 Task: Research Airbnb options in Surendranagar, India from 28th December, 2023 to 31th December, 2023 for 2 adults. Place can be private room with 1  bedroom having 1 bed and 1 bathroom. Property type can be flathotel.
Action: Mouse moved to (547, 188)
Screenshot: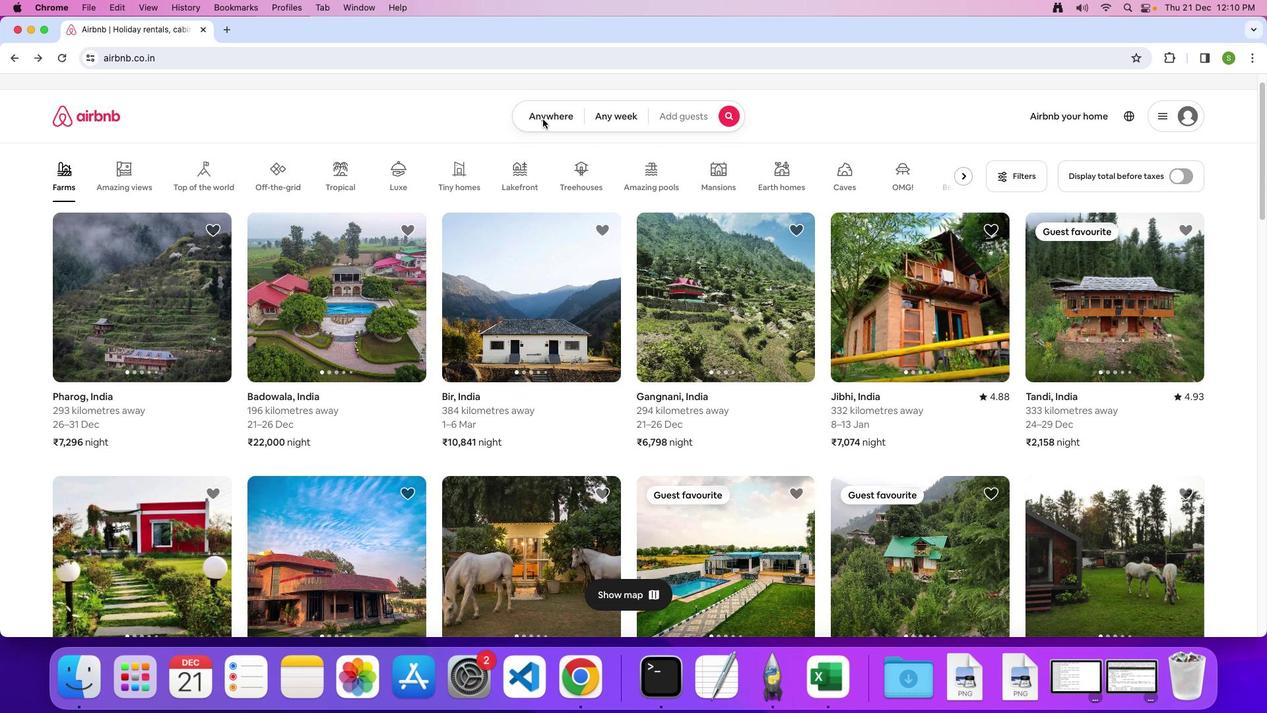 
Action: Mouse pressed left at (547, 188)
Screenshot: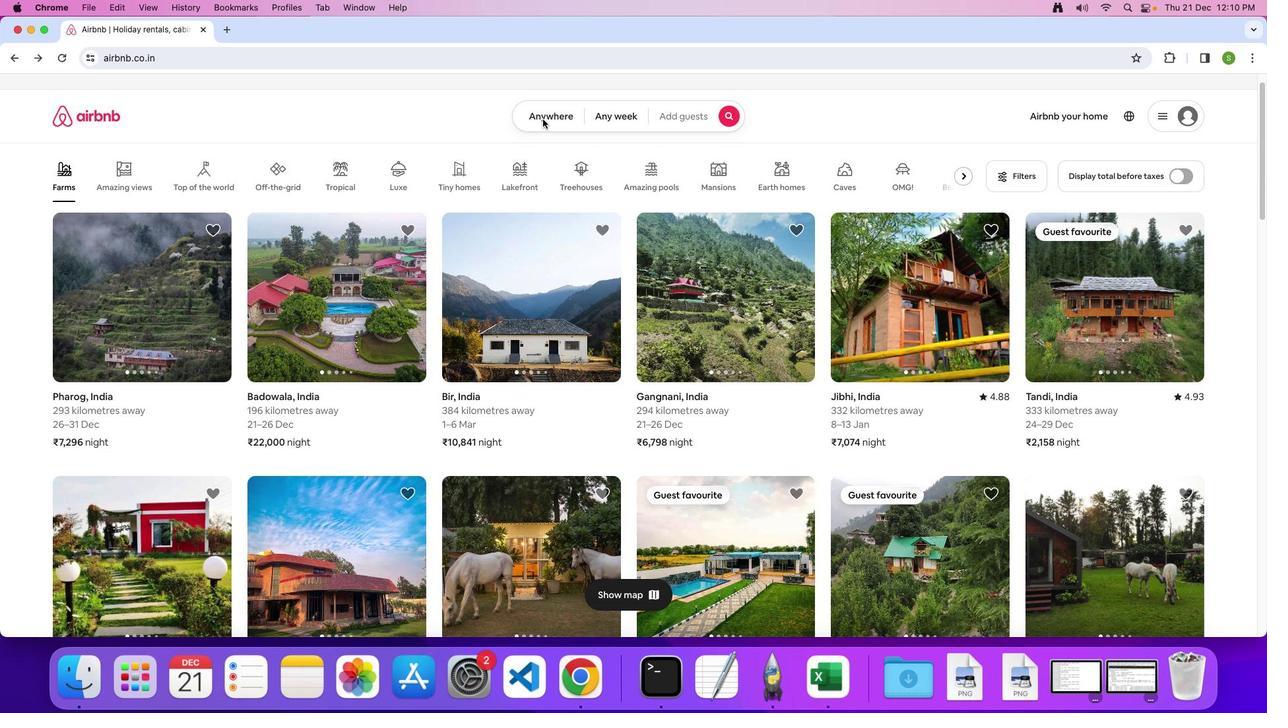 
Action: Mouse moved to (544, 188)
Screenshot: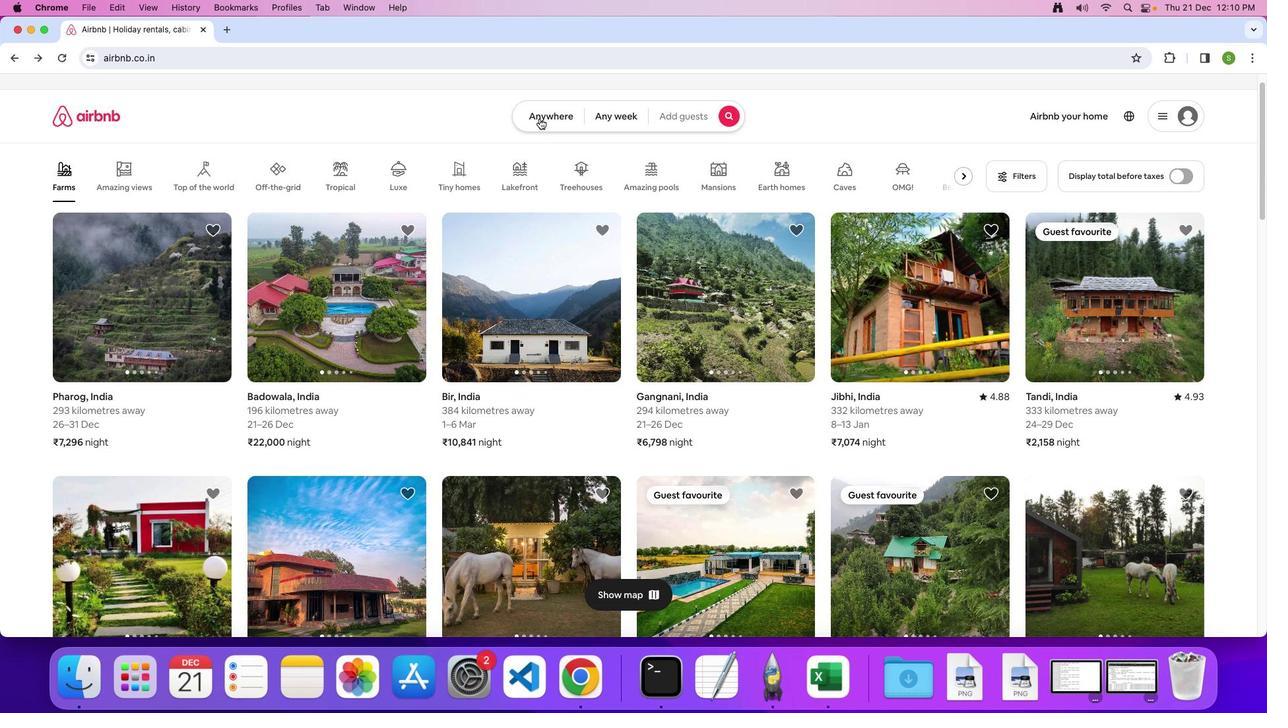 
Action: Mouse pressed left at (544, 188)
Screenshot: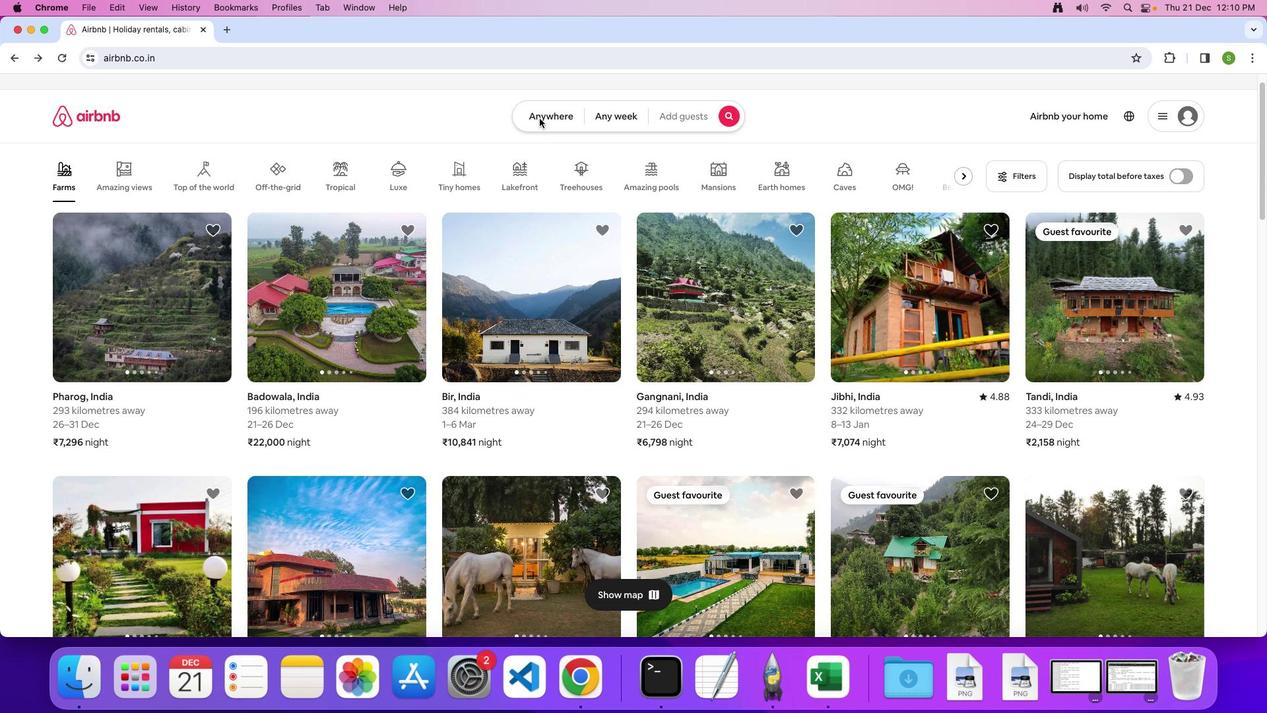 
Action: Mouse moved to (524, 219)
Screenshot: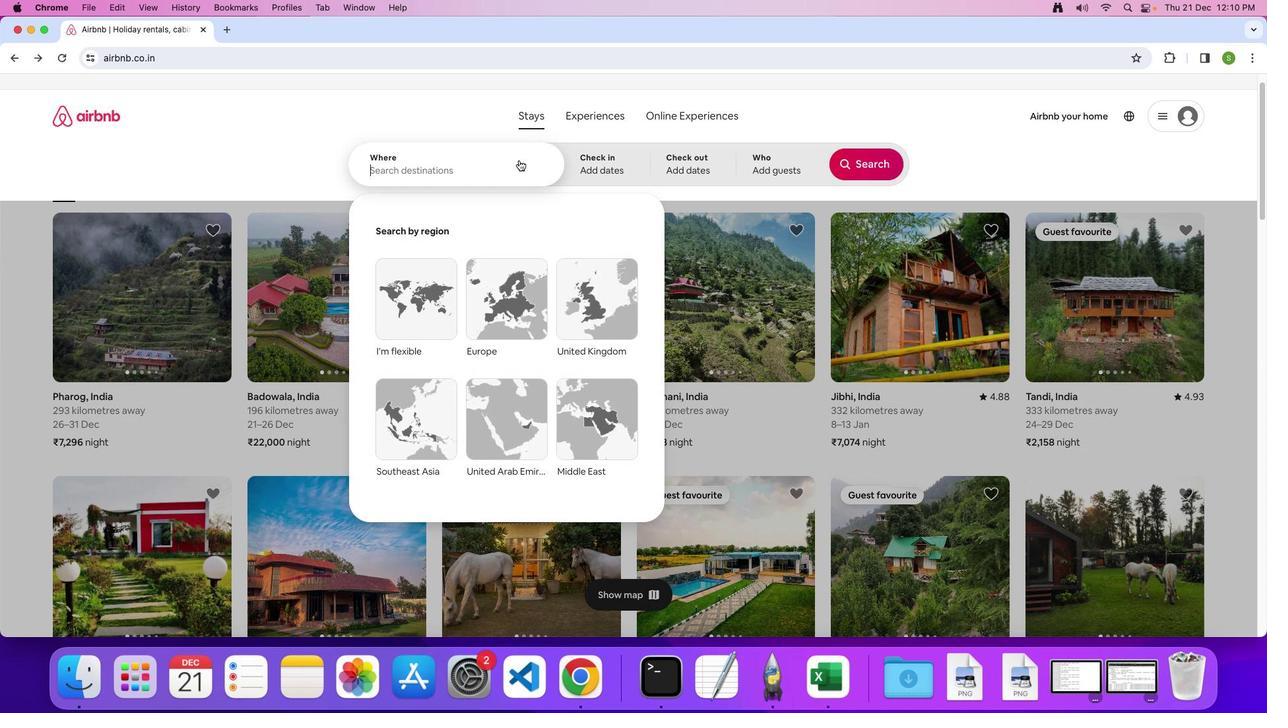 
Action: Mouse pressed left at (524, 219)
Screenshot: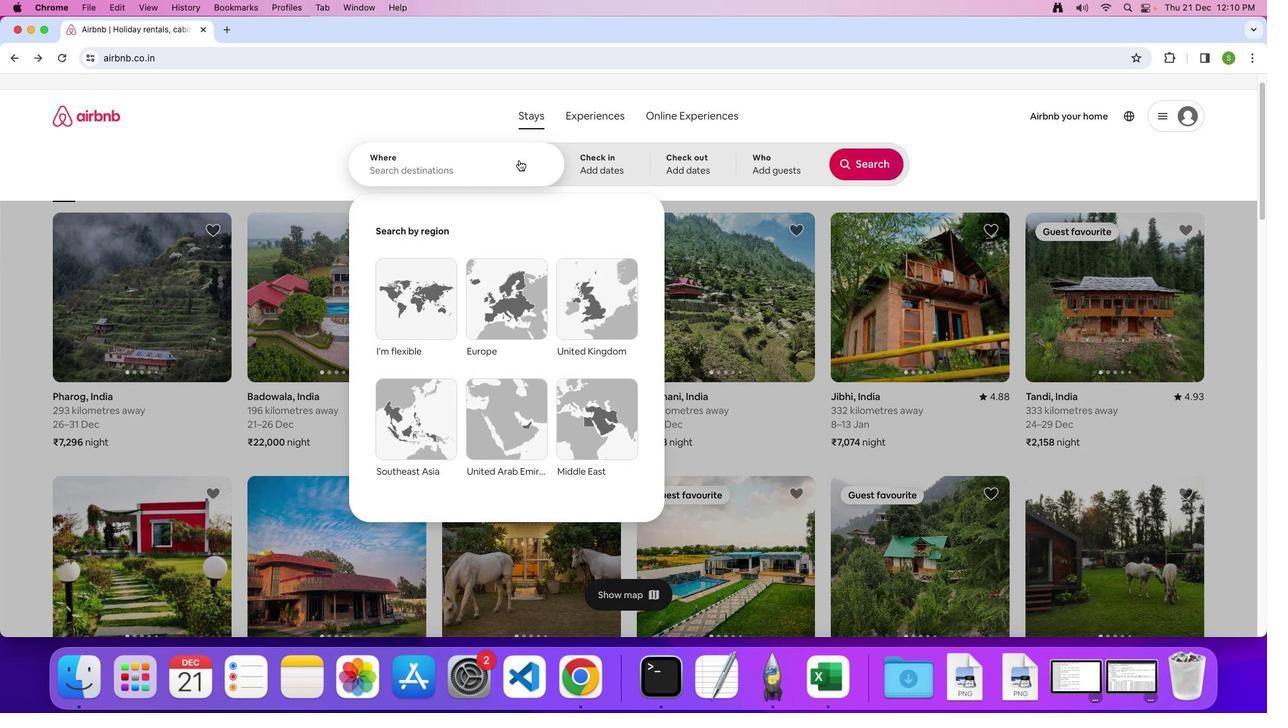 
Action: Key pressed 'S'Key.caps_lock'u''r''e''n''d''r''a''n''a''g''a''r'','Key.spaceKey.shift'I''n''d''i''a'Key.enter
Screenshot: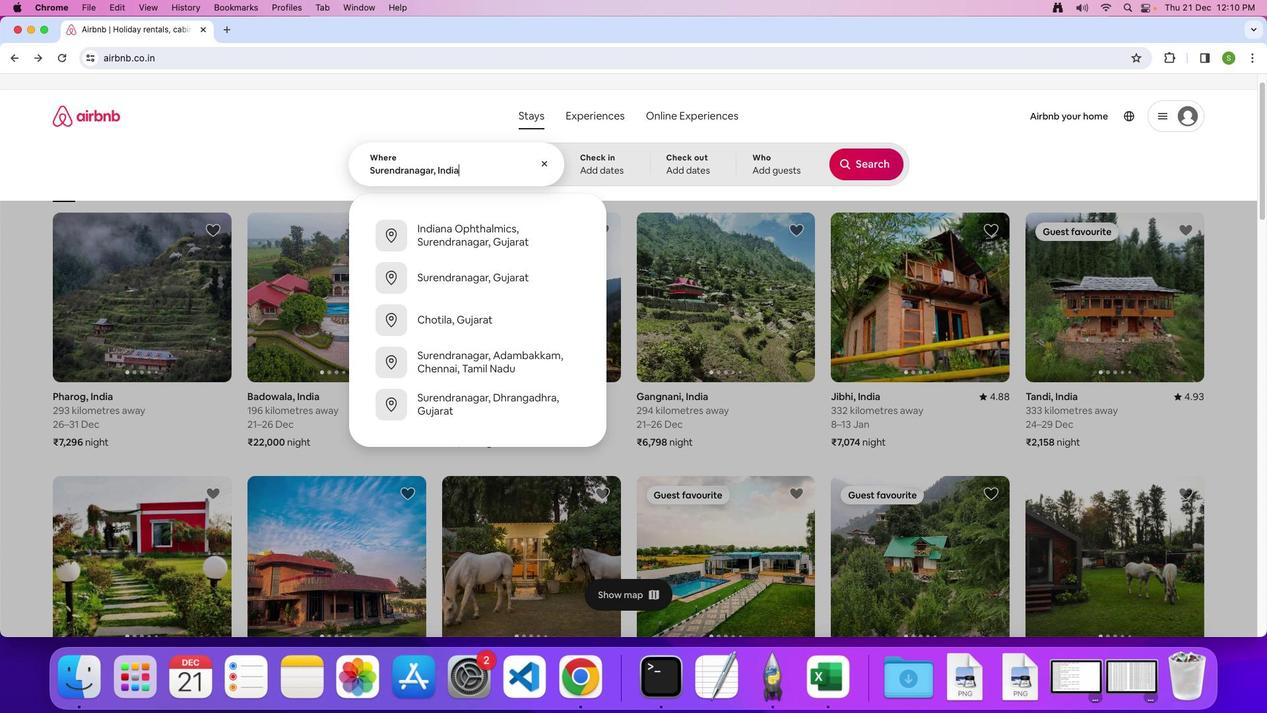 
Action: Mouse moved to (535, 437)
Screenshot: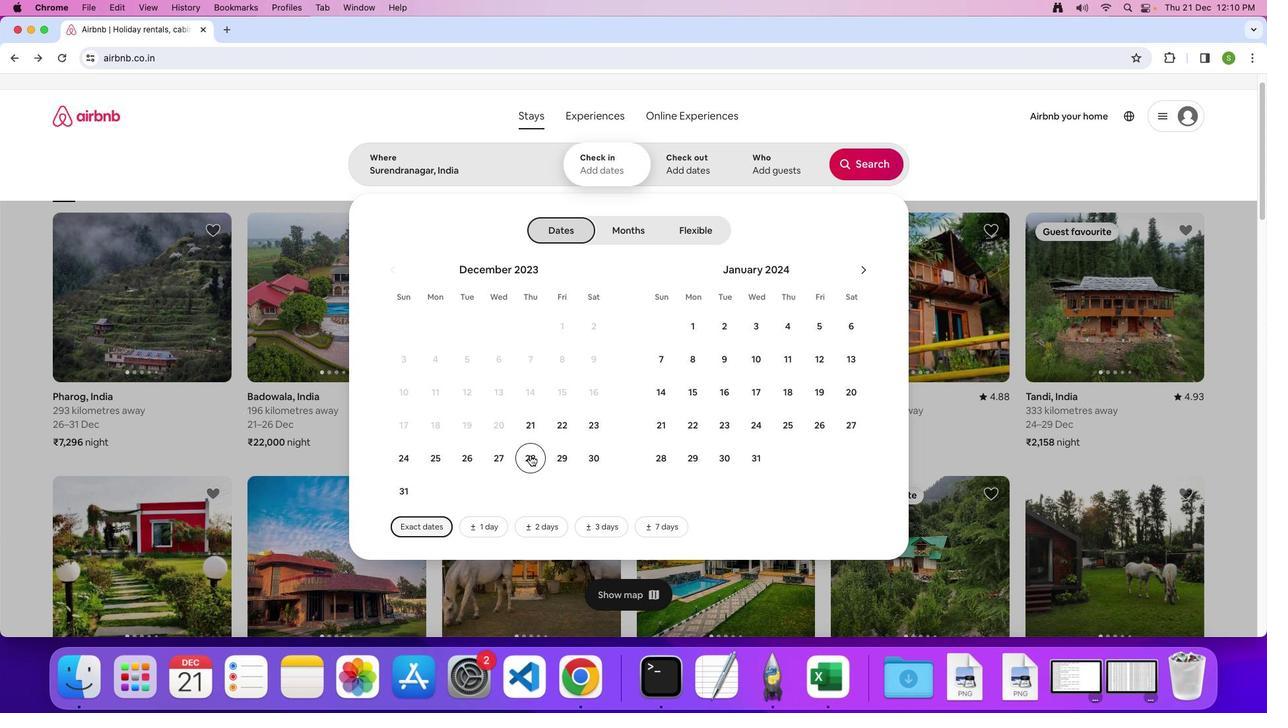 
Action: Mouse pressed left at (535, 437)
Screenshot: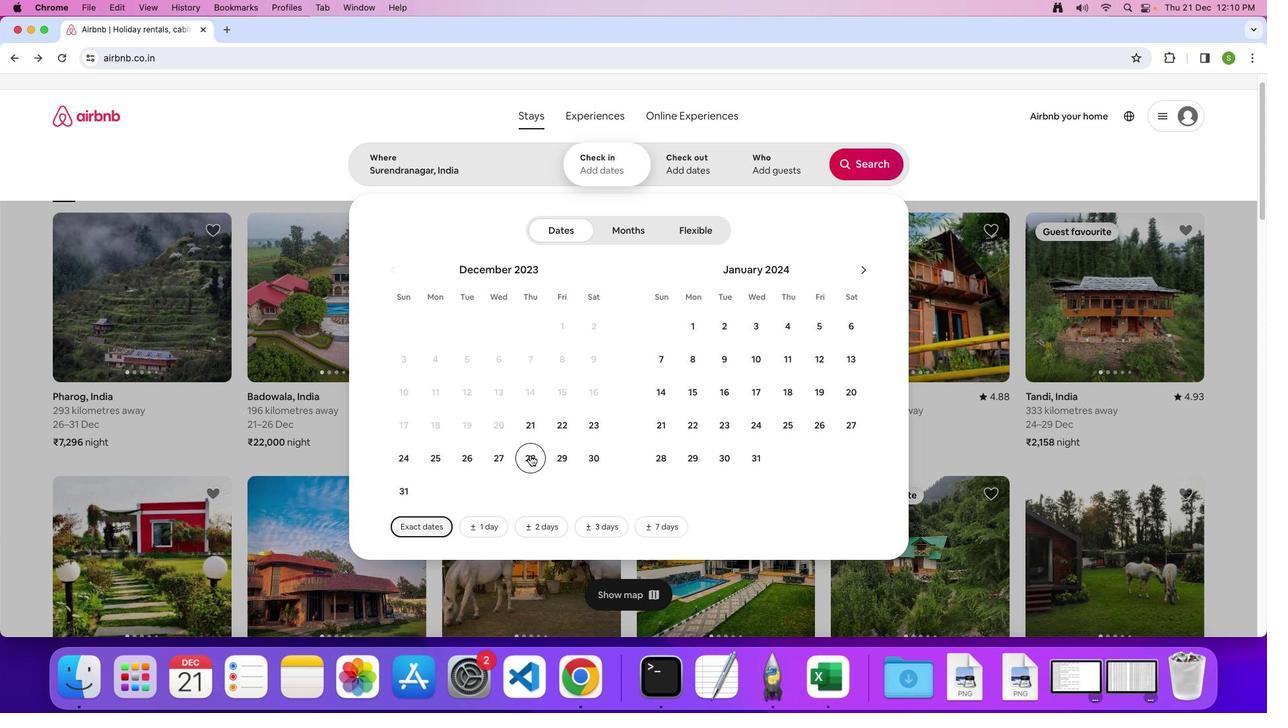 
Action: Mouse moved to (416, 458)
Screenshot: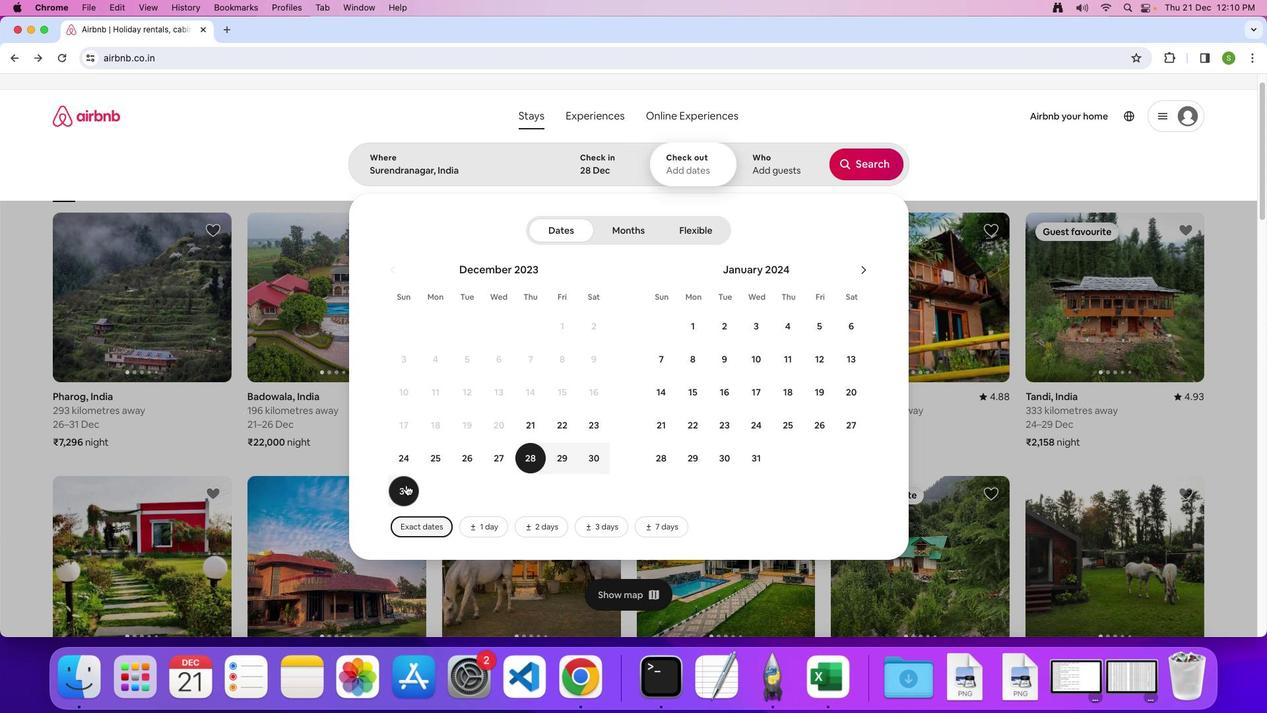 
Action: Mouse pressed left at (416, 458)
Screenshot: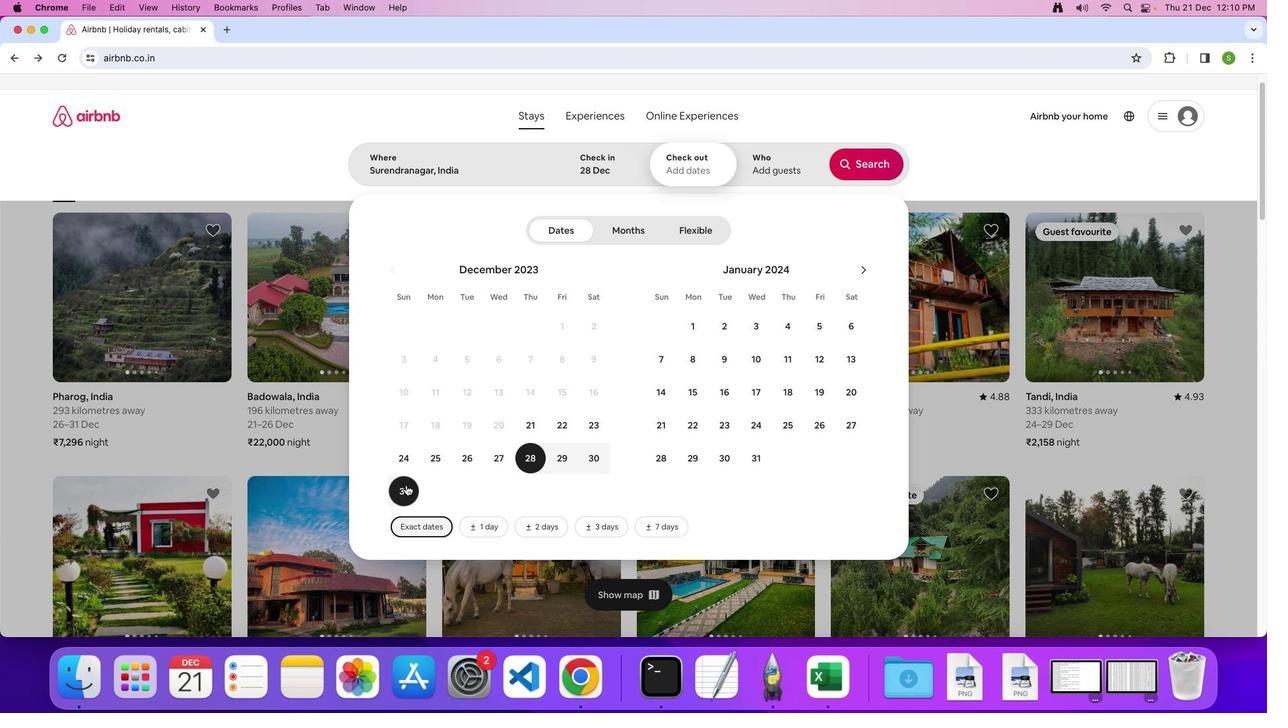 
Action: Mouse moved to (780, 227)
Screenshot: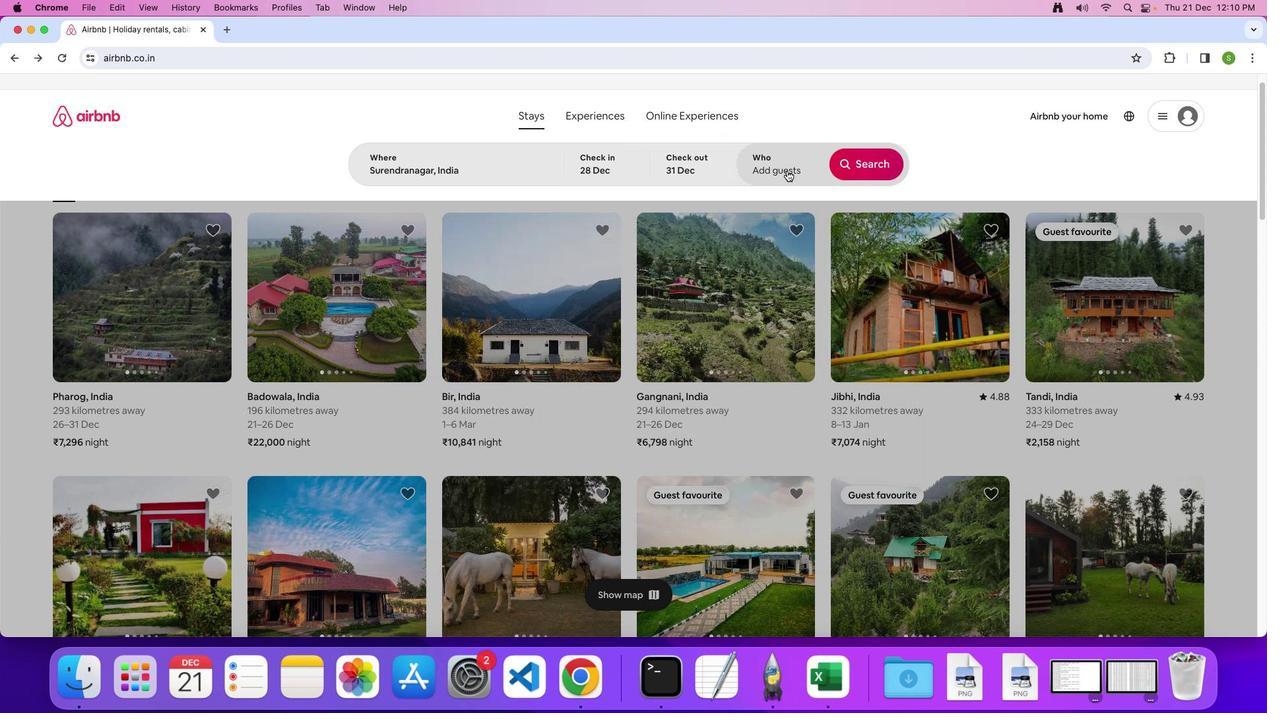 
Action: Mouse pressed left at (780, 227)
Screenshot: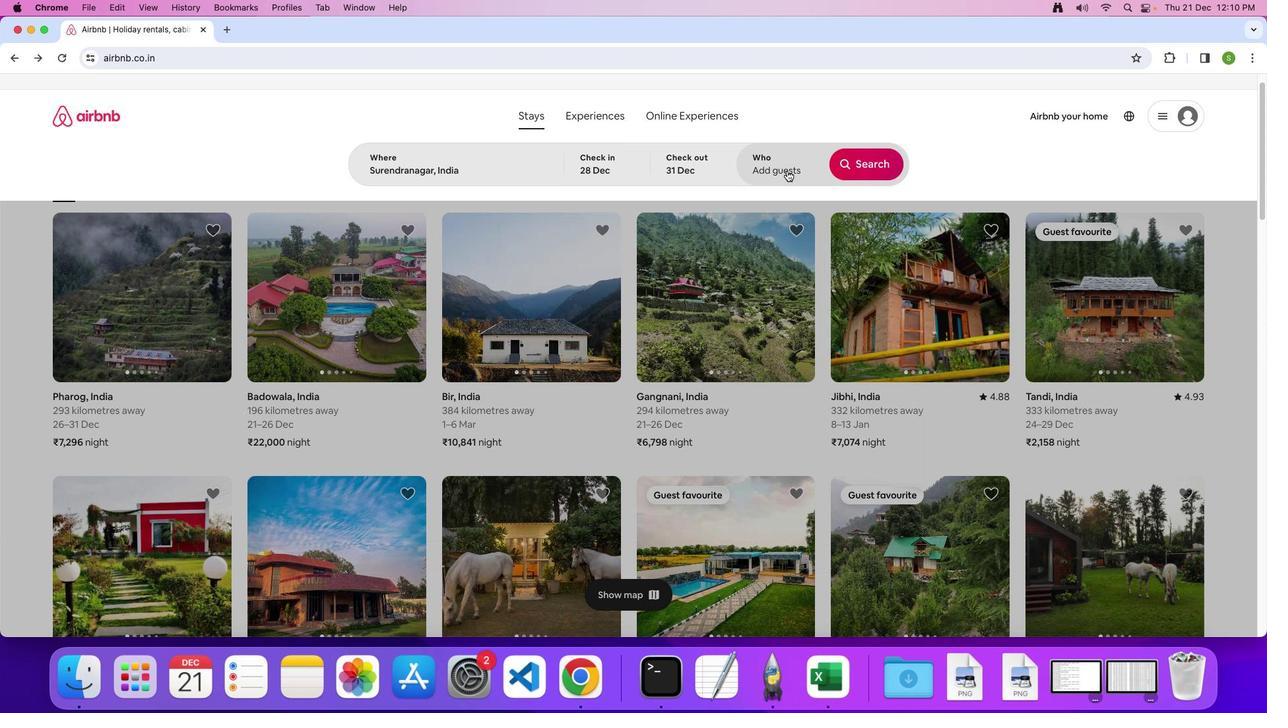 
Action: Mouse moved to (856, 274)
Screenshot: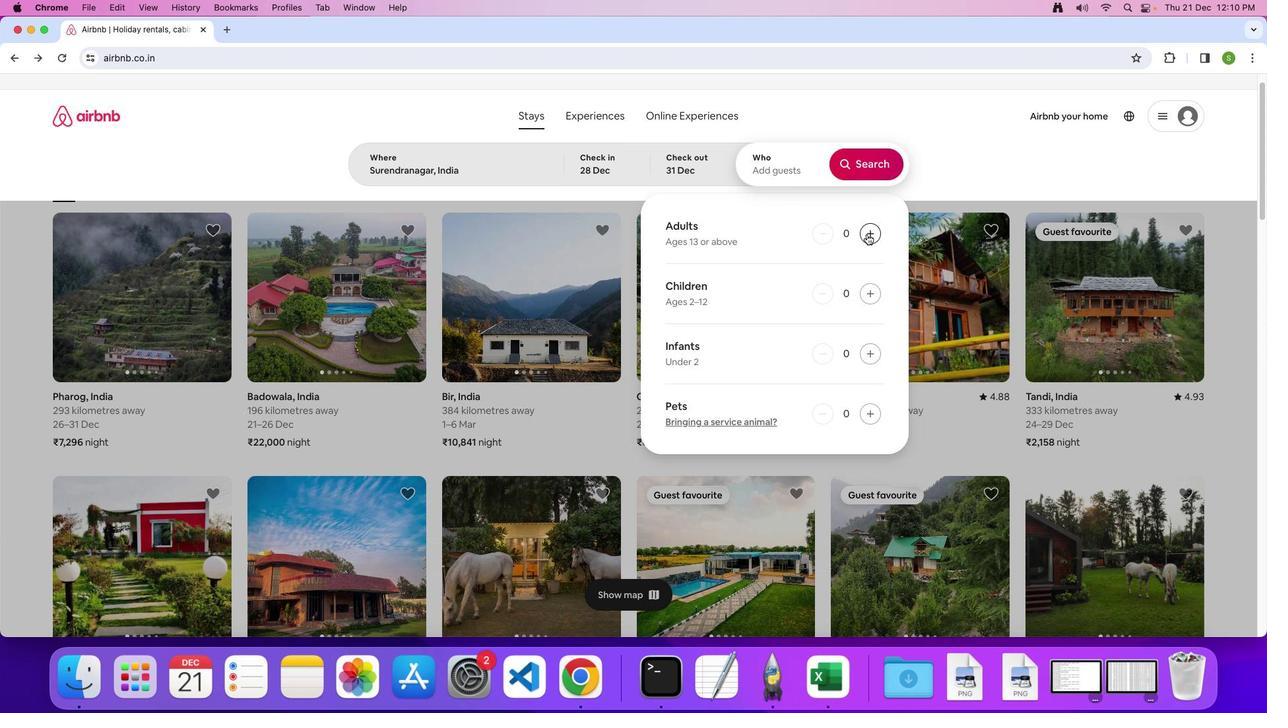 
Action: Mouse pressed left at (856, 274)
Screenshot: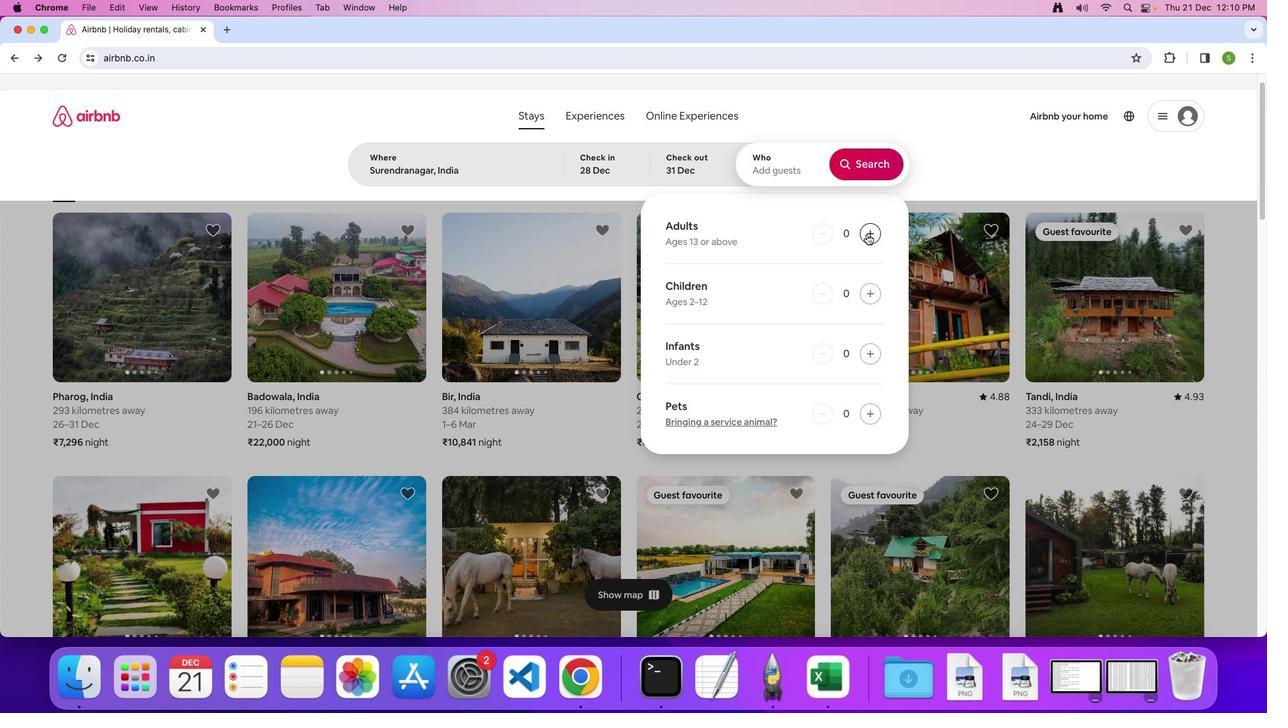 
Action: Mouse pressed left at (856, 274)
Screenshot: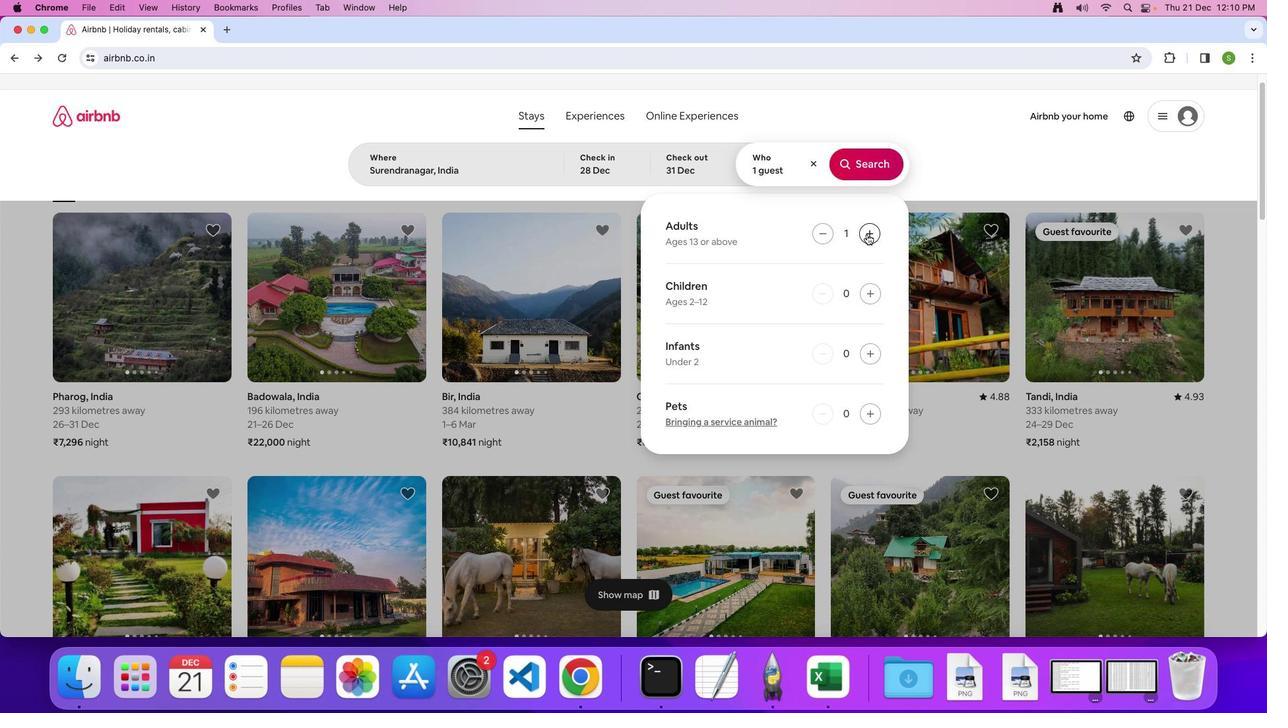 
Action: Mouse moved to (865, 222)
Screenshot: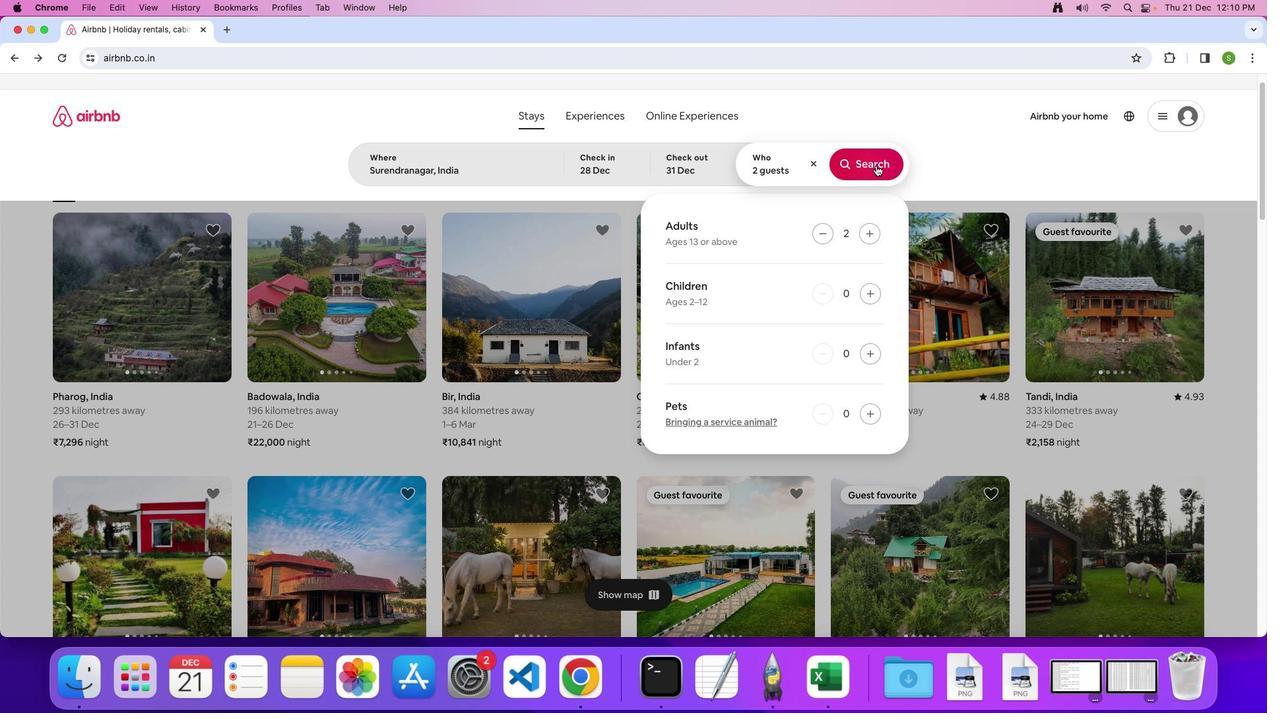 
Action: Mouse pressed left at (865, 222)
Screenshot: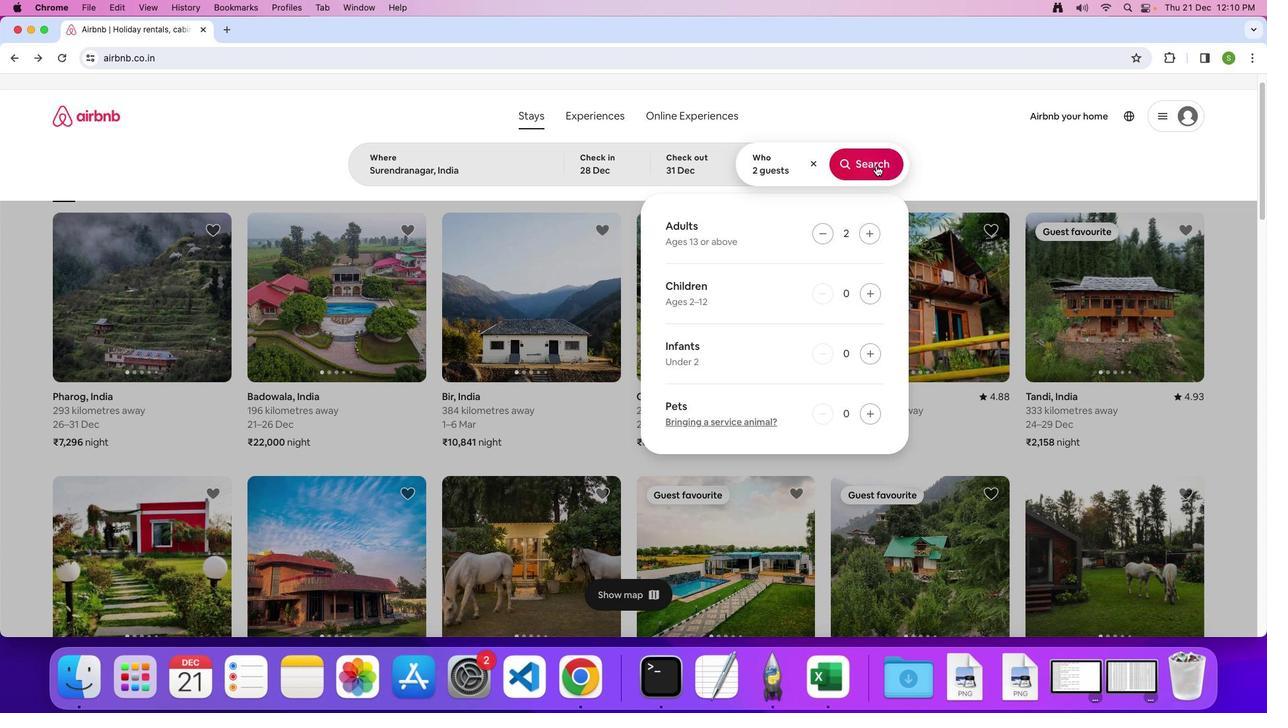 
Action: Mouse moved to (1048, 211)
Screenshot: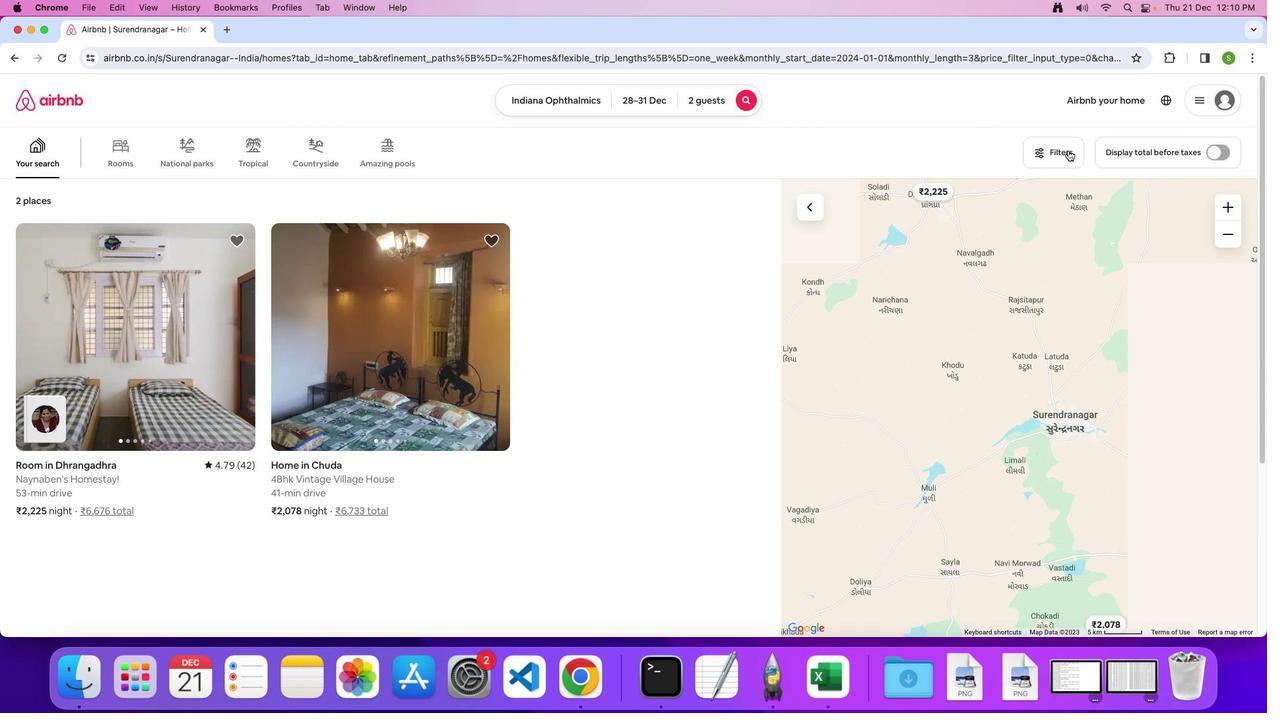 
Action: Mouse pressed left at (1048, 211)
Screenshot: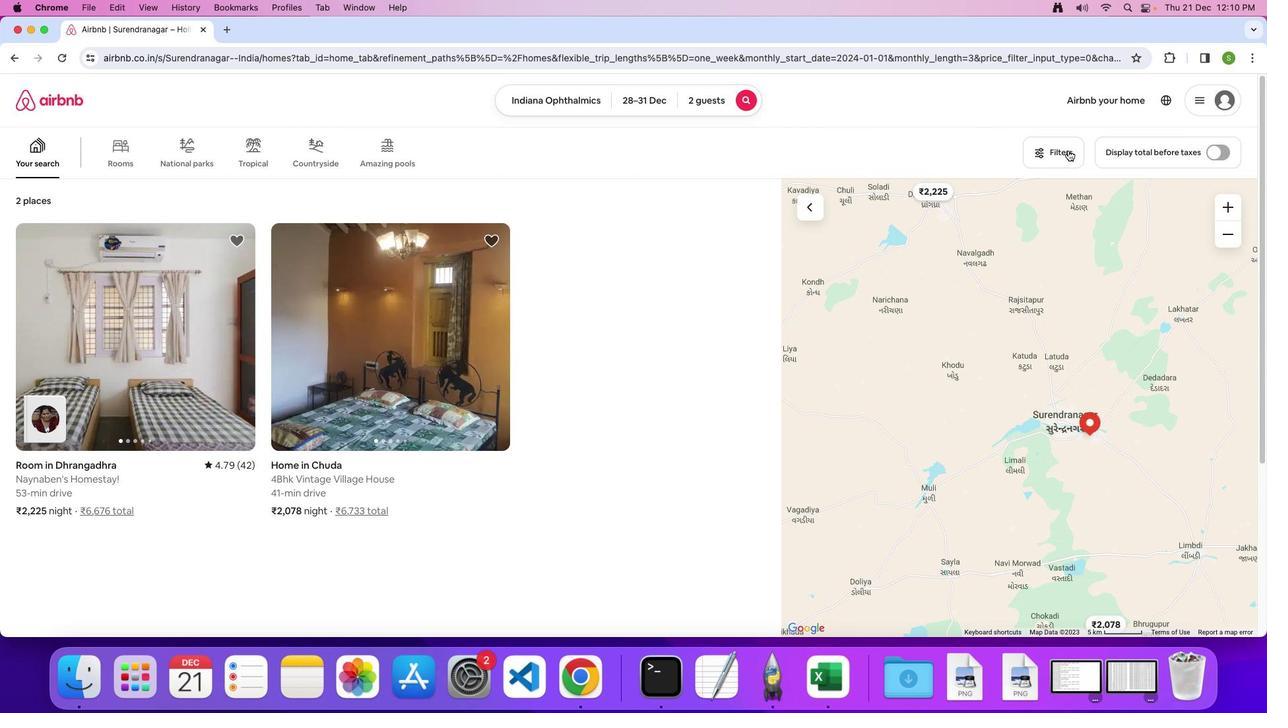 
Action: Mouse moved to (641, 371)
Screenshot: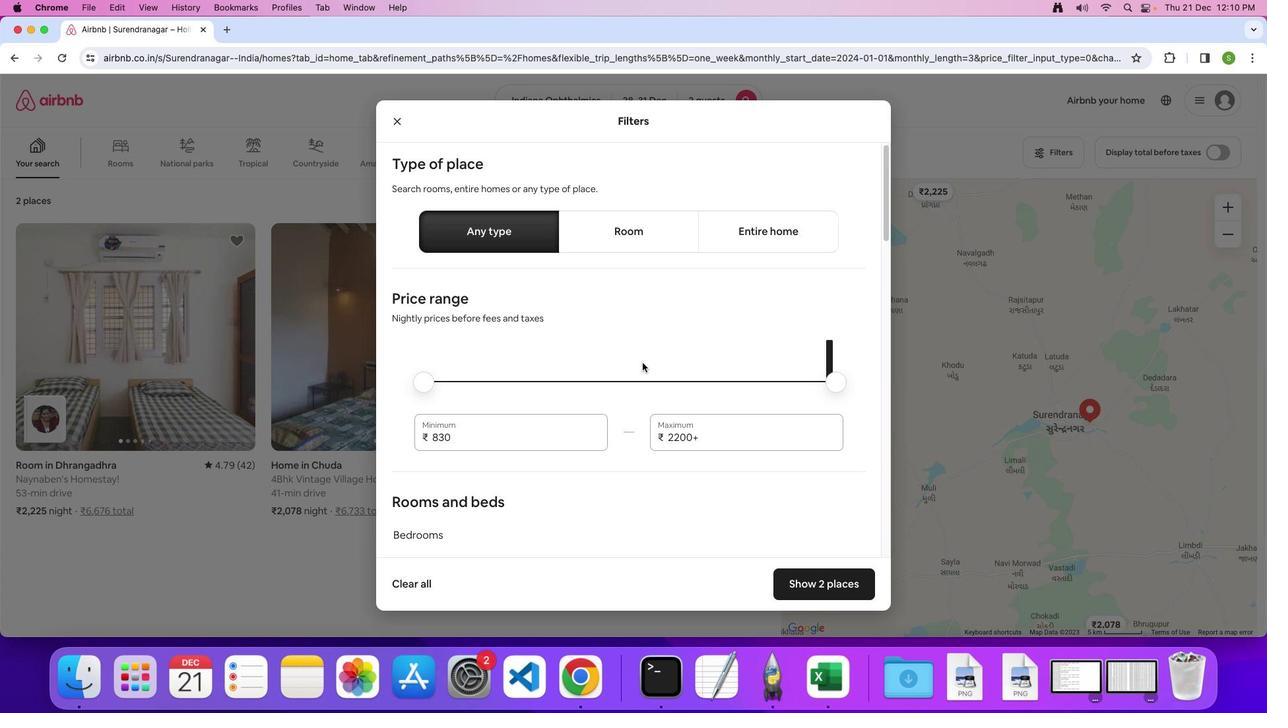 
Action: Mouse scrolled (641, 371) with delta (29, 99)
Screenshot: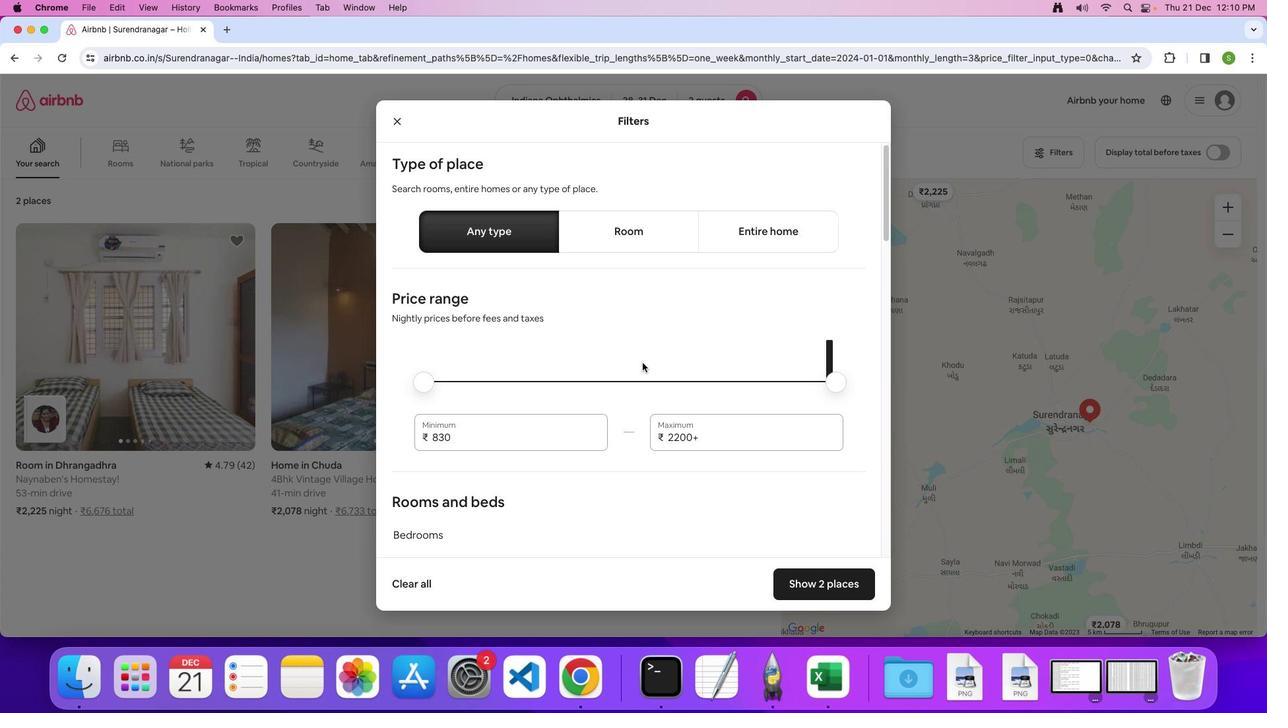 
Action: Mouse moved to (641, 370)
Screenshot: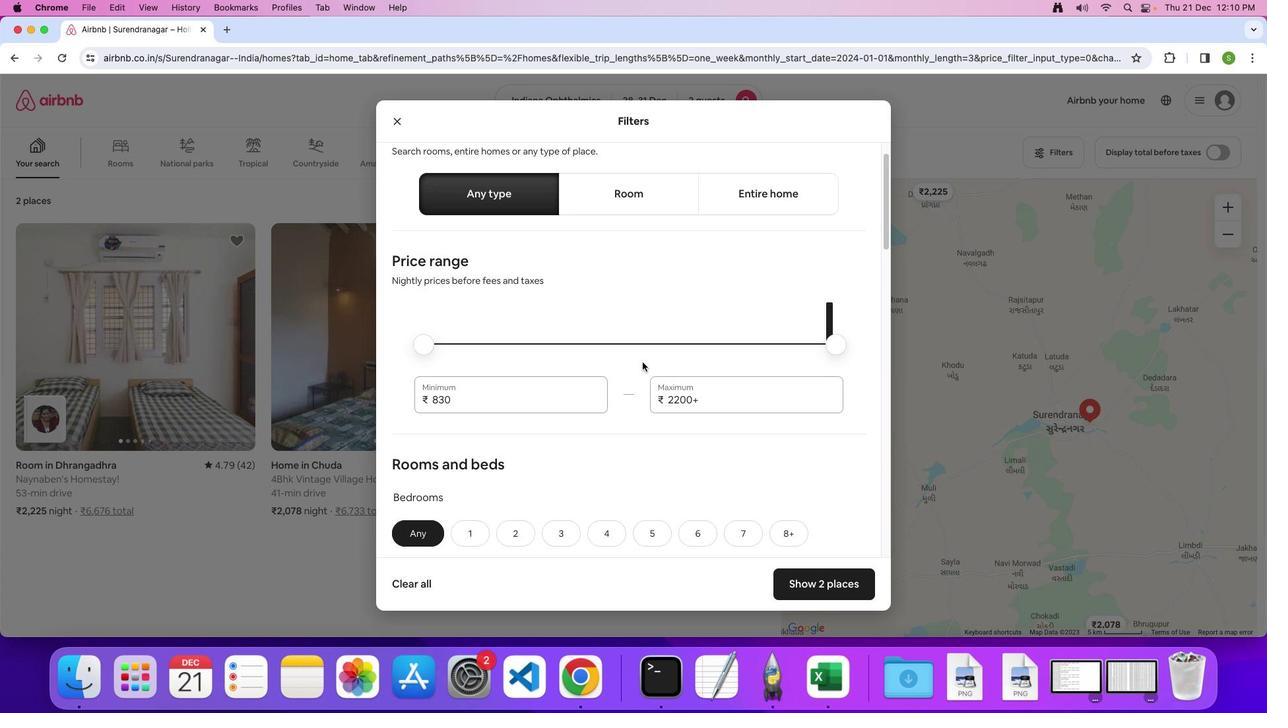 
Action: Mouse scrolled (641, 370) with delta (29, 99)
Screenshot: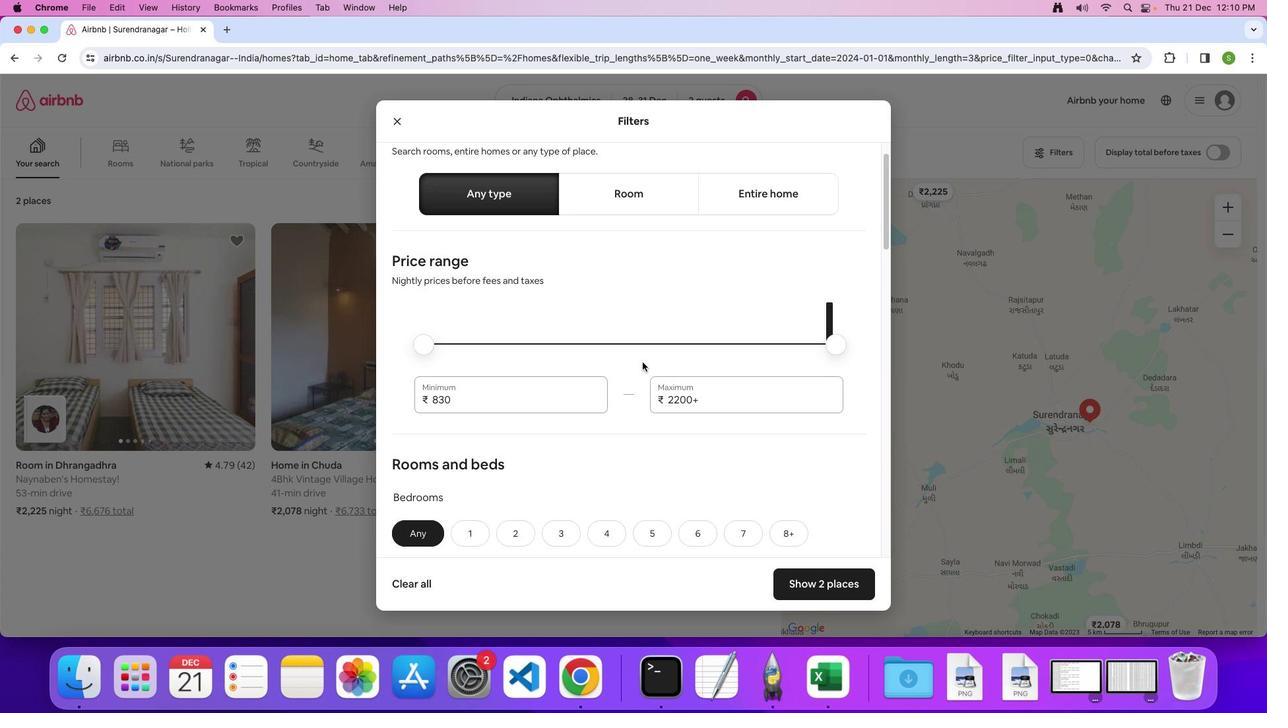 
Action: Mouse moved to (642, 368)
Screenshot: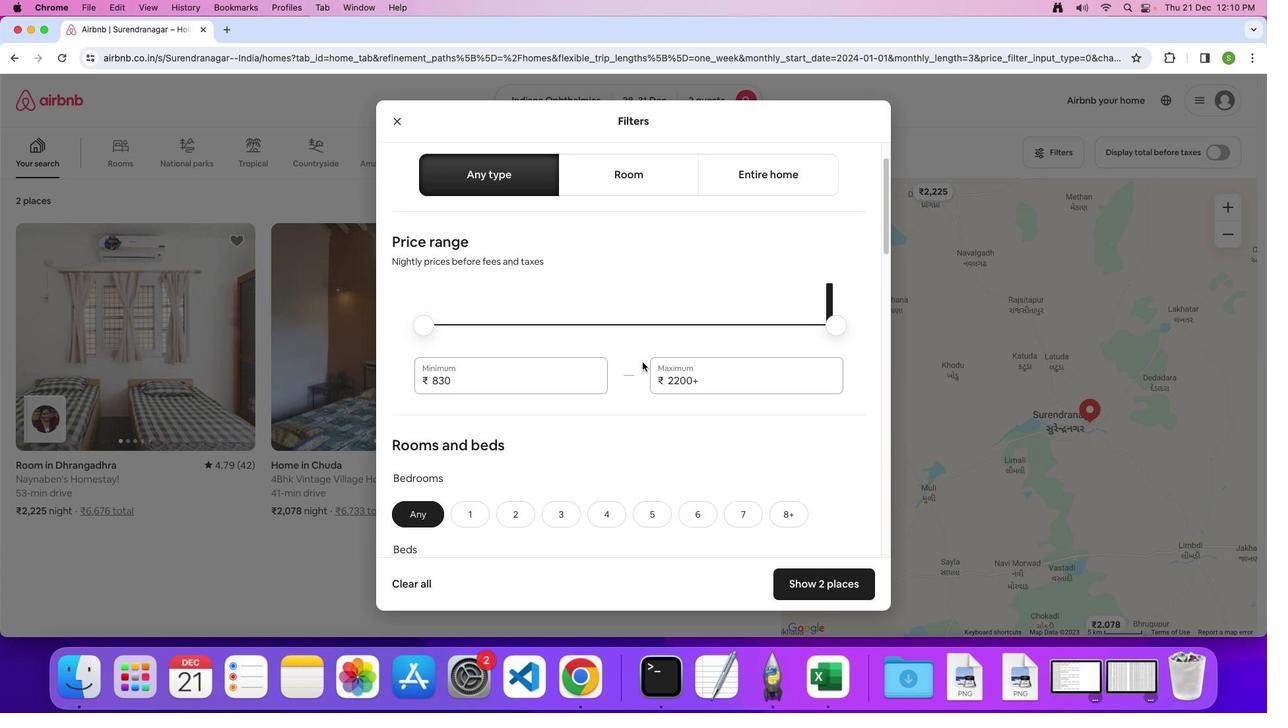 
Action: Mouse scrolled (642, 368) with delta (29, 99)
Screenshot: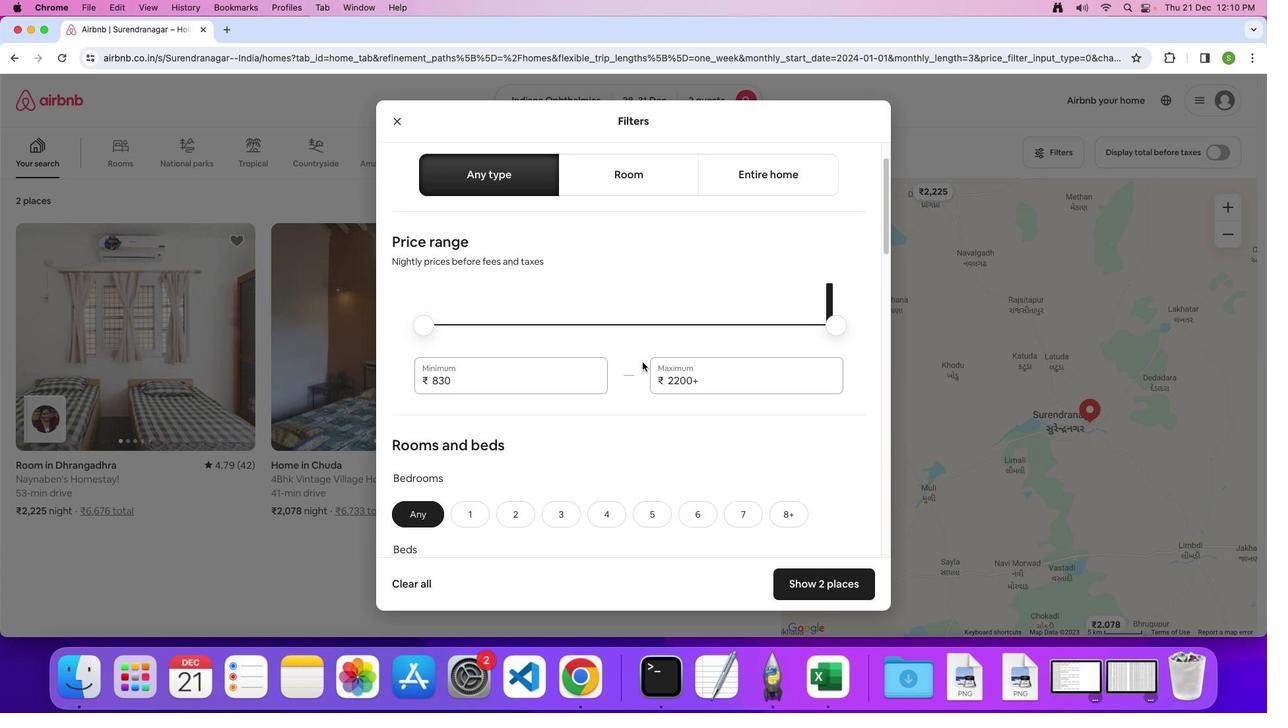 
Action: Mouse moved to (643, 367)
Screenshot: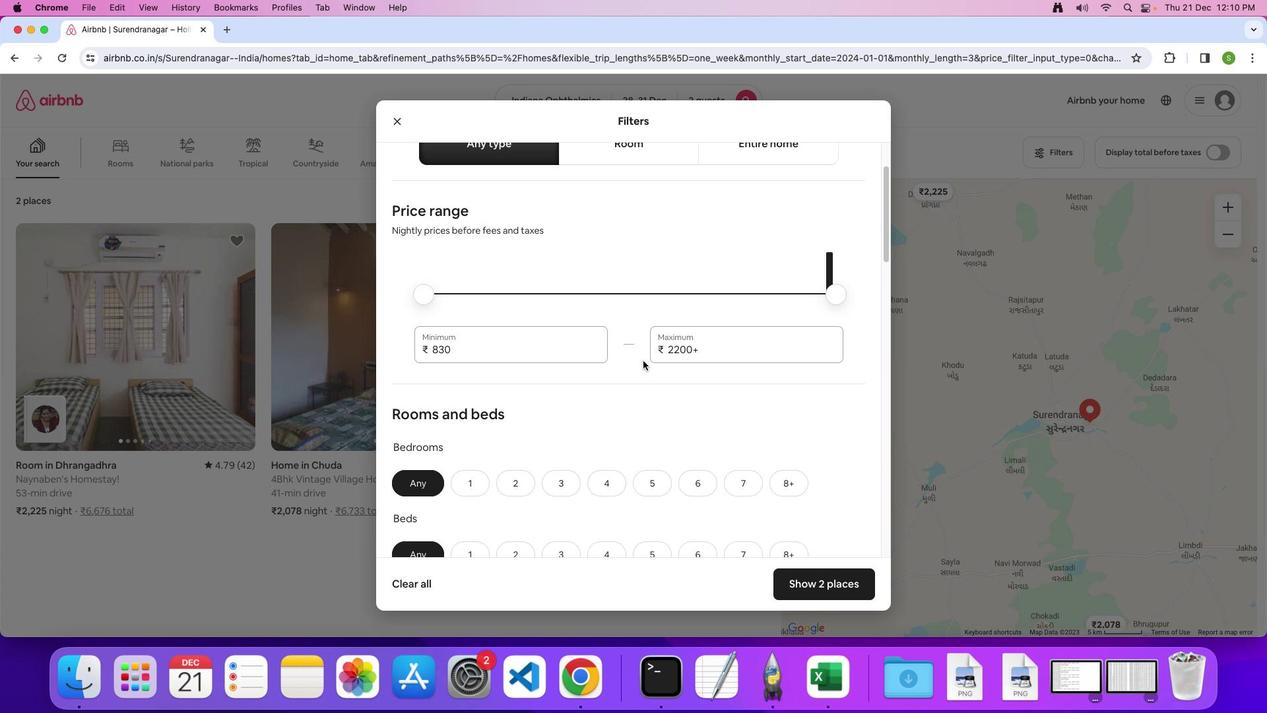 
Action: Mouse scrolled (643, 367) with delta (29, 99)
Screenshot: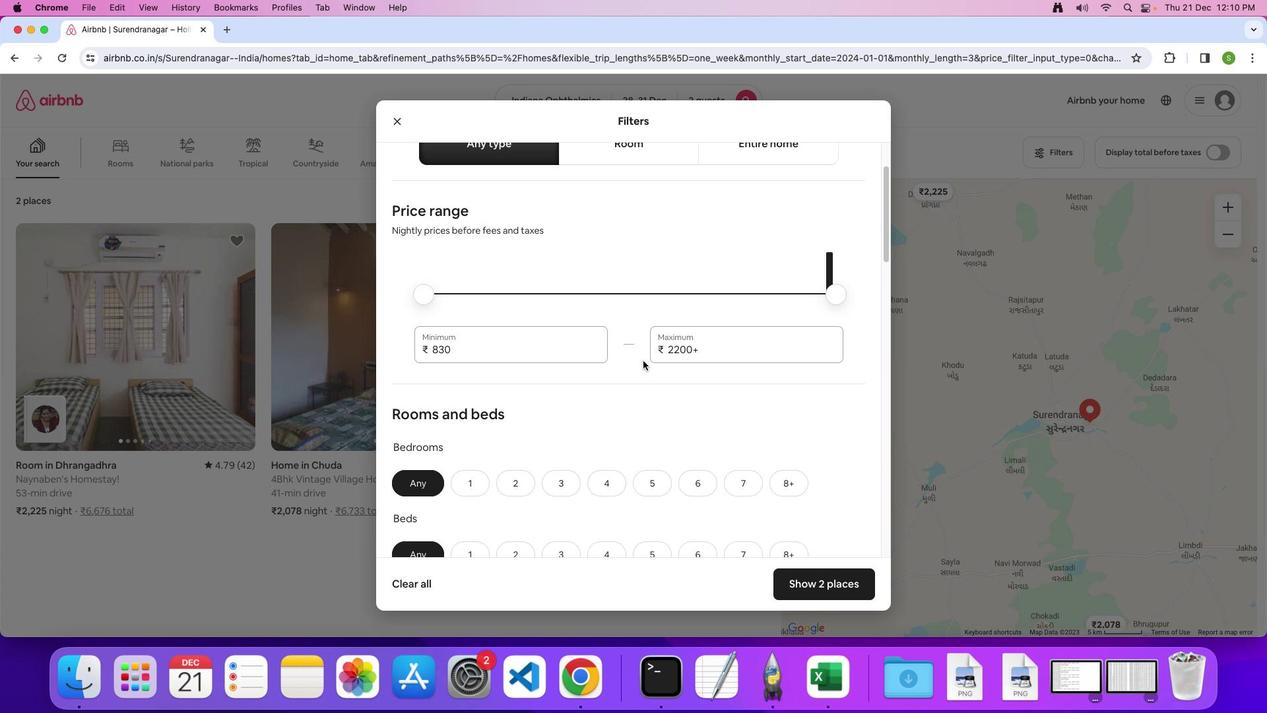 
Action: Mouse scrolled (643, 367) with delta (29, 99)
Screenshot: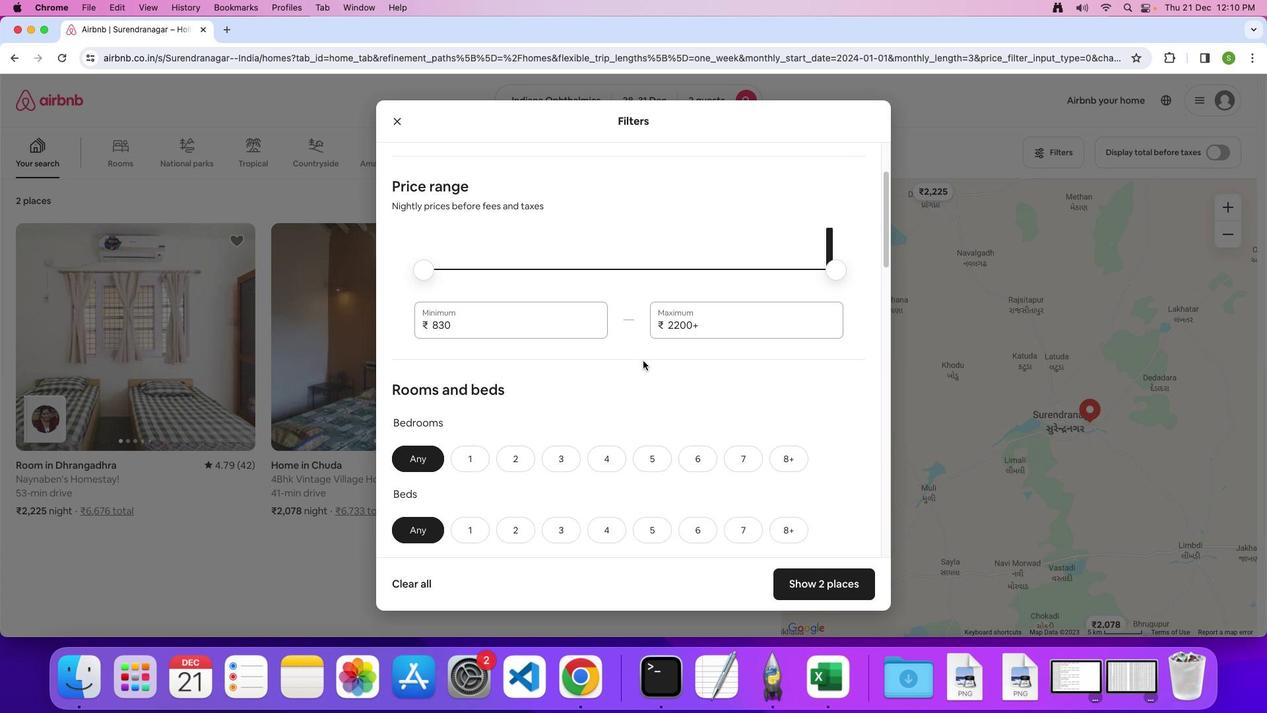 
Action: Mouse moved to (643, 367)
Screenshot: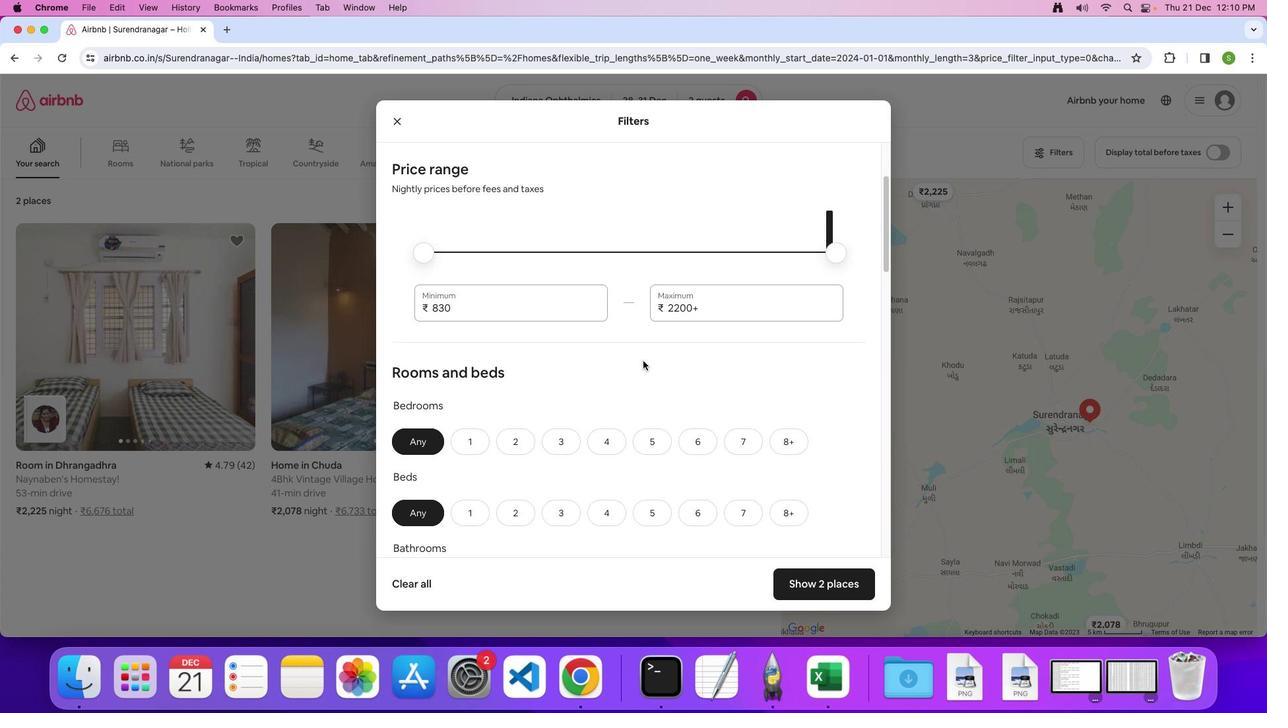 
Action: Mouse scrolled (643, 367) with delta (29, 99)
Screenshot: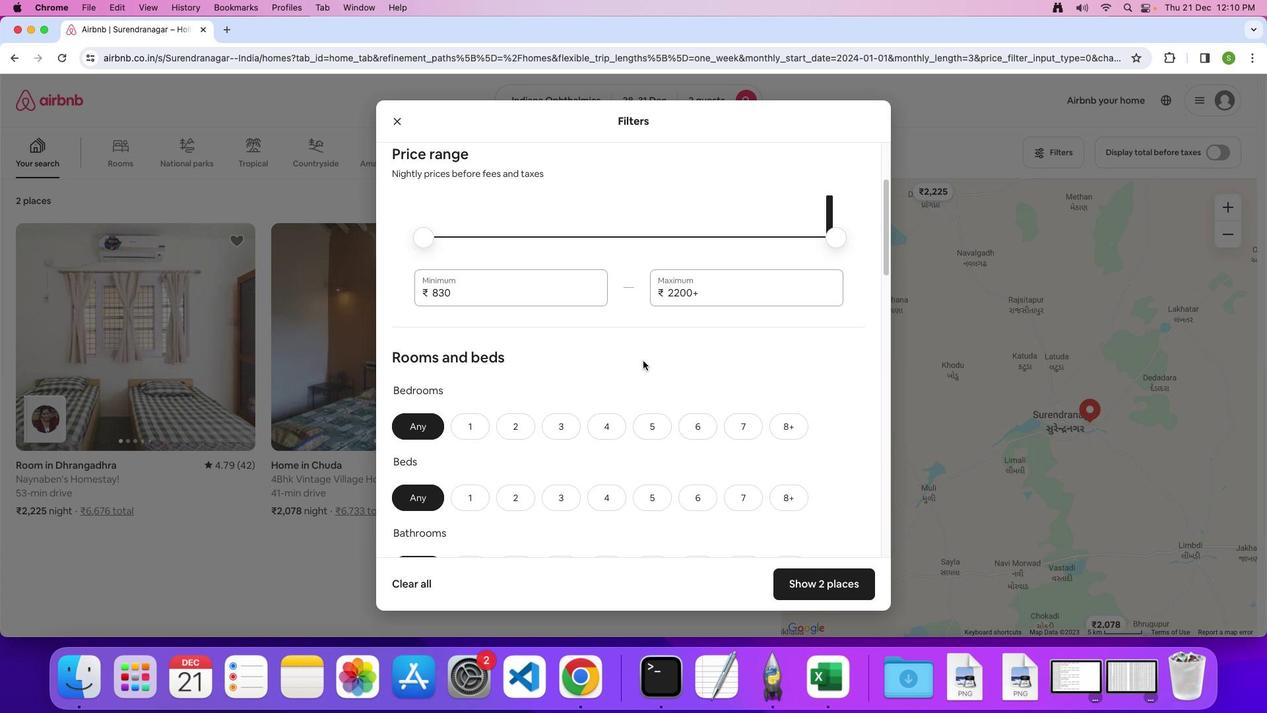 
Action: Mouse scrolled (643, 367) with delta (29, 99)
Screenshot: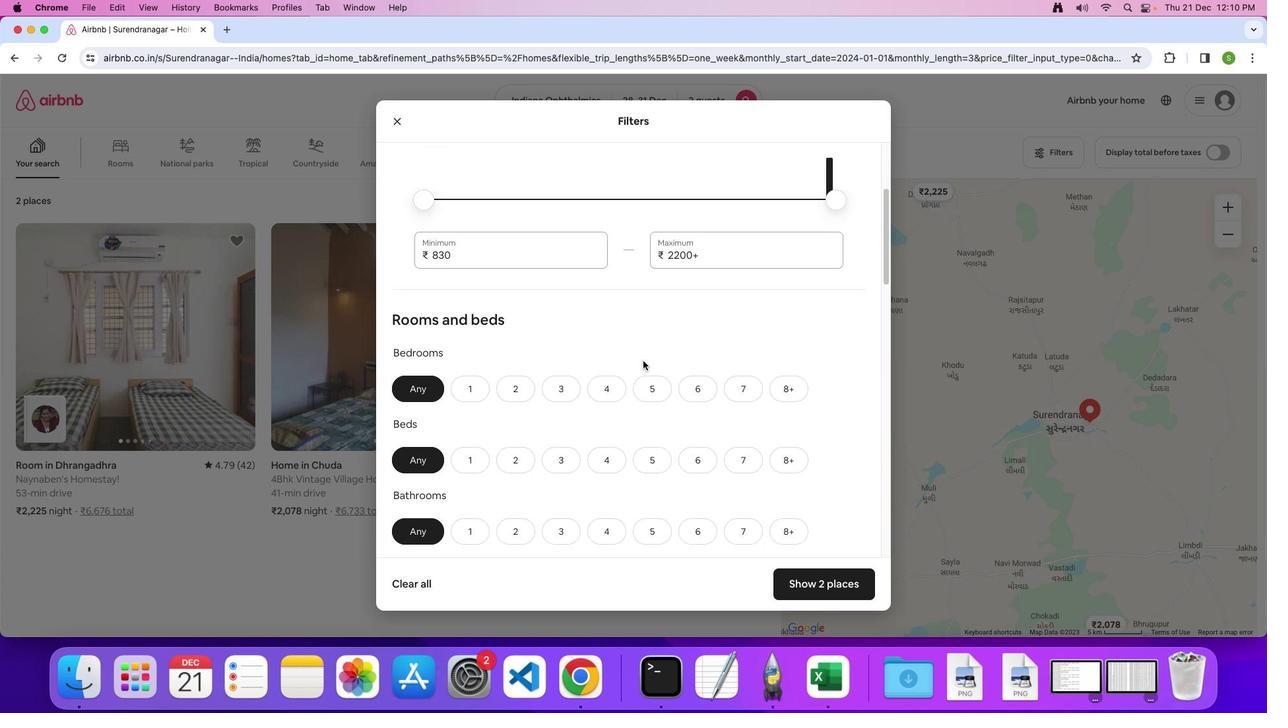 
Action: Mouse scrolled (643, 367) with delta (29, 99)
Screenshot: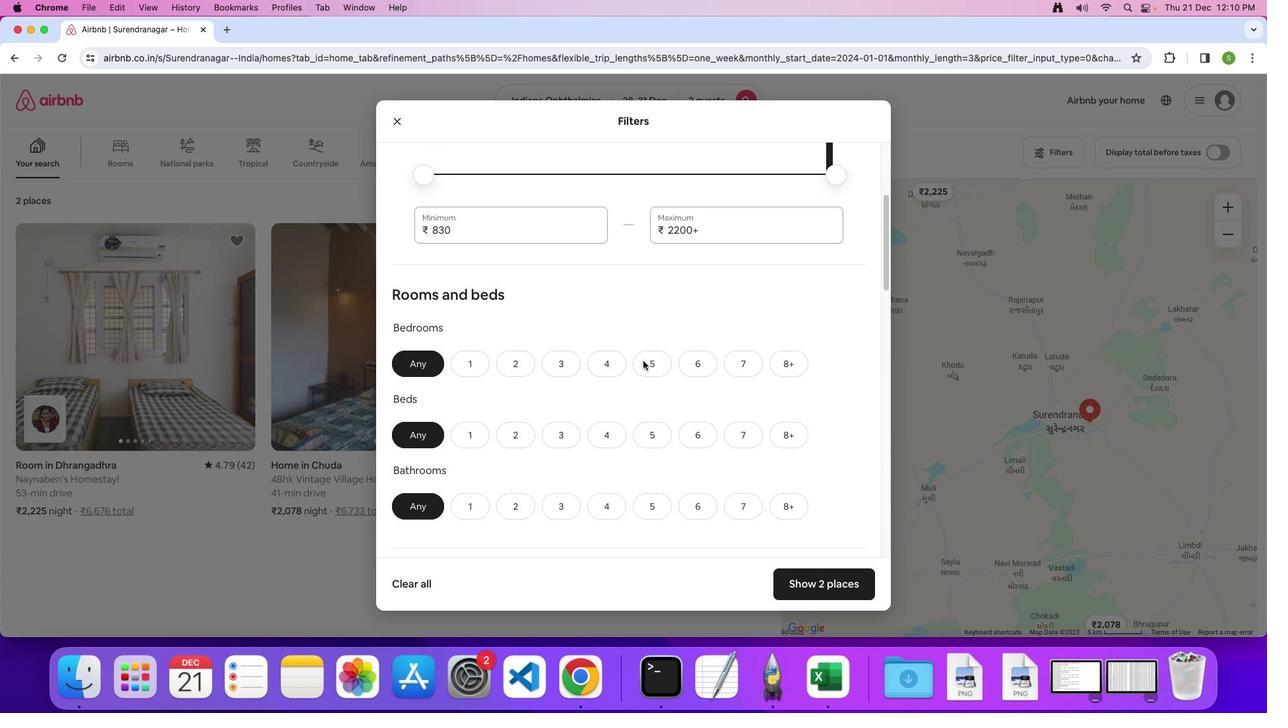 
Action: Mouse scrolled (643, 367) with delta (29, 99)
Screenshot: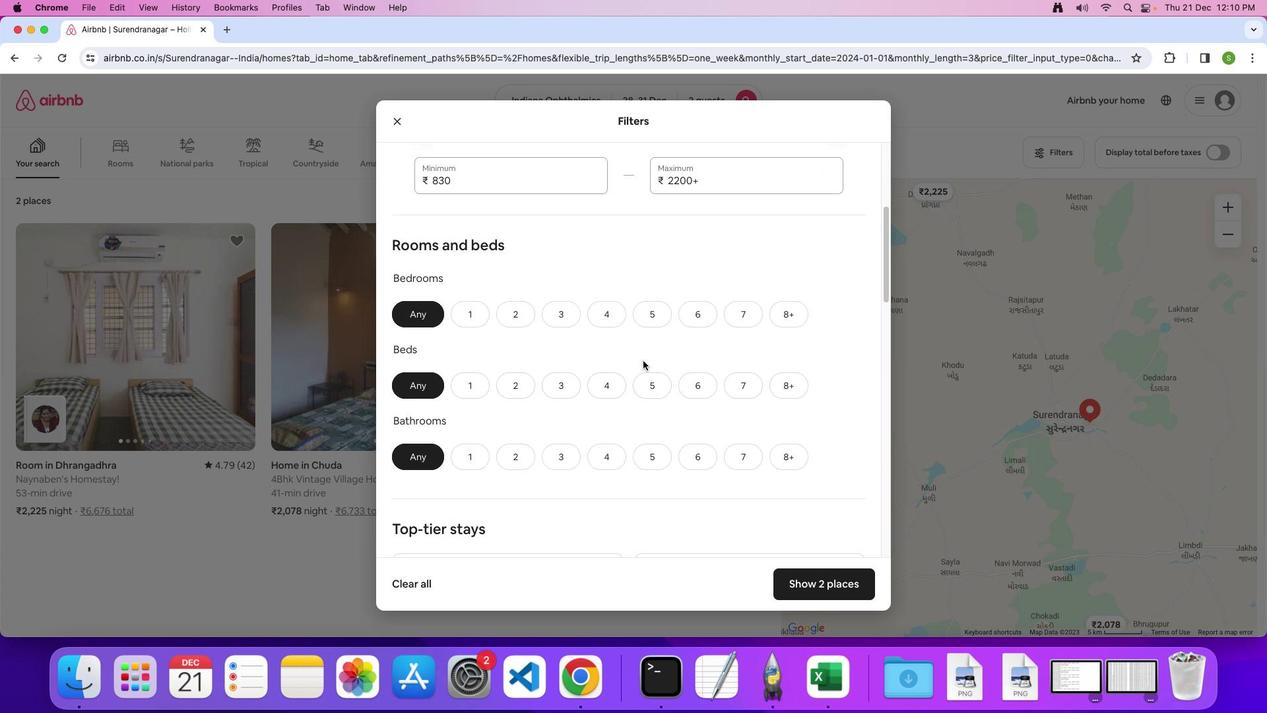 
Action: Mouse scrolled (643, 367) with delta (29, 99)
Screenshot: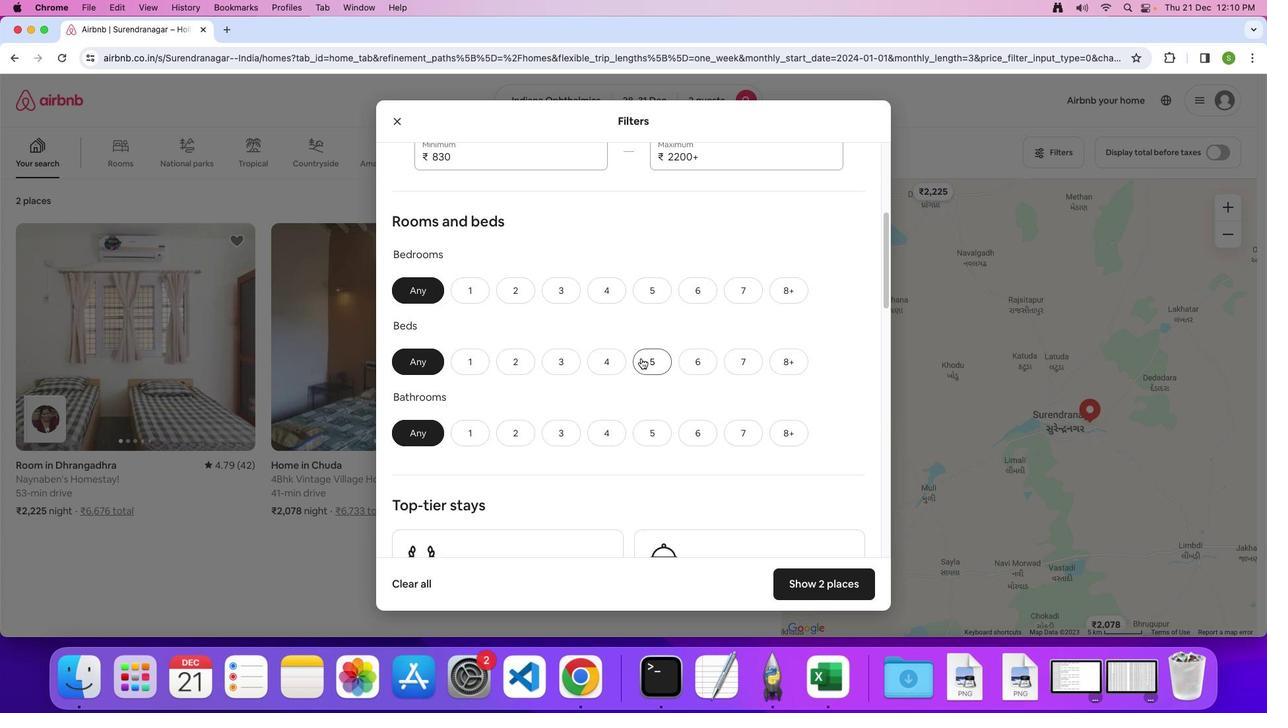 
Action: Mouse scrolled (643, 367) with delta (29, 99)
Screenshot: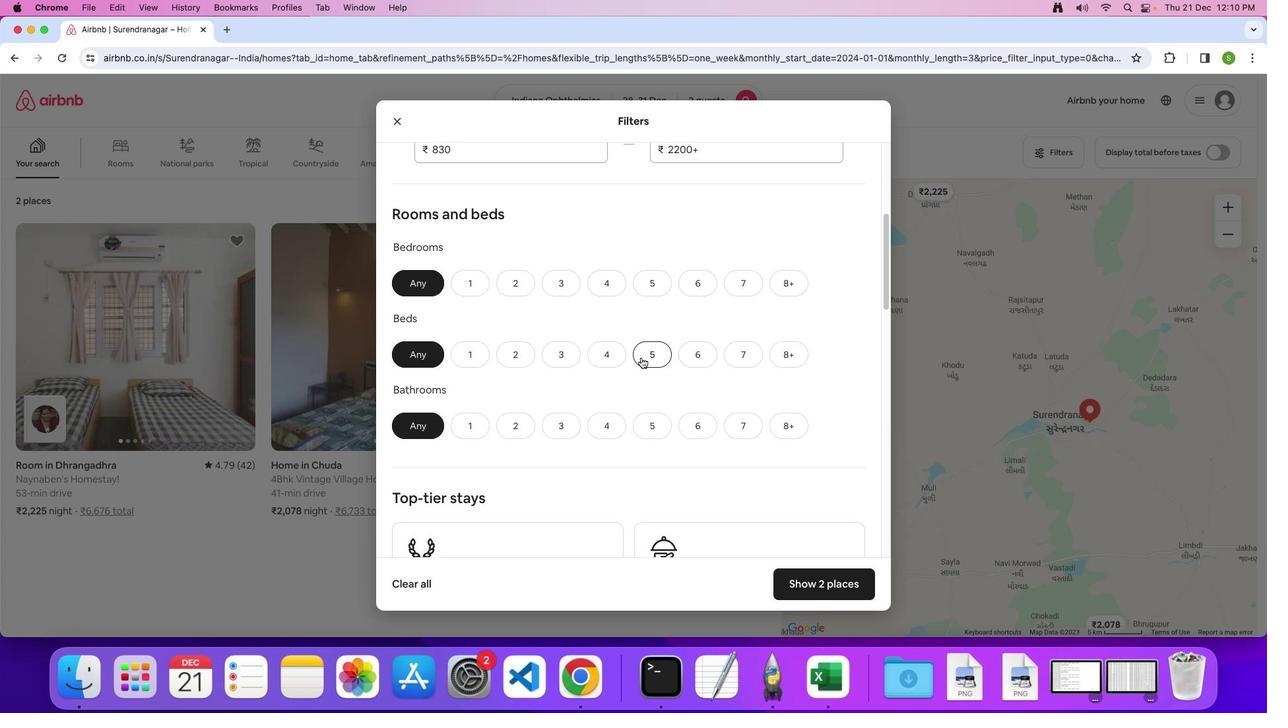 
Action: Mouse moved to (478, 310)
Screenshot: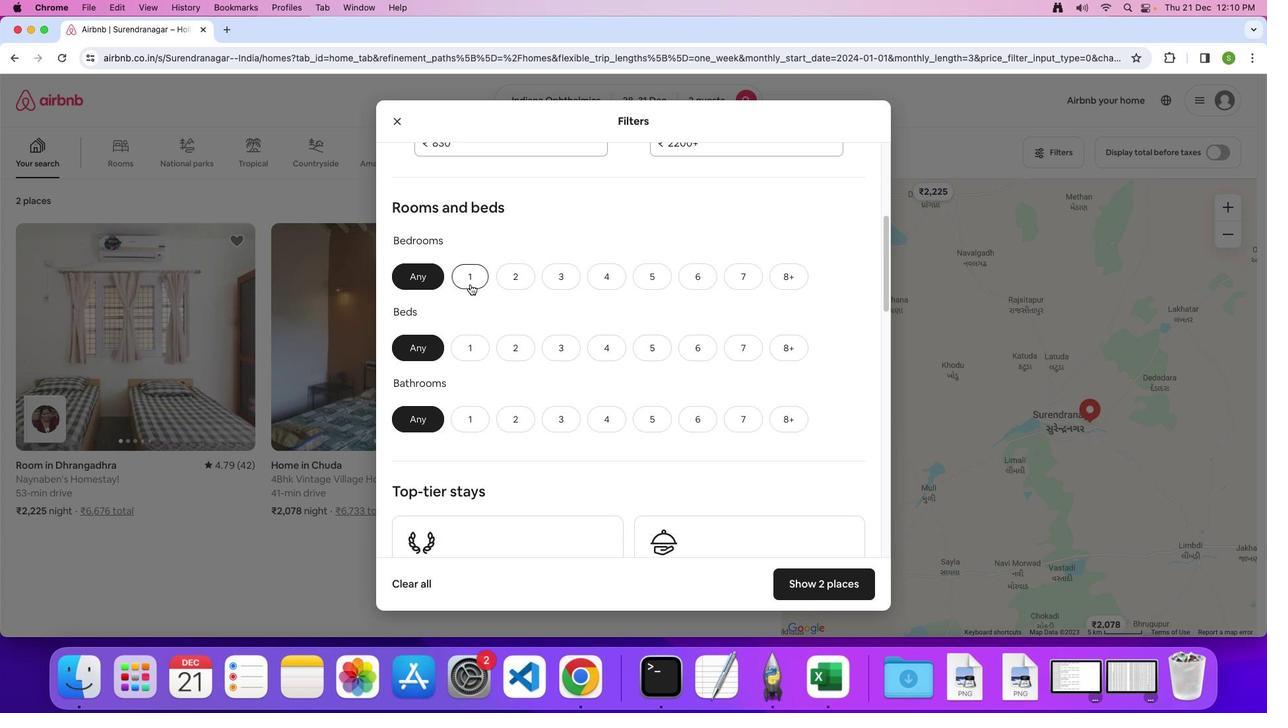 
Action: Mouse pressed left at (478, 310)
Screenshot: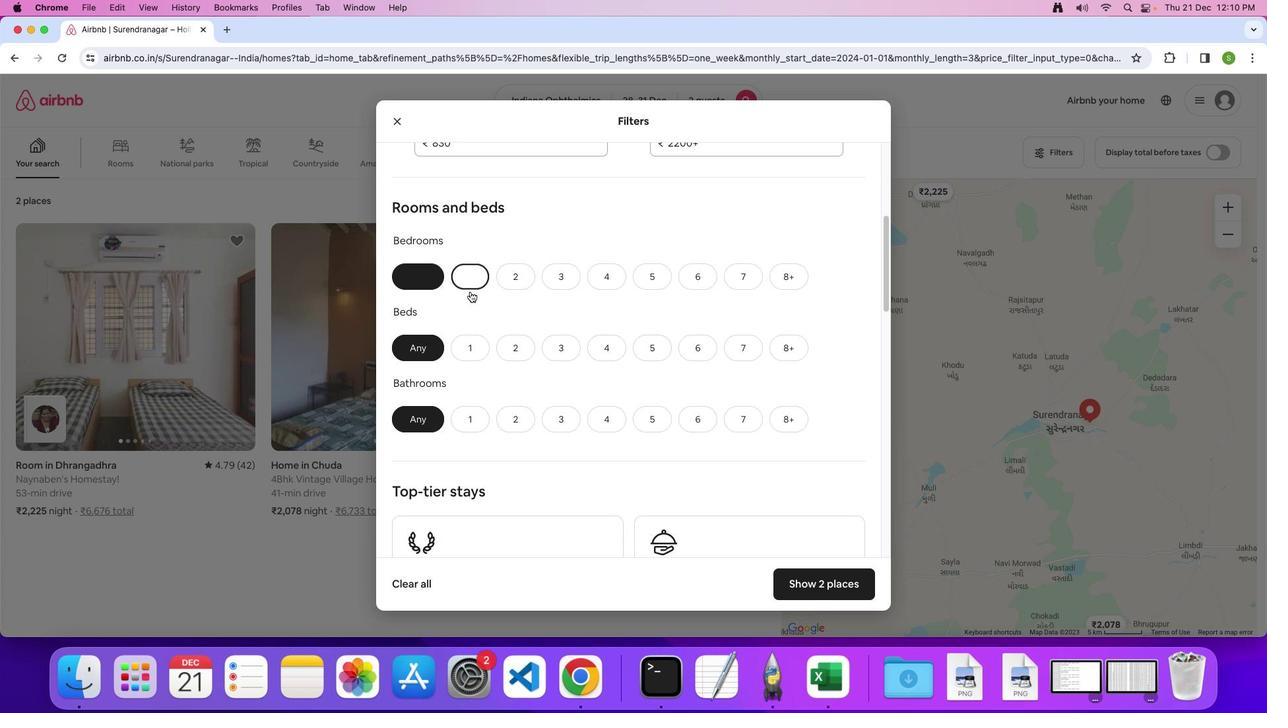 
Action: Mouse moved to (471, 363)
Screenshot: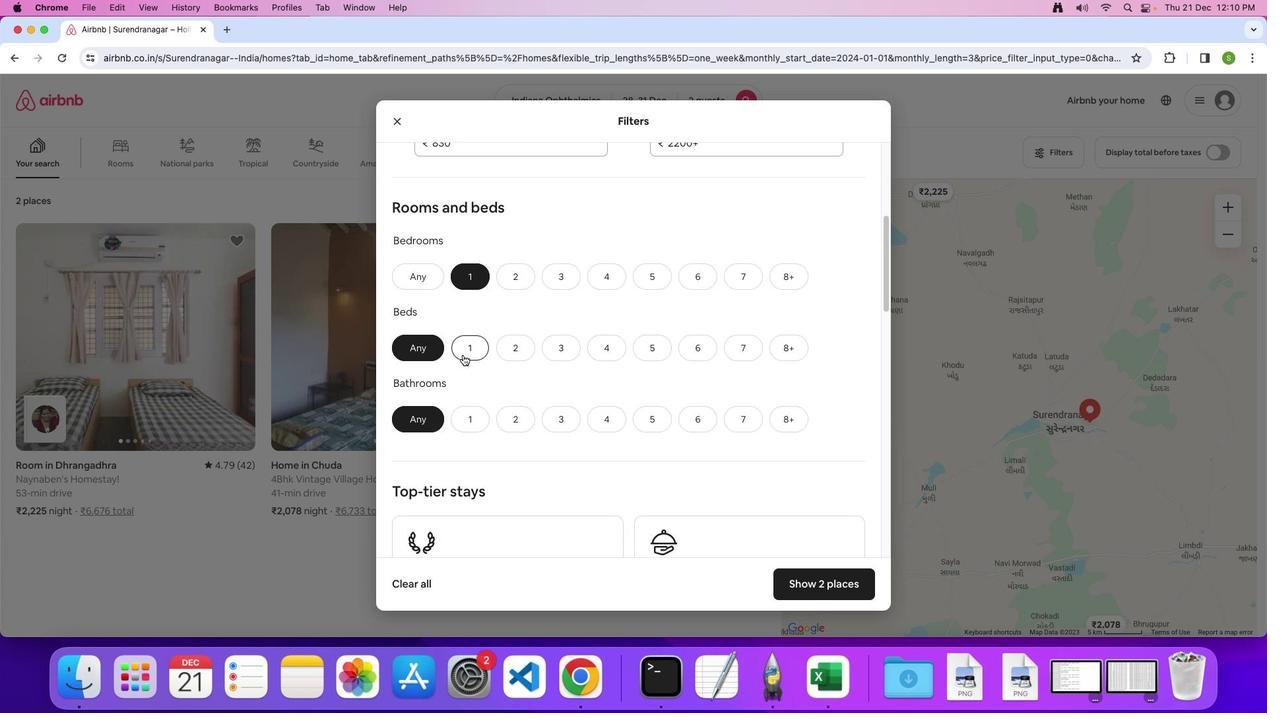 
Action: Mouse pressed left at (471, 363)
Screenshot: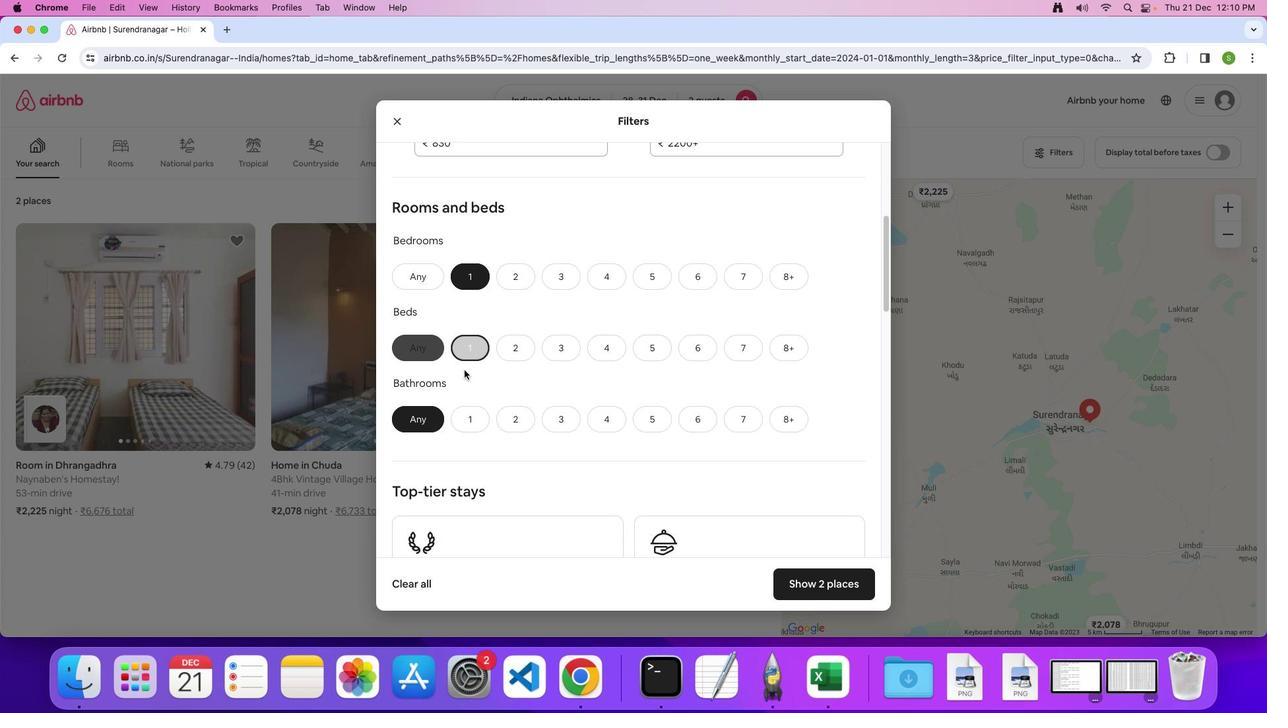
Action: Mouse moved to (480, 410)
Screenshot: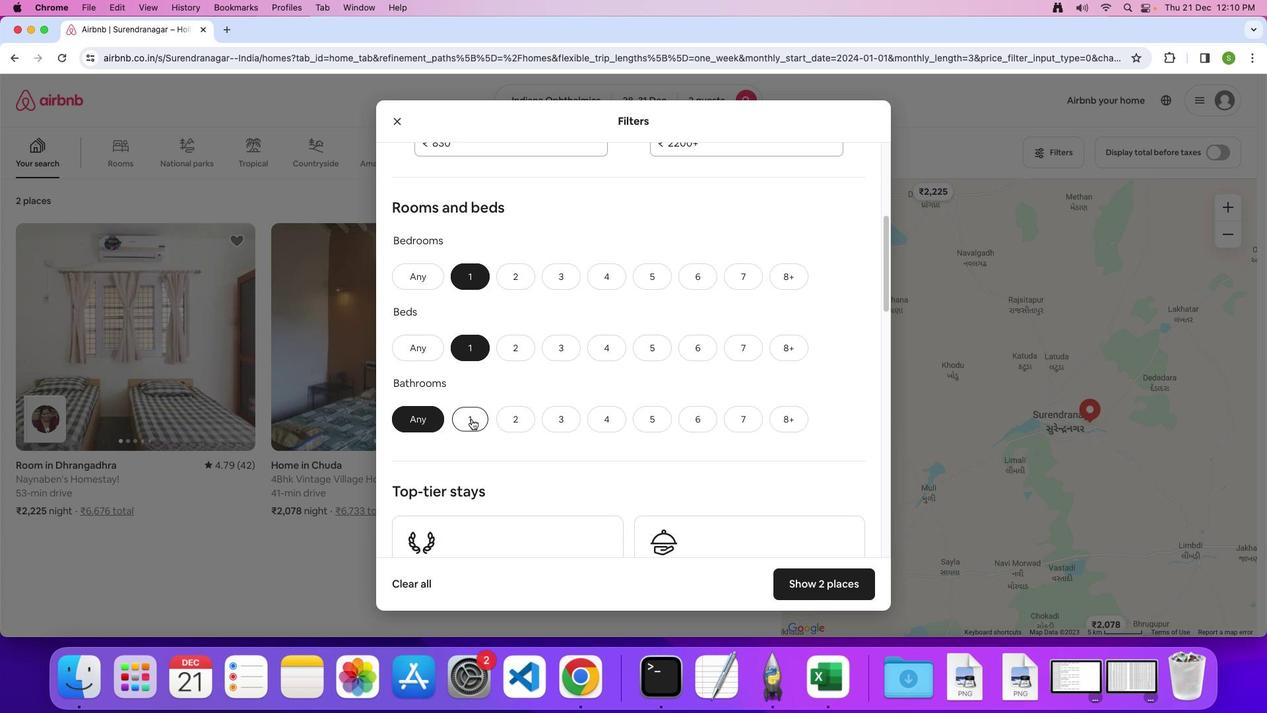 
Action: Mouse pressed left at (480, 410)
Screenshot: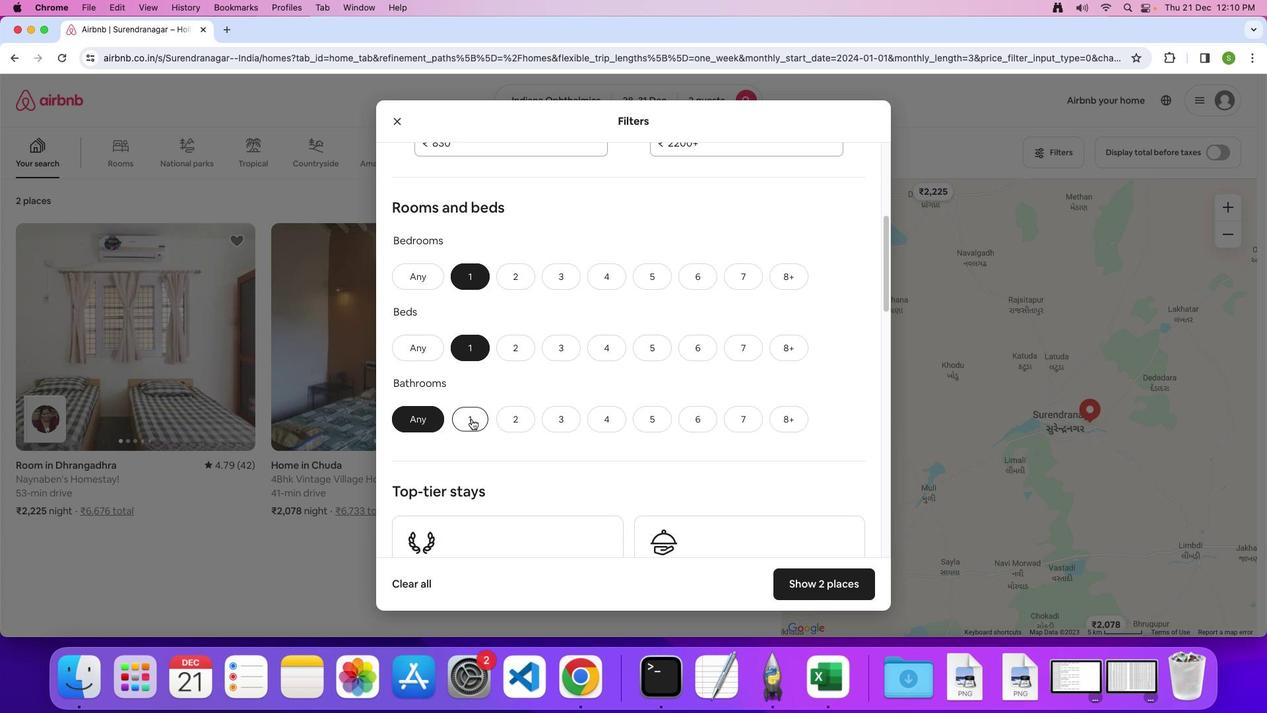 
Action: Mouse moved to (580, 359)
Screenshot: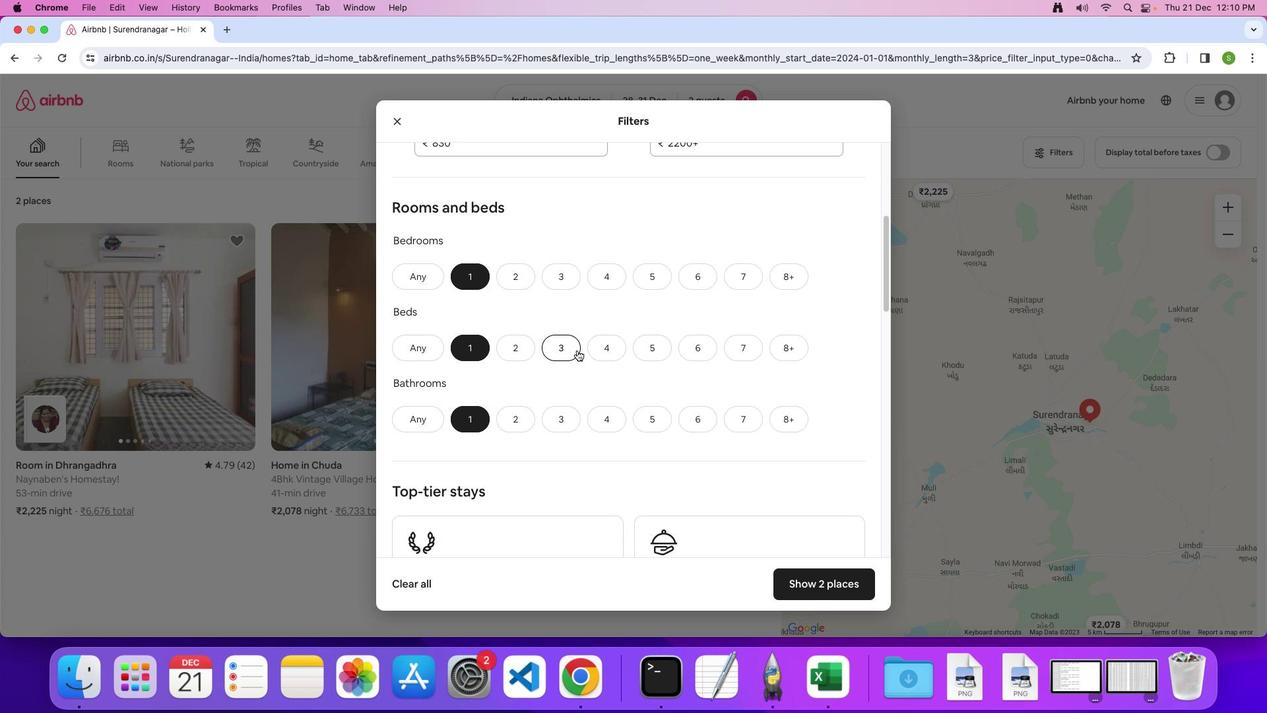 
Action: Mouse scrolled (580, 359) with delta (29, 99)
Screenshot: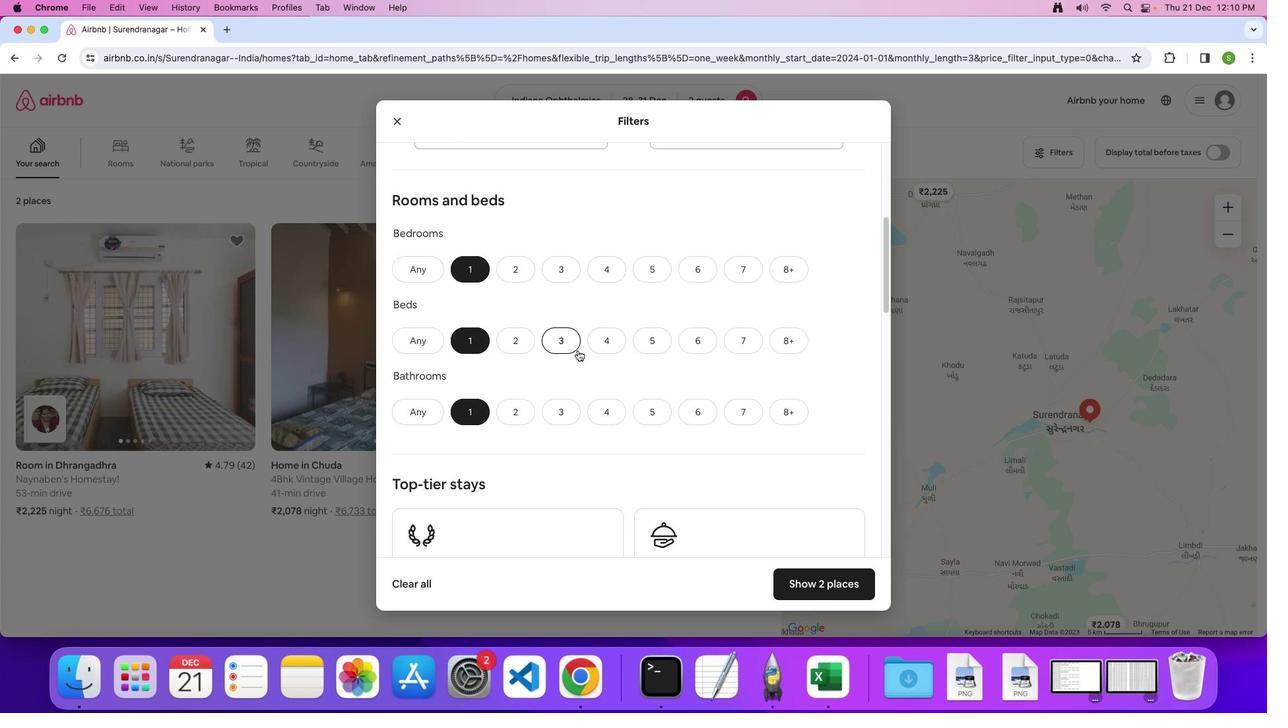 
Action: Mouse moved to (580, 359)
Screenshot: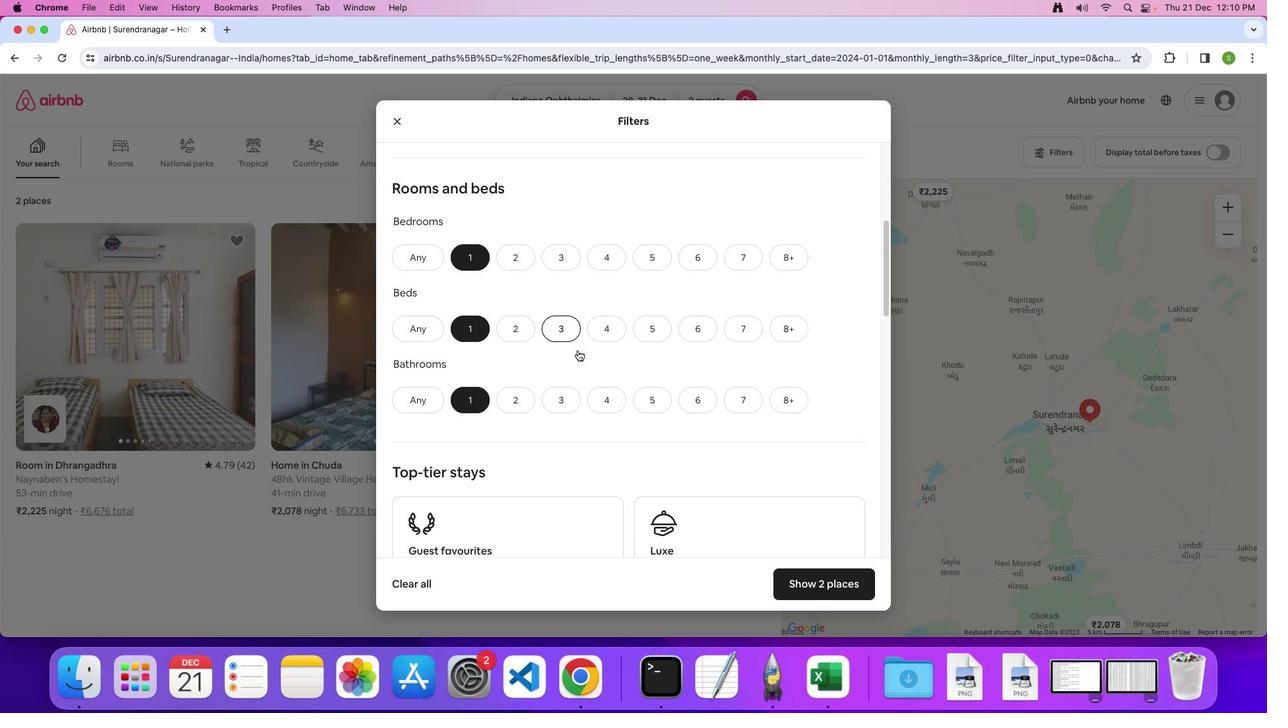 
Action: Mouse scrolled (580, 359) with delta (29, 99)
Screenshot: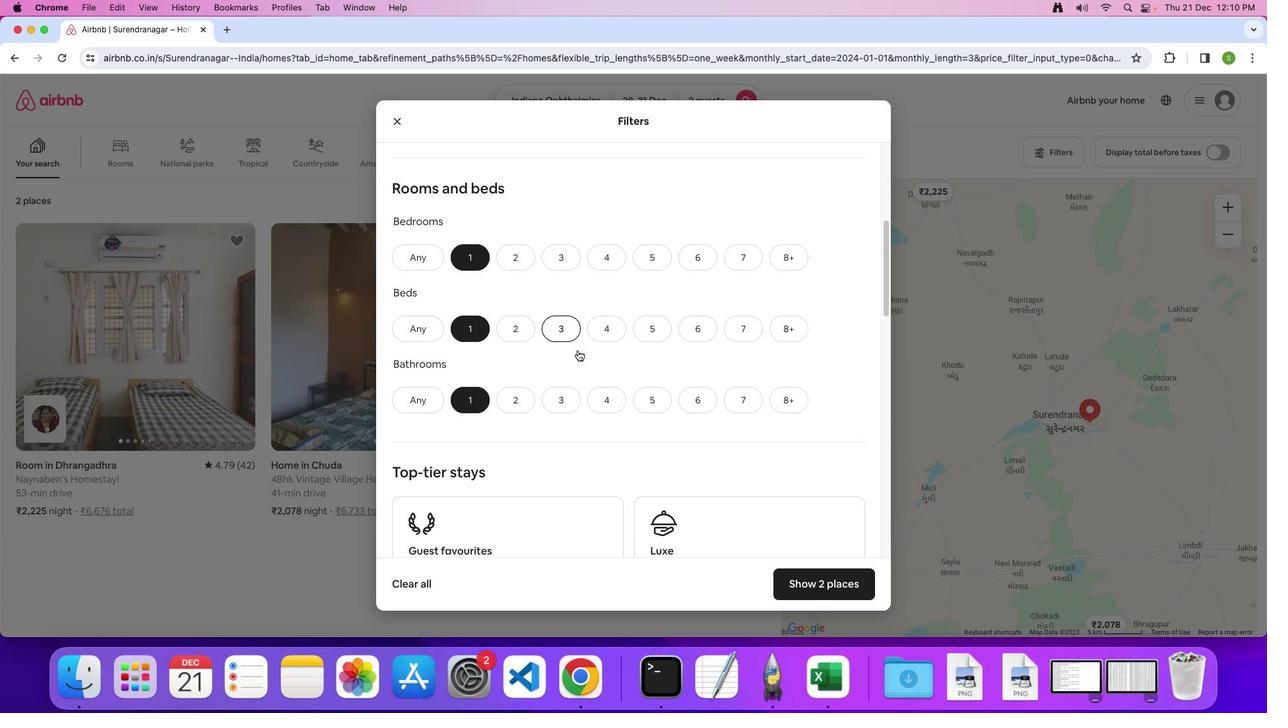 
Action: Mouse moved to (581, 359)
Screenshot: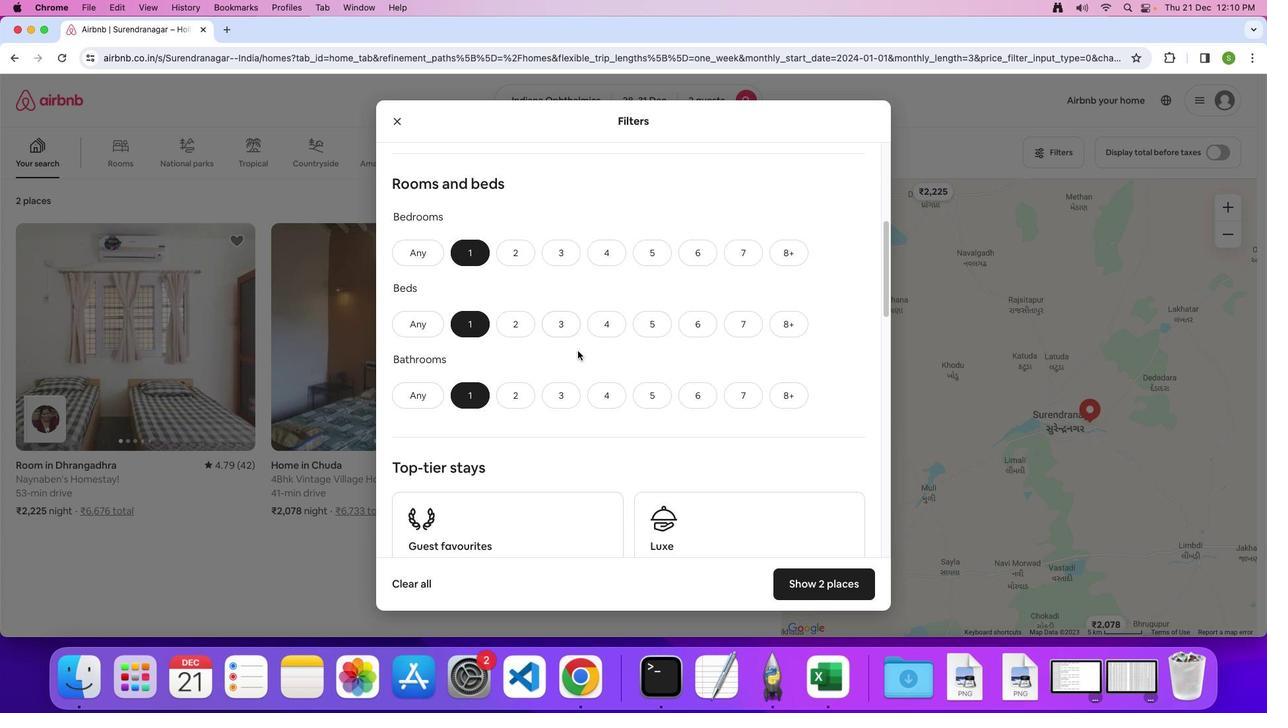 
Action: Mouse scrolled (581, 359) with delta (29, 99)
Screenshot: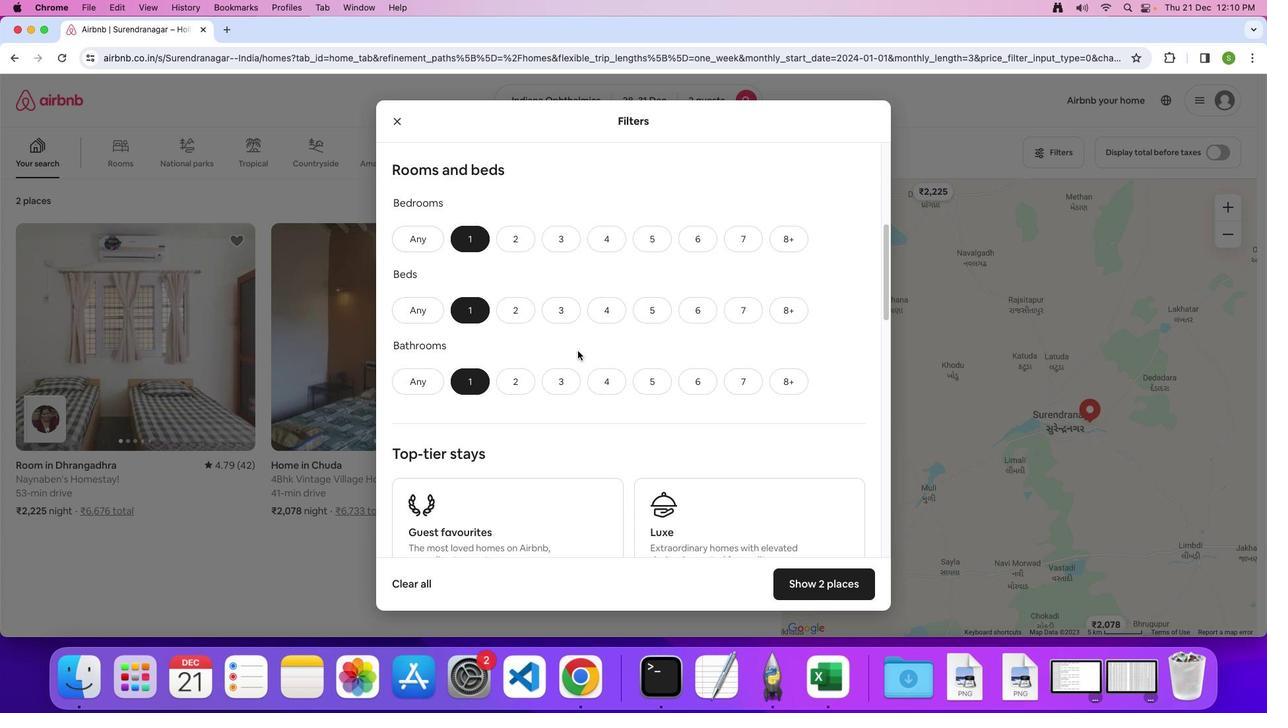 
Action: Mouse scrolled (581, 359) with delta (29, 99)
Screenshot: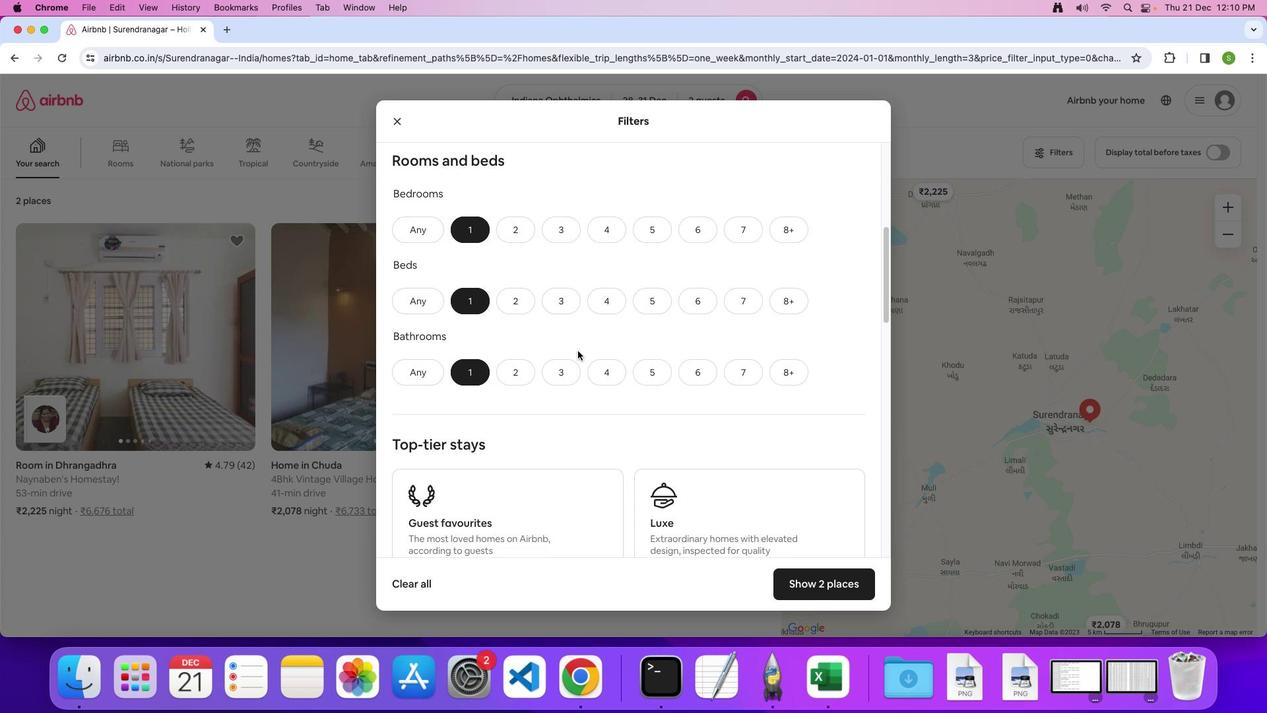 
Action: Mouse scrolled (581, 359) with delta (29, 99)
Screenshot: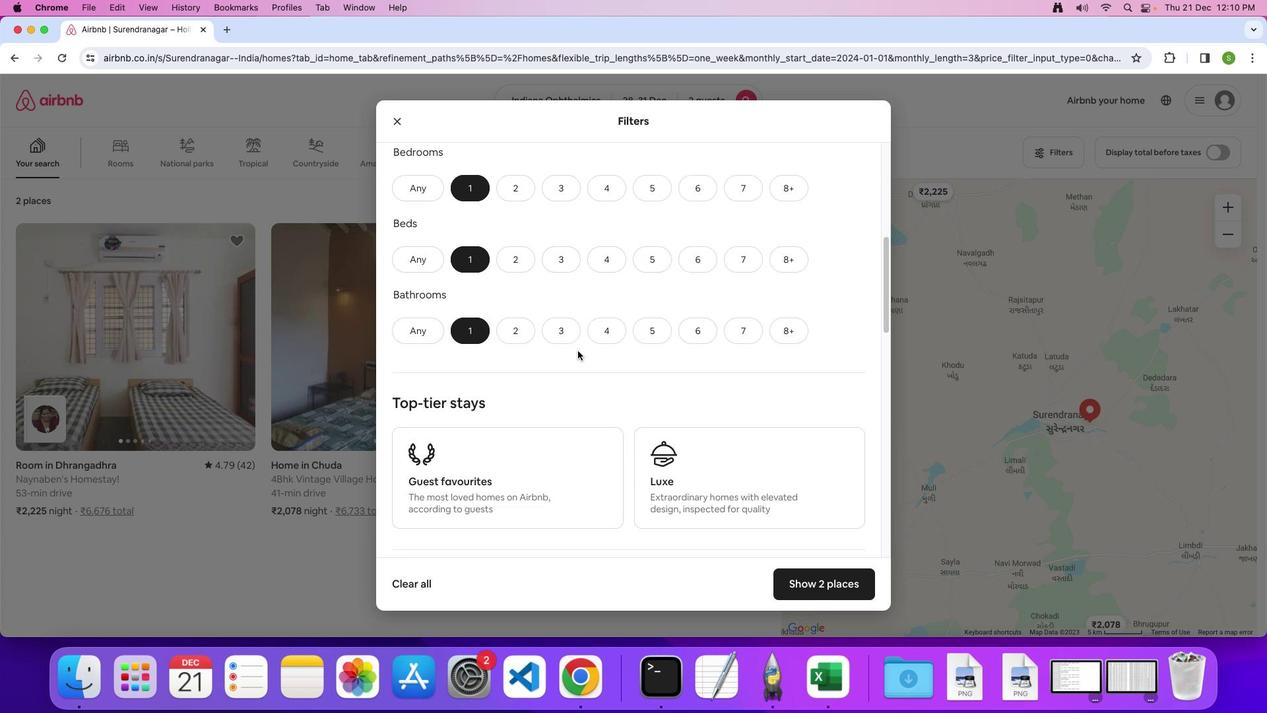 
Action: Mouse moved to (581, 359)
Screenshot: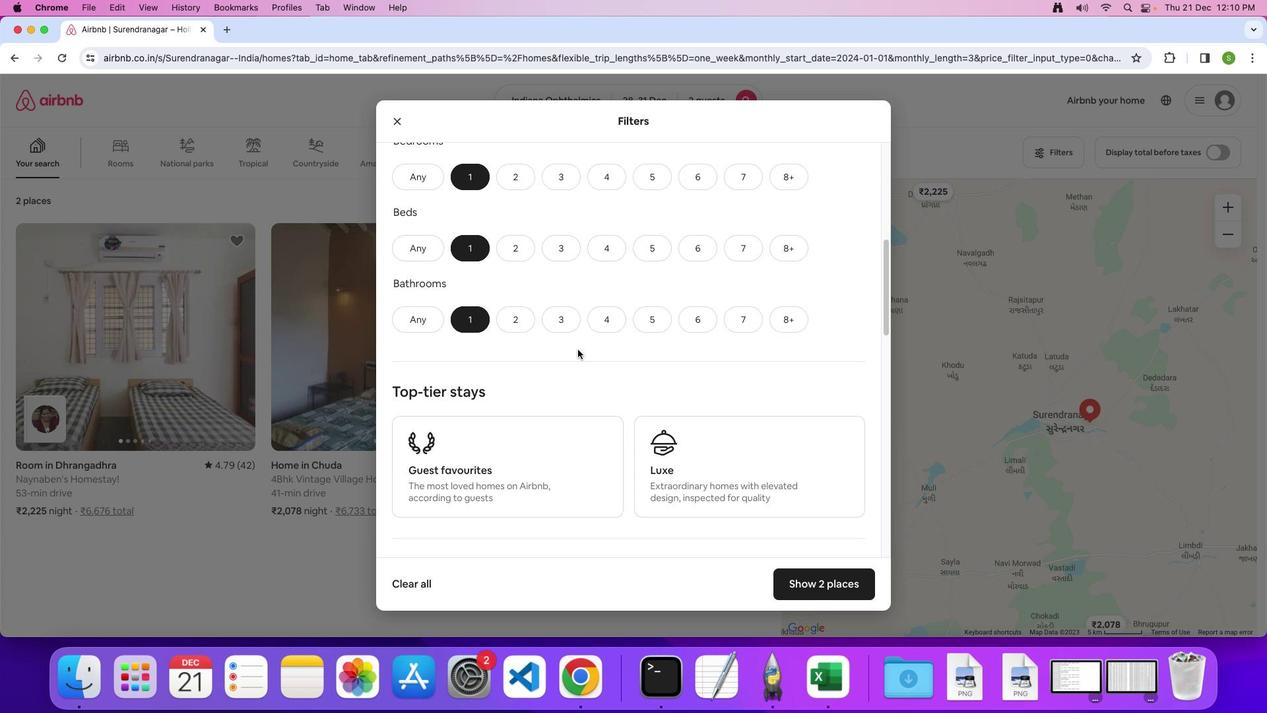 
Action: Mouse scrolled (581, 359) with delta (29, 99)
Screenshot: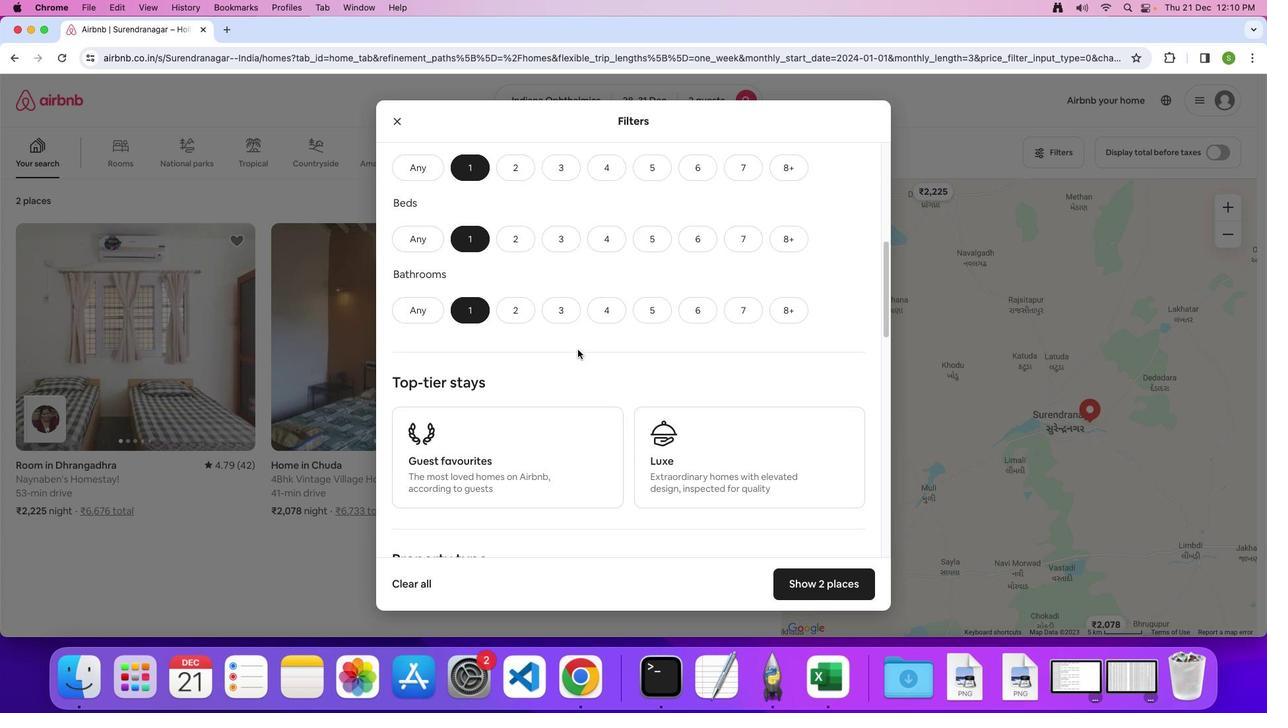 
Action: Mouse moved to (581, 359)
Screenshot: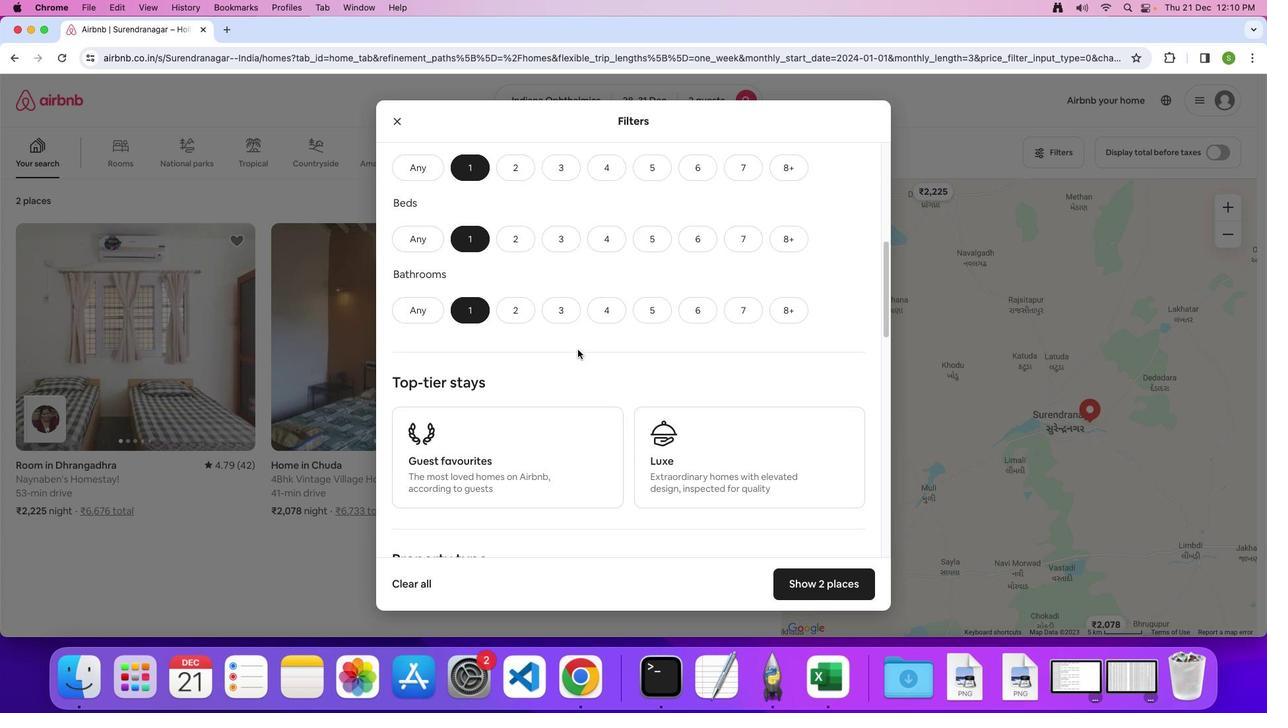 
Action: Mouse scrolled (581, 359) with delta (29, 99)
Screenshot: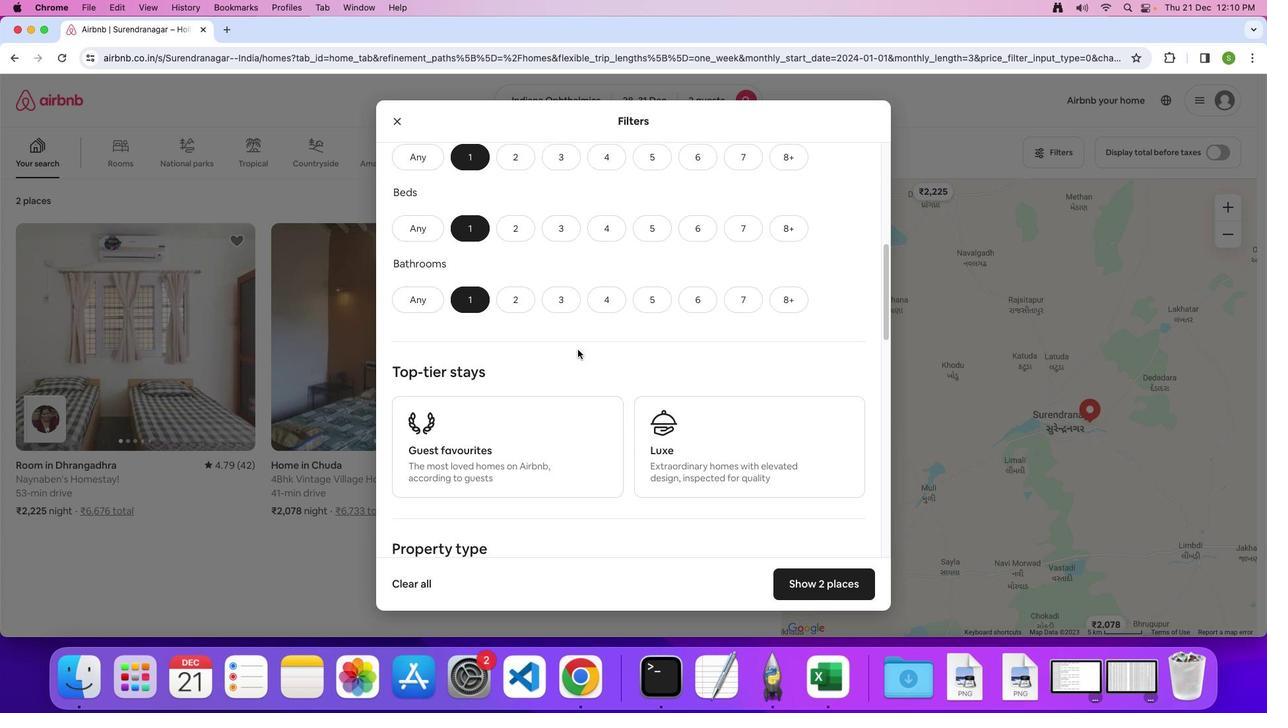 
Action: Mouse moved to (581, 358)
Screenshot: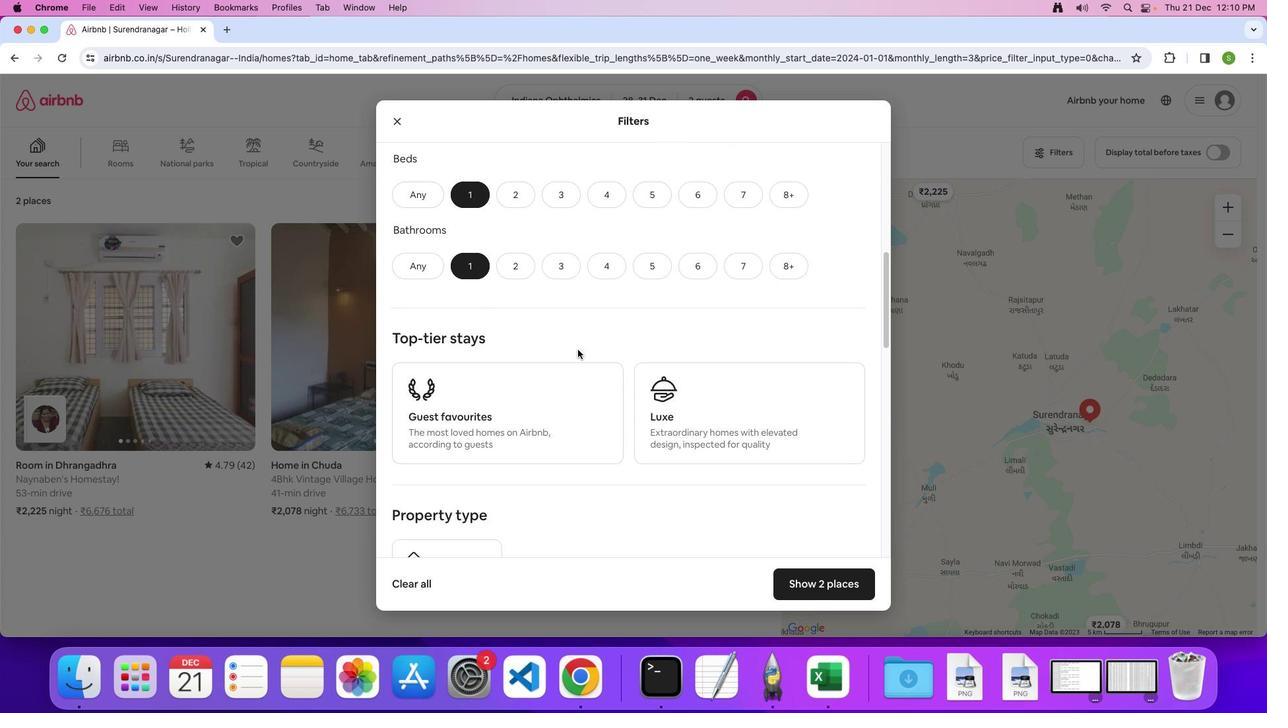 
Action: Mouse scrolled (581, 358) with delta (29, 99)
Screenshot: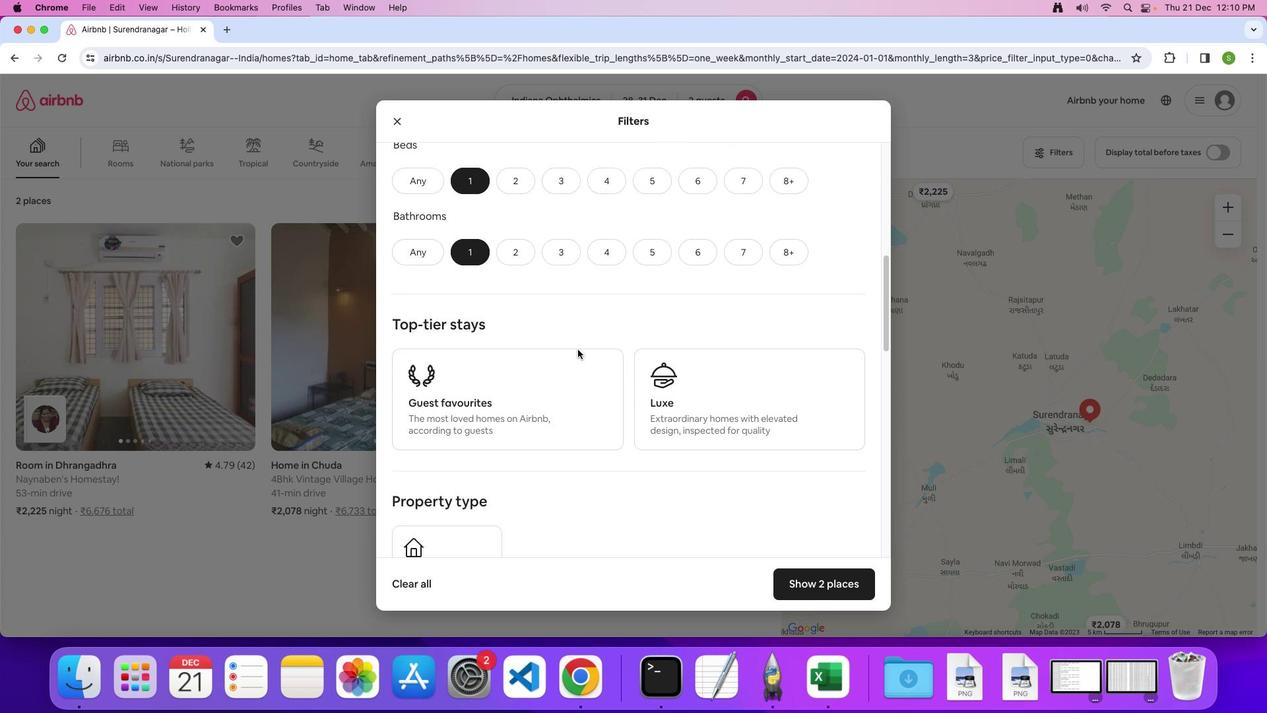 
Action: Mouse scrolled (581, 358) with delta (29, 99)
Screenshot: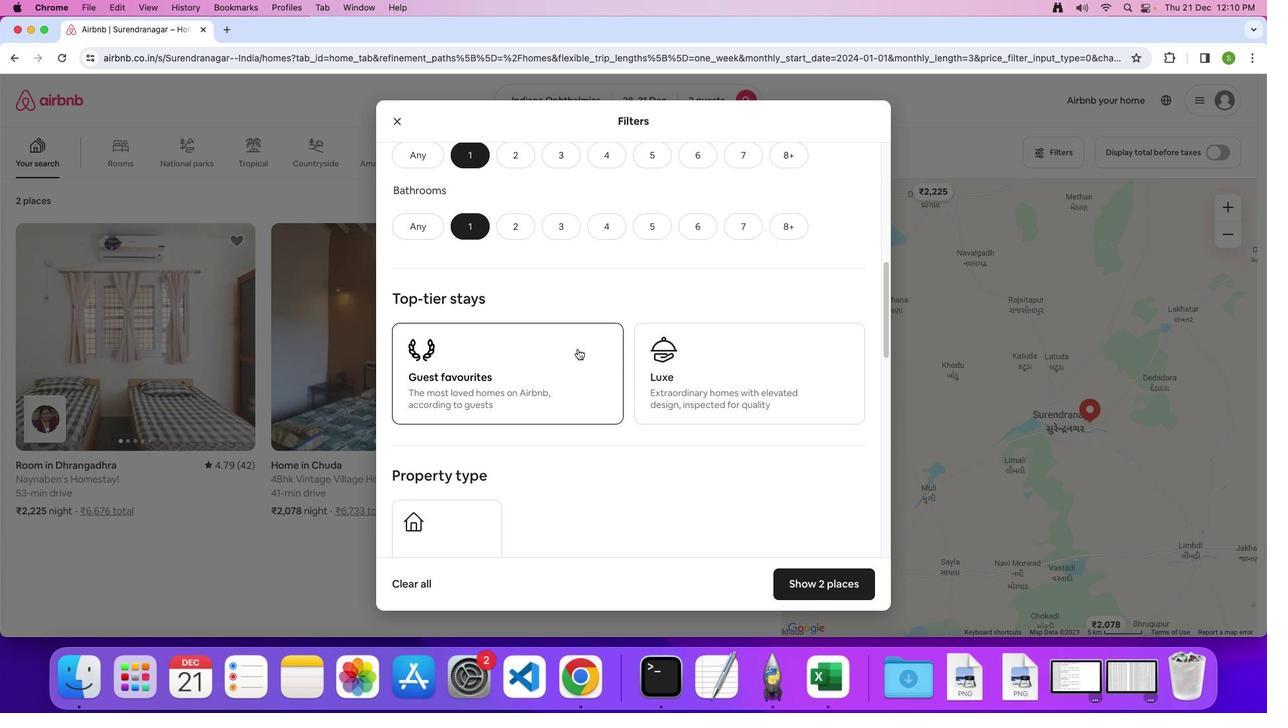 
Action: Mouse moved to (581, 358)
Screenshot: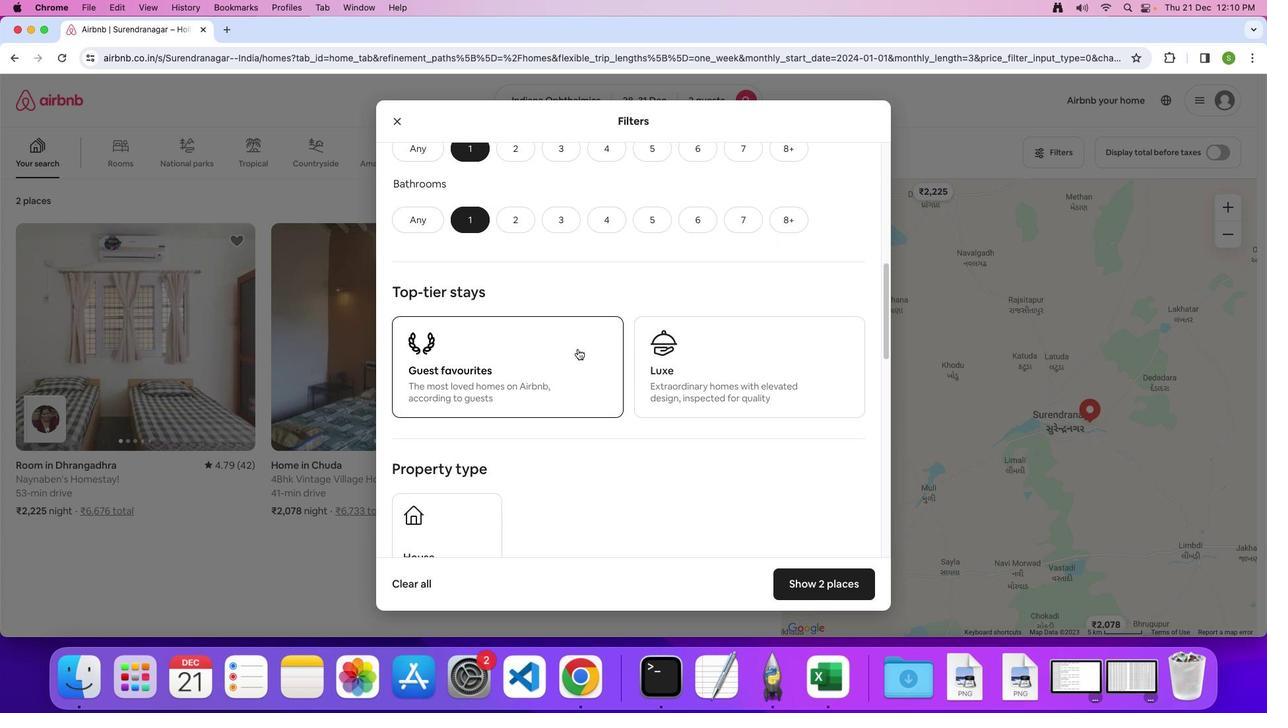 
Action: Mouse scrolled (581, 358) with delta (29, 99)
Screenshot: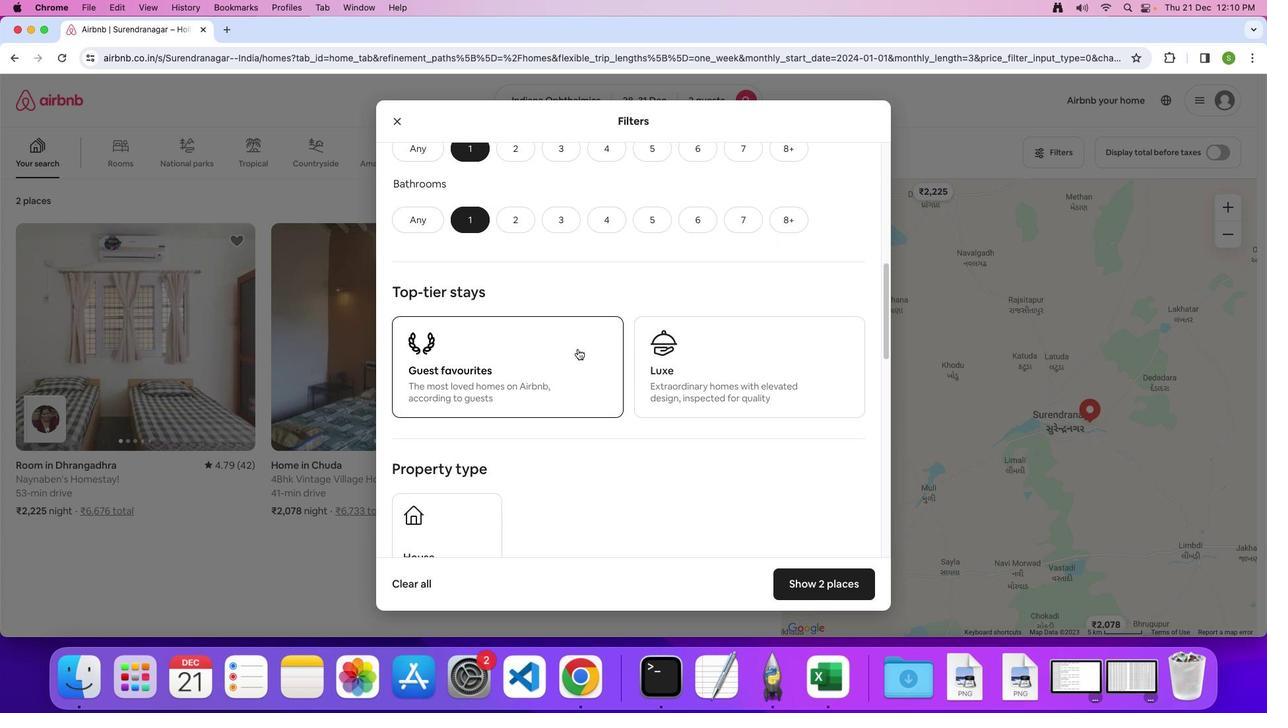 
Action: Mouse moved to (581, 358)
Screenshot: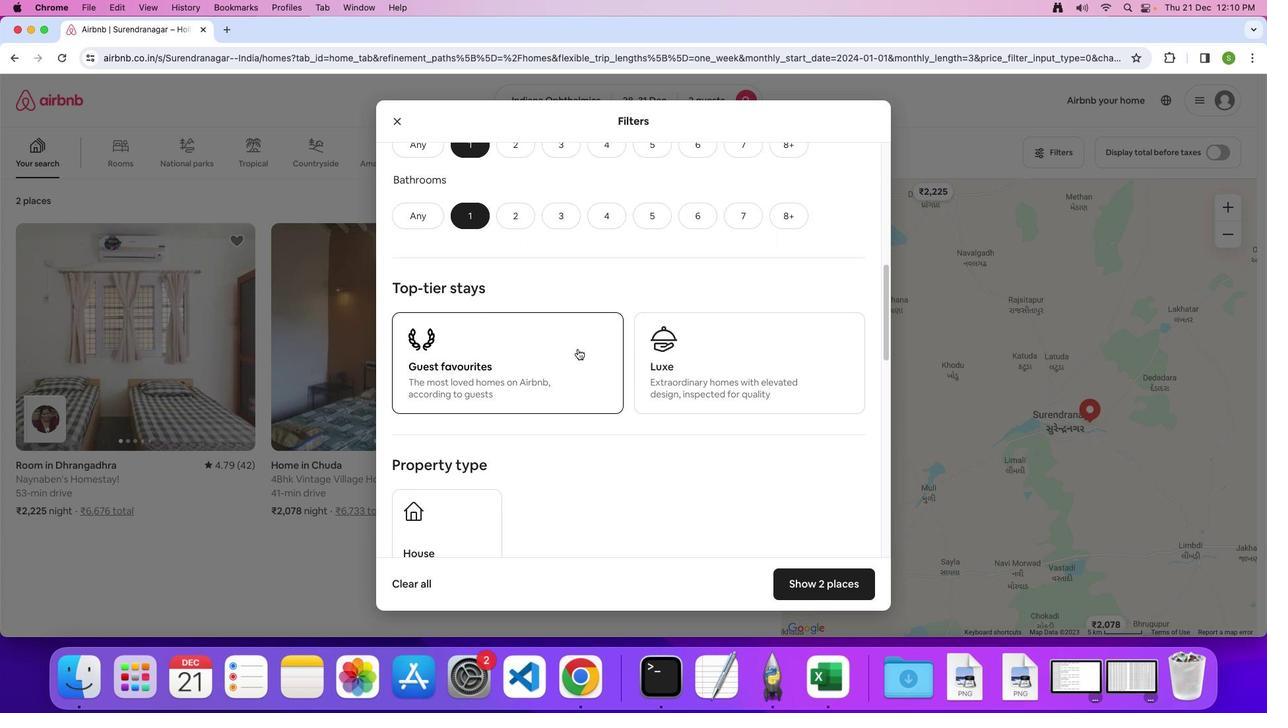 
Action: Mouse scrolled (581, 358) with delta (29, 99)
Screenshot: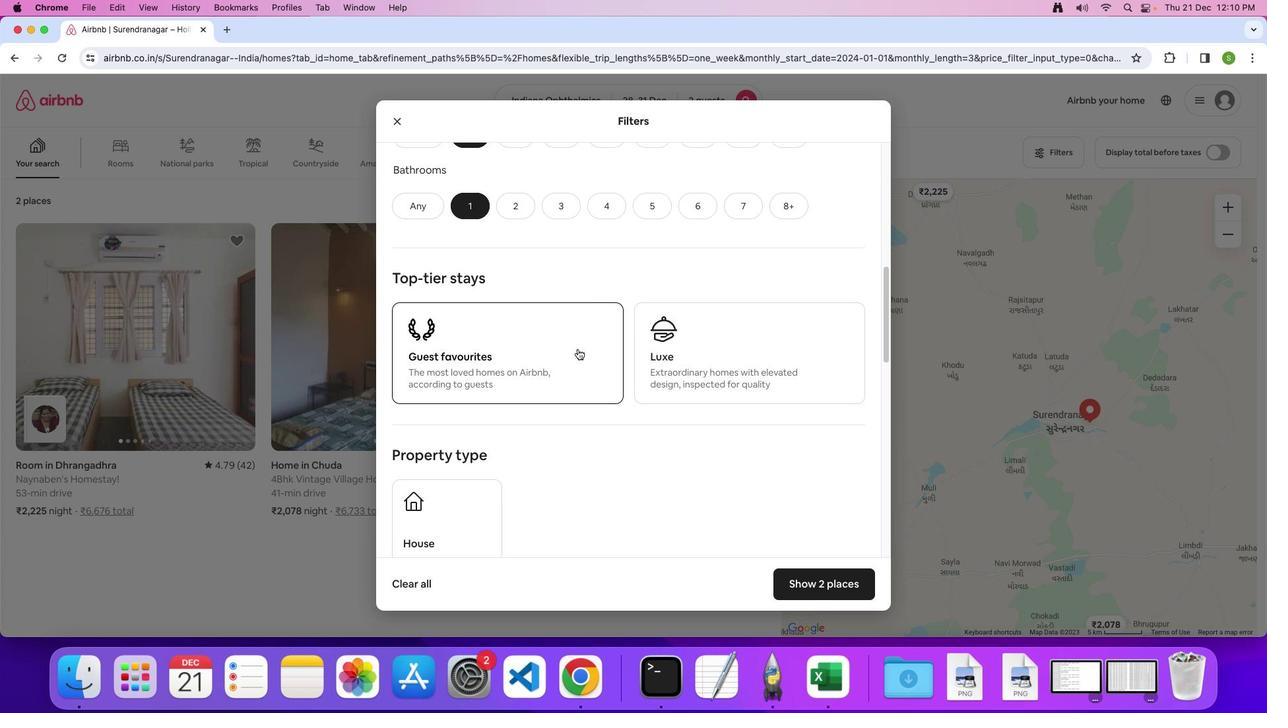 
Action: Mouse scrolled (581, 358) with delta (29, 99)
Screenshot: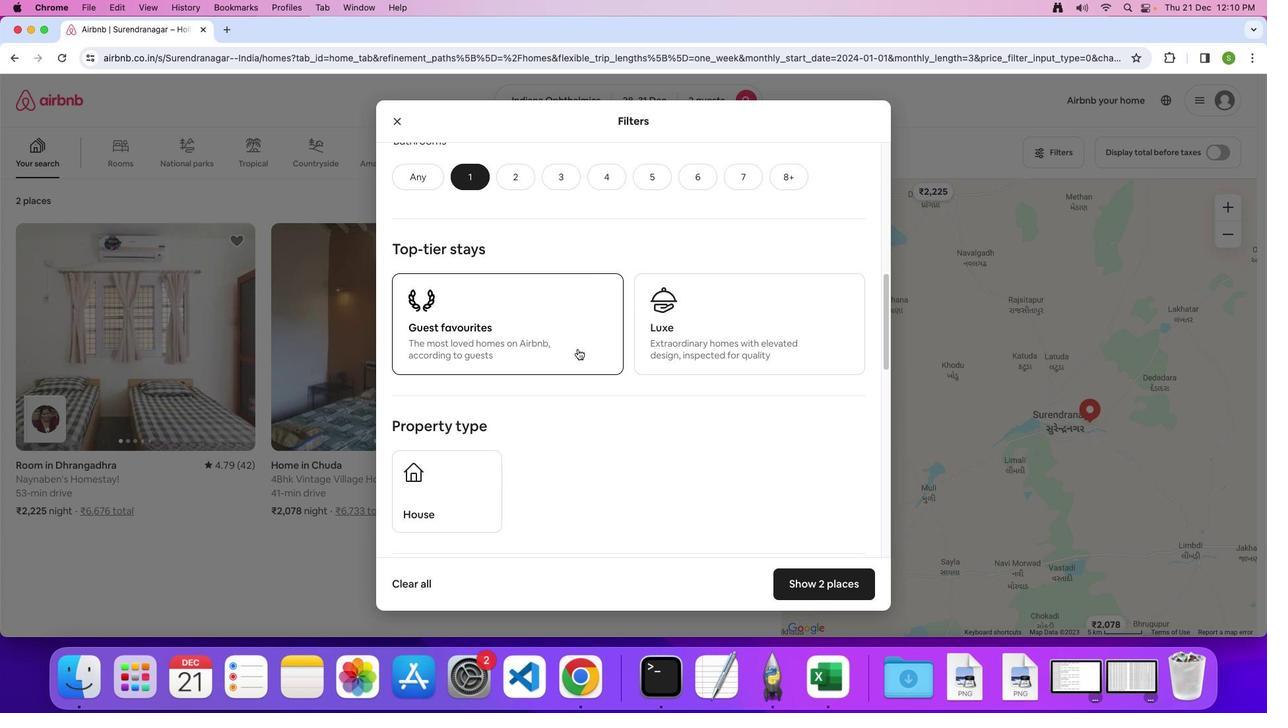 
Action: Mouse scrolled (581, 358) with delta (29, 99)
Screenshot: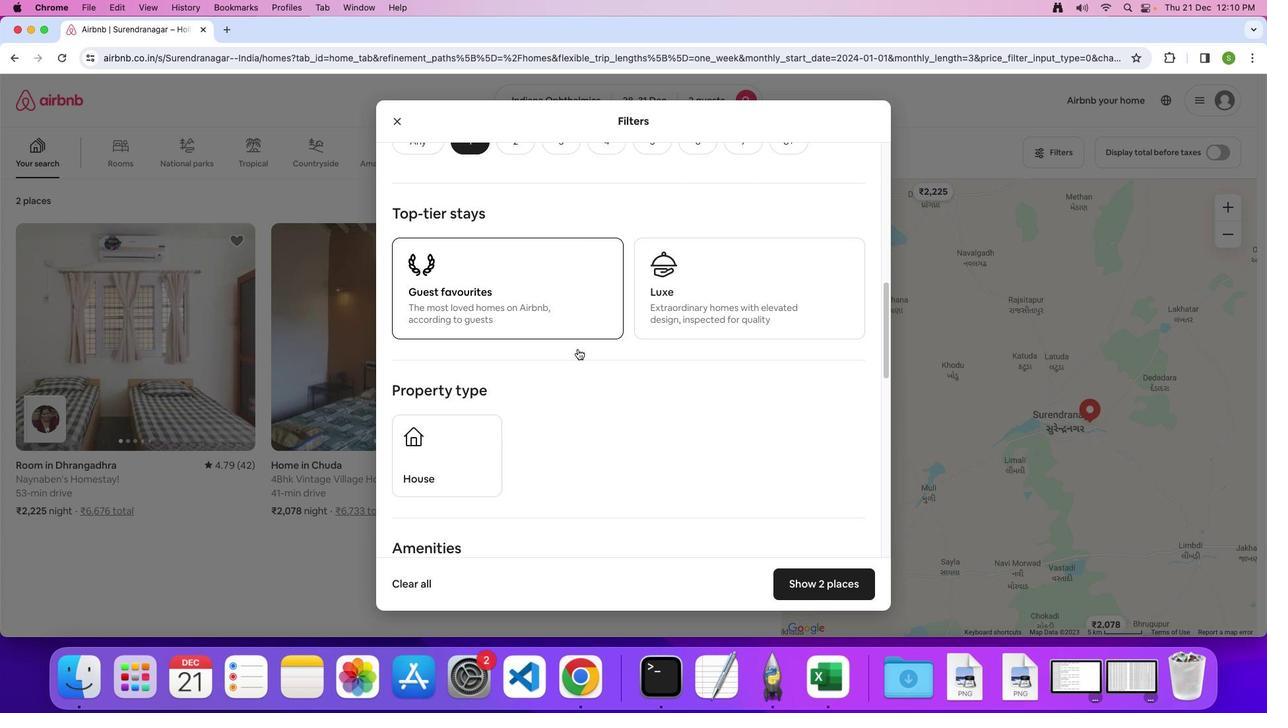 
Action: Mouse scrolled (581, 358) with delta (29, 99)
Screenshot: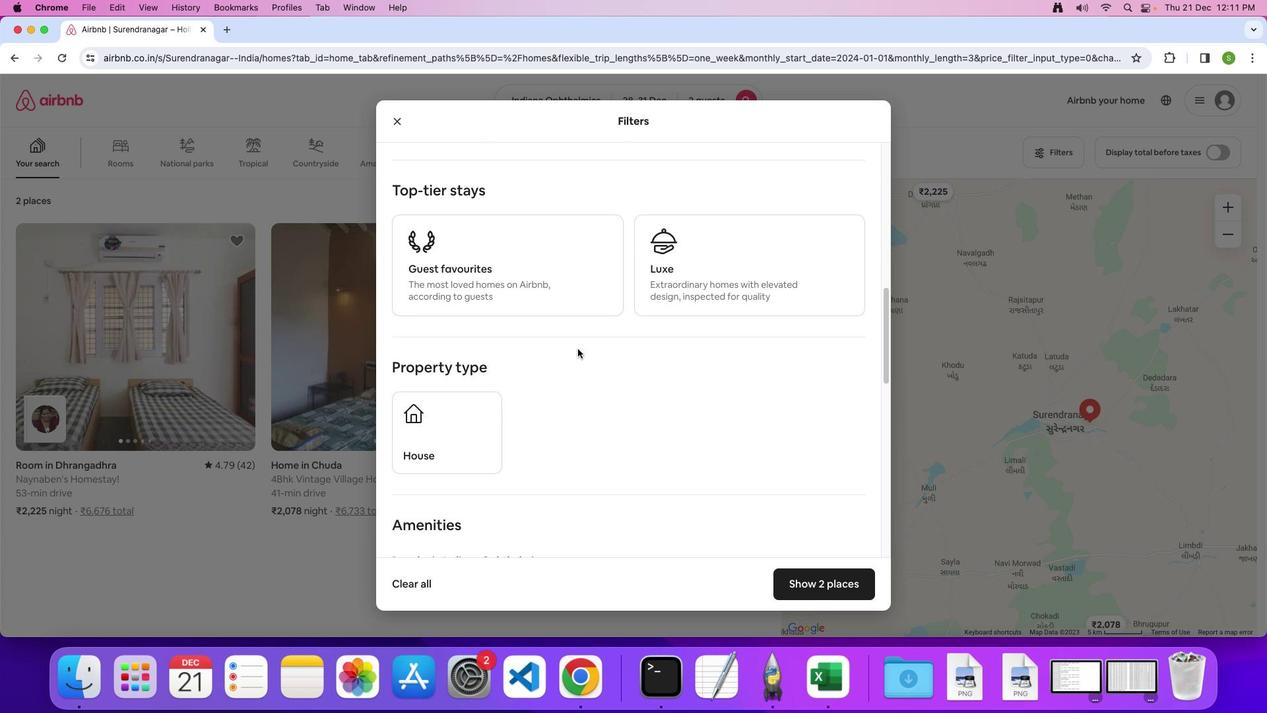 
Action: Mouse scrolled (581, 358) with delta (29, 99)
Screenshot: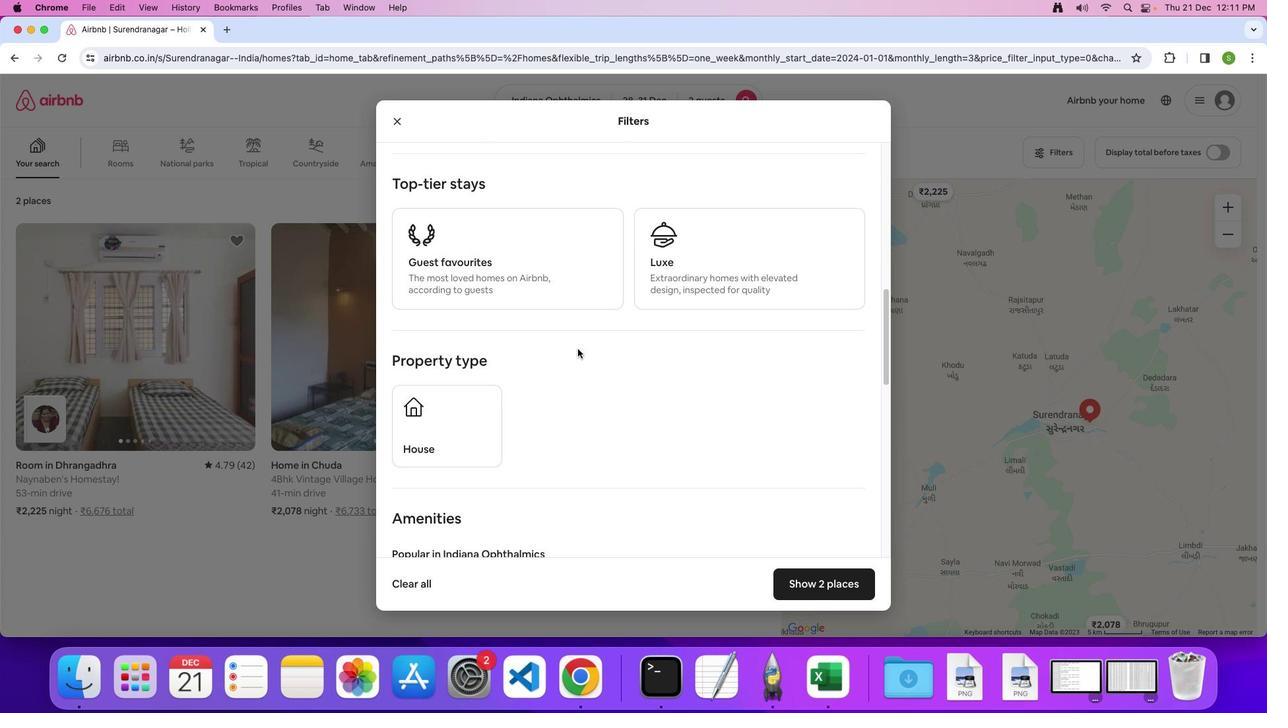 
Action: Mouse scrolled (581, 358) with delta (29, 99)
Screenshot: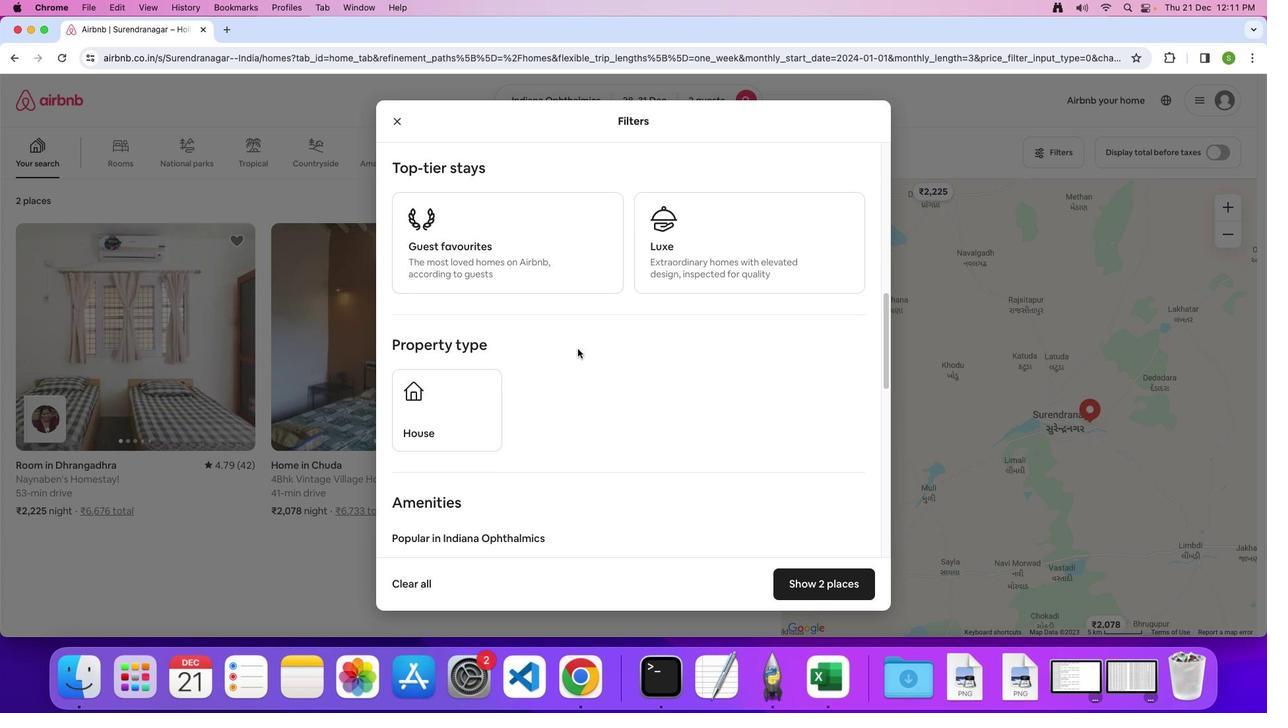 
Action: Mouse scrolled (581, 358) with delta (29, 99)
Screenshot: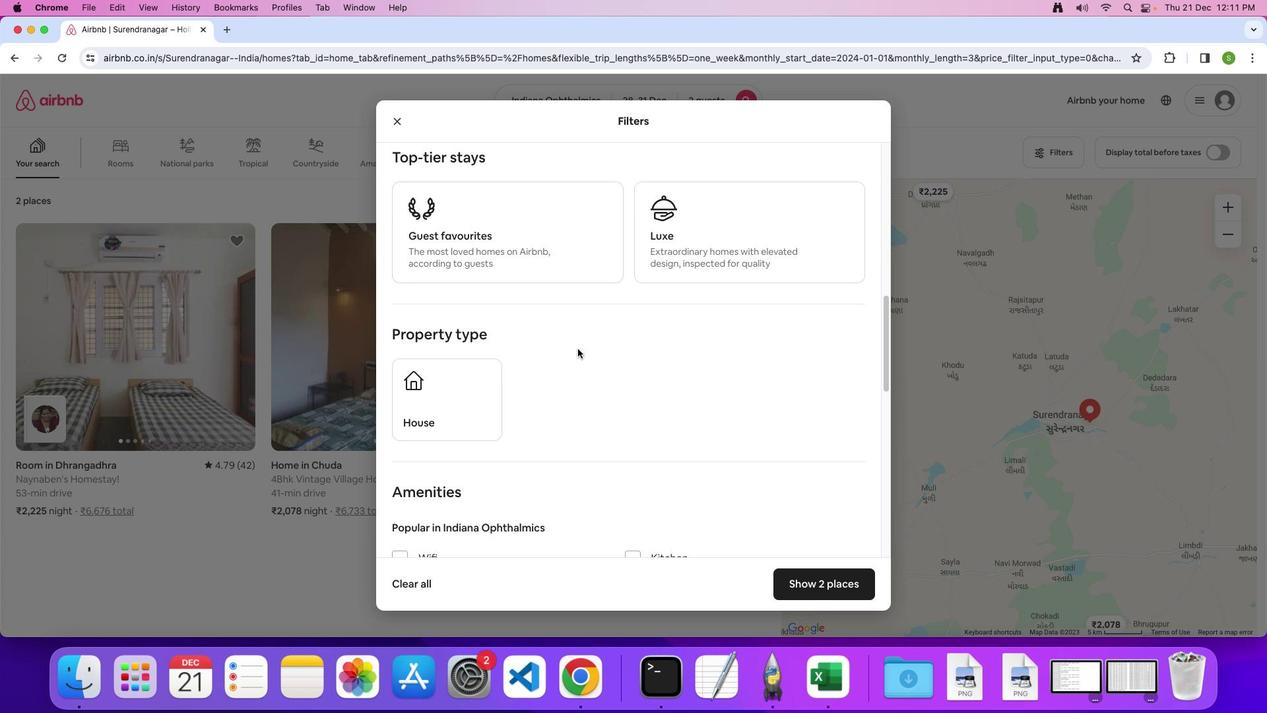 
Action: Mouse moved to (581, 358)
Screenshot: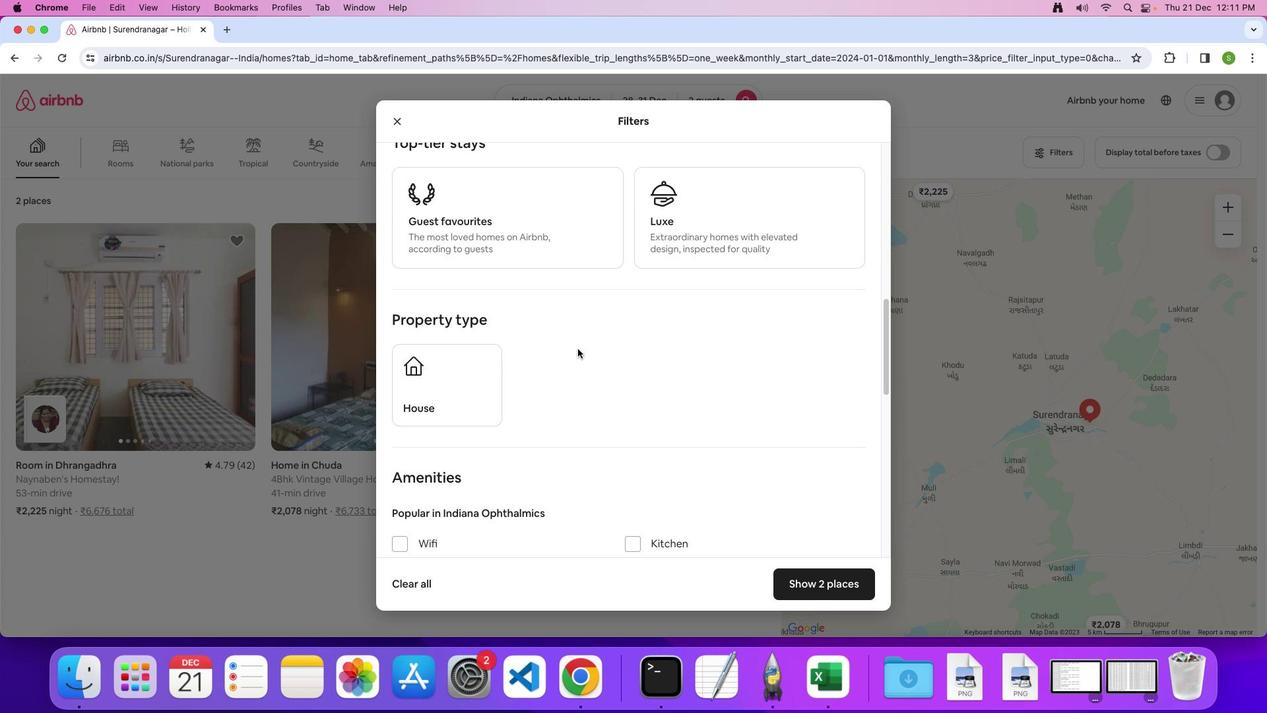 
Action: Mouse scrolled (581, 358) with delta (29, 99)
Screenshot: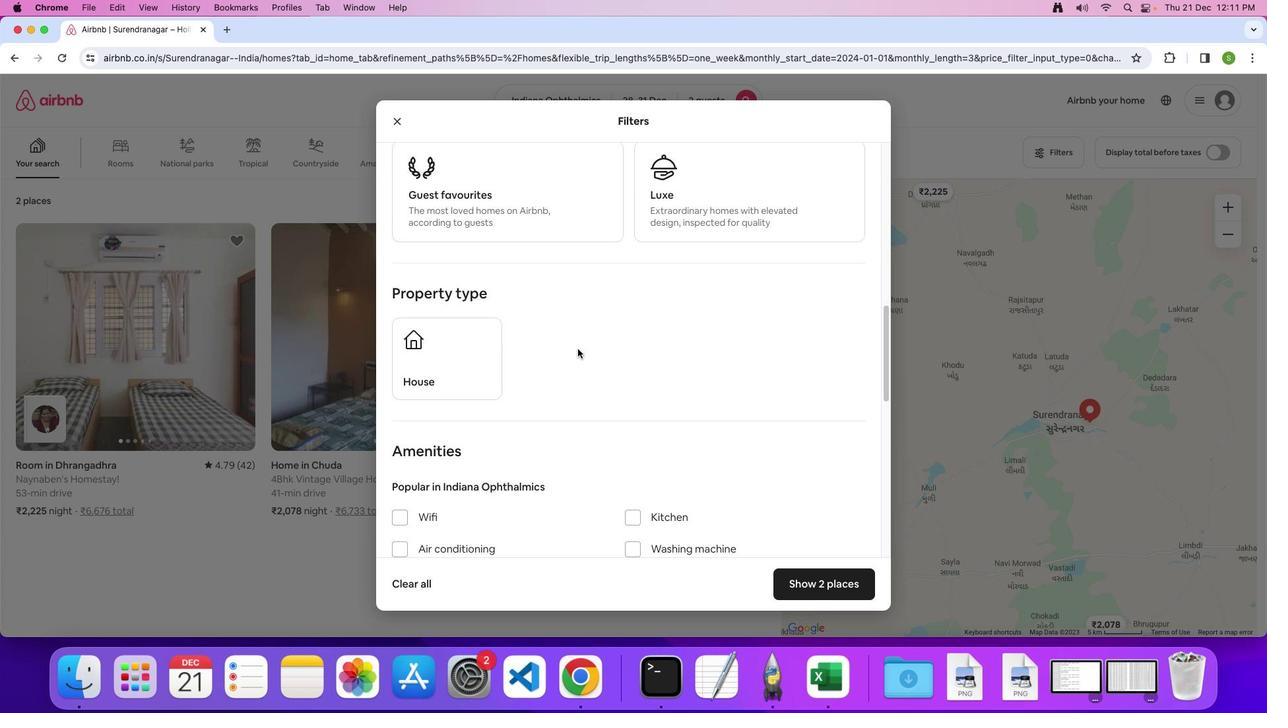
Action: Mouse scrolled (581, 358) with delta (29, 99)
Screenshot: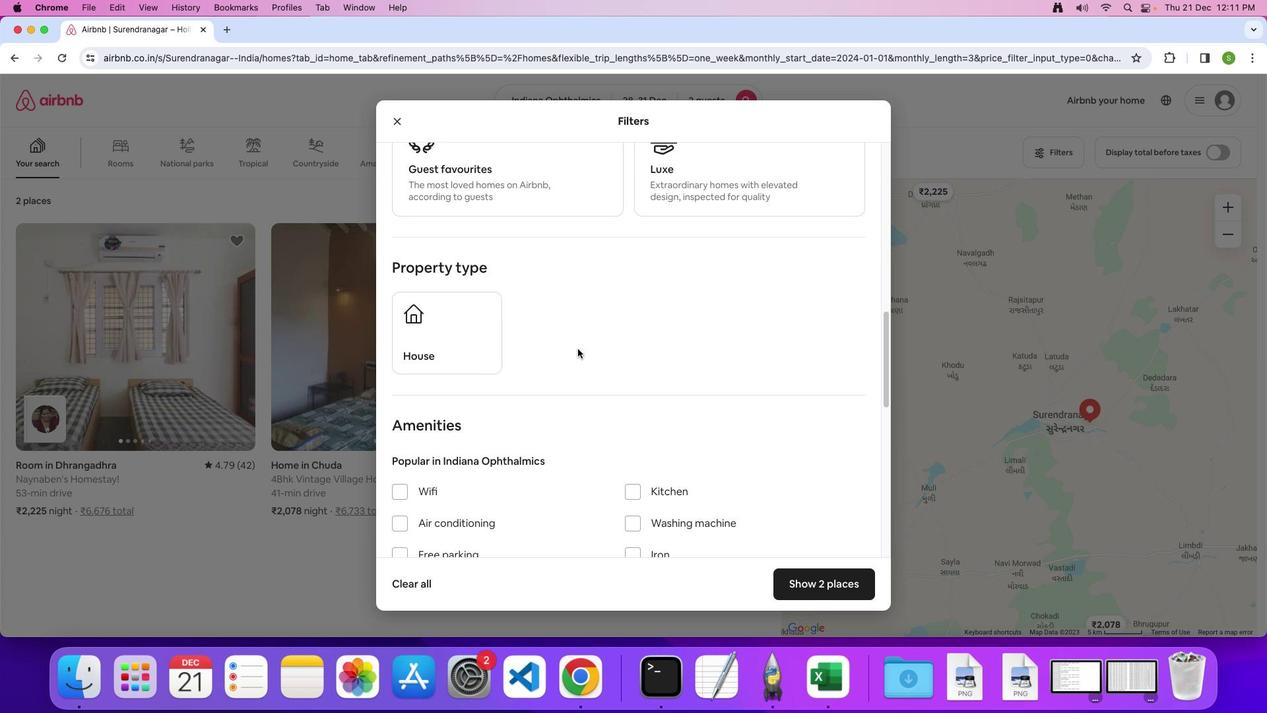 
Action: Mouse scrolled (581, 358) with delta (29, 99)
Screenshot: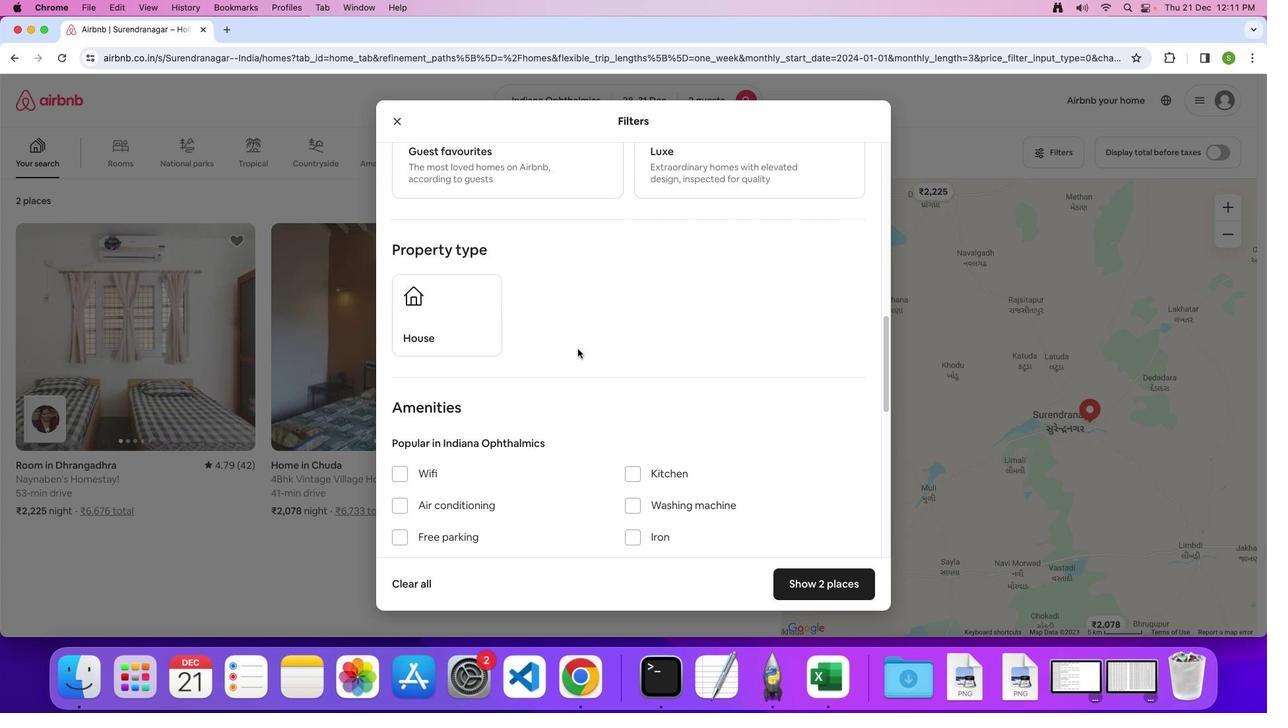 
Action: Mouse scrolled (581, 358) with delta (29, 99)
Screenshot: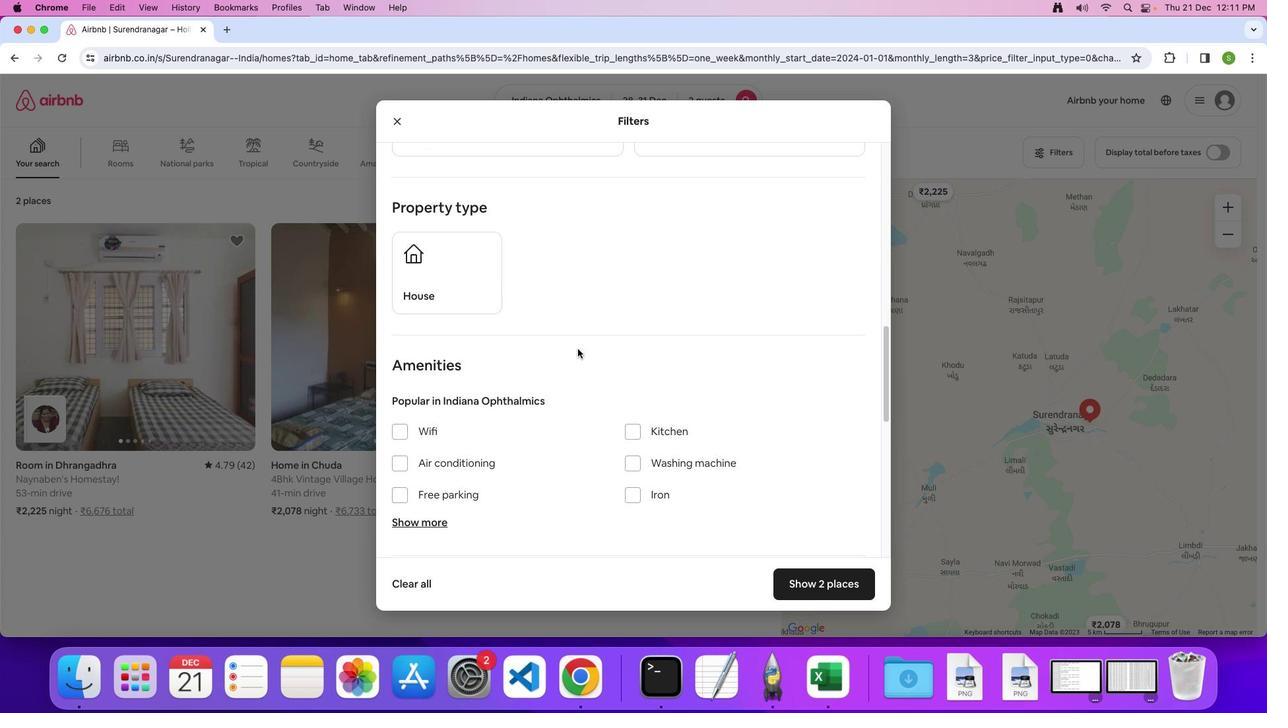 
Action: Mouse scrolled (581, 358) with delta (29, 99)
Screenshot: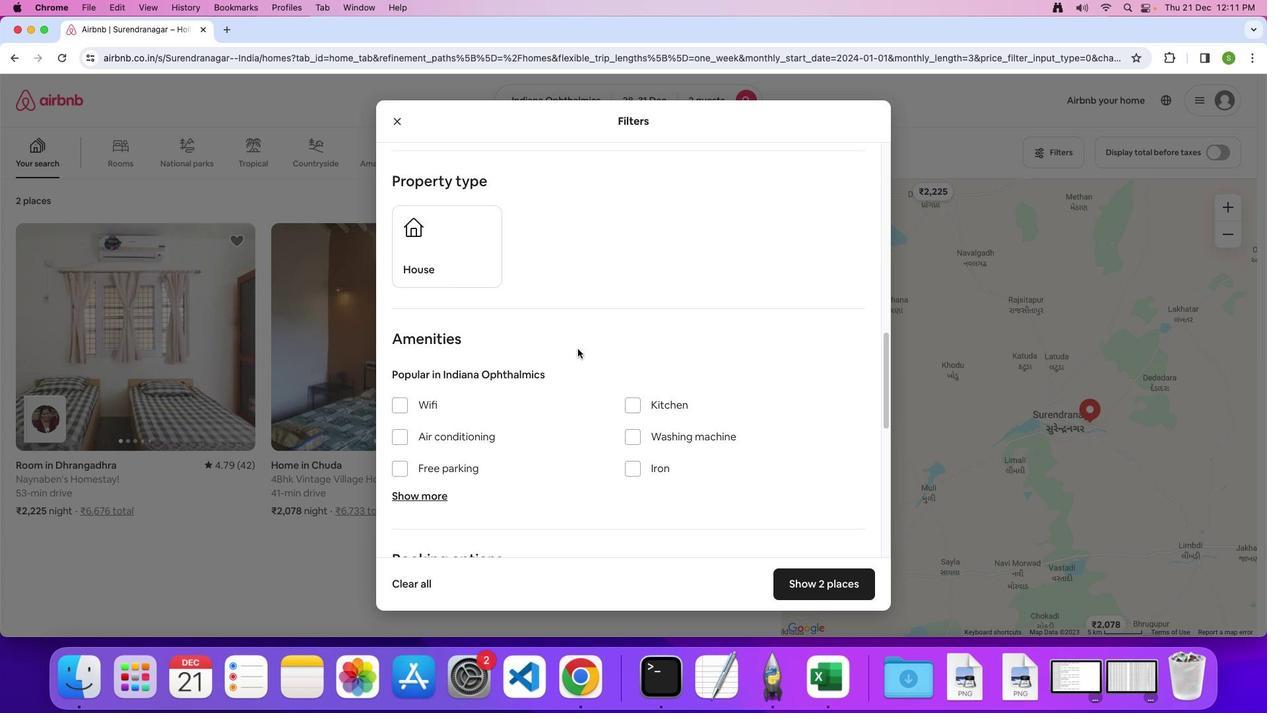 
Action: Mouse scrolled (581, 358) with delta (29, 99)
Screenshot: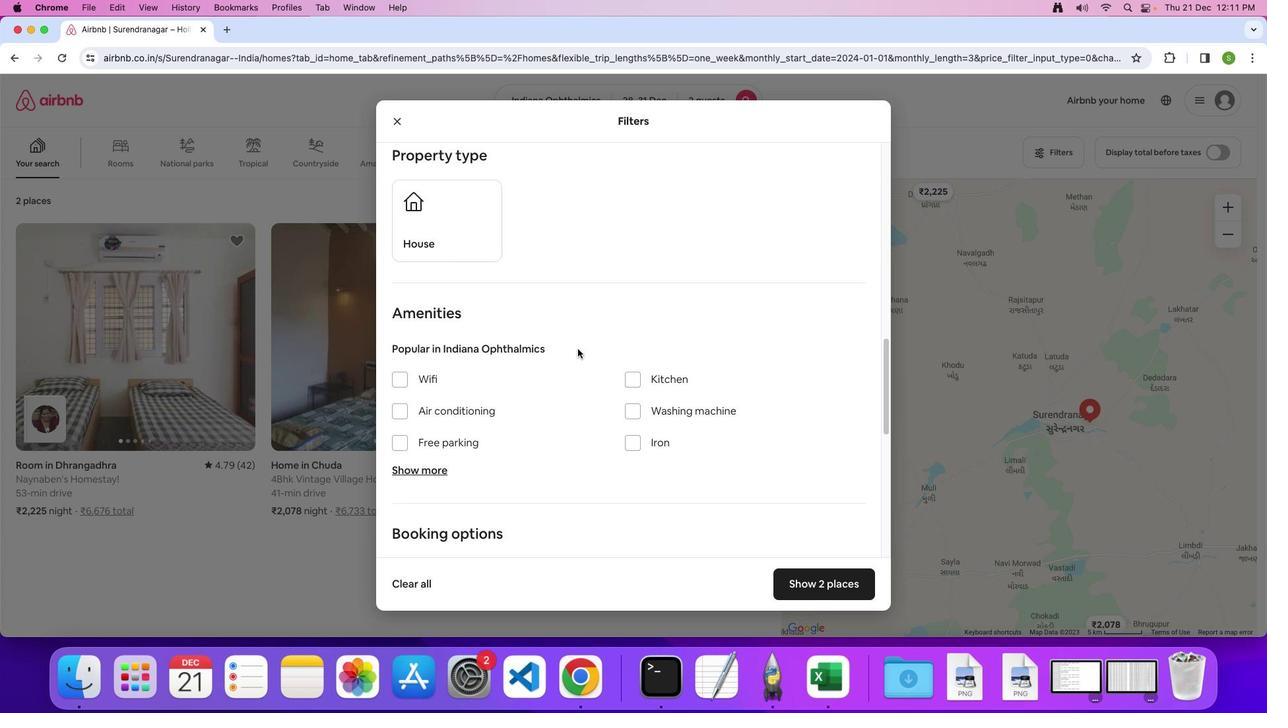 
Action: Mouse scrolled (581, 358) with delta (29, 99)
Screenshot: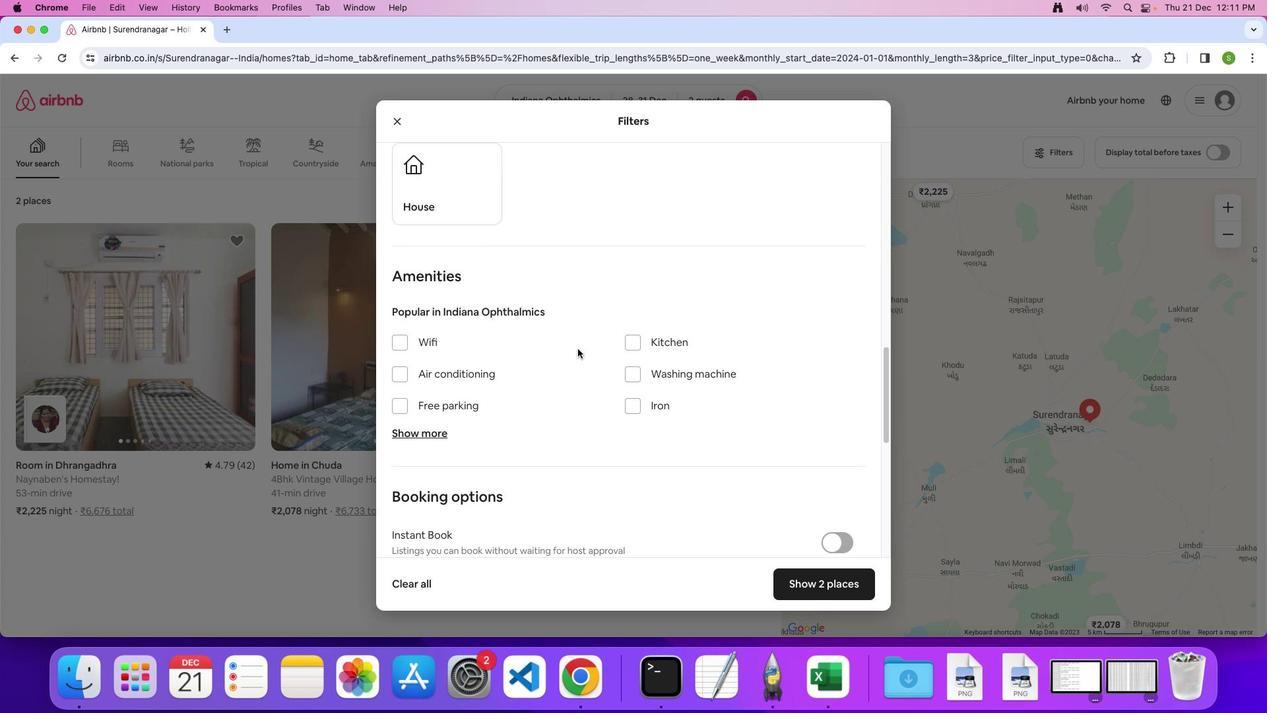 
Action: Mouse scrolled (581, 358) with delta (29, 99)
Screenshot: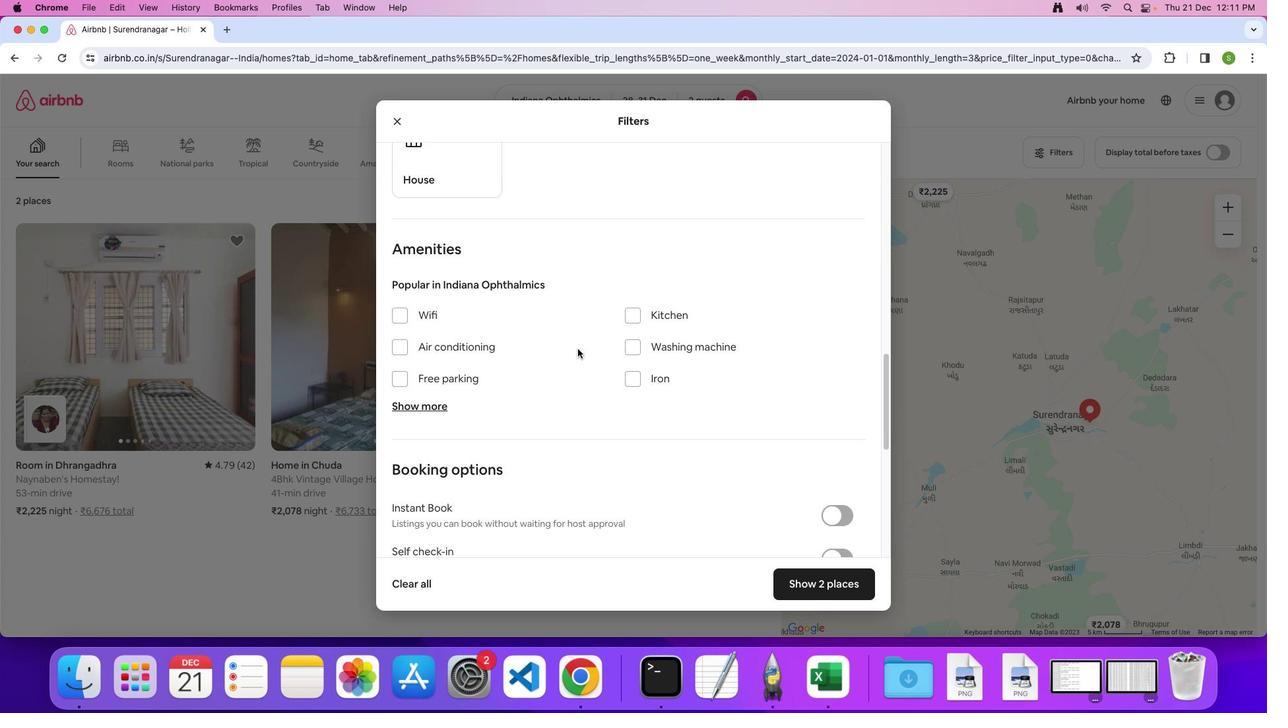 
Action: Mouse scrolled (581, 358) with delta (29, 99)
Screenshot: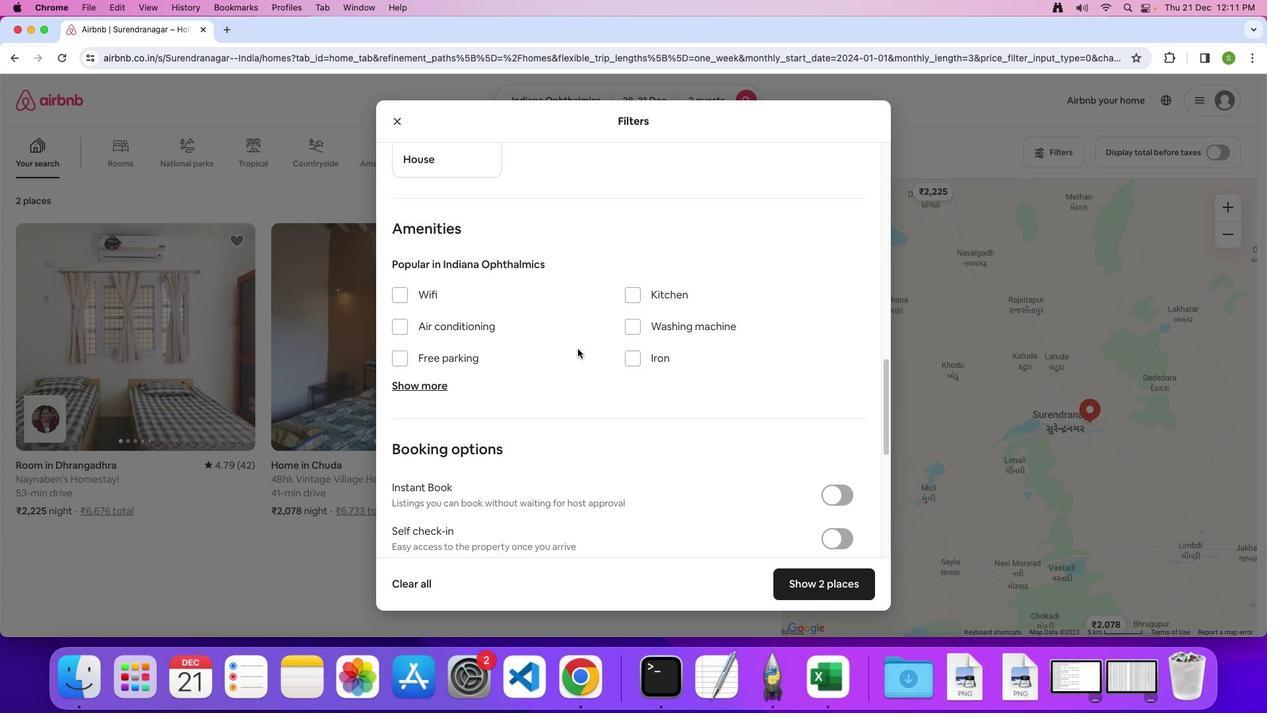 
Action: Mouse scrolled (581, 358) with delta (29, 99)
Screenshot: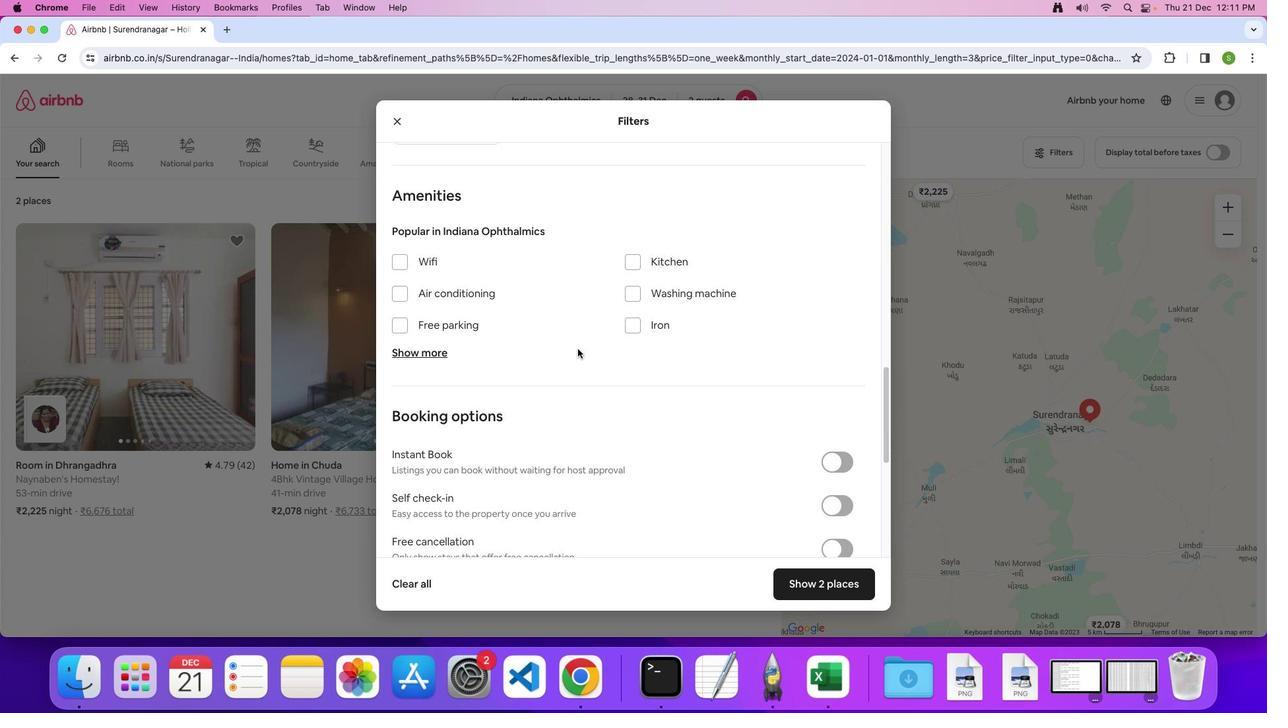 
Action: Mouse scrolled (581, 358) with delta (29, 99)
Screenshot: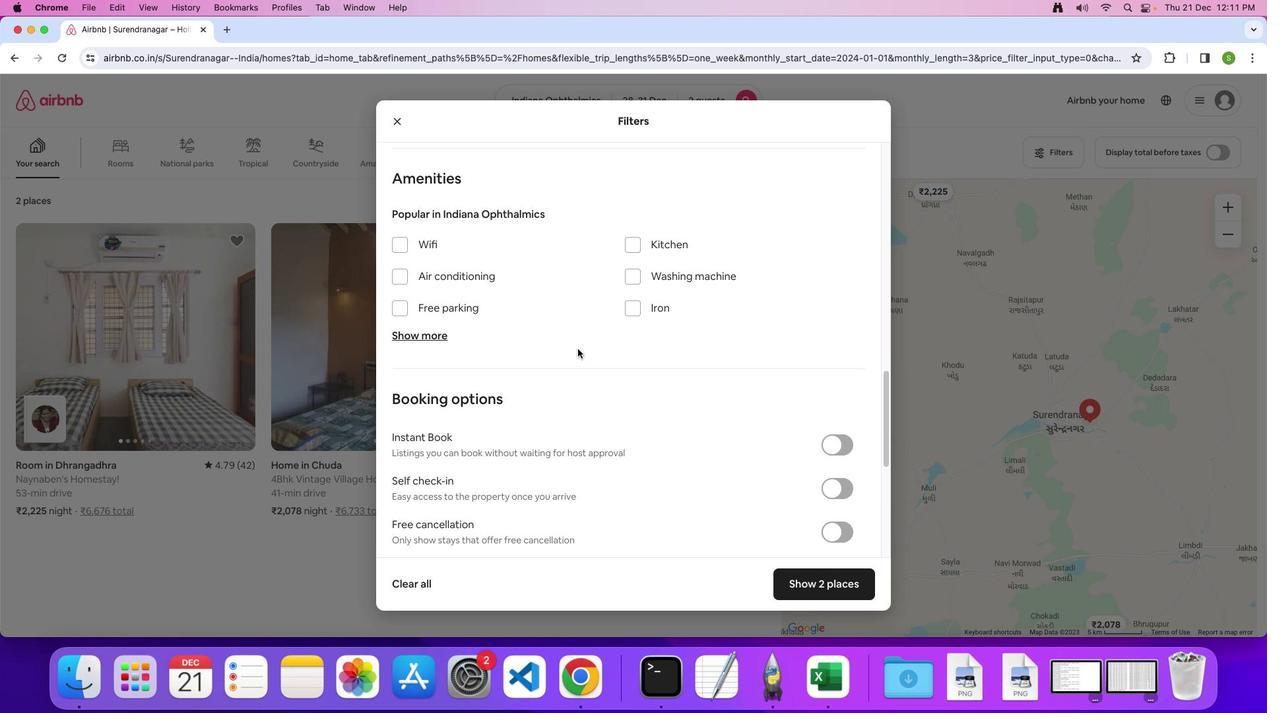 
Action: Mouse scrolled (581, 358) with delta (29, 99)
Screenshot: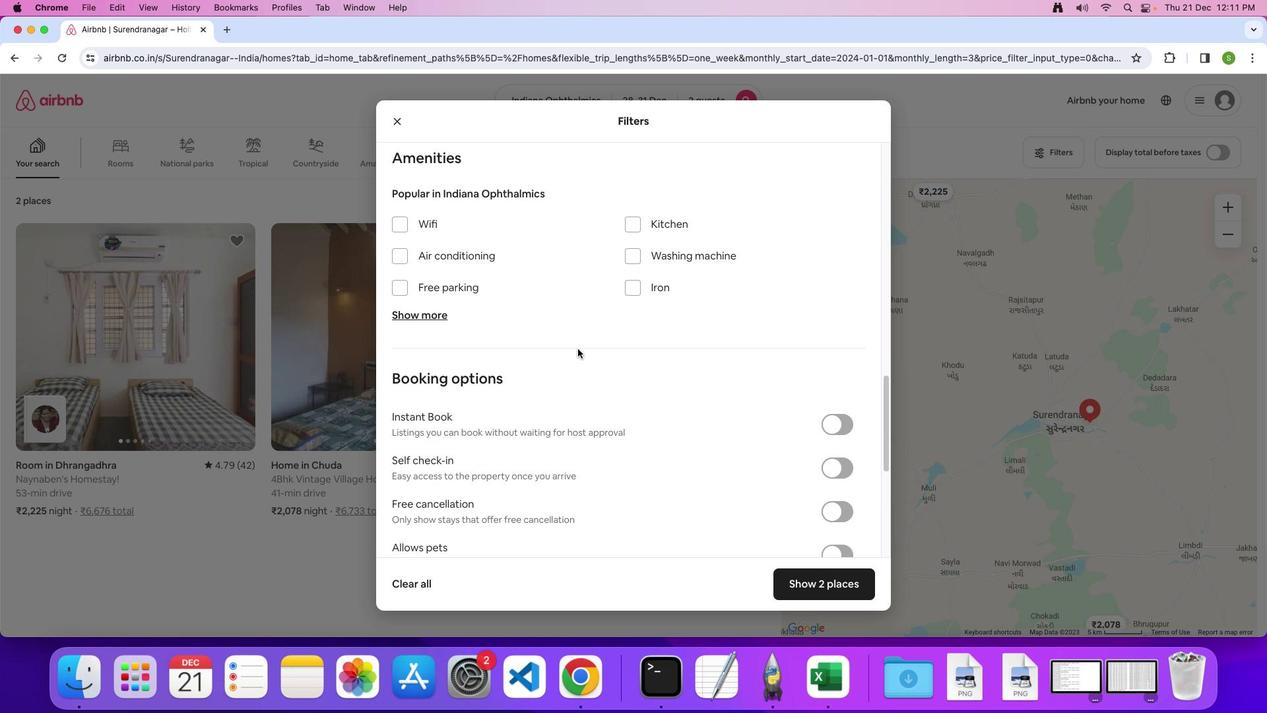 
Action: Mouse scrolled (581, 358) with delta (29, 99)
Screenshot: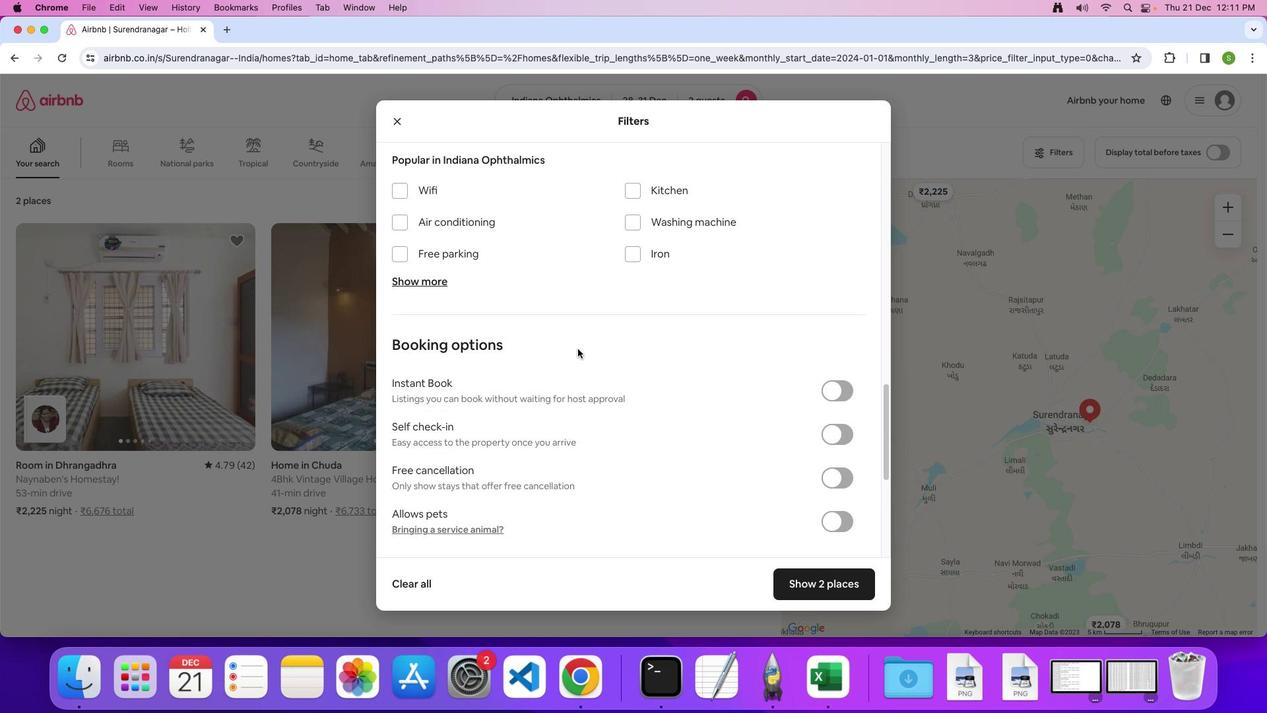 
Action: Mouse moved to (581, 358)
Screenshot: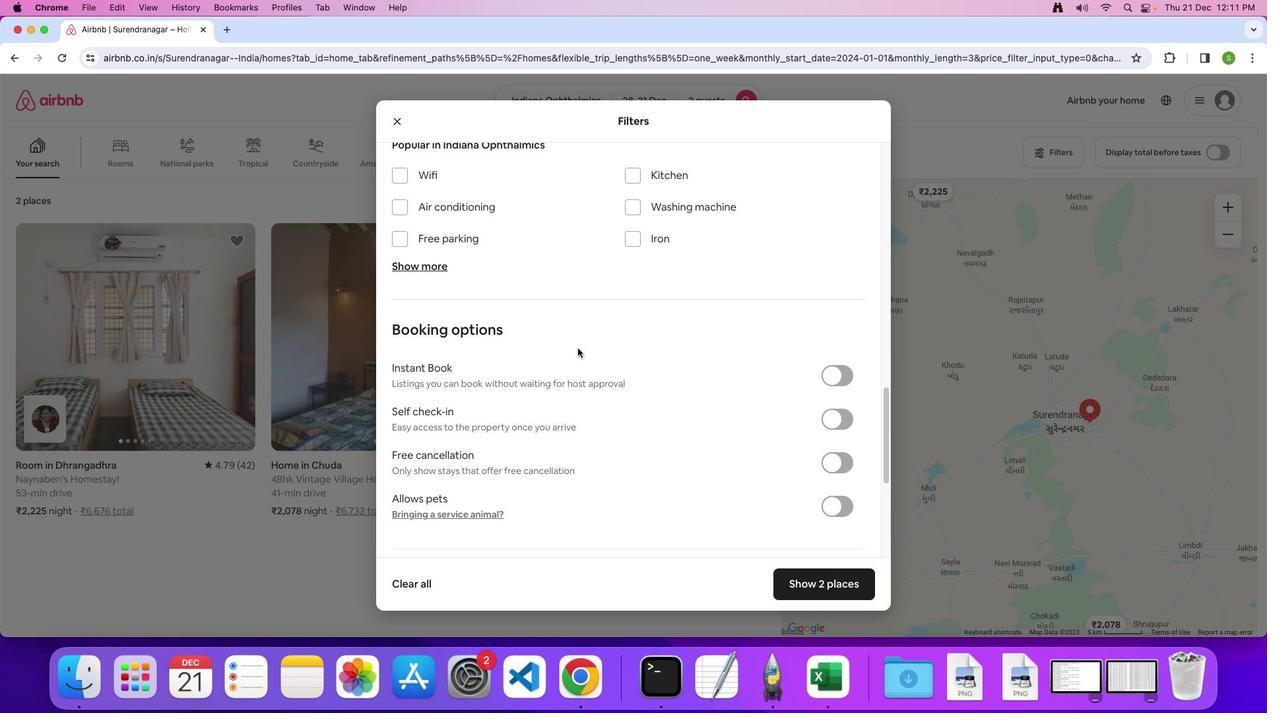 
Action: Mouse scrolled (581, 358) with delta (29, 99)
Screenshot: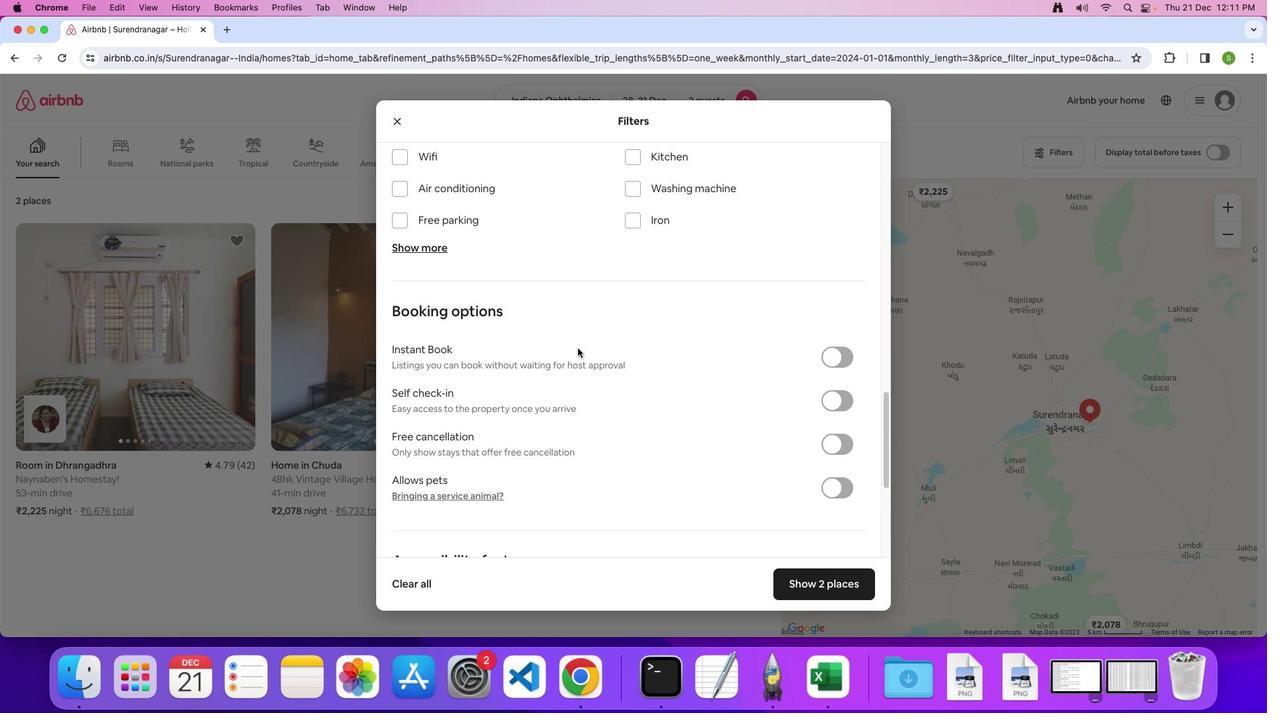 
Action: Mouse scrolled (581, 358) with delta (29, 99)
Screenshot: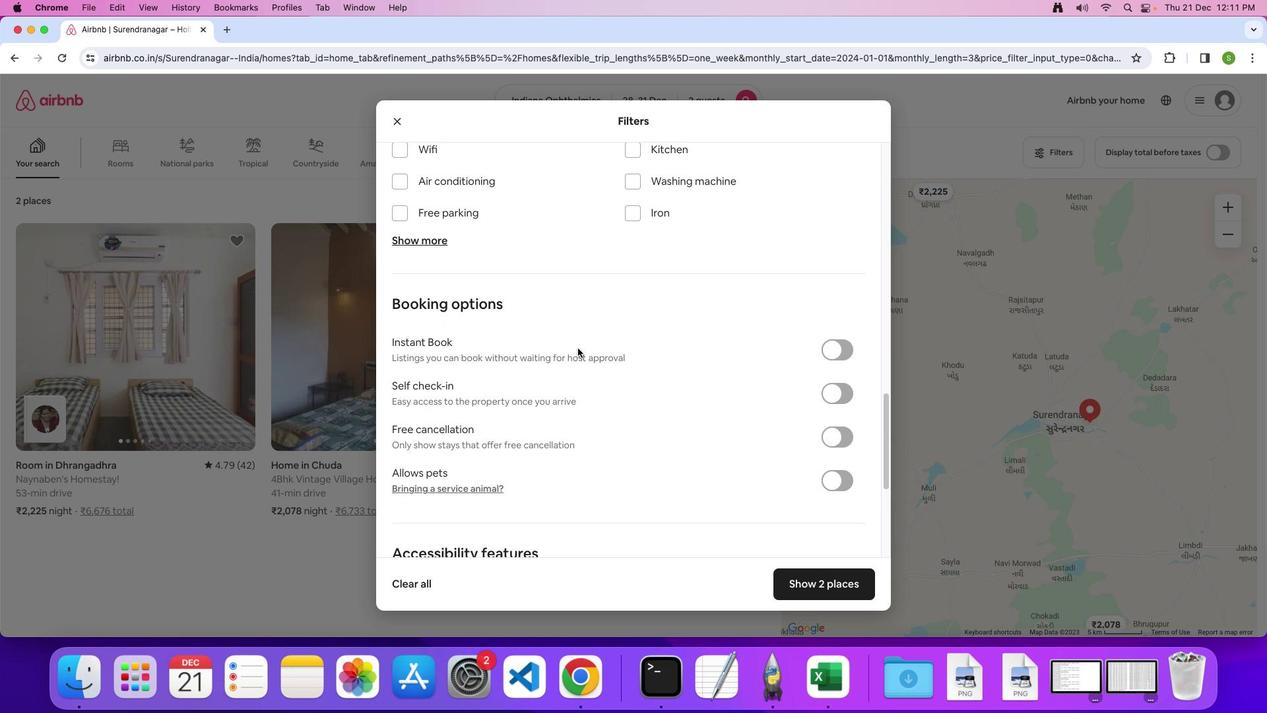 
Action: Mouse scrolled (581, 358) with delta (29, 99)
Screenshot: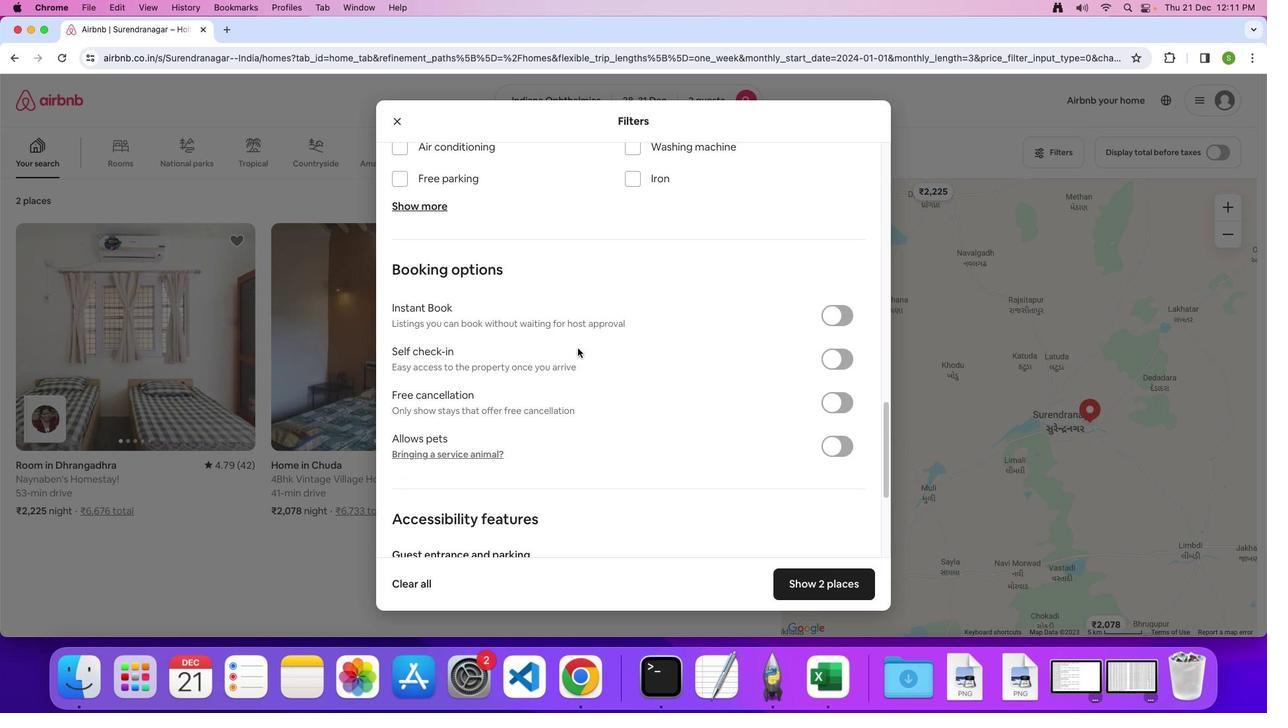 
Action: Mouse scrolled (581, 358) with delta (29, 99)
Screenshot: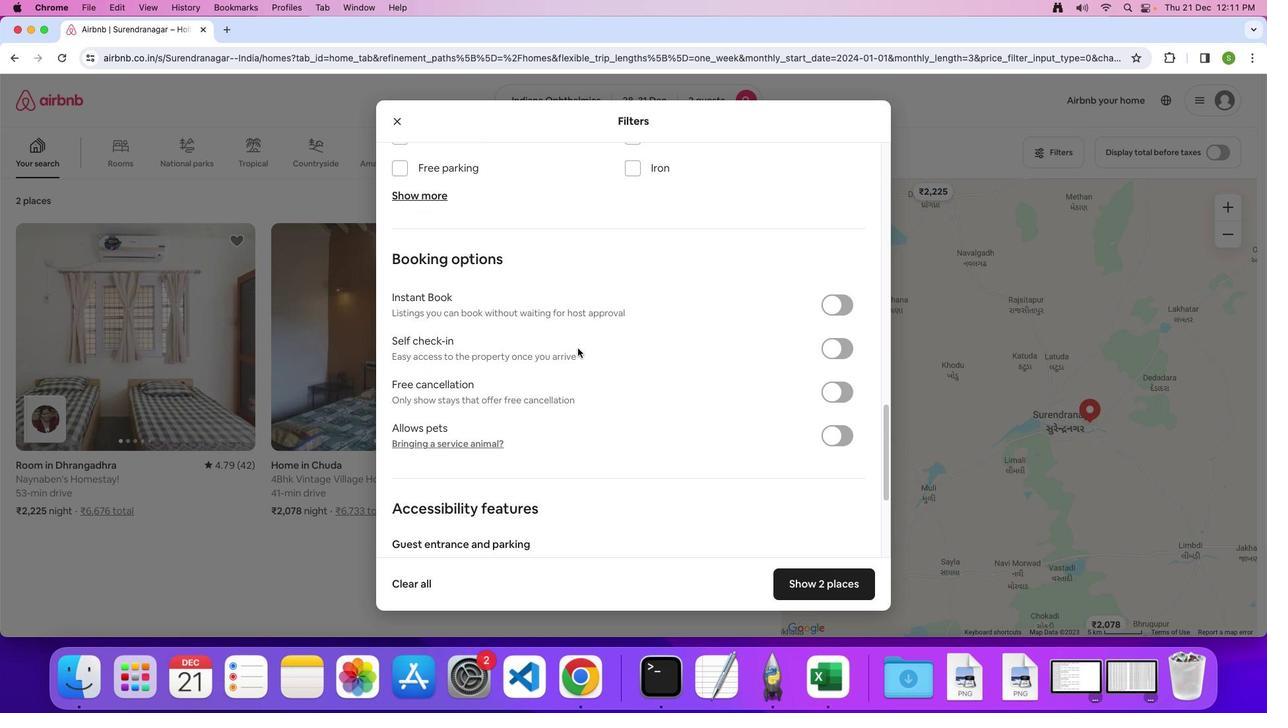 
Action: Mouse scrolled (581, 358) with delta (29, 99)
Screenshot: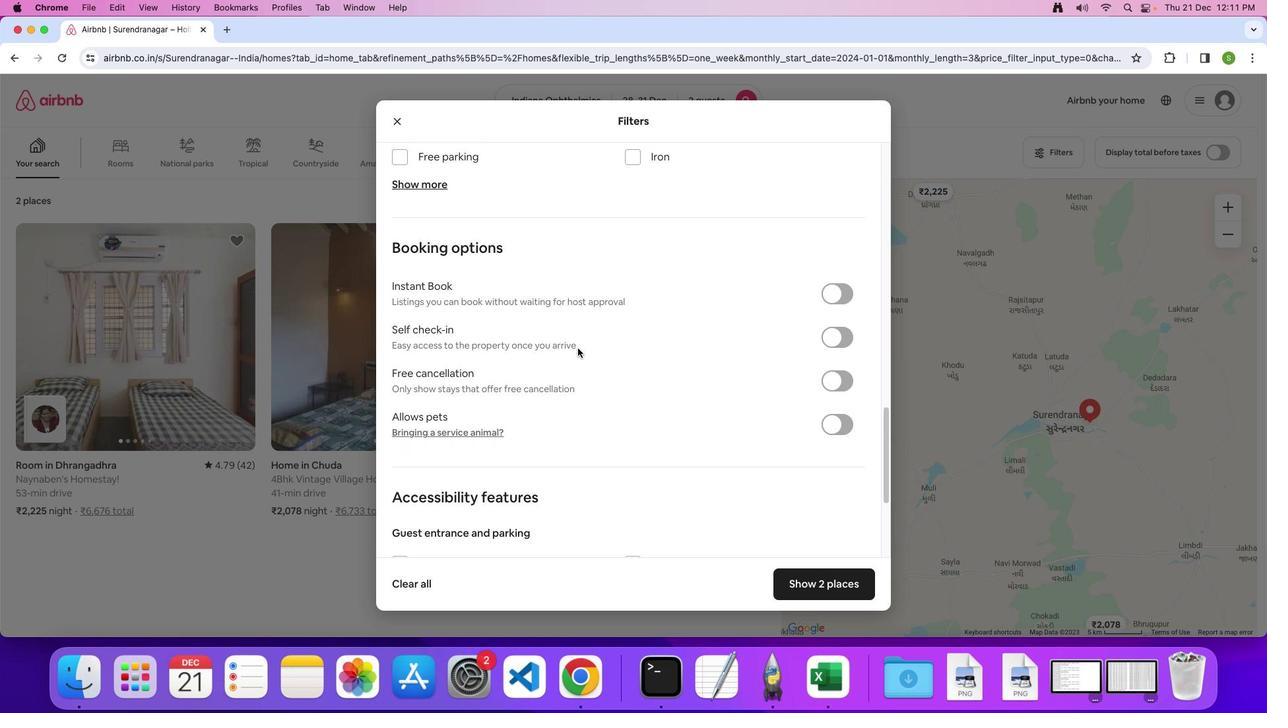 
Action: Mouse scrolled (581, 358) with delta (29, 99)
Screenshot: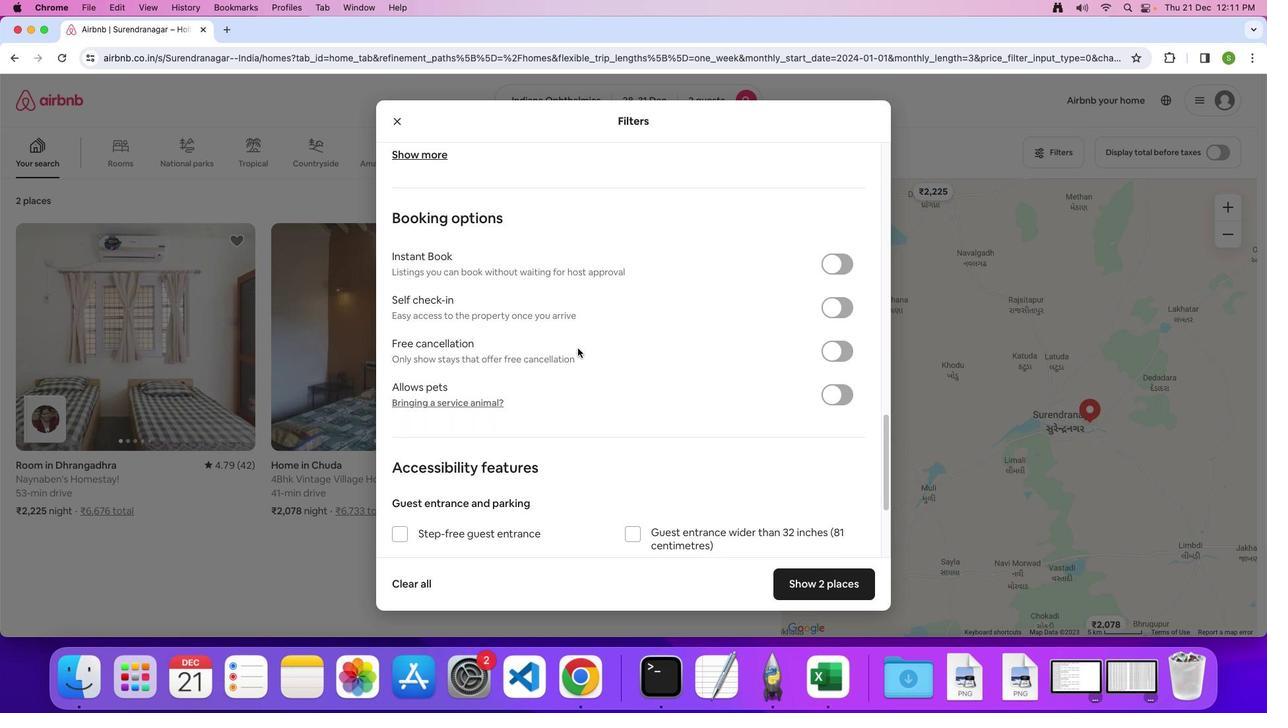 
Action: Mouse scrolled (581, 358) with delta (29, 99)
Screenshot: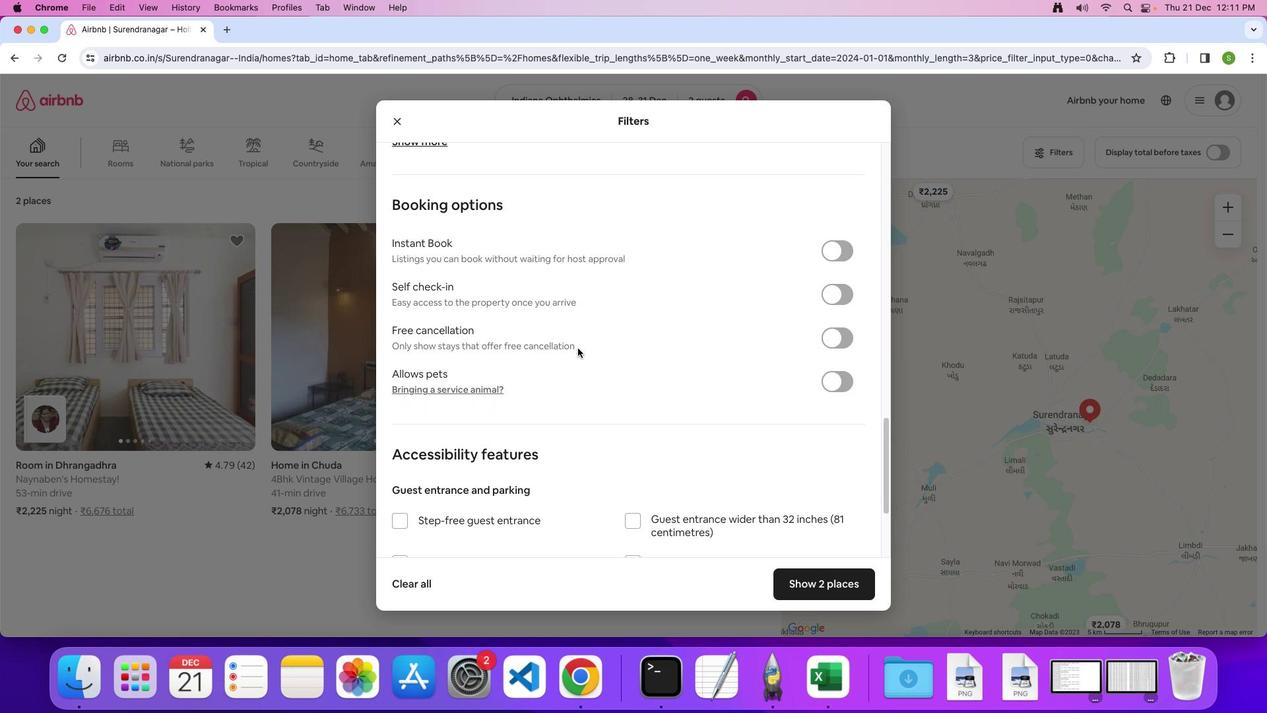 
Action: Mouse scrolled (581, 358) with delta (29, 99)
Screenshot: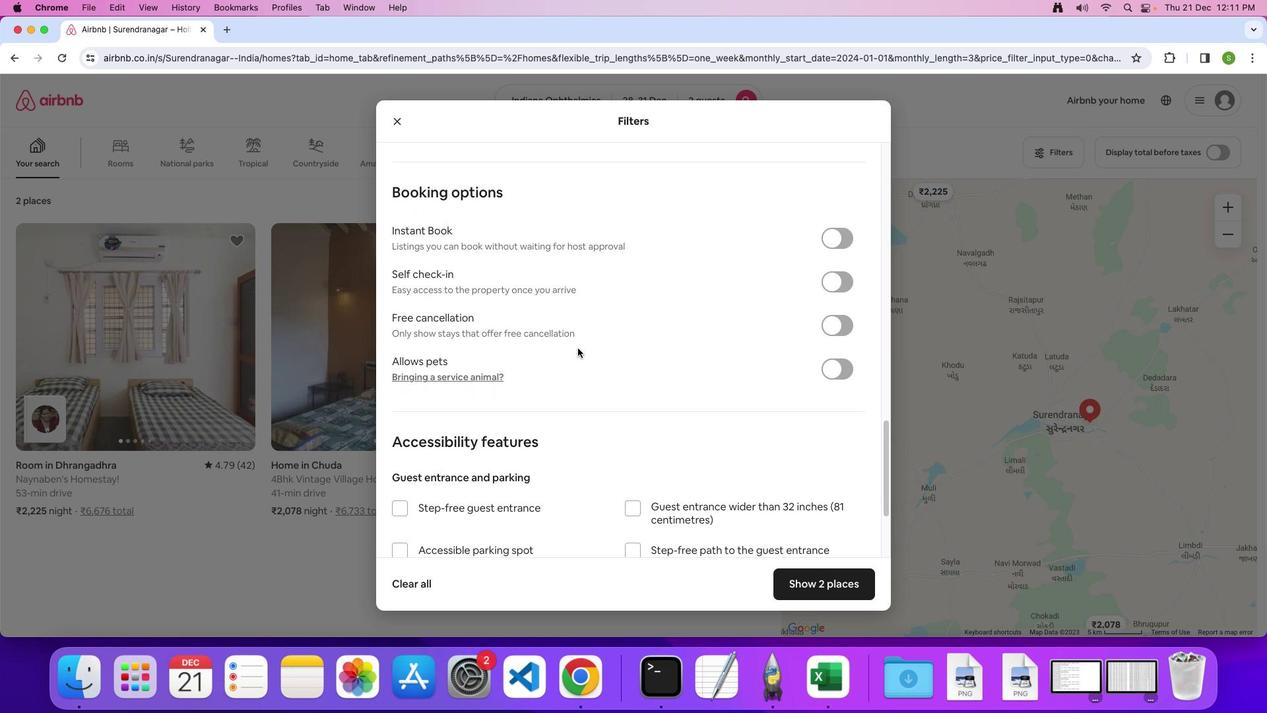 
Action: Mouse scrolled (581, 358) with delta (29, 99)
Screenshot: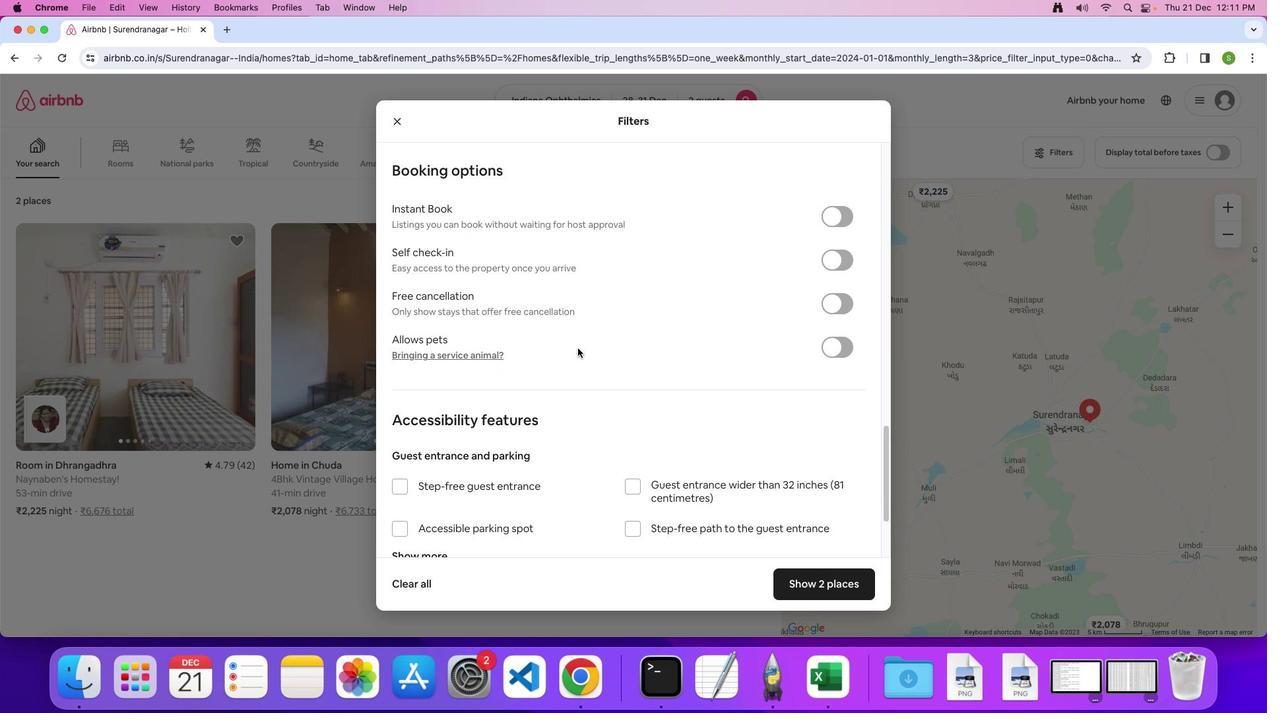 
Action: Mouse scrolled (581, 358) with delta (29, 99)
Screenshot: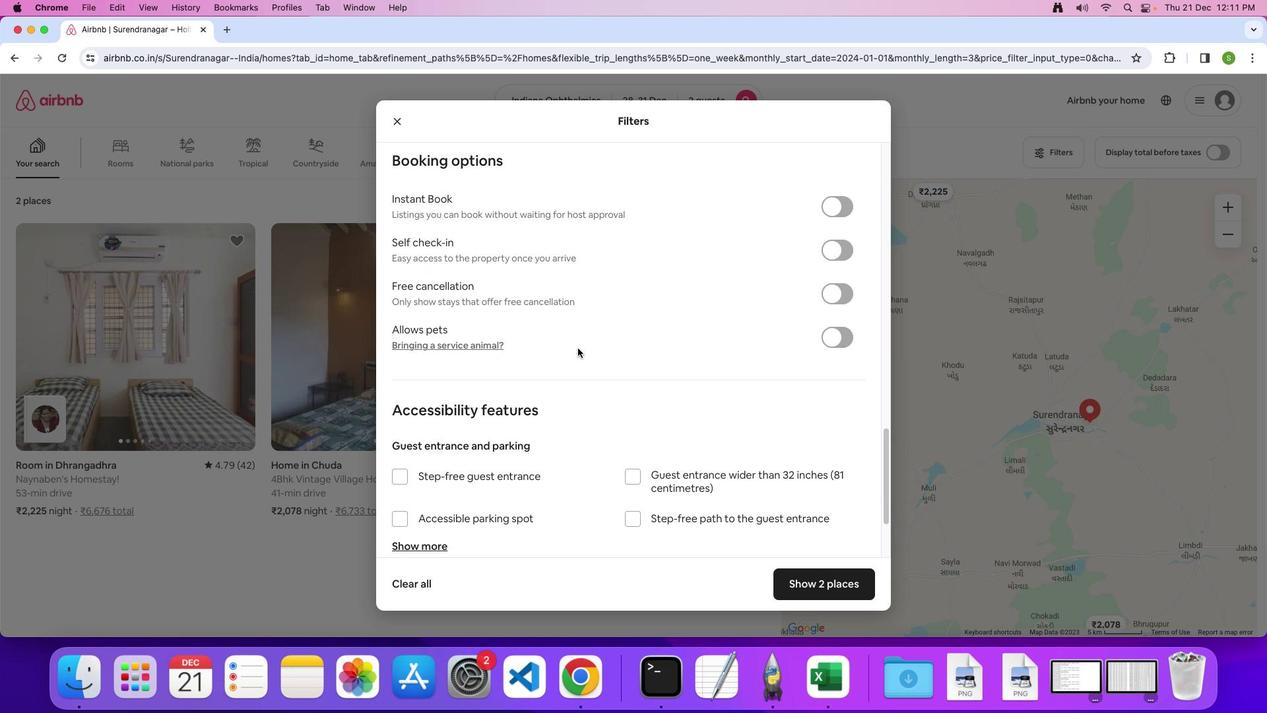 
Action: Mouse scrolled (581, 358) with delta (29, 99)
Screenshot: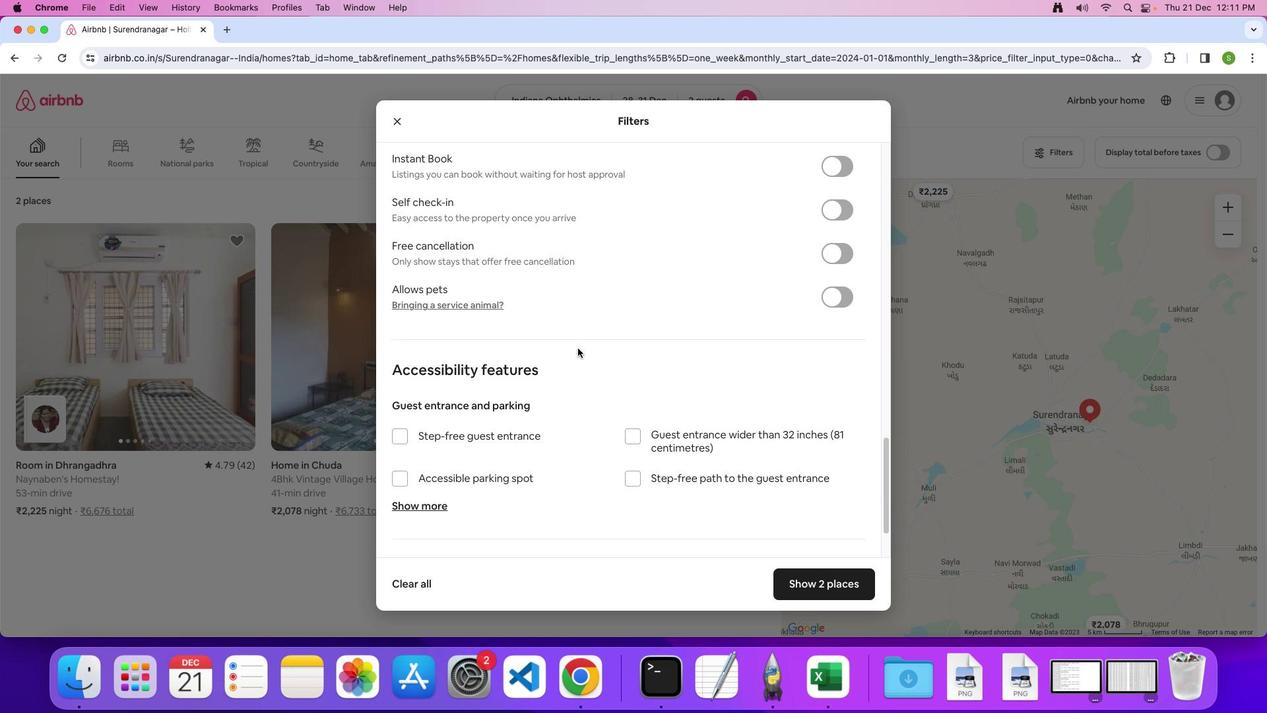 
Action: Mouse scrolled (581, 358) with delta (29, 99)
Screenshot: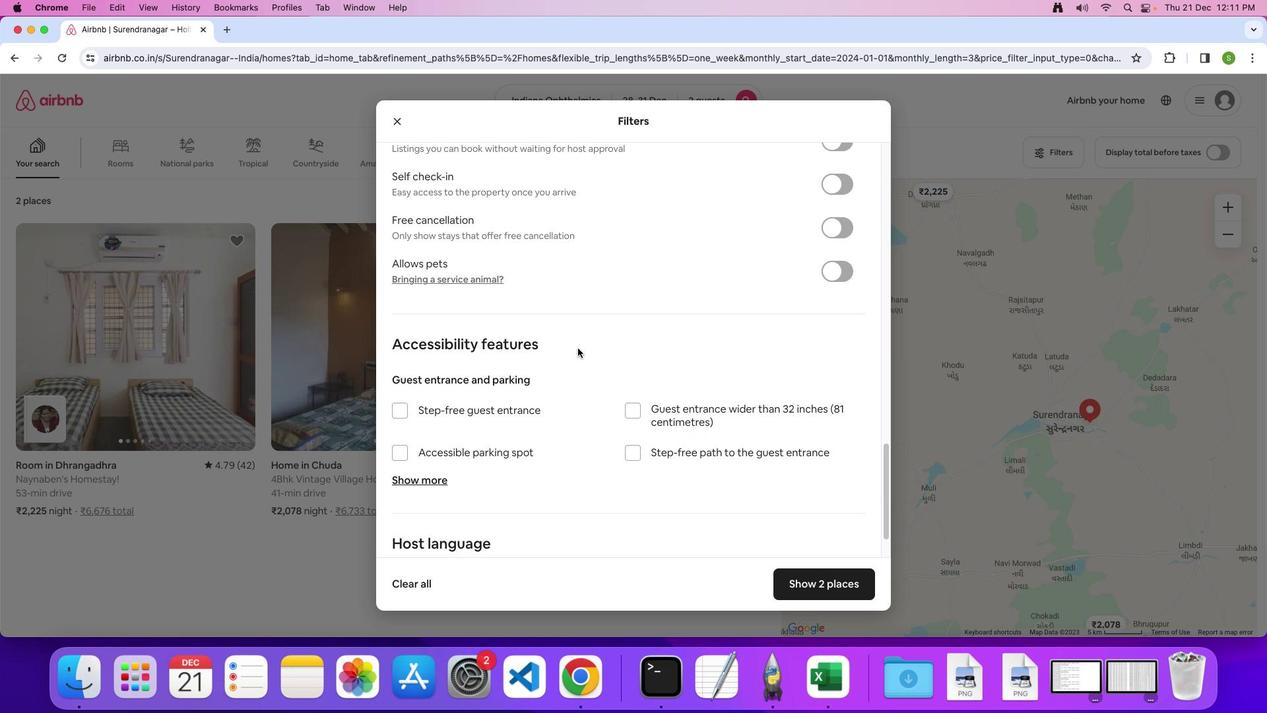 
Action: Mouse scrolled (581, 358) with delta (29, 99)
Screenshot: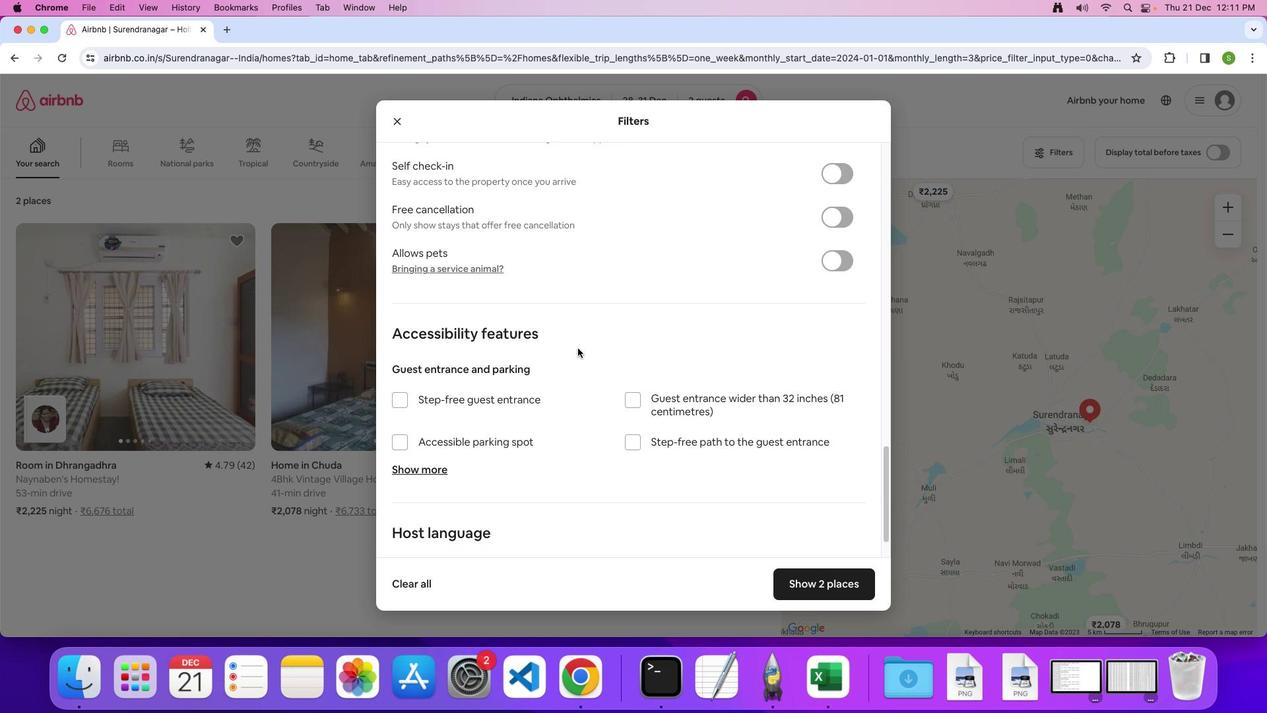 
Action: Mouse scrolled (581, 358) with delta (29, 99)
Screenshot: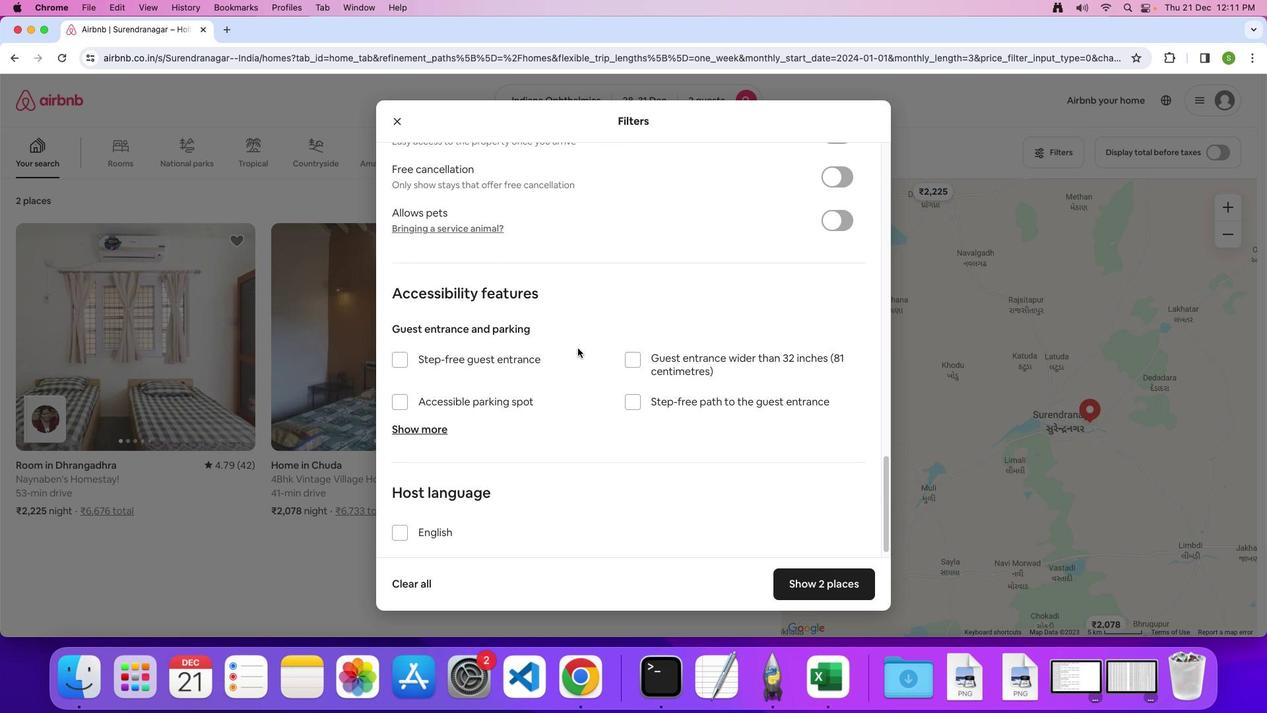 
Action: Mouse scrolled (581, 358) with delta (29, 99)
Screenshot: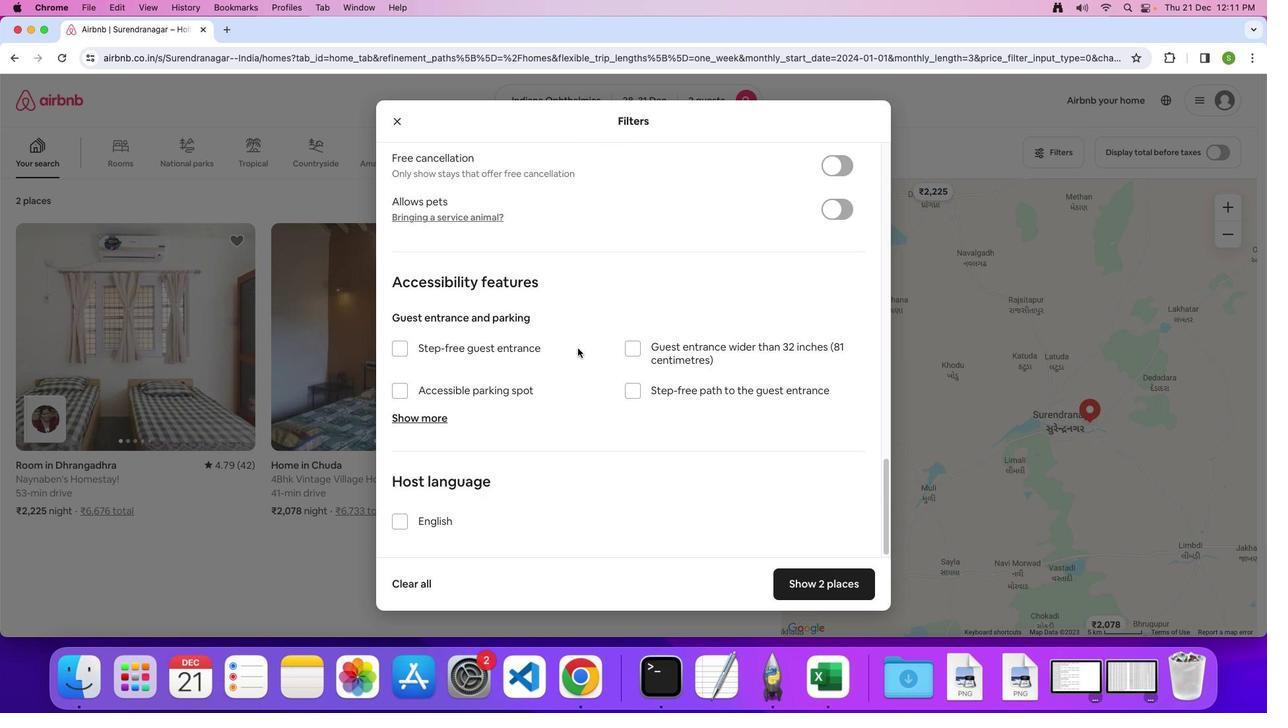 
Action: Mouse scrolled (581, 358) with delta (29, 99)
Screenshot: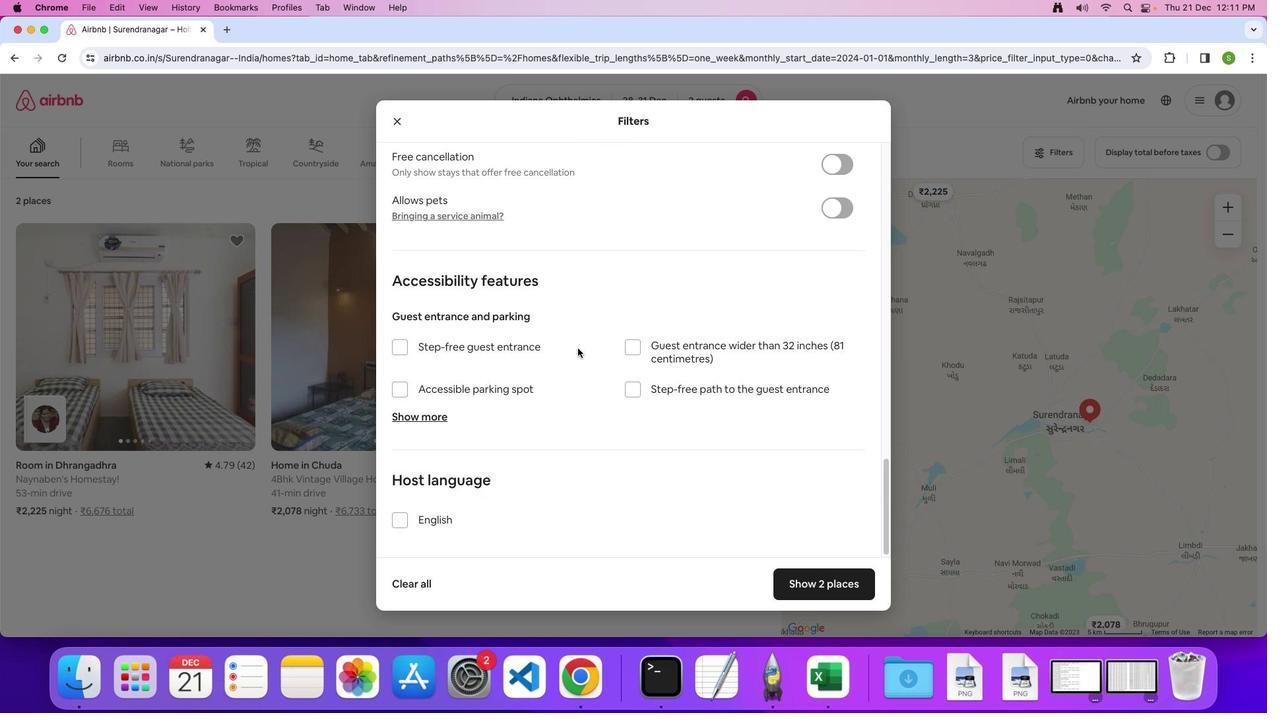 
Action: Mouse scrolled (581, 358) with delta (29, 99)
Screenshot: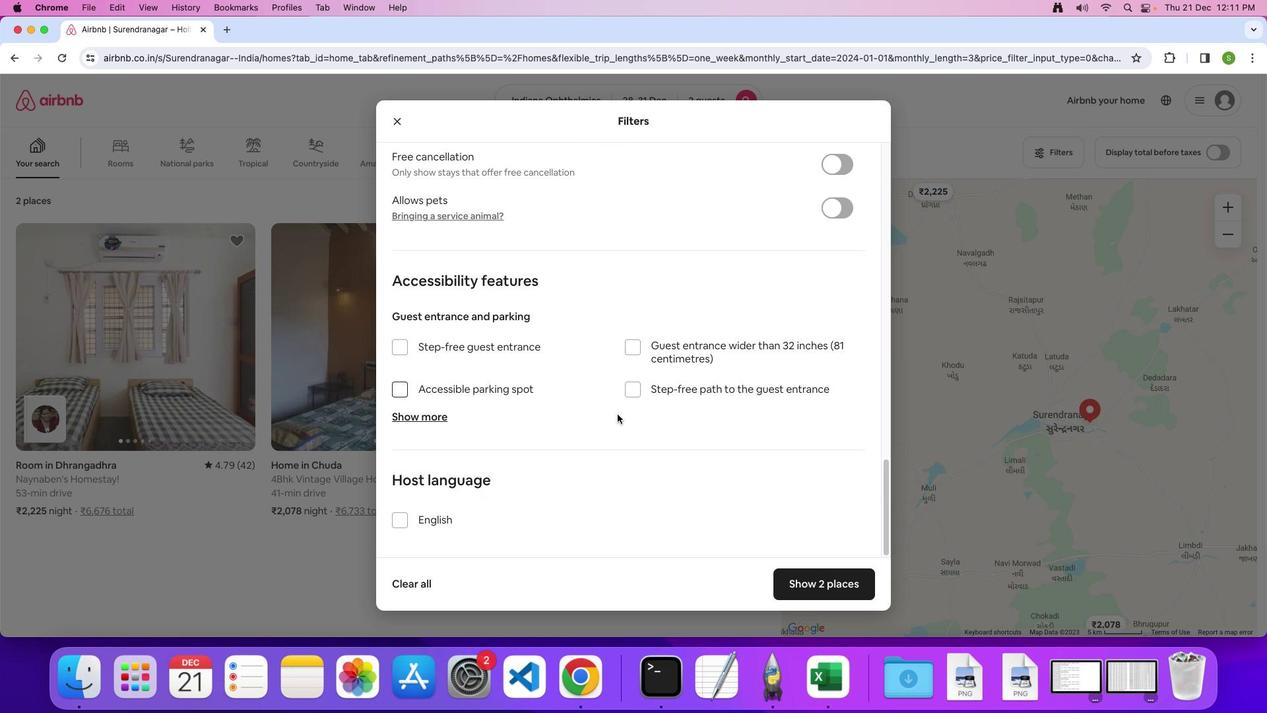 
Action: Mouse moved to (783, 527)
Screenshot: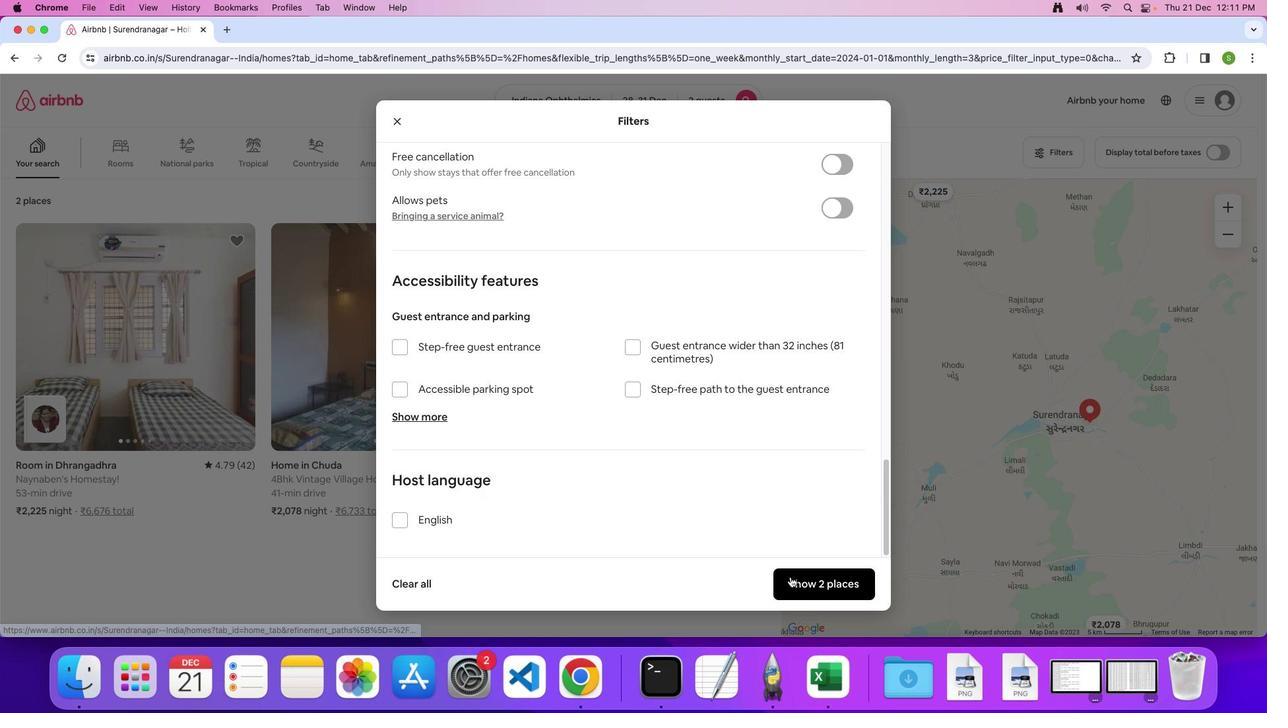 
Action: Mouse pressed left at (783, 527)
Screenshot: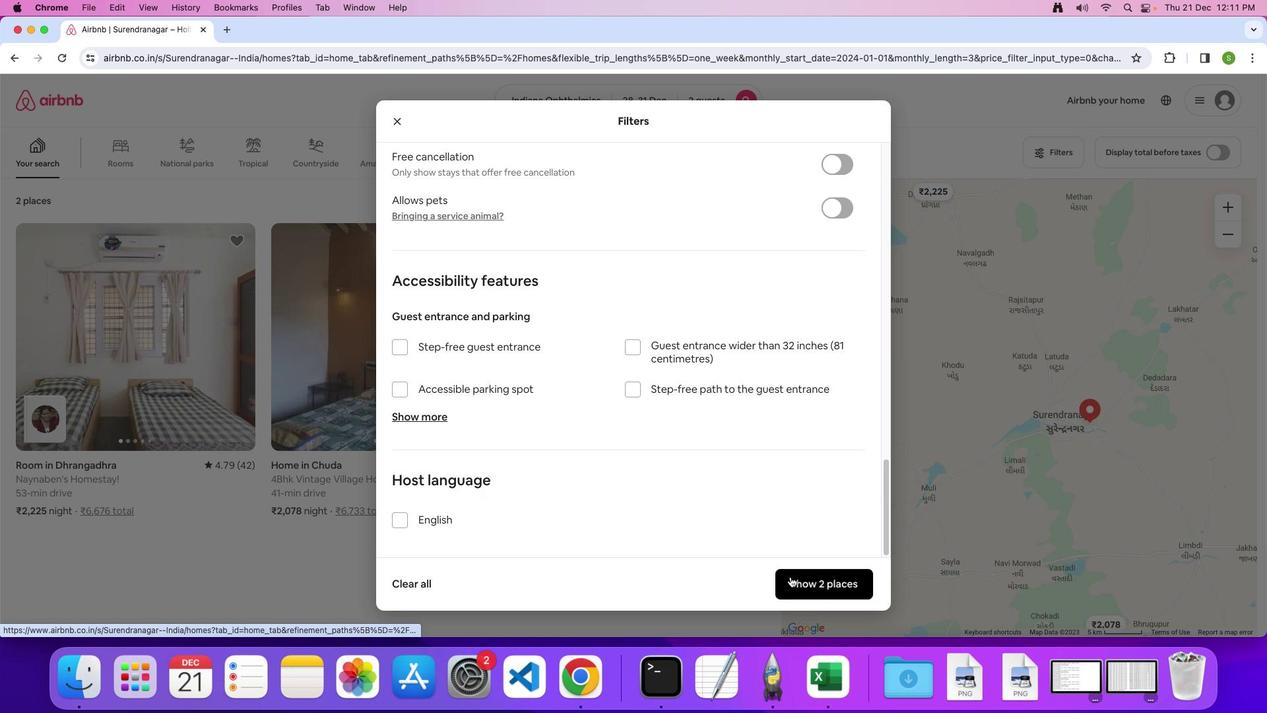 
Action: Mouse moved to (194, 349)
Screenshot: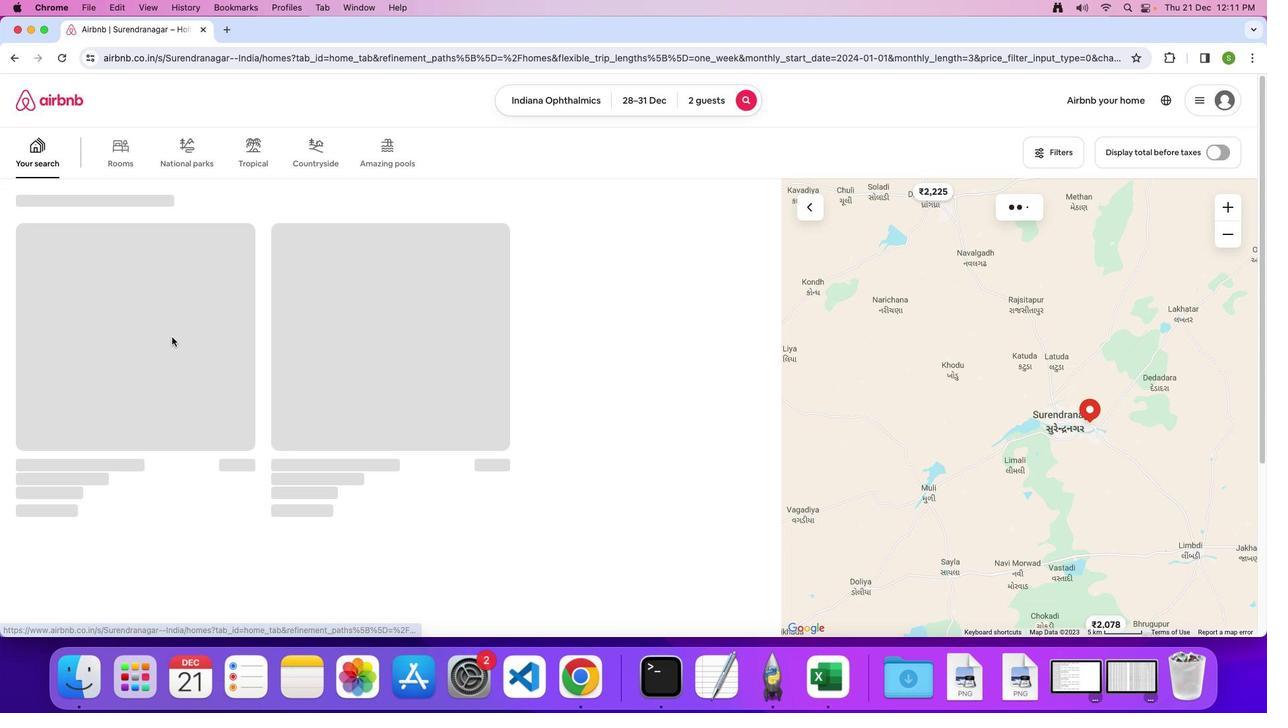 
Action: Mouse pressed left at (194, 349)
Screenshot: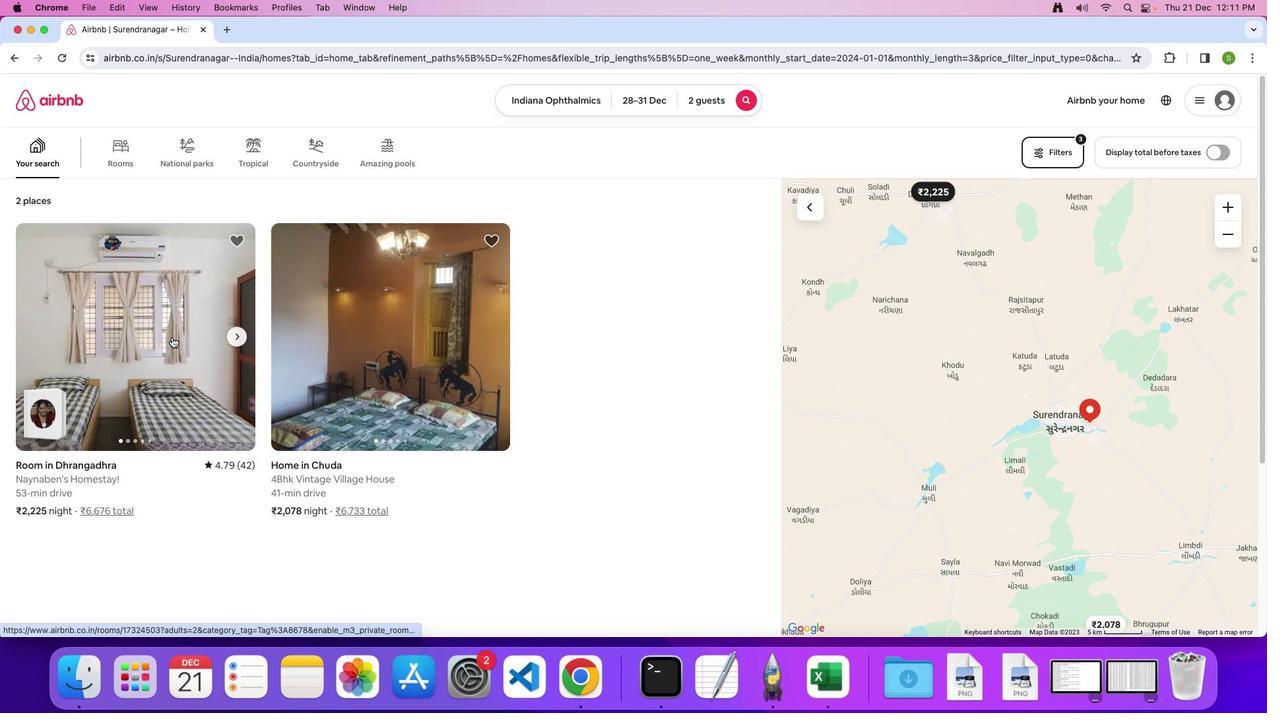 
Action: Mouse moved to (523, 351)
Screenshot: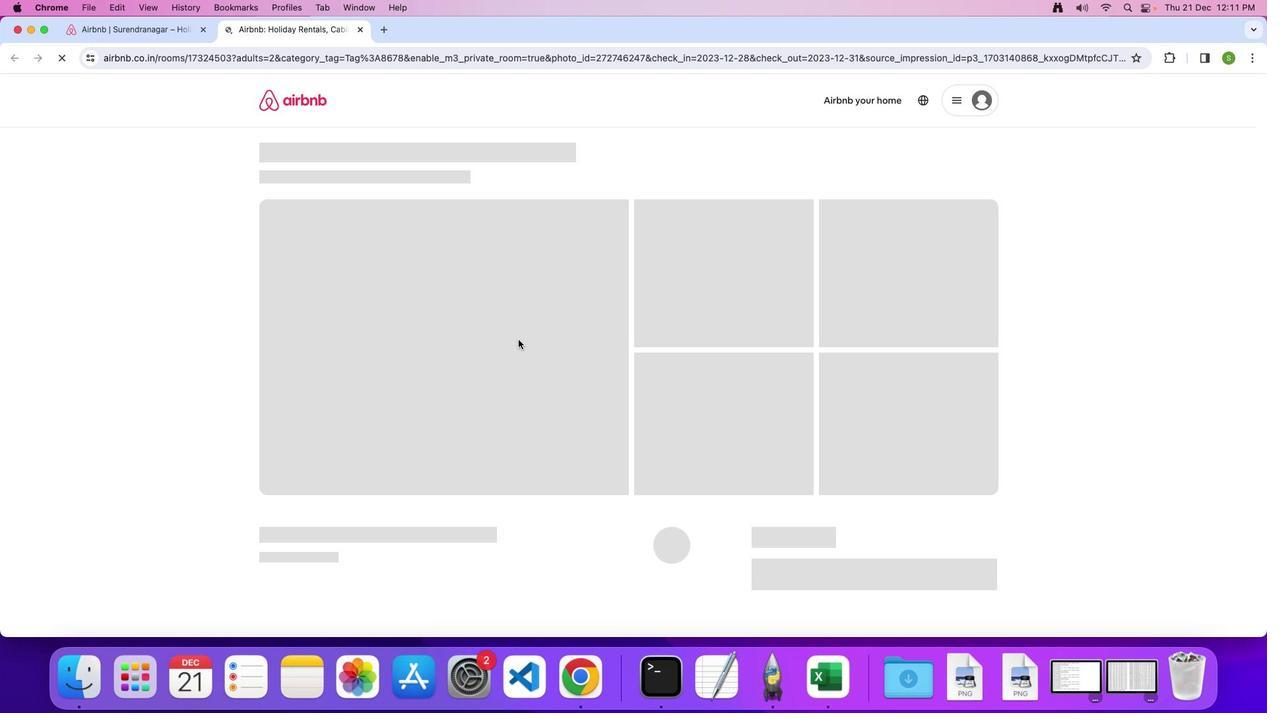 
Action: Mouse pressed left at (523, 351)
Screenshot: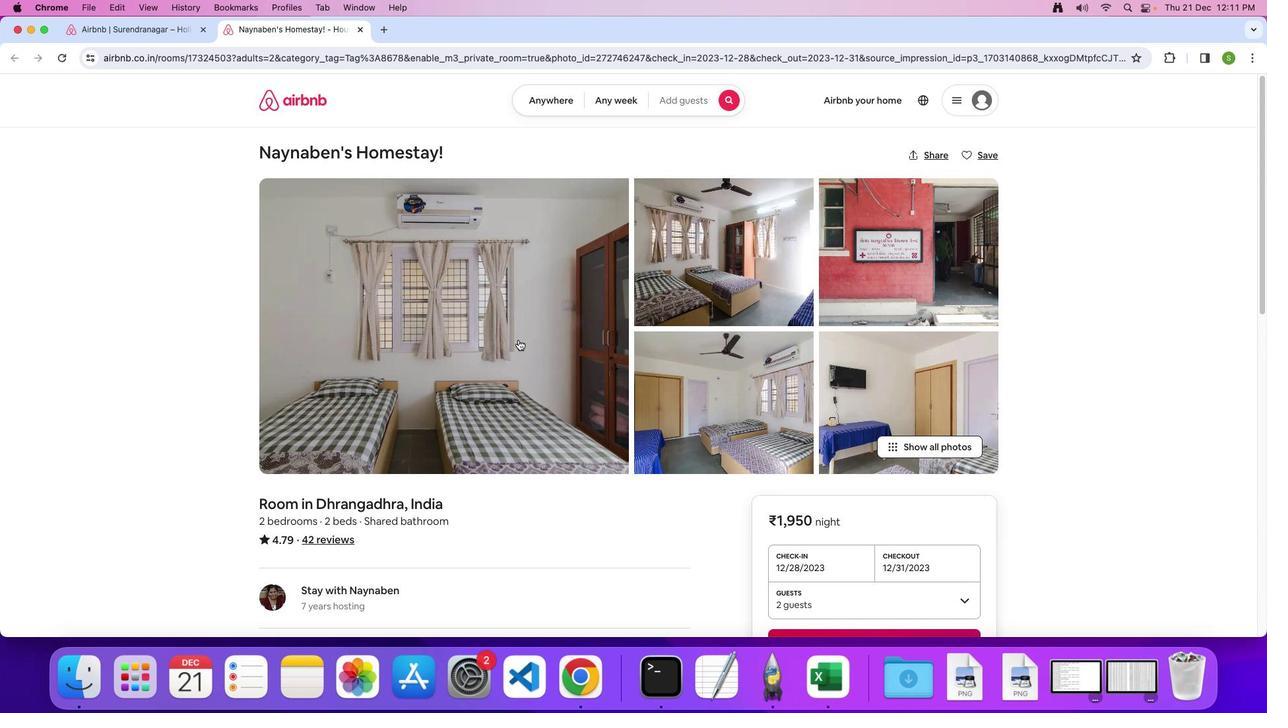 
Action: Mouse moved to (635, 373)
Screenshot: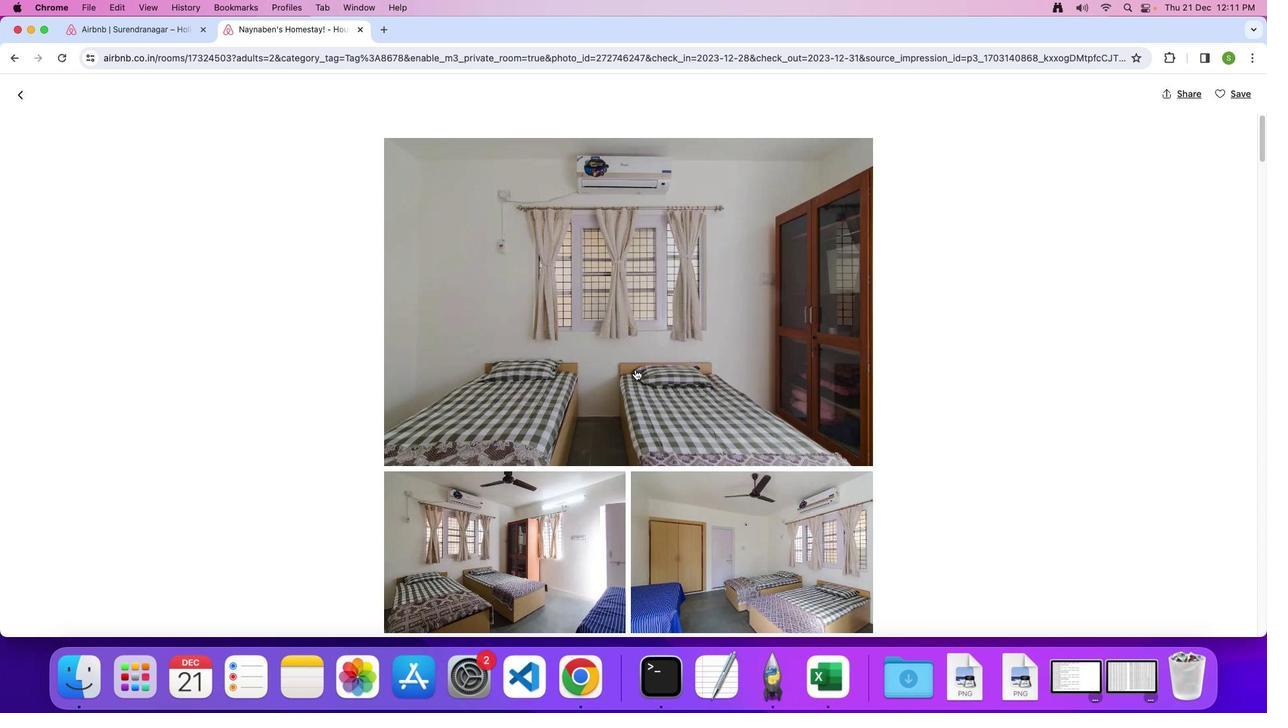 
Action: Mouse scrolled (635, 373) with delta (29, 99)
Screenshot: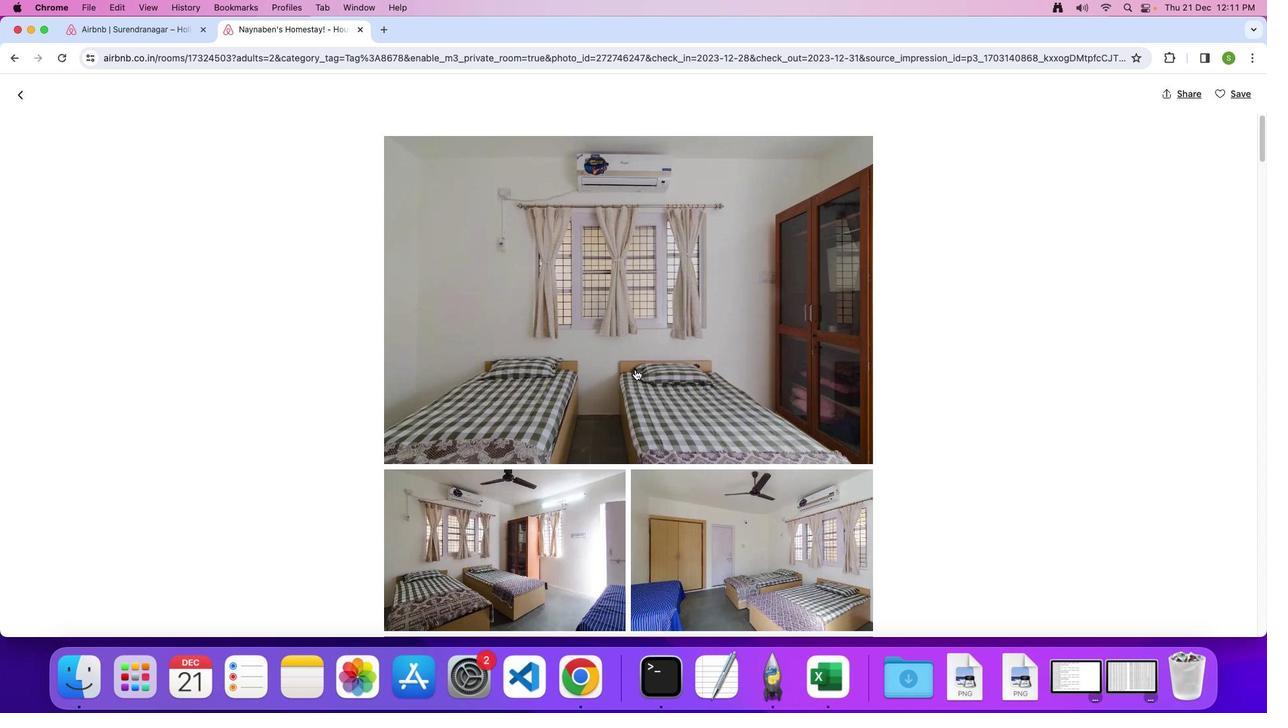 
Action: Mouse scrolled (635, 373) with delta (29, 99)
Screenshot: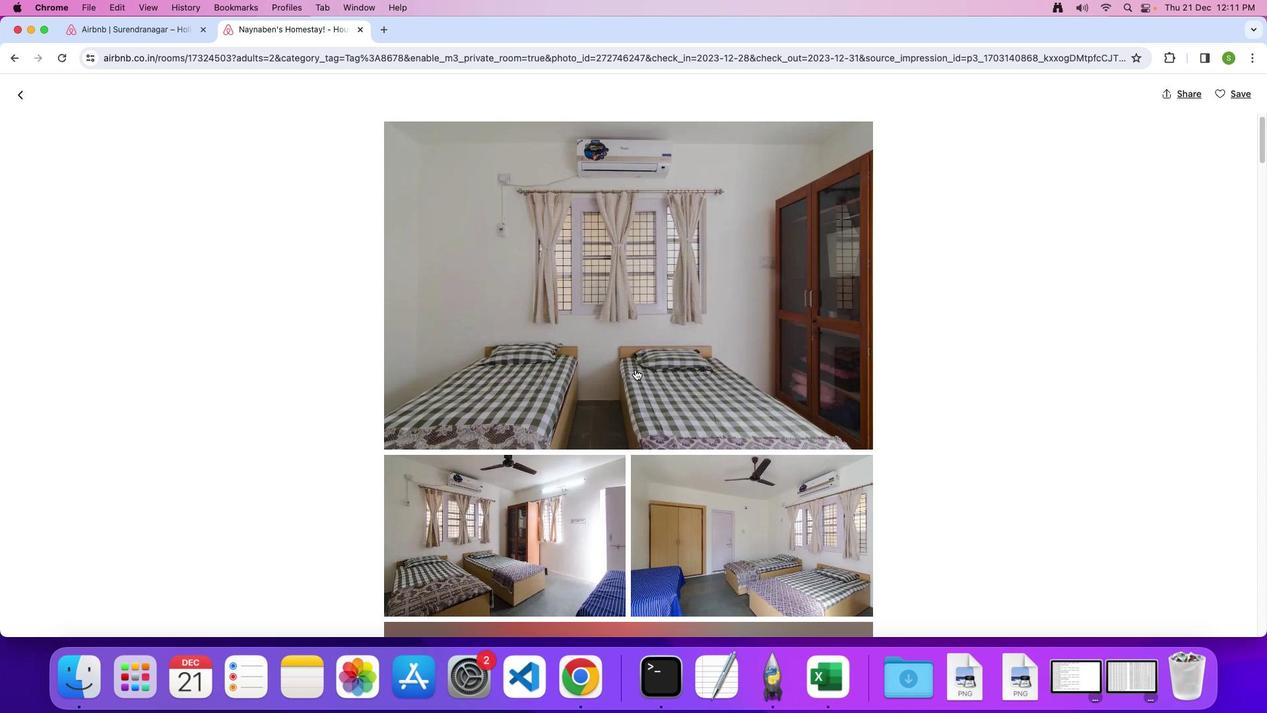 
Action: Mouse scrolled (635, 373) with delta (29, 99)
Screenshot: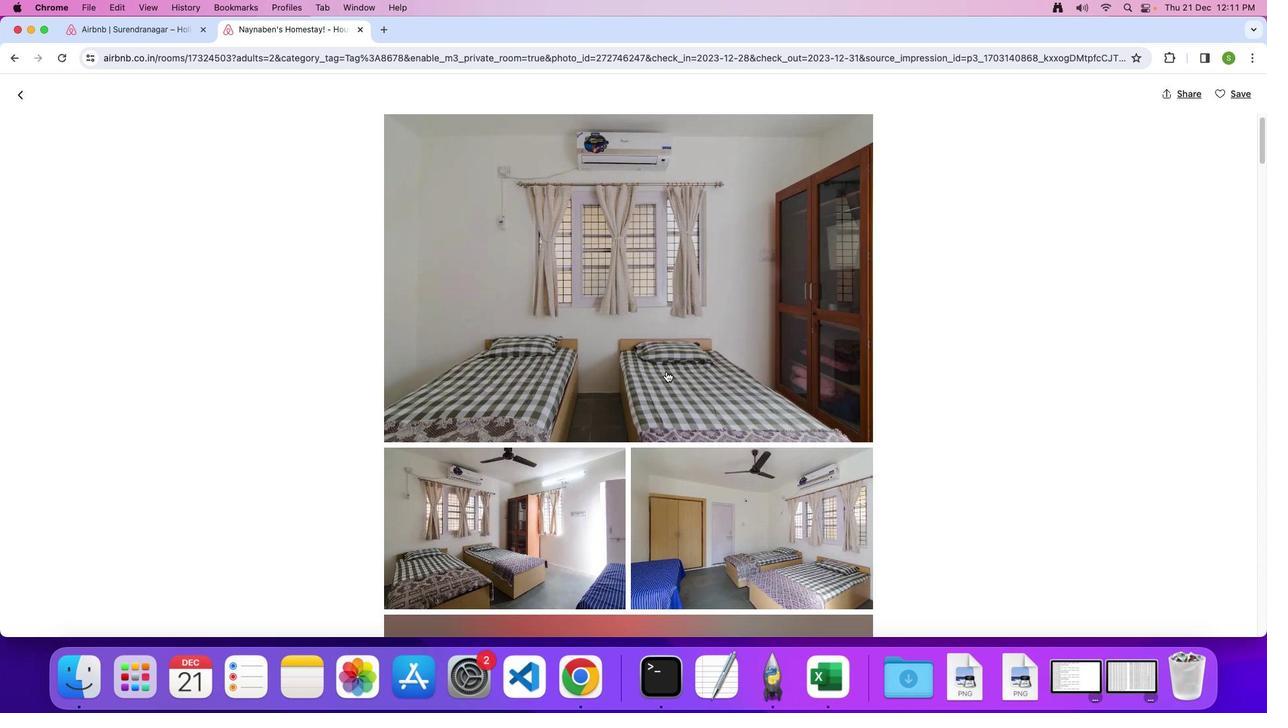 
Action: Mouse moved to (637, 373)
Screenshot: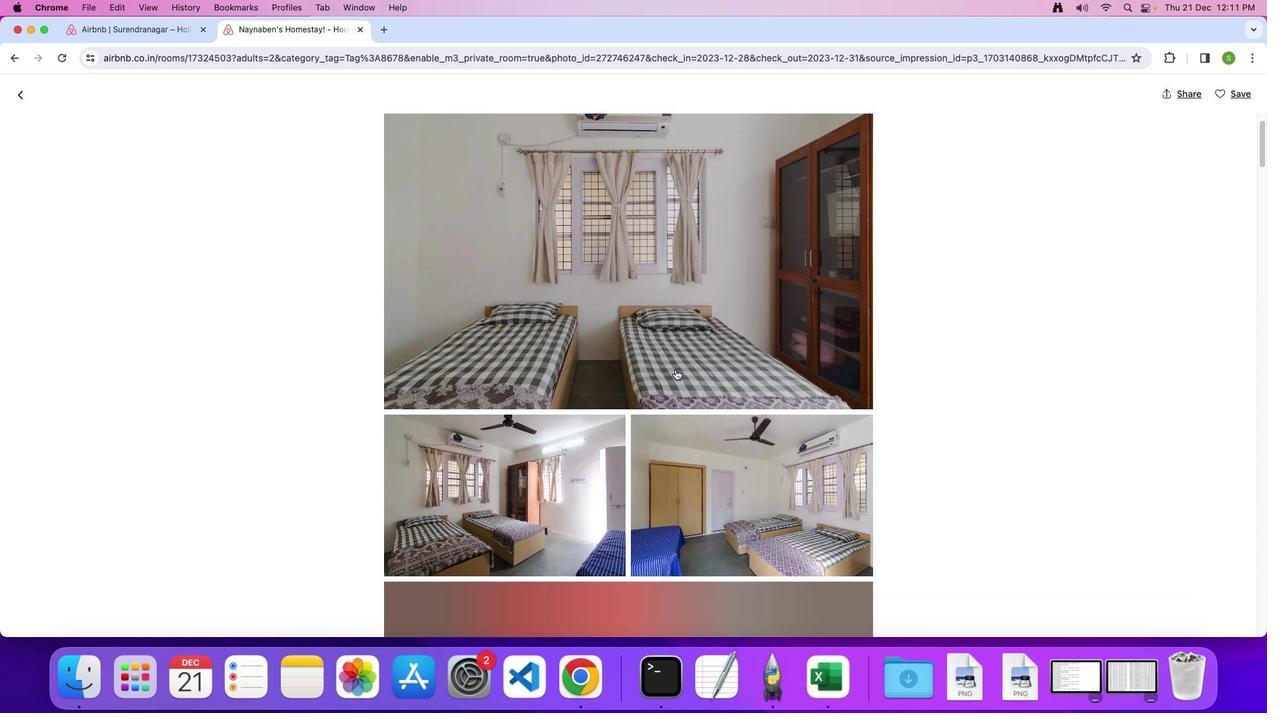 
Action: Mouse scrolled (637, 373) with delta (29, 99)
Screenshot: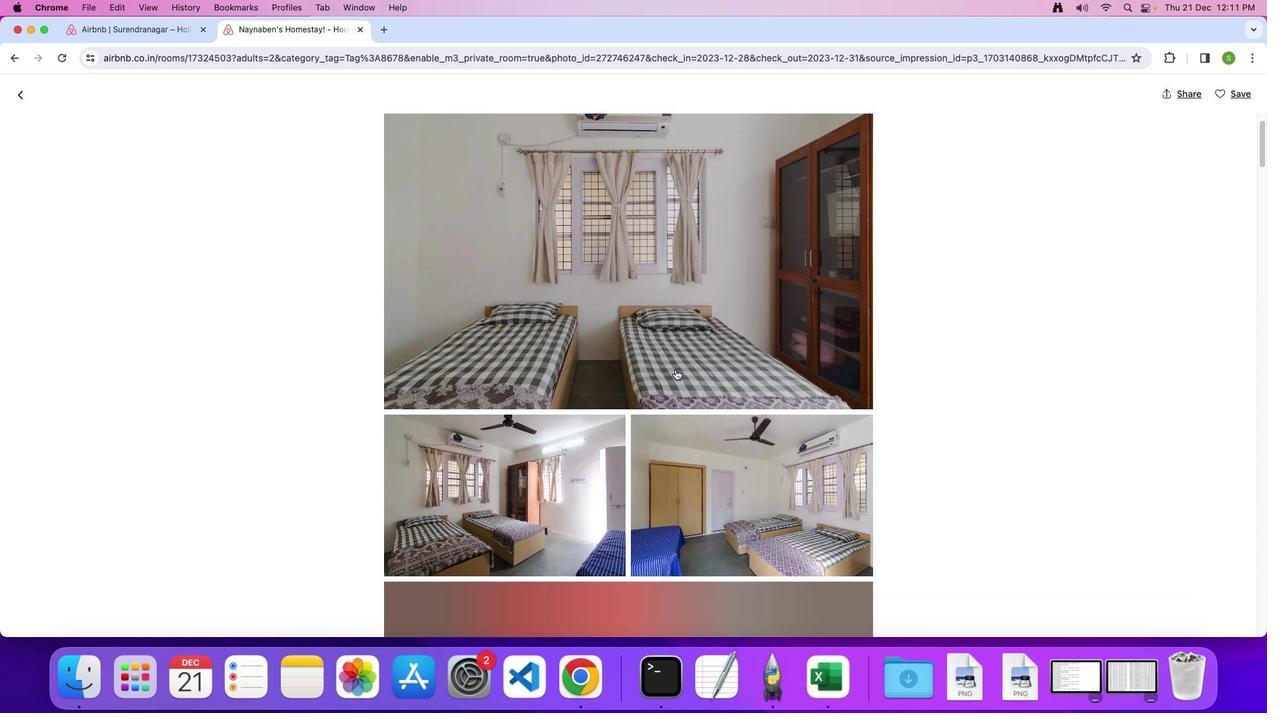 
Action: Mouse moved to (655, 374)
Screenshot: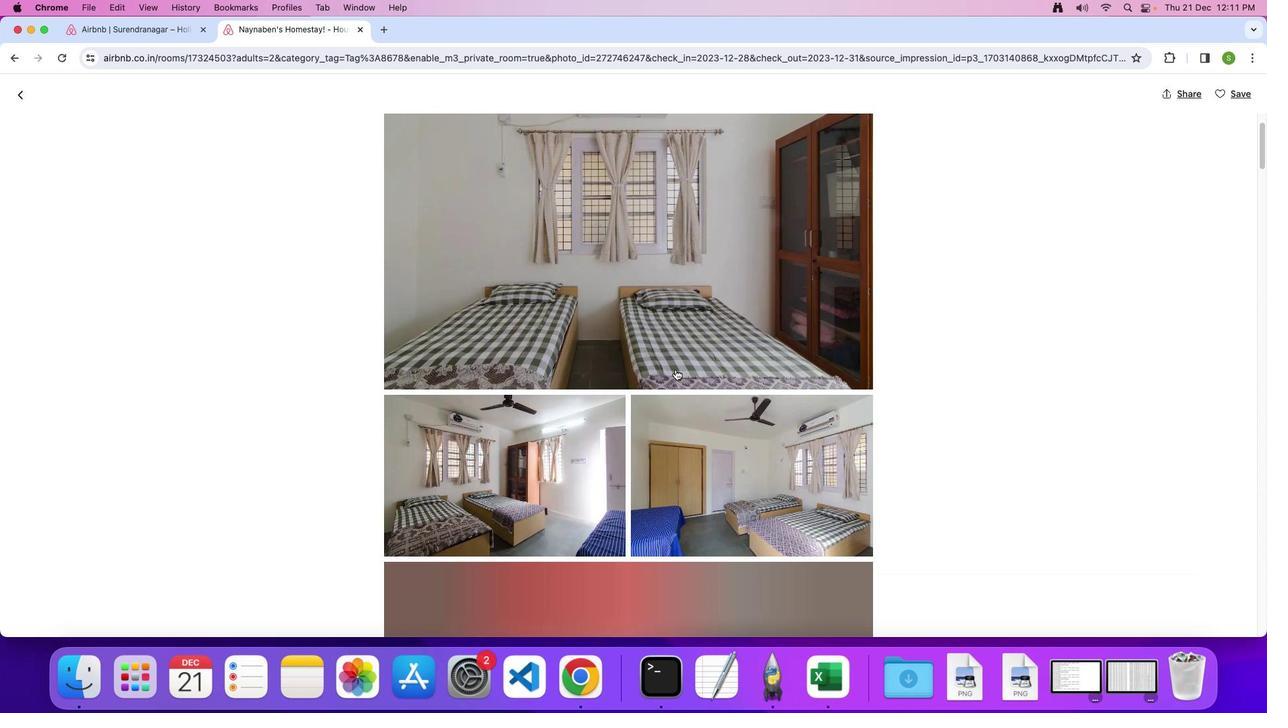 
Action: Mouse scrolled (655, 374) with delta (29, 99)
Screenshot: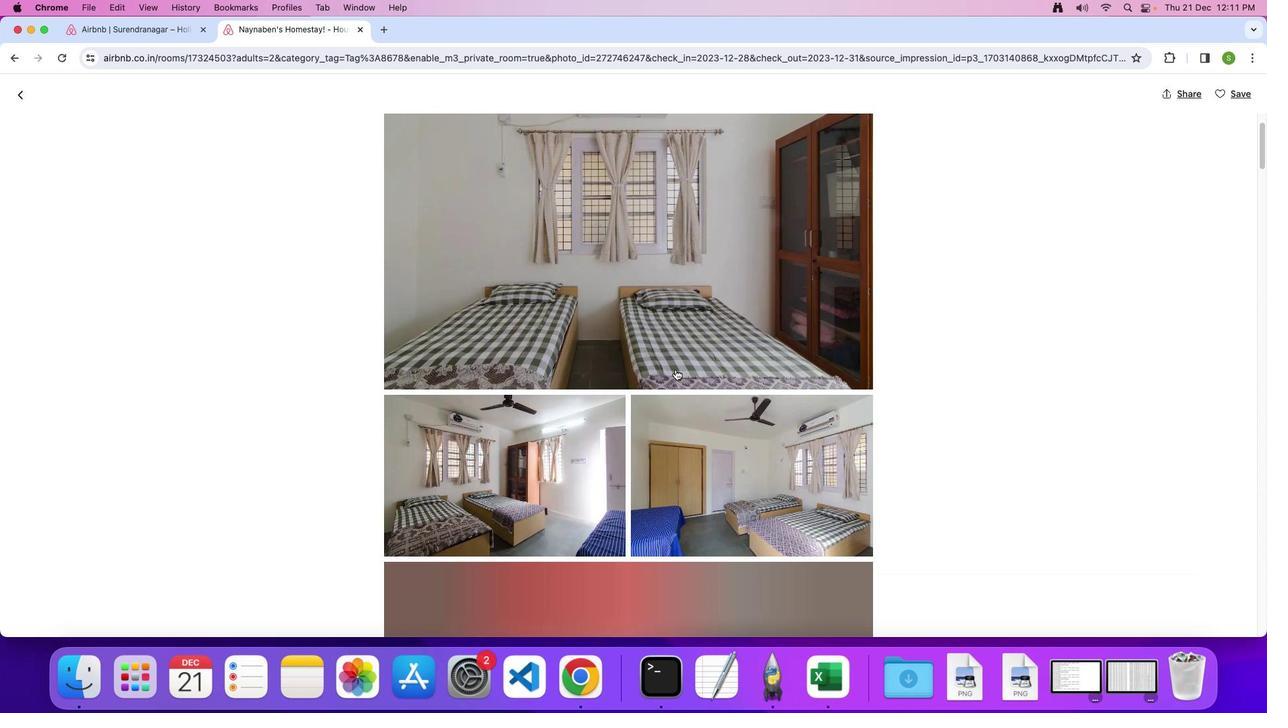 
Action: Mouse moved to (674, 373)
Screenshot: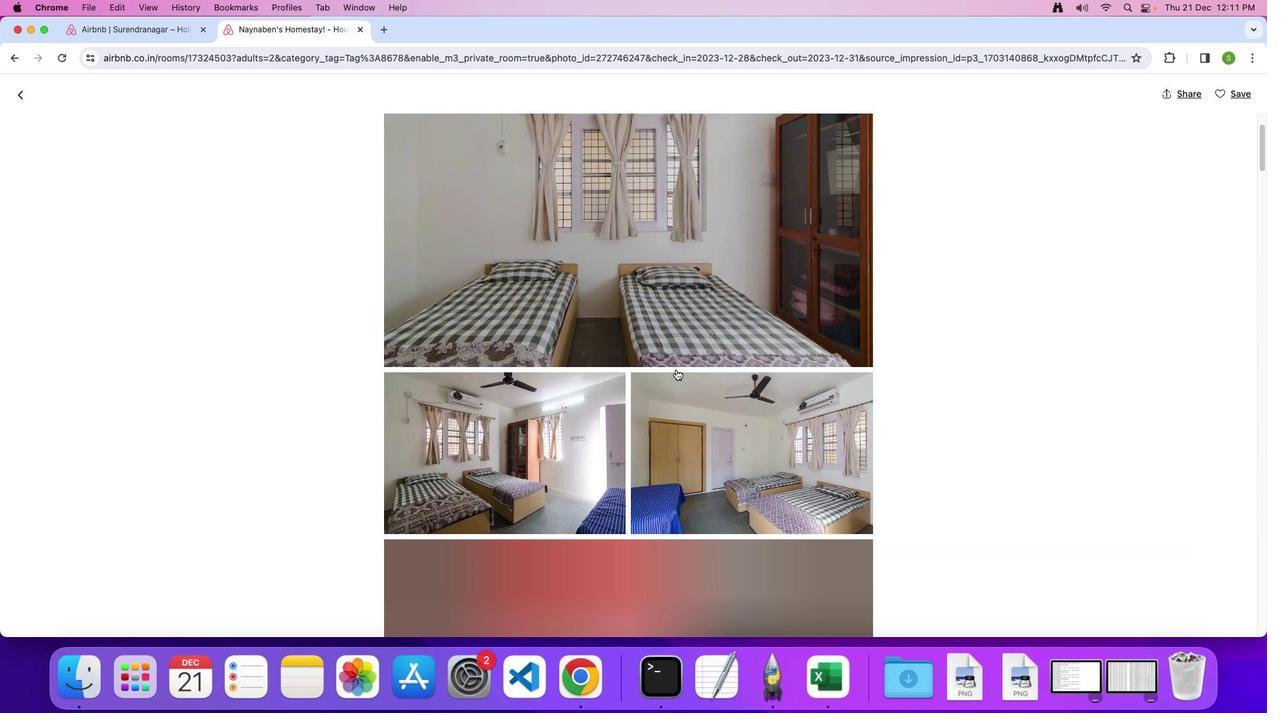 
Action: Mouse scrolled (674, 373) with delta (29, 99)
Screenshot: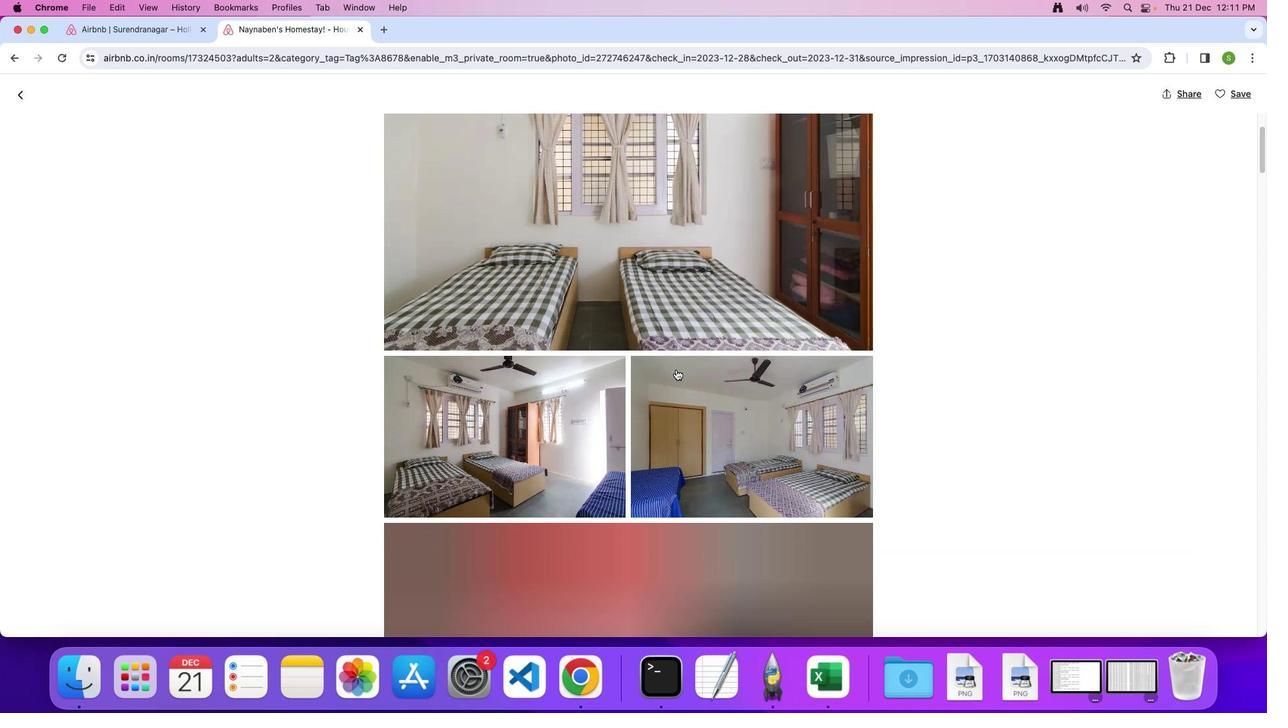 
Action: Mouse scrolled (674, 373) with delta (29, 99)
Screenshot: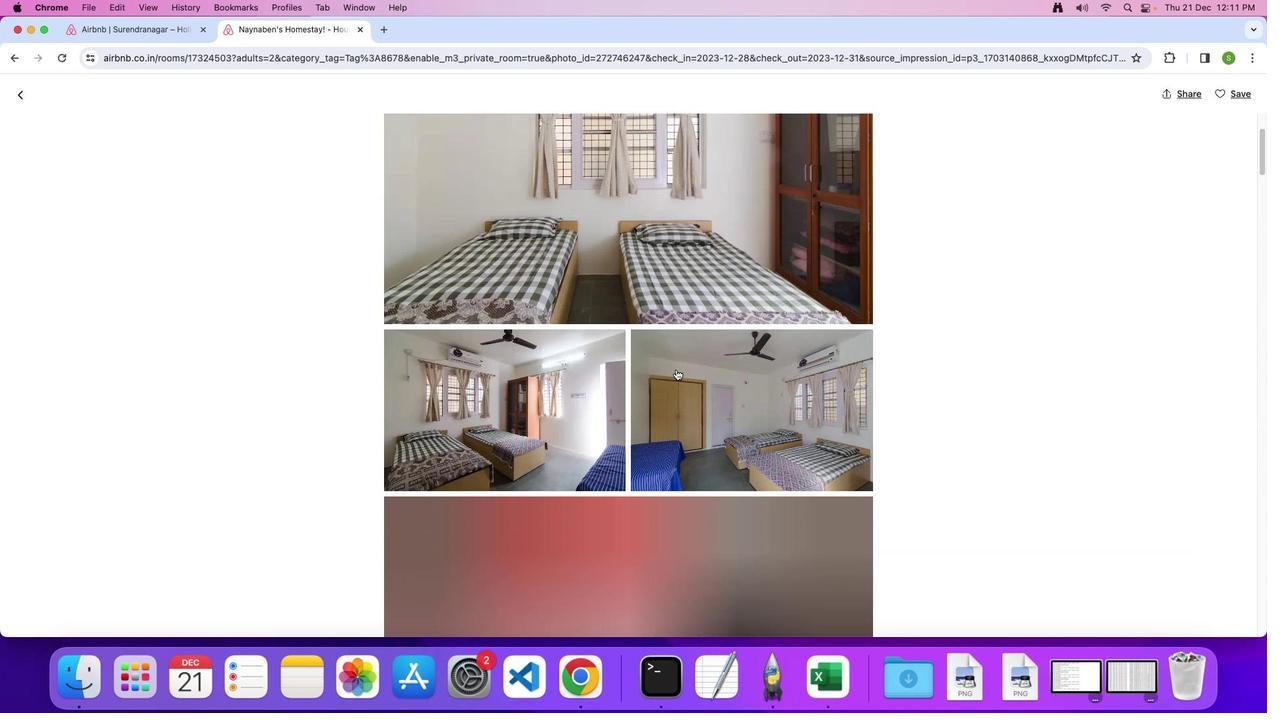 
Action: Mouse scrolled (674, 373) with delta (29, 99)
Screenshot: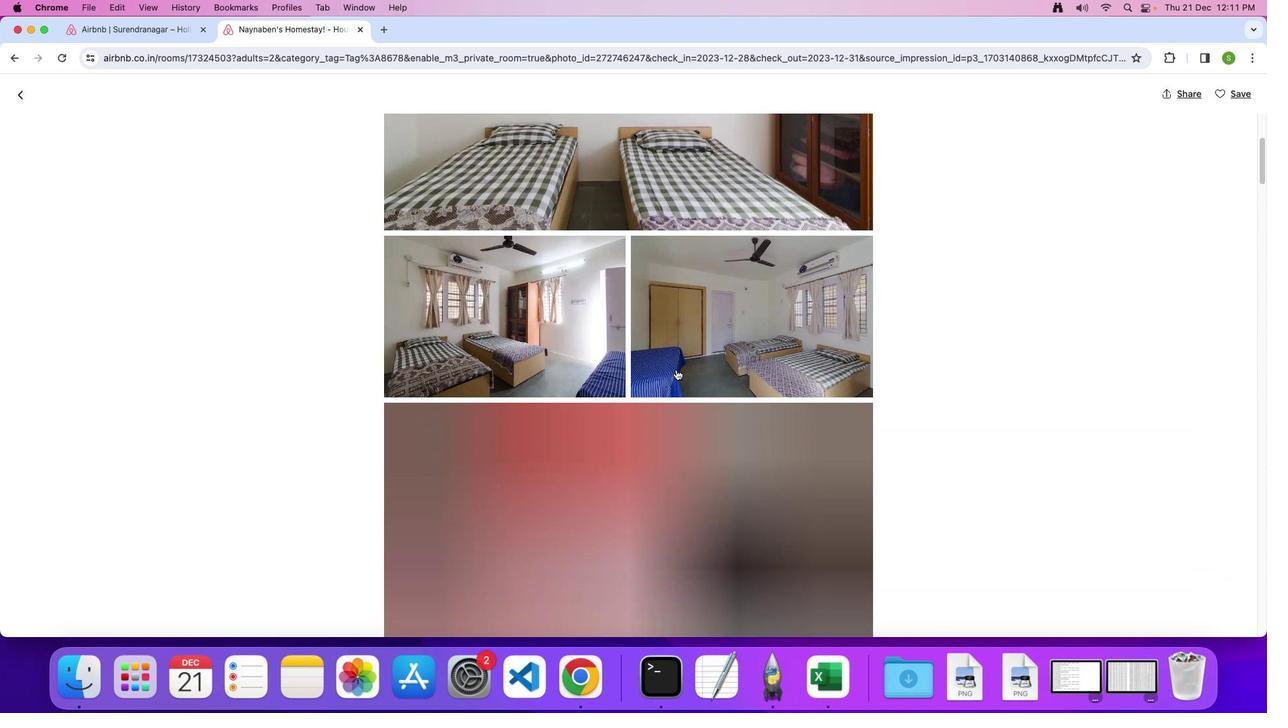 
Action: Mouse scrolled (674, 373) with delta (29, 98)
Screenshot: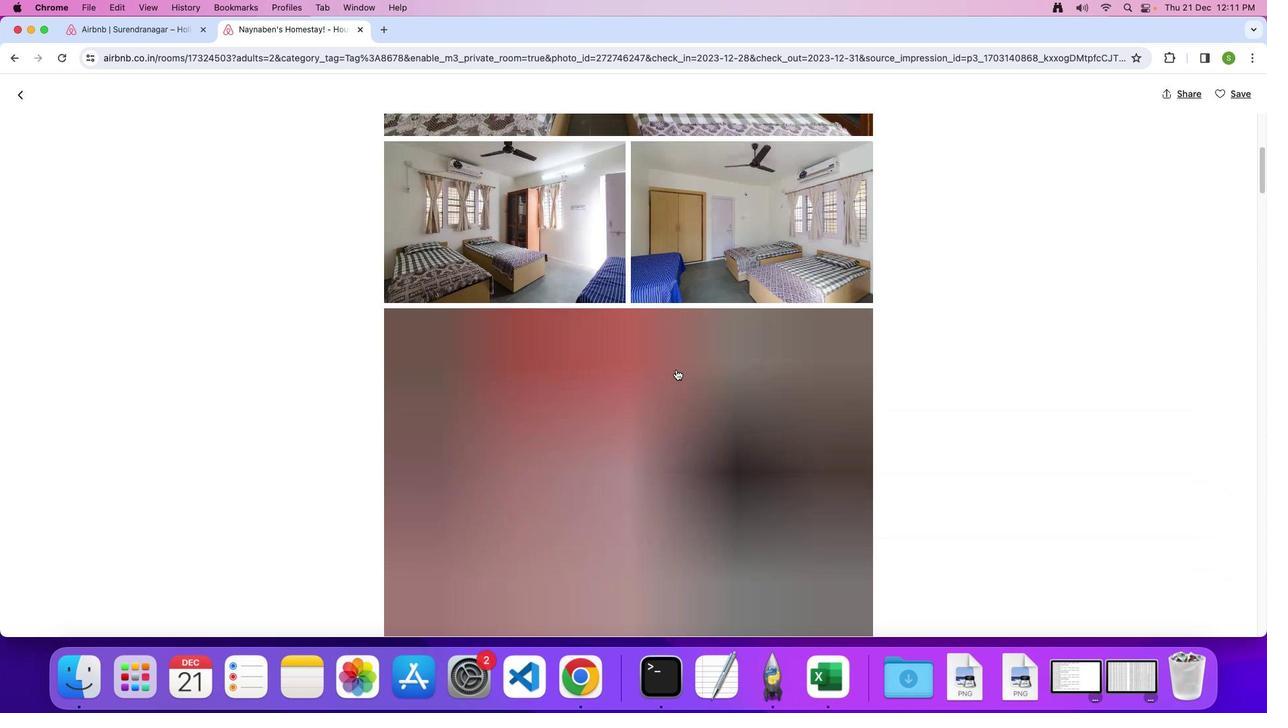 
Action: Mouse scrolled (674, 373) with delta (29, 99)
Screenshot: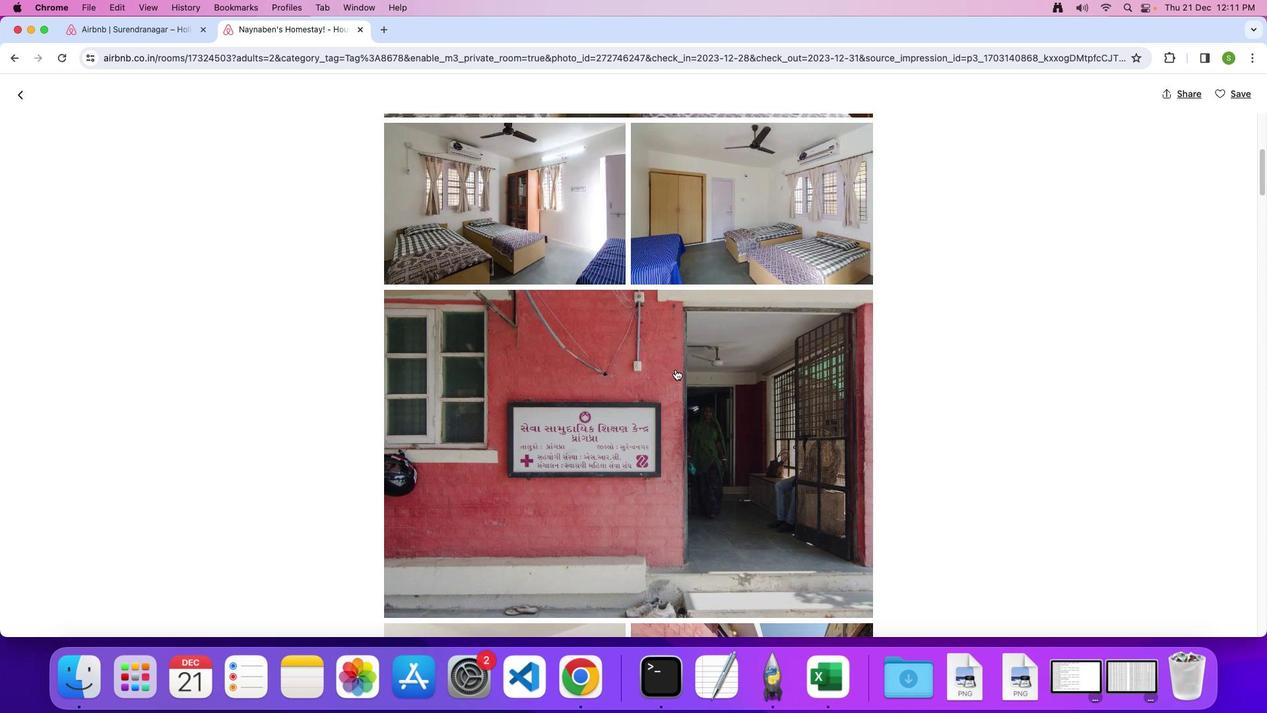 
Action: Mouse moved to (674, 373)
Screenshot: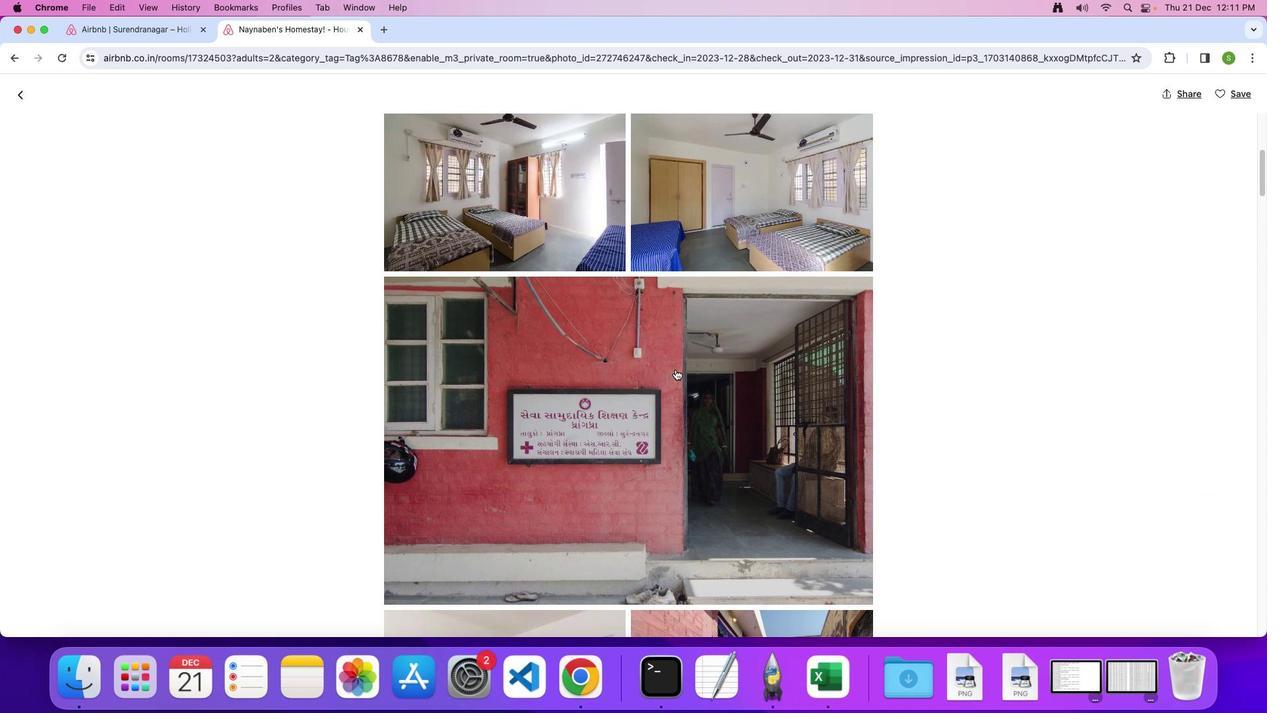 
Action: Mouse scrolled (674, 373) with delta (29, 99)
Screenshot: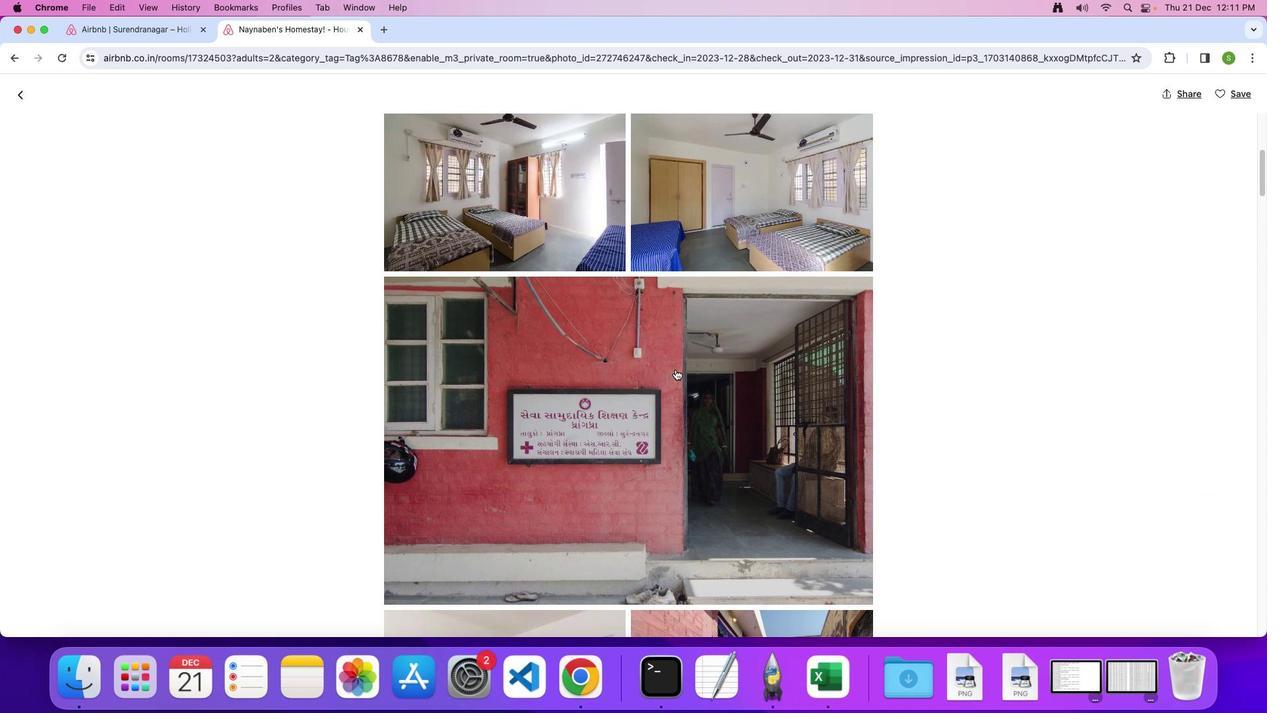 
Action: Mouse scrolled (674, 373) with delta (29, 99)
Screenshot: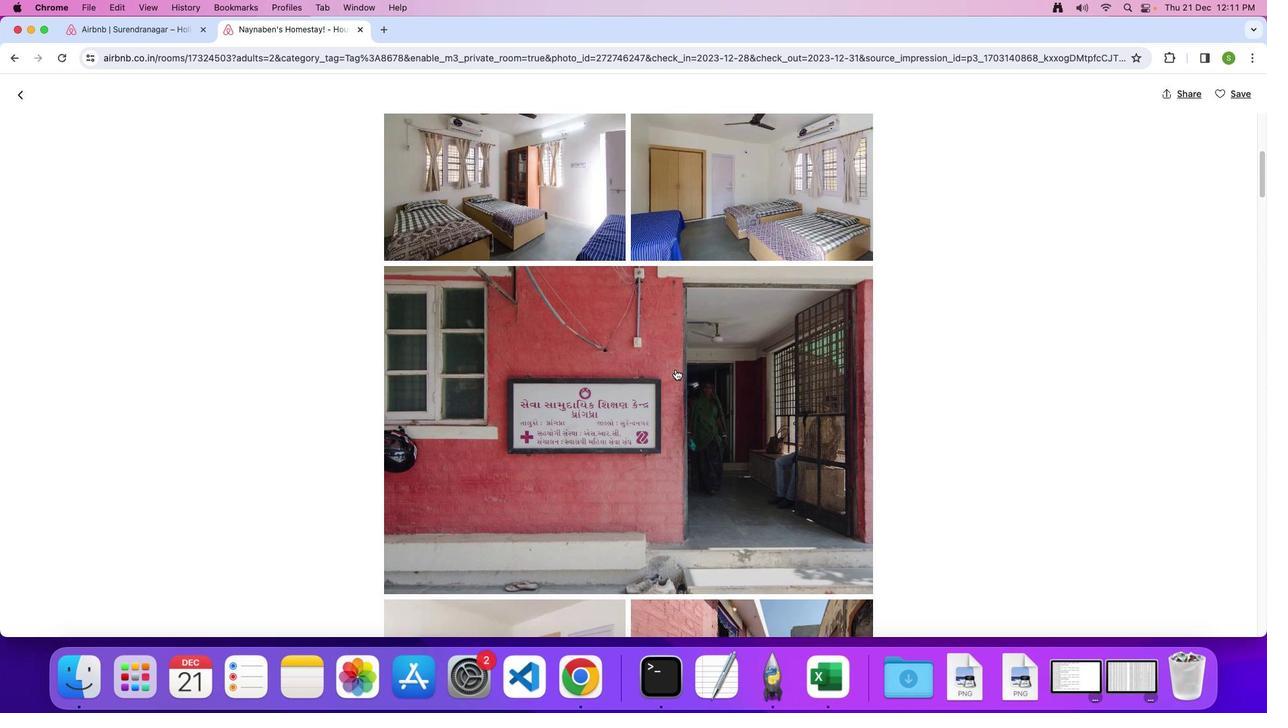
Action: Mouse scrolled (674, 373) with delta (29, 99)
Screenshot: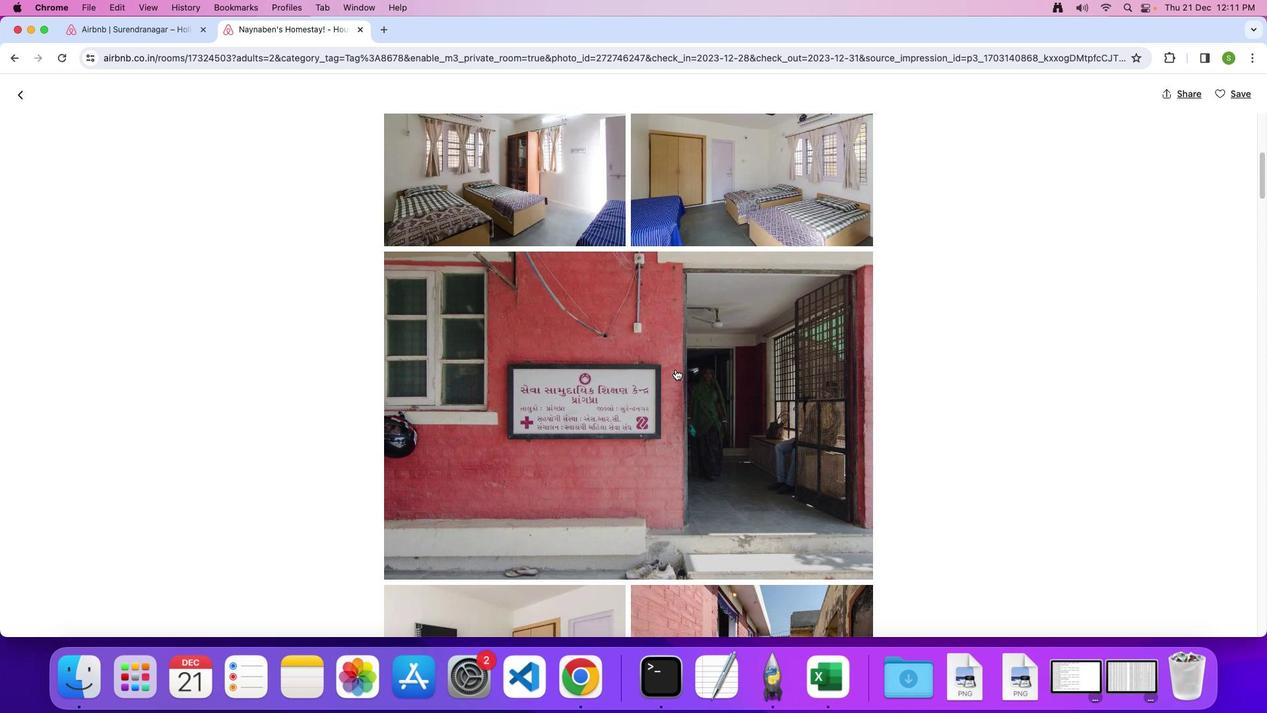 
Action: Mouse moved to (674, 373)
Screenshot: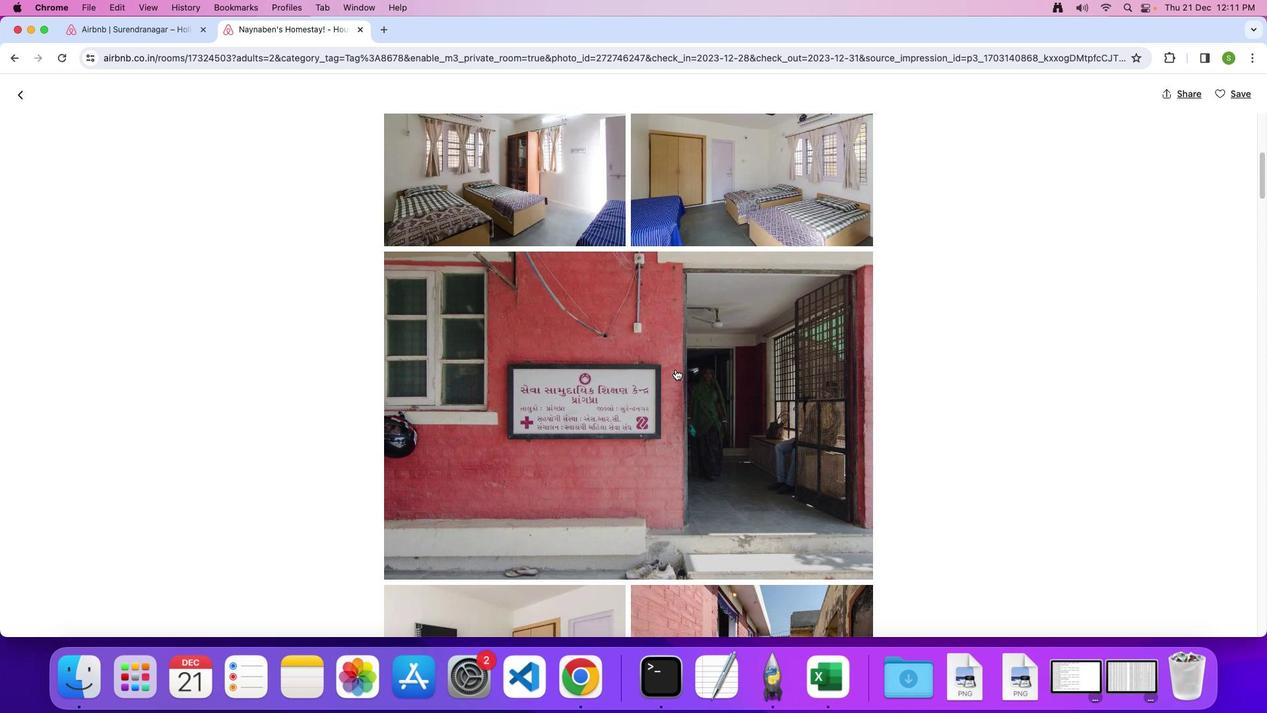 
Action: Mouse scrolled (674, 373) with delta (29, 99)
Screenshot: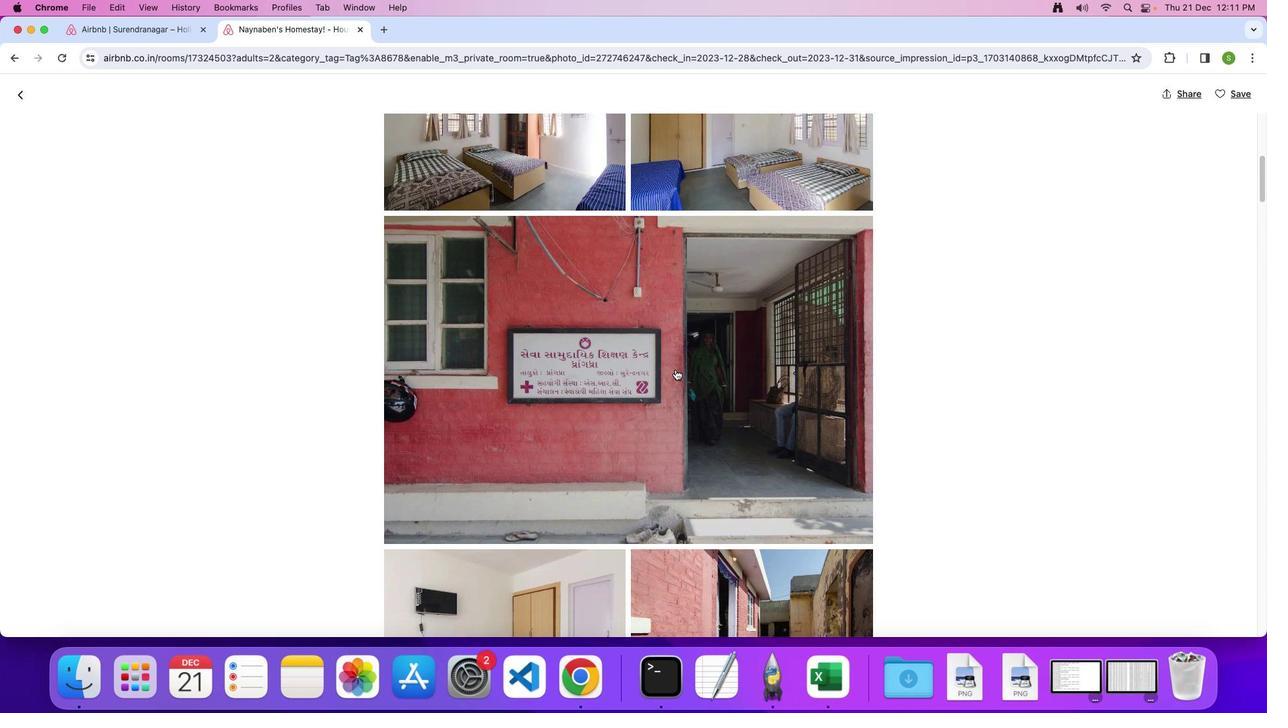 
Action: Mouse scrolled (674, 373) with delta (29, 99)
Screenshot: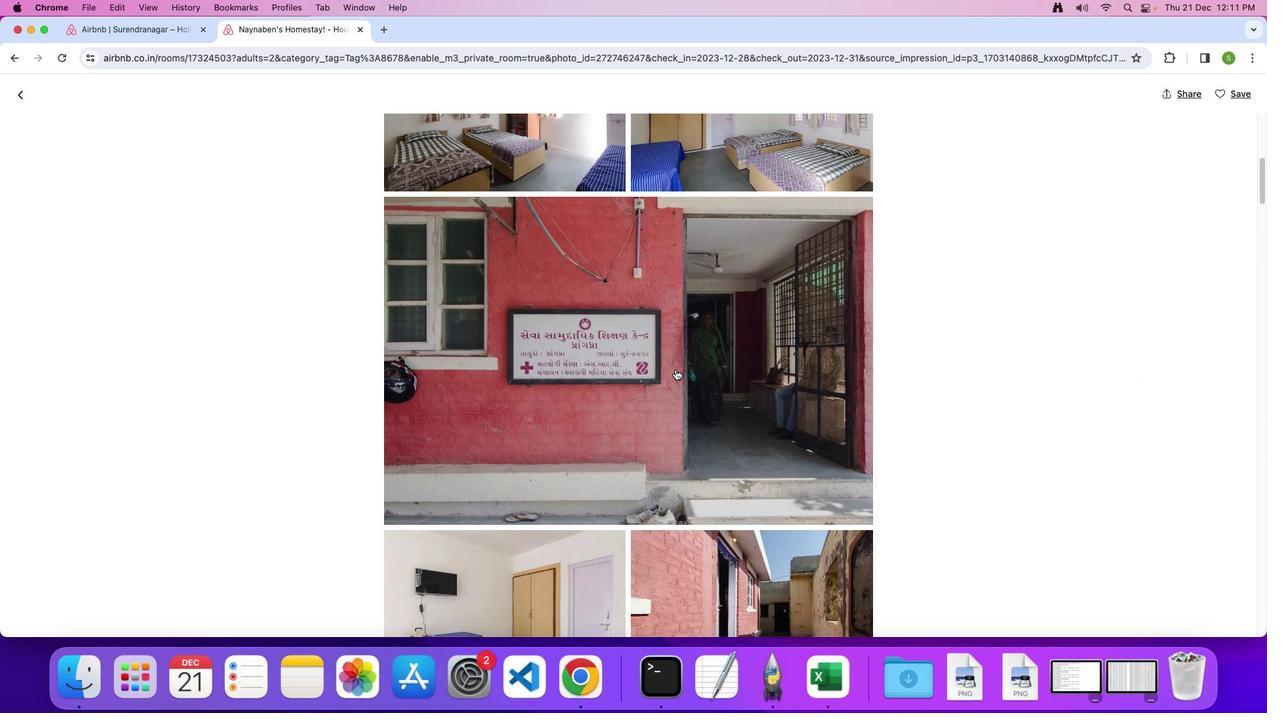 
Action: Mouse scrolled (674, 373) with delta (29, 99)
Screenshot: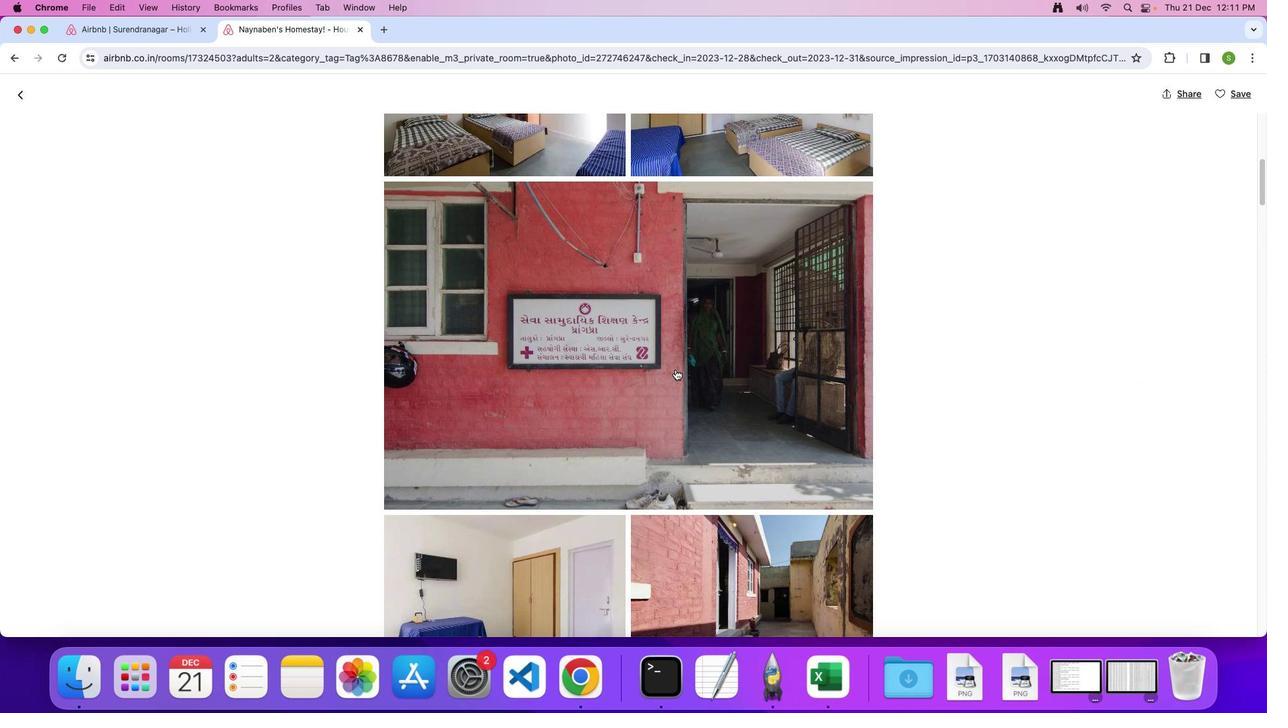 
Action: Mouse scrolled (674, 373) with delta (29, 99)
Screenshot: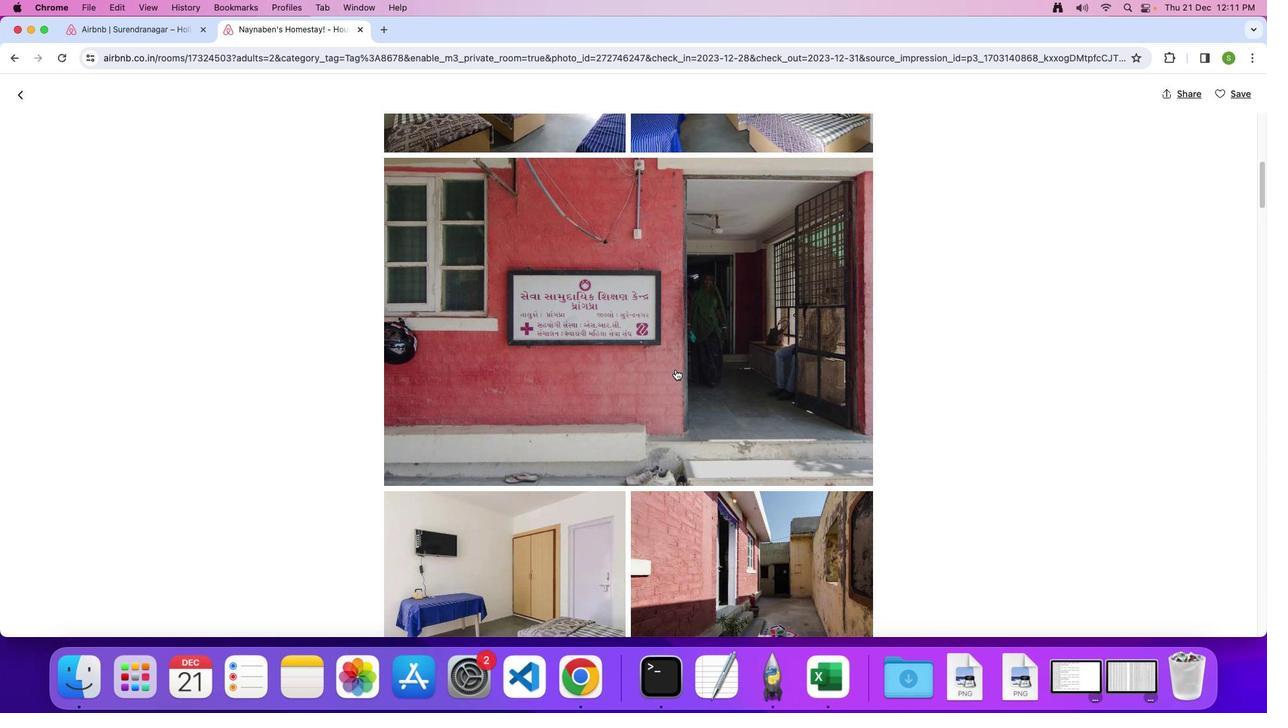 
Action: Mouse scrolled (674, 373) with delta (29, 99)
Screenshot: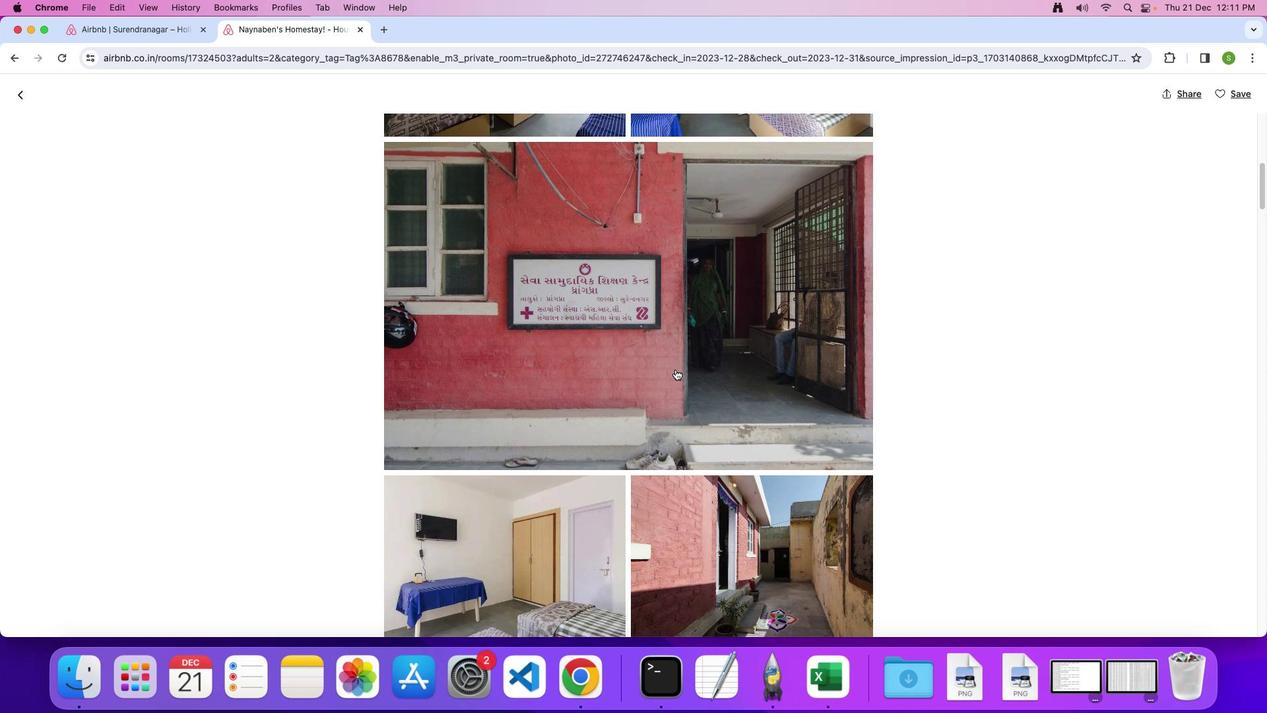 
Action: Mouse scrolled (674, 373) with delta (29, 99)
Screenshot: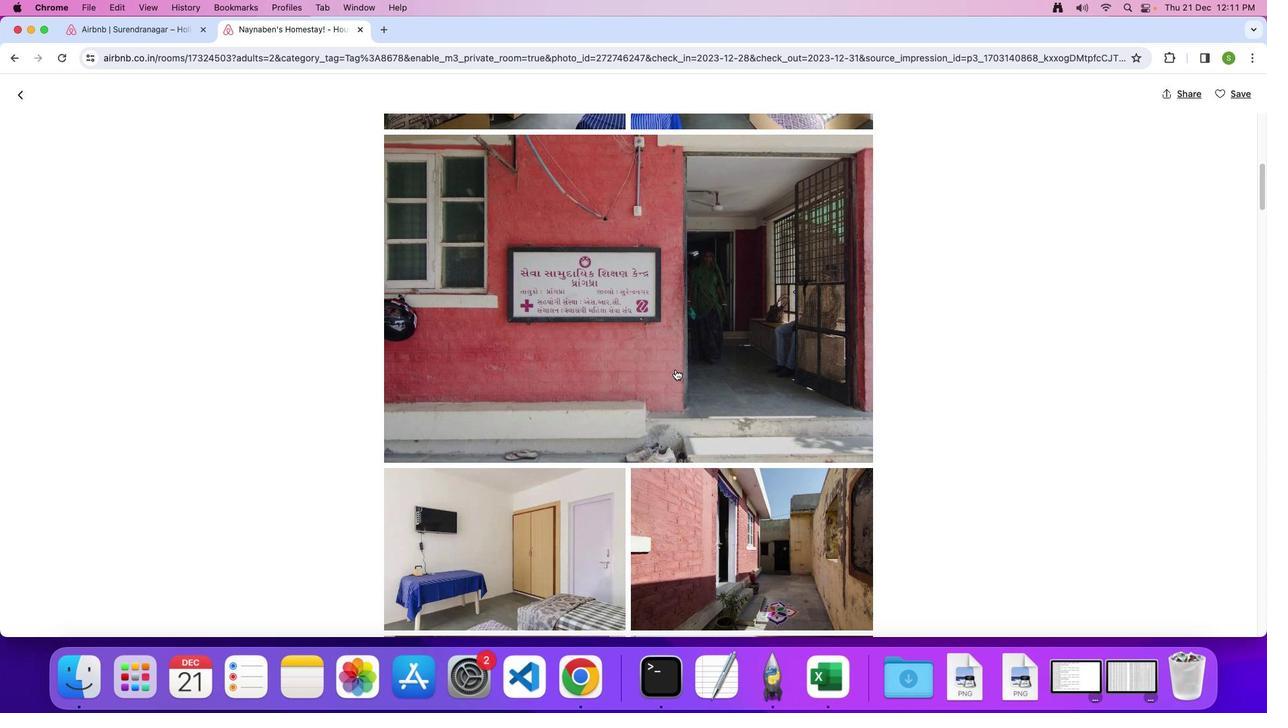 
Action: Mouse moved to (673, 373)
Screenshot: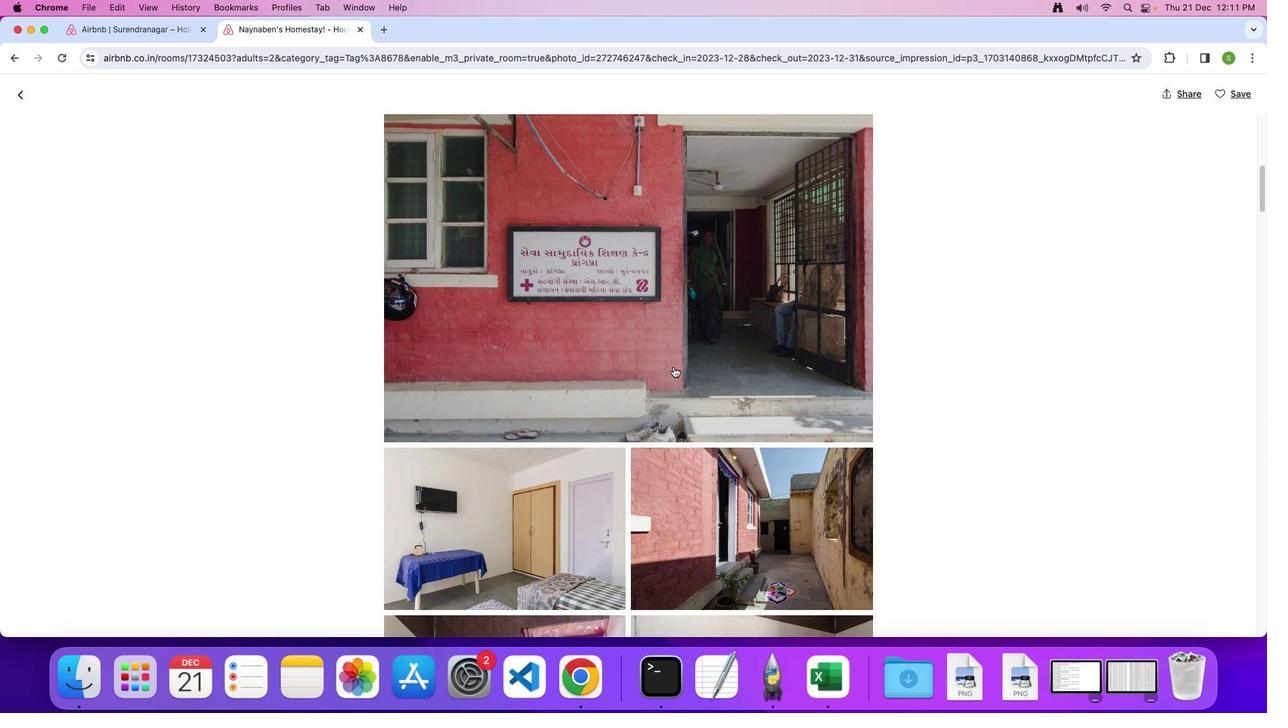 
Action: Mouse scrolled (673, 373) with delta (29, 99)
Screenshot: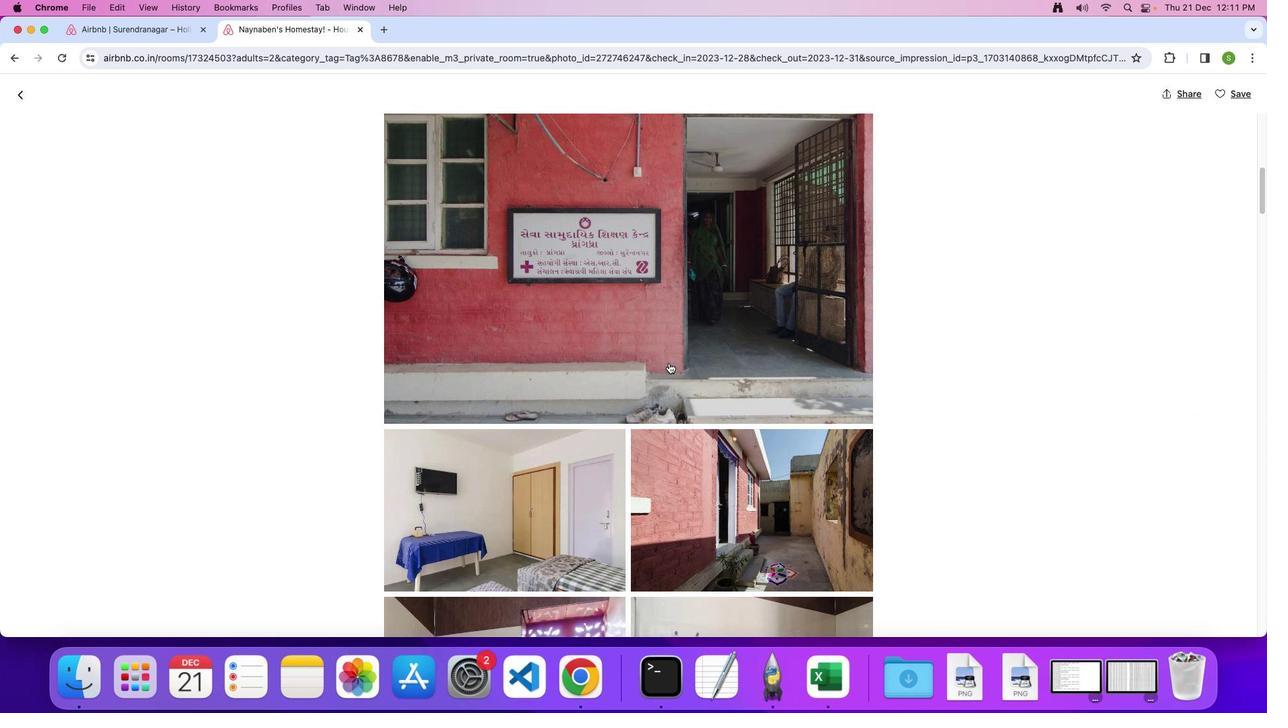 
Action: Mouse scrolled (673, 373) with delta (29, 99)
Screenshot: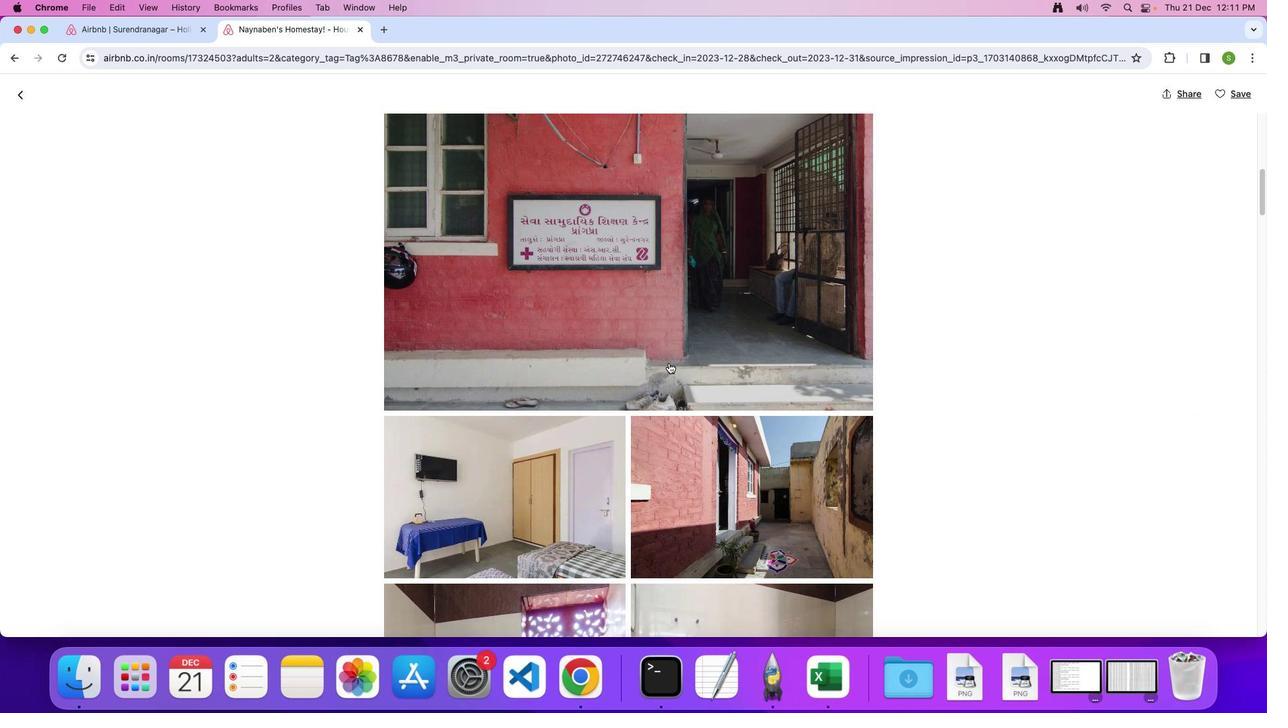 
Action: Mouse scrolled (673, 373) with delta (29, 99)
Screenshot: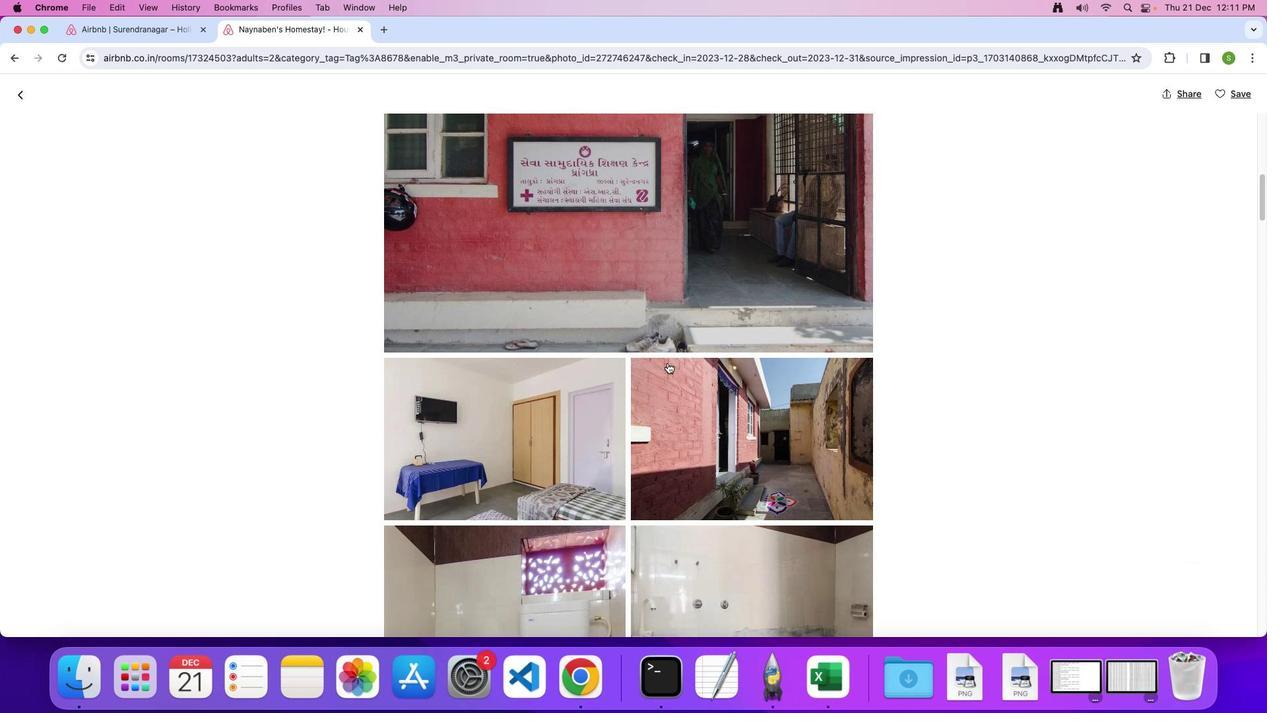 
Action: Mouse moved to (655, 374)
Screenshot: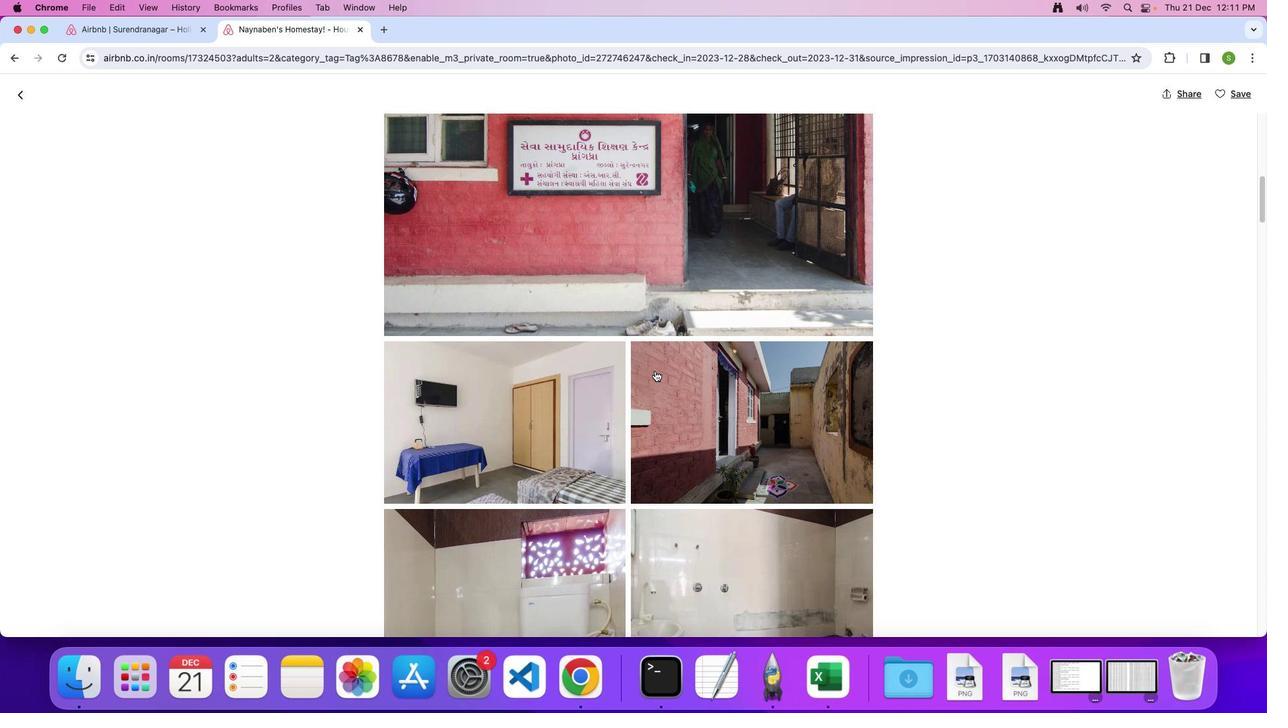 
Action: Mouse scrolled (655, 374) with delta (29, 99)
Screenshot: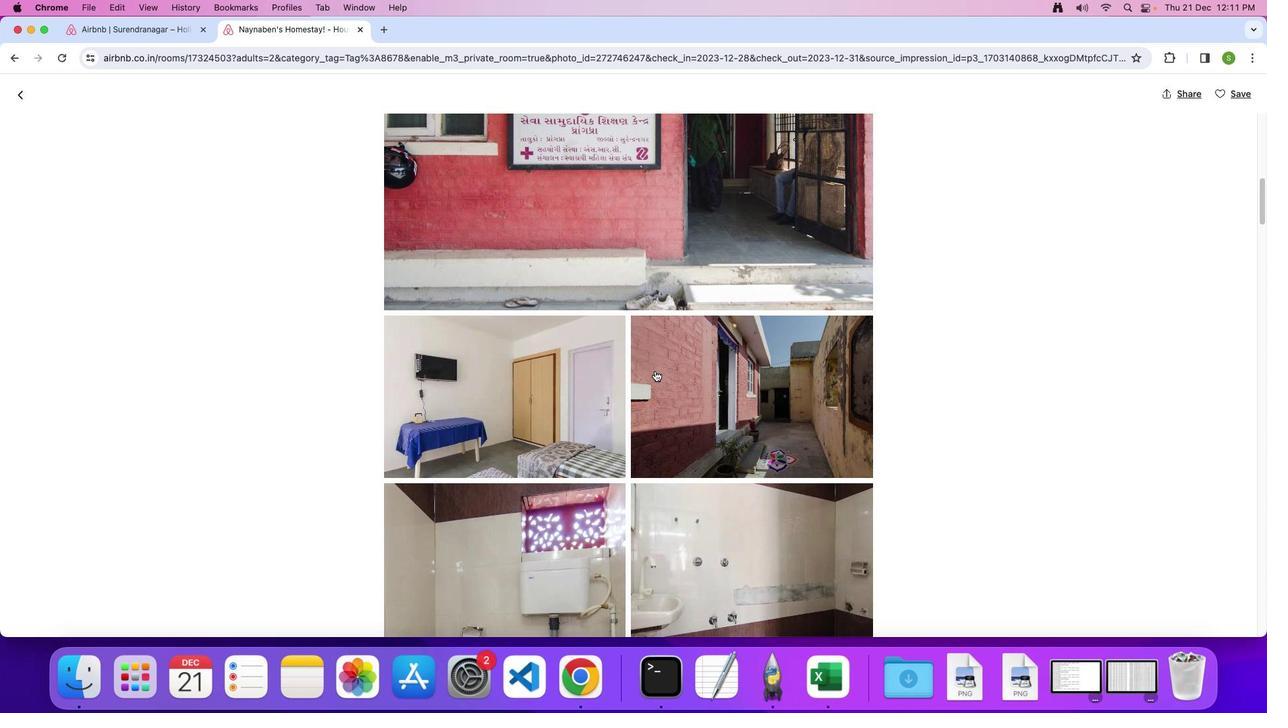
Action: Mouse scrolled (655, 374) with delta (29, 99)
Screenshot: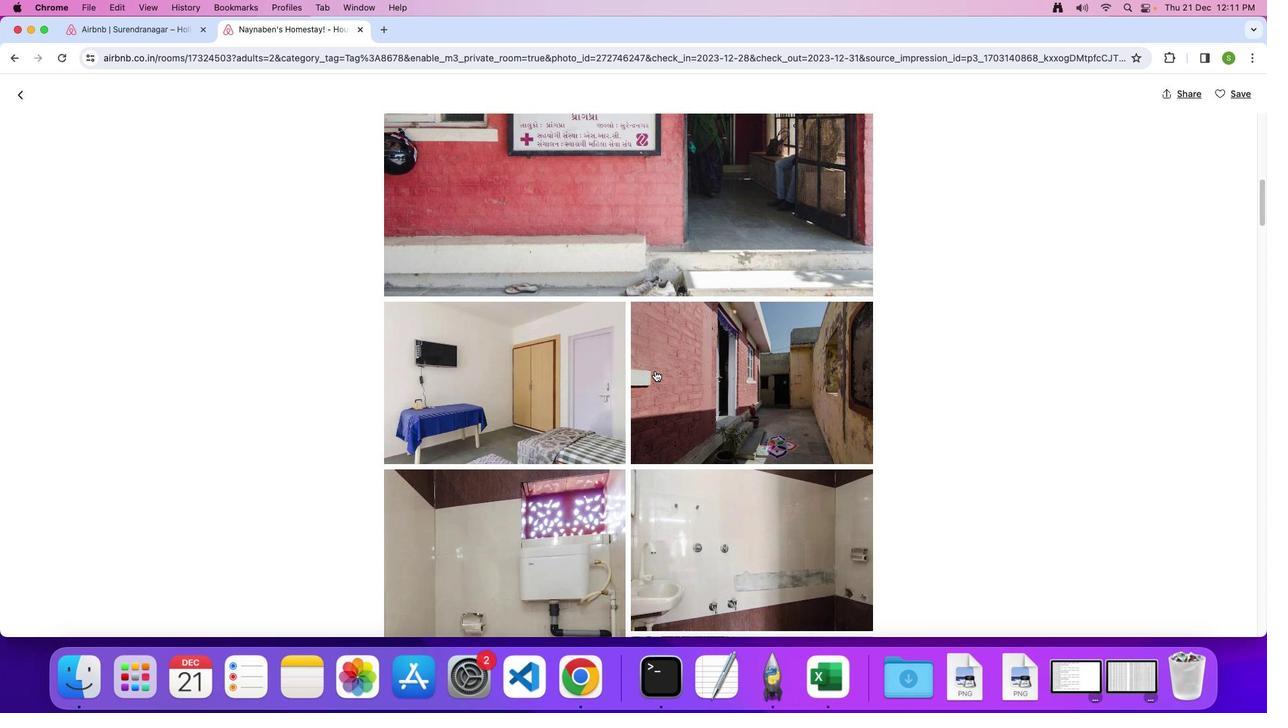 
Action: Mouse scrolled (655, 374) with delta (29, 99)
Screenshot: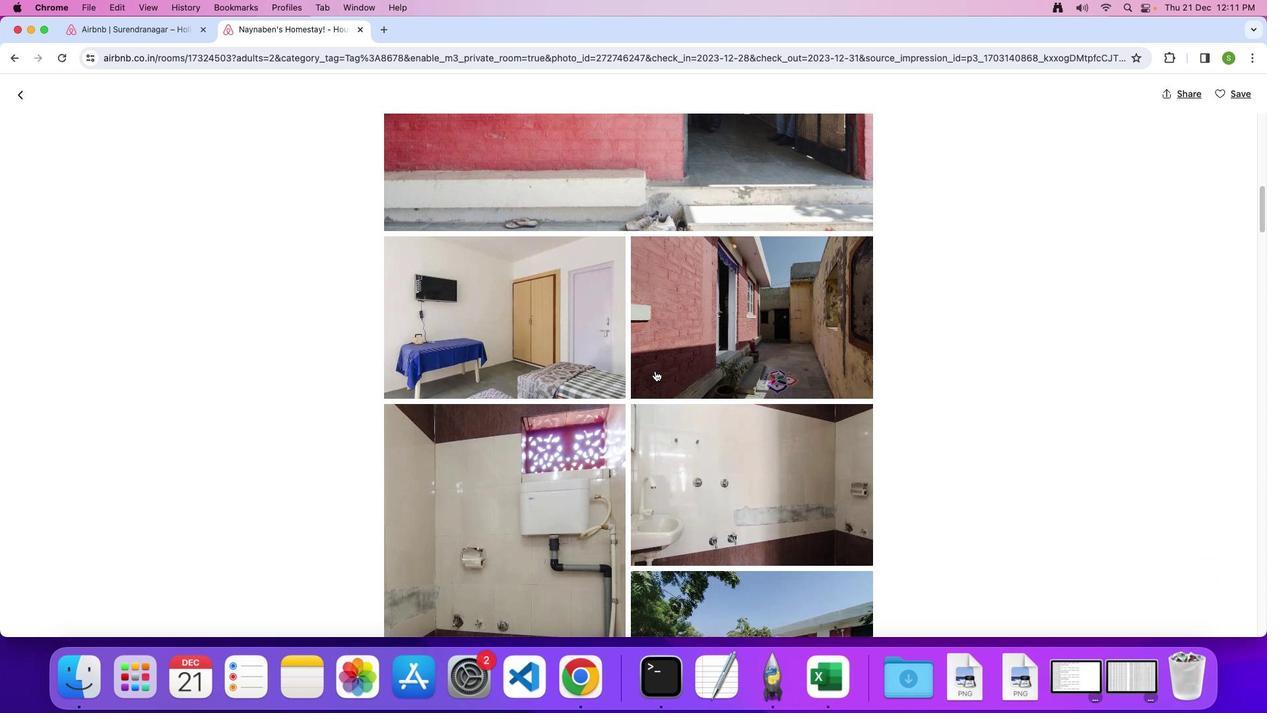 
Action: Mouse scrolled (655, 374) with delta (29, 99)
Screenshot: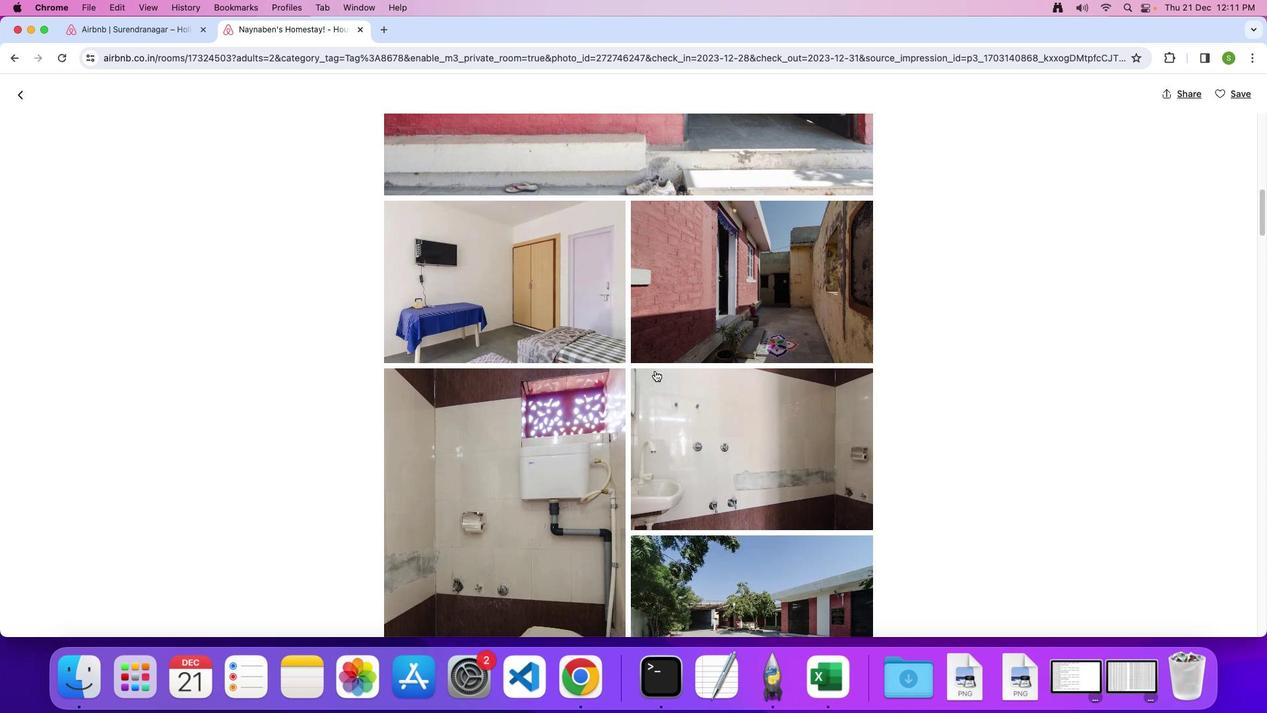 
Action: Mouse scrolled (655, 374) with delta (29, 99)
Screenshot: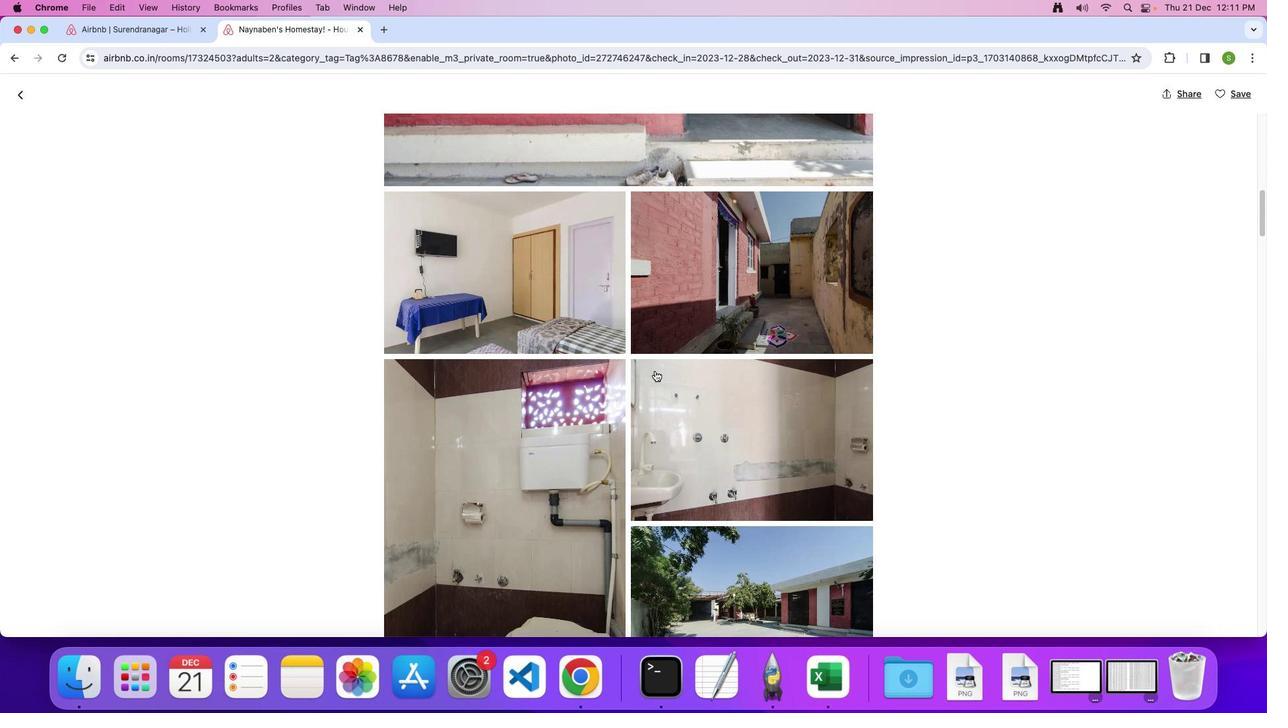 
Action: Mouse scrolled (655, 374) with delta (29, 99)
Screenshot: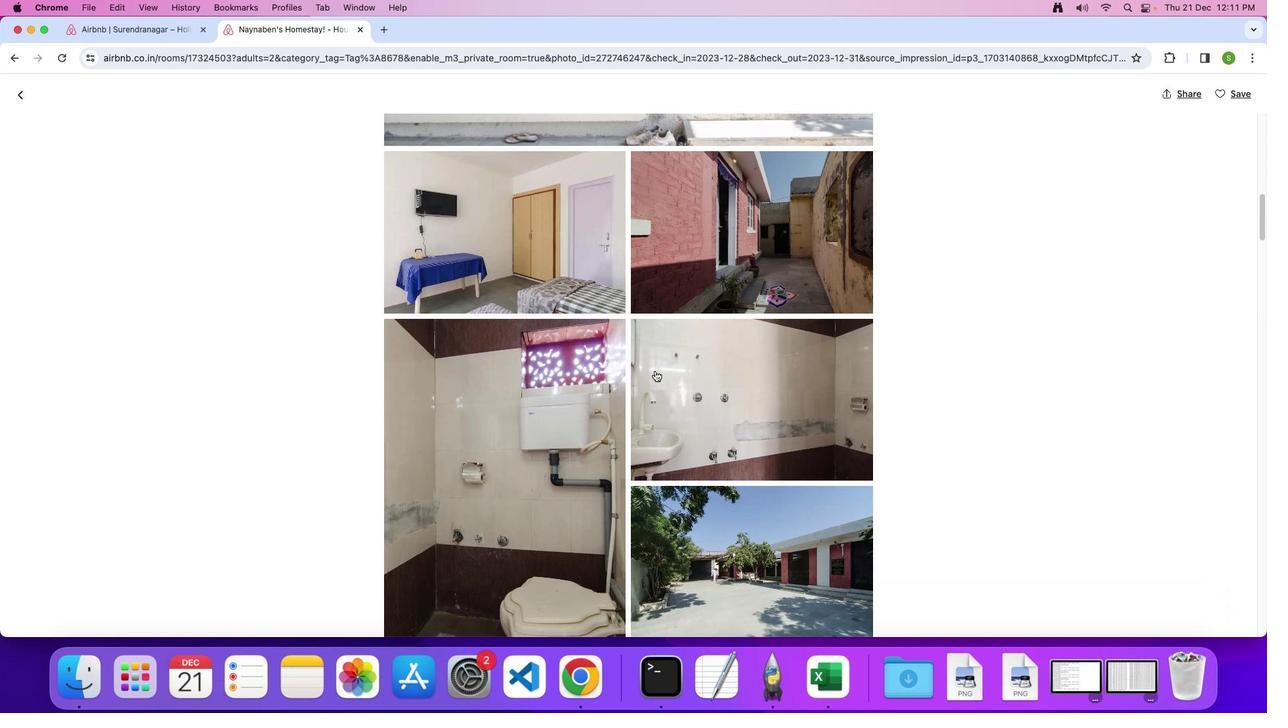 
Action: Mouse scrolled (655, 374) with delta (29, 99)
Screenshot: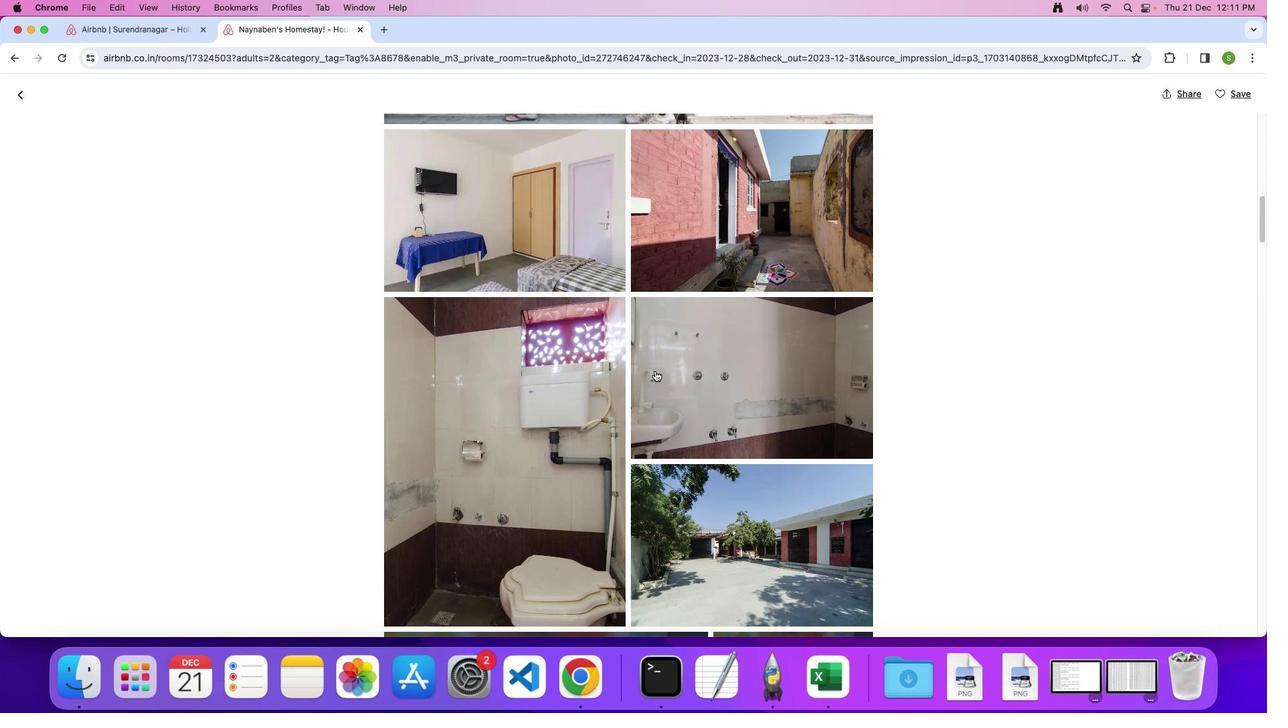 
Action: Mouse scrolled (655, 374) with delta (29, 99)
Screenshot: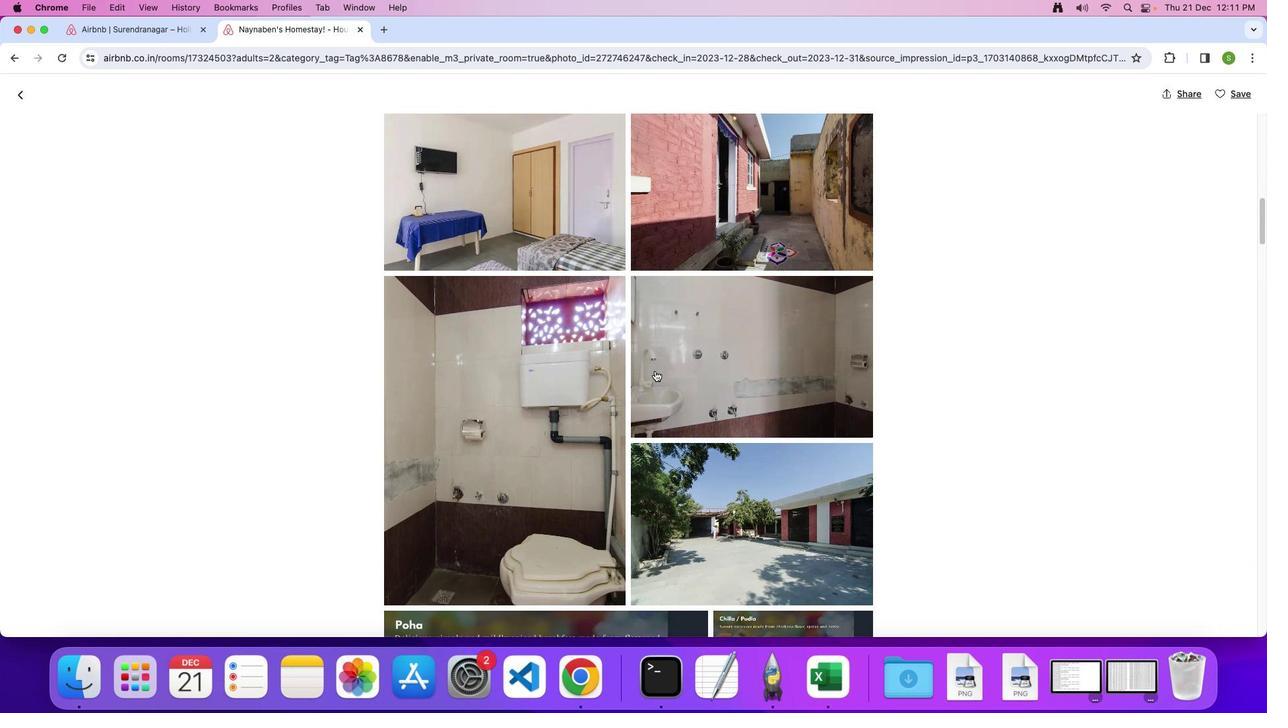 
Action: Mouse scrolled (655, 374) with delta (29, 99)
Screenshot: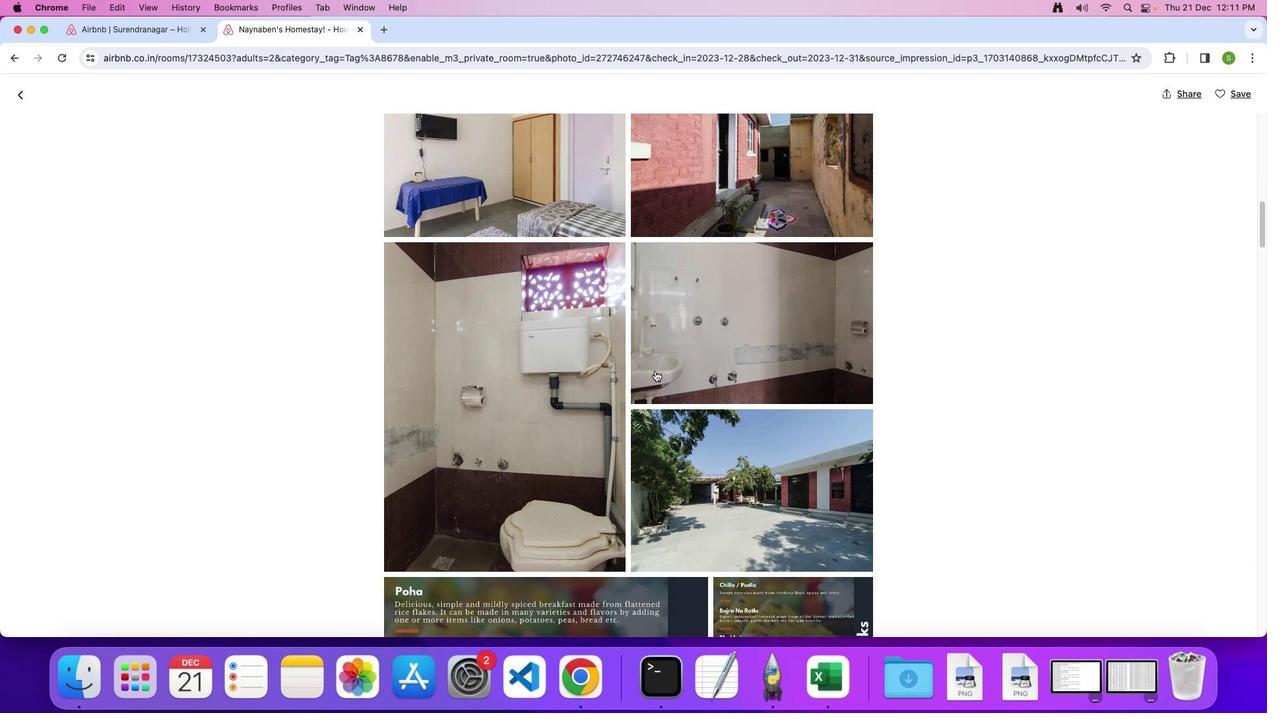 
Action: Mouse scrolled (655, 374) with delta (29, 99)
Screenshot: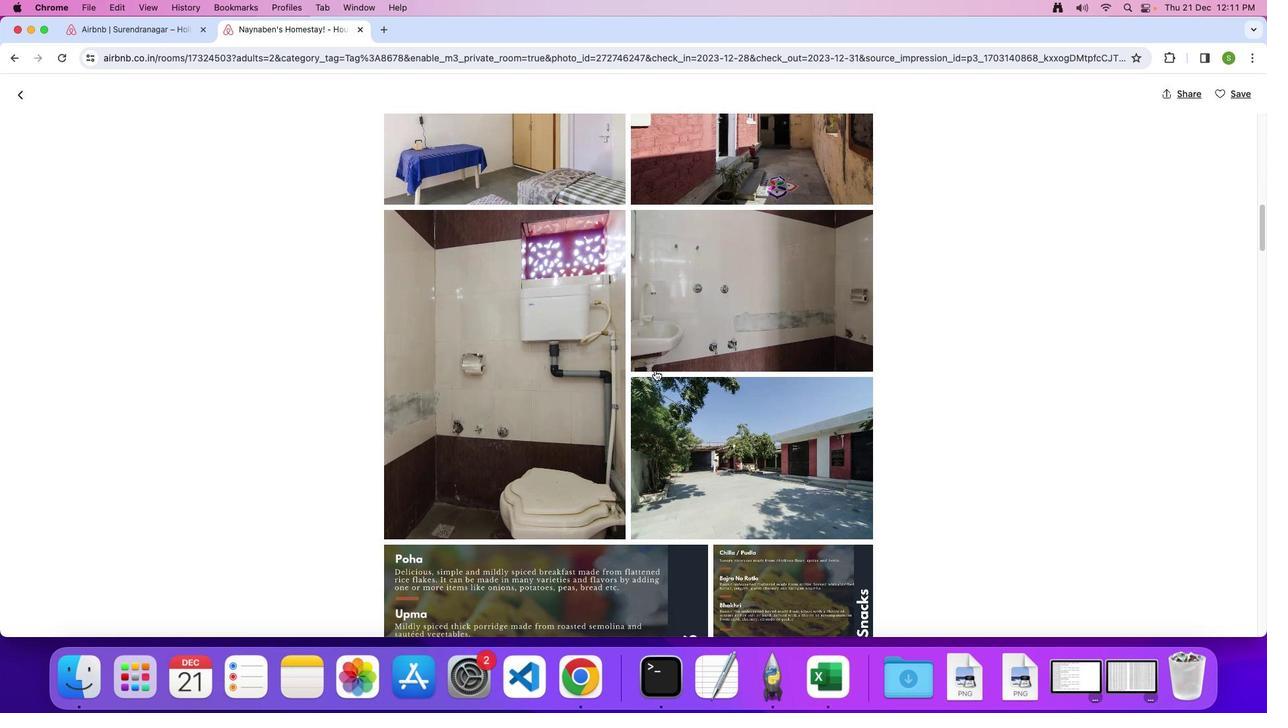 
Action: Mouse moved to (655, 374)
Screenshot: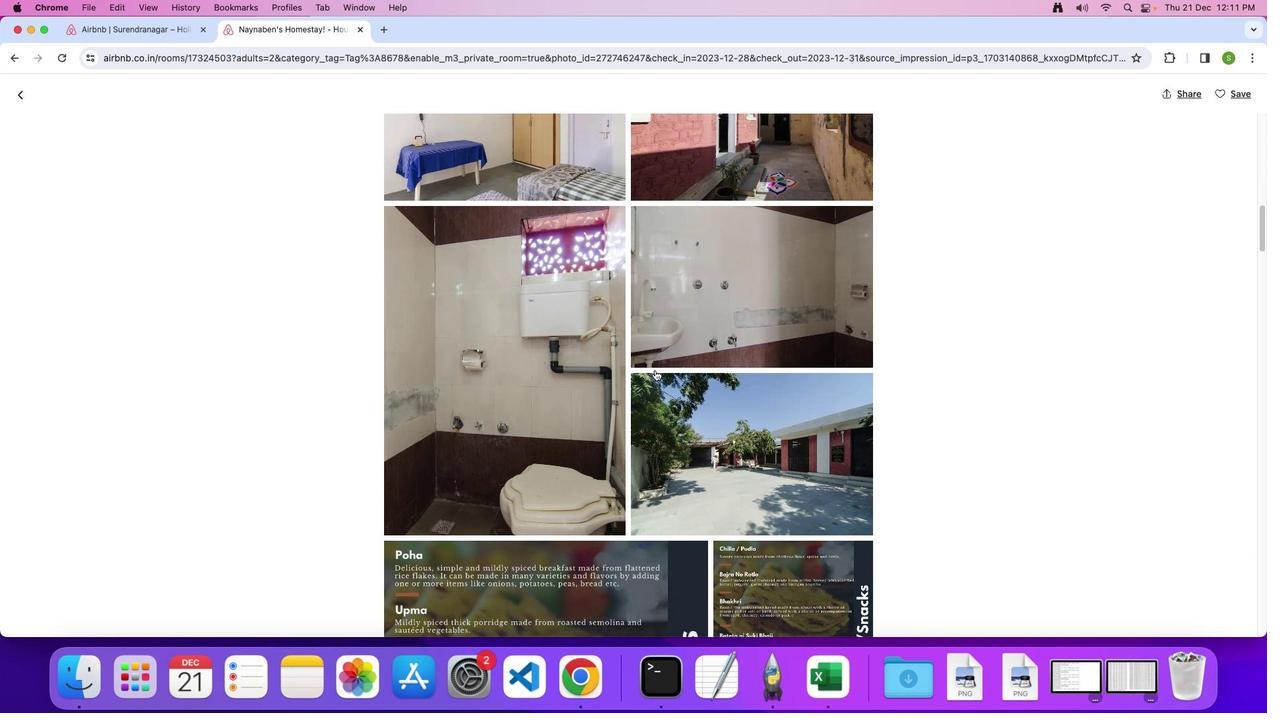 
Action: Mouse scrolled (655, 374) with delta (29, 99)
Screenshot: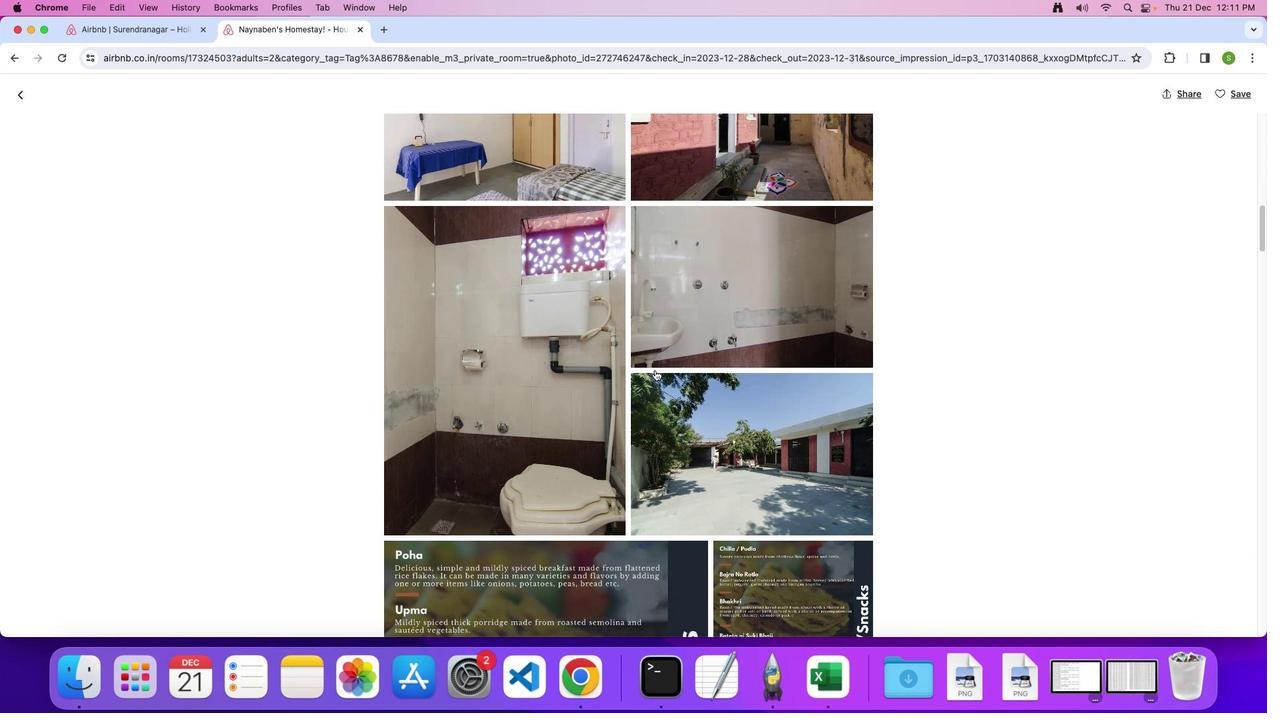 
Action: Mouse moved to (655, 373)
Screenshot: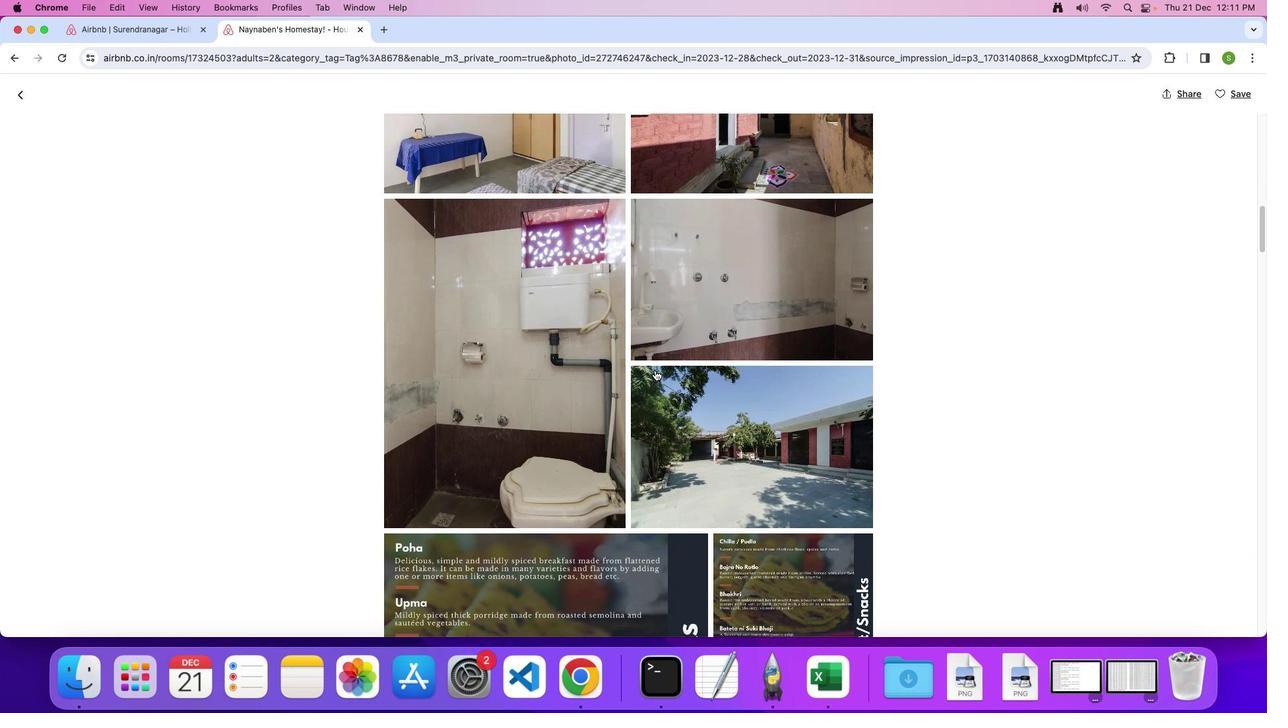 
Action: Mouse scrolled (655, 373) with delta (29, 99)
Screenshot: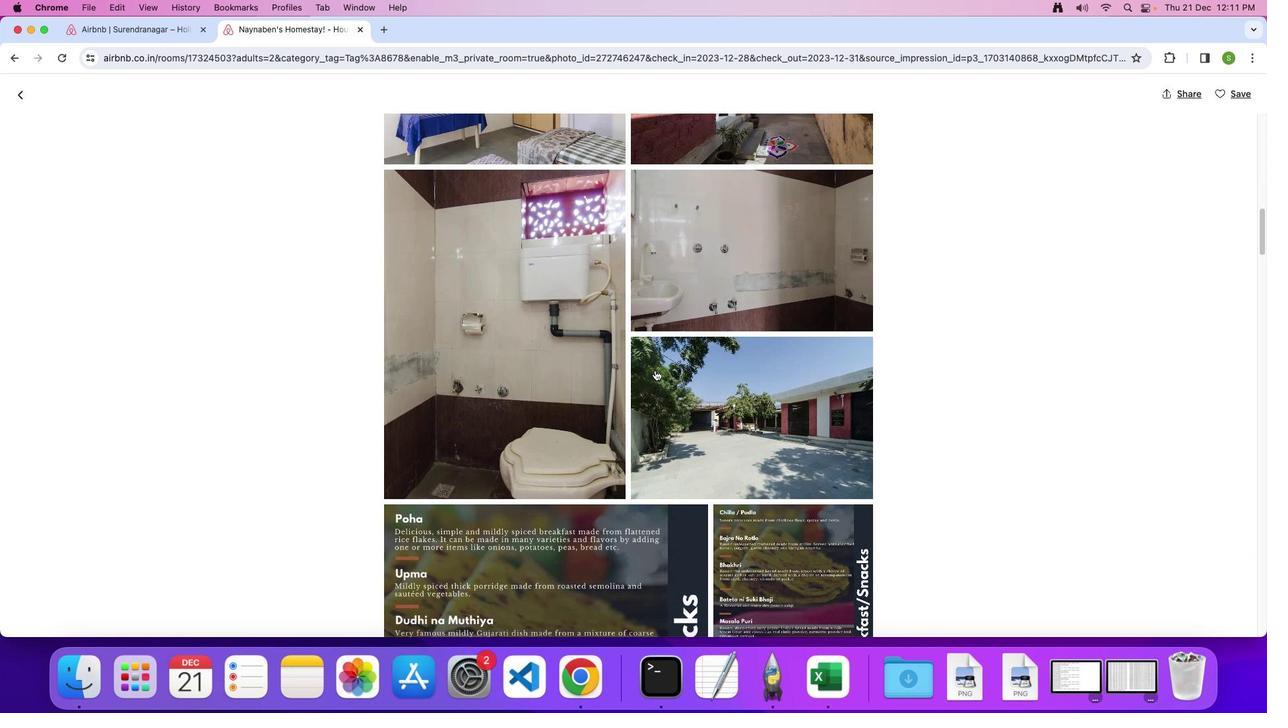 
Action: Mouse scrolled (655, 373) with delta (29, 99)
Screenshot: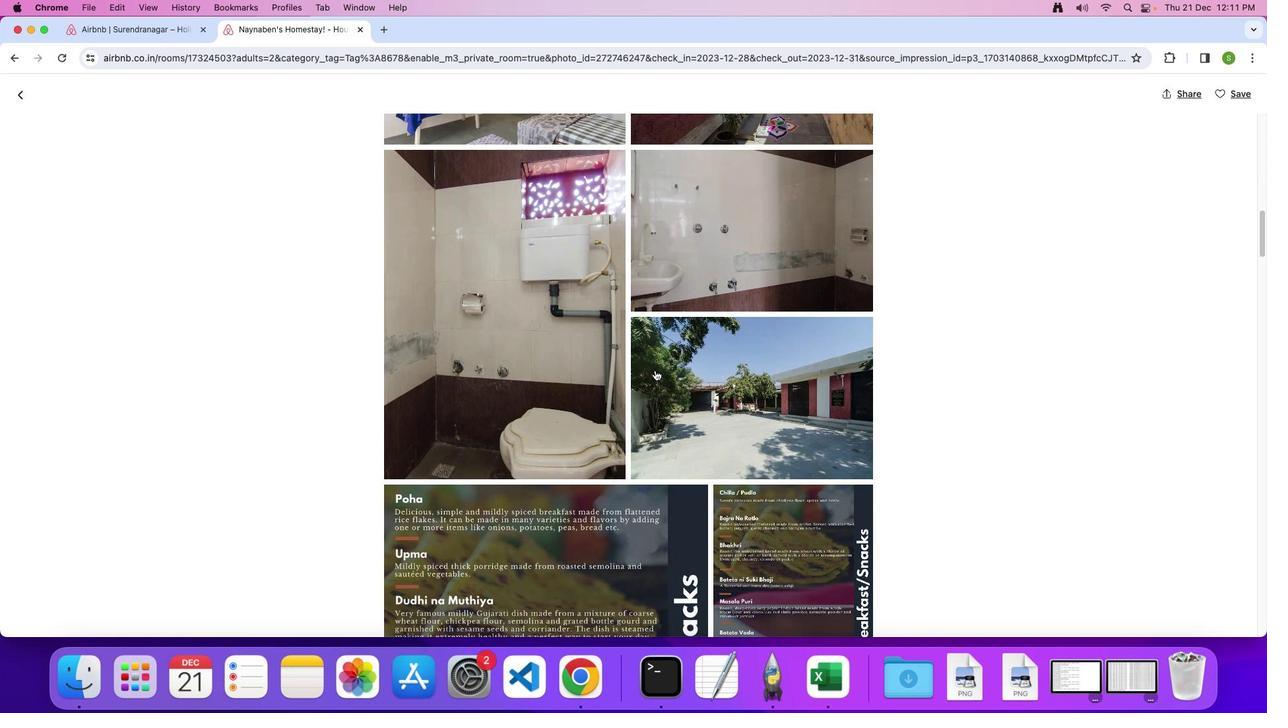 
Action: Mouse scrolled (655, 373) with delta (29, 99)
Screenshot: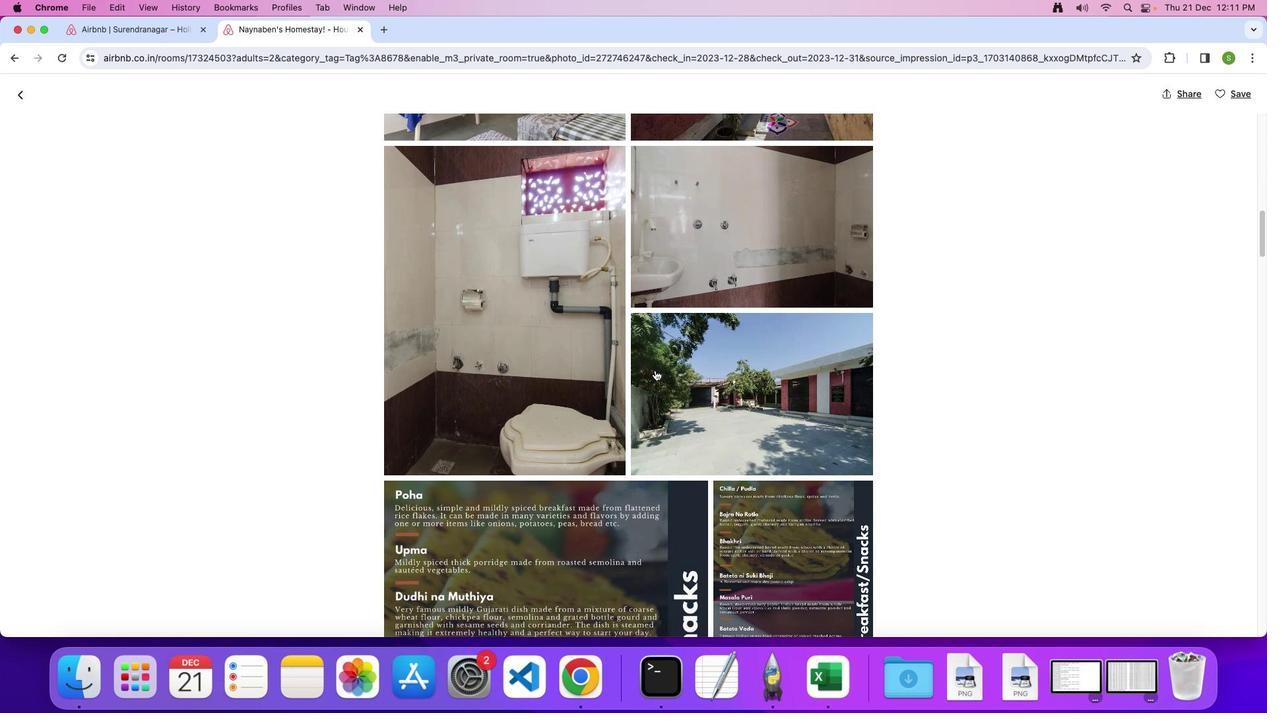 
Action: Mouse scrolled (655, 373) with delta (29, 99)
Screenshot: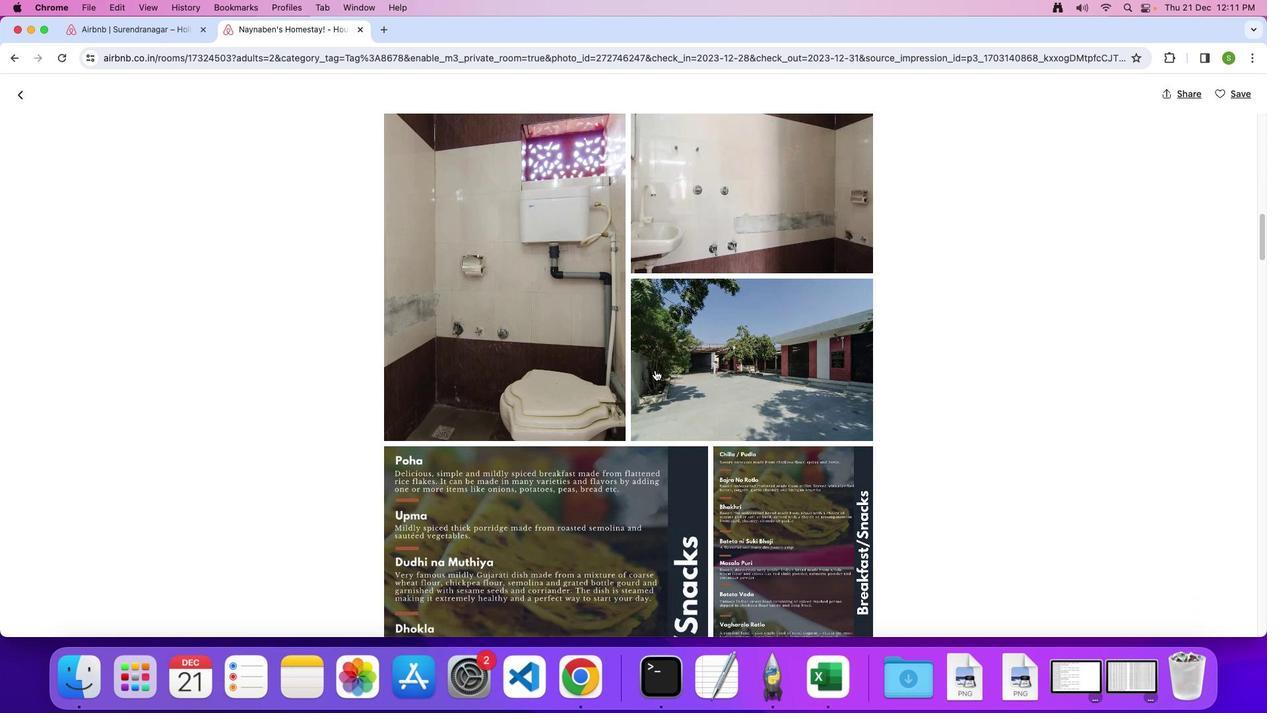 
Action: Mouse scrolled (655, 373) with delta (29, 99)
Screenshot: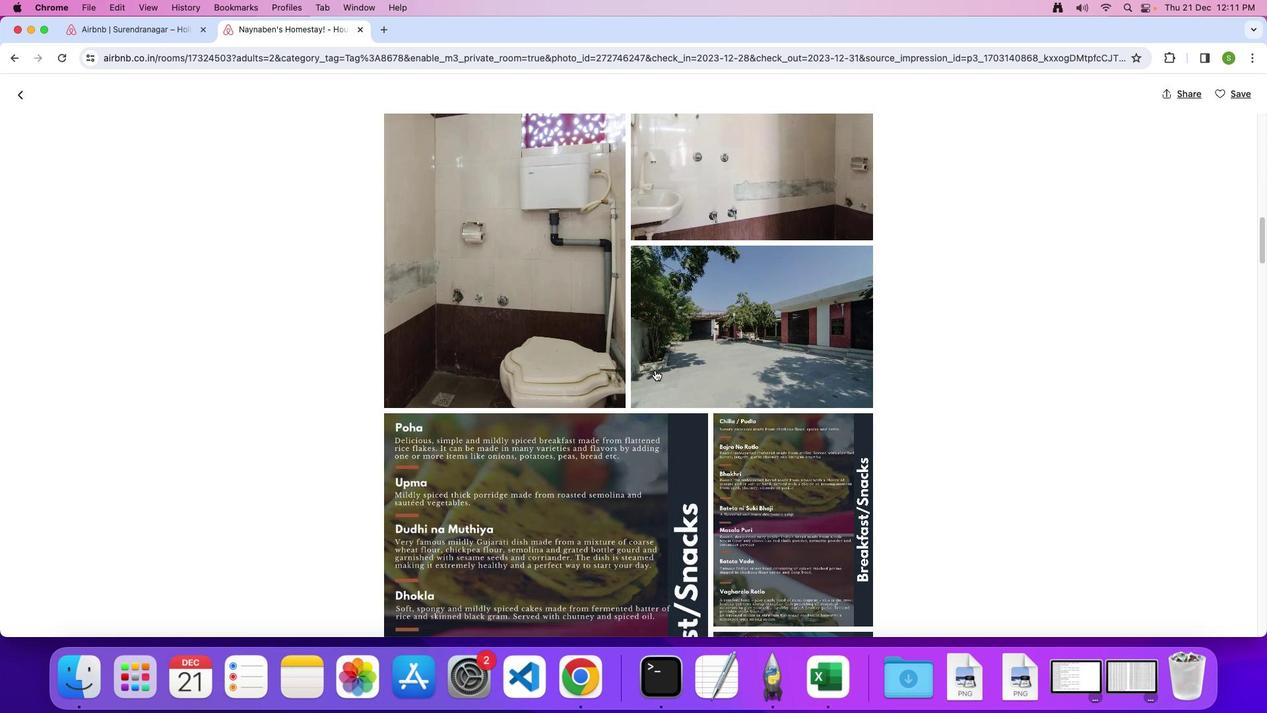 
Action: Mouse scrolled (655, 373) with delta (29, 99)
Screenshot: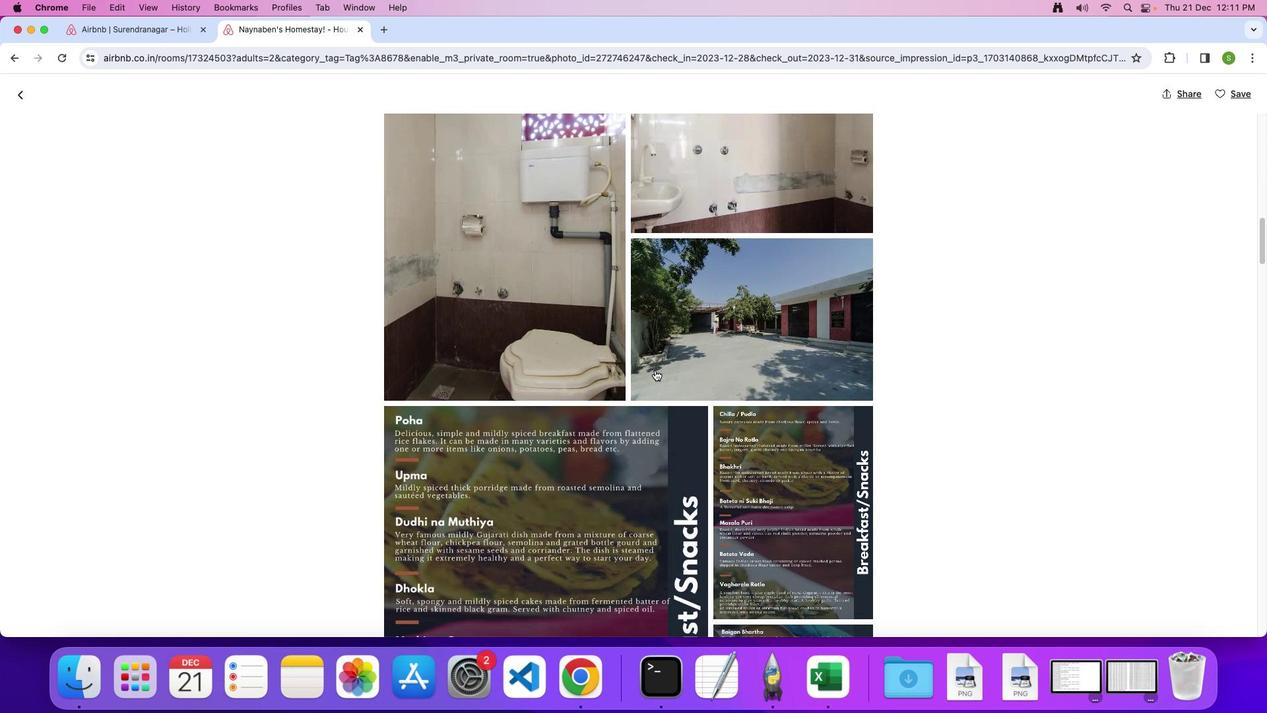
Action: Mouse scrolled (655, 373) with delta (29, 99)
Screenshot: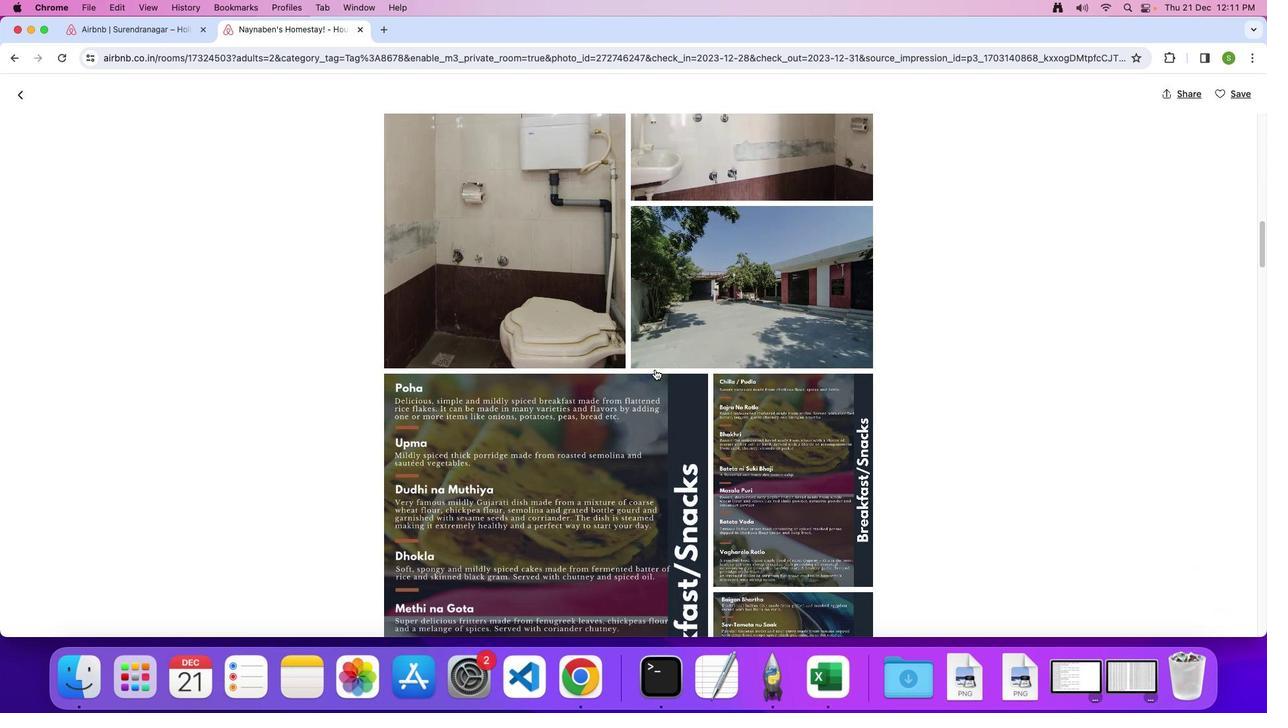 
Action: Mouse moved to (654, 373)
Screenshot: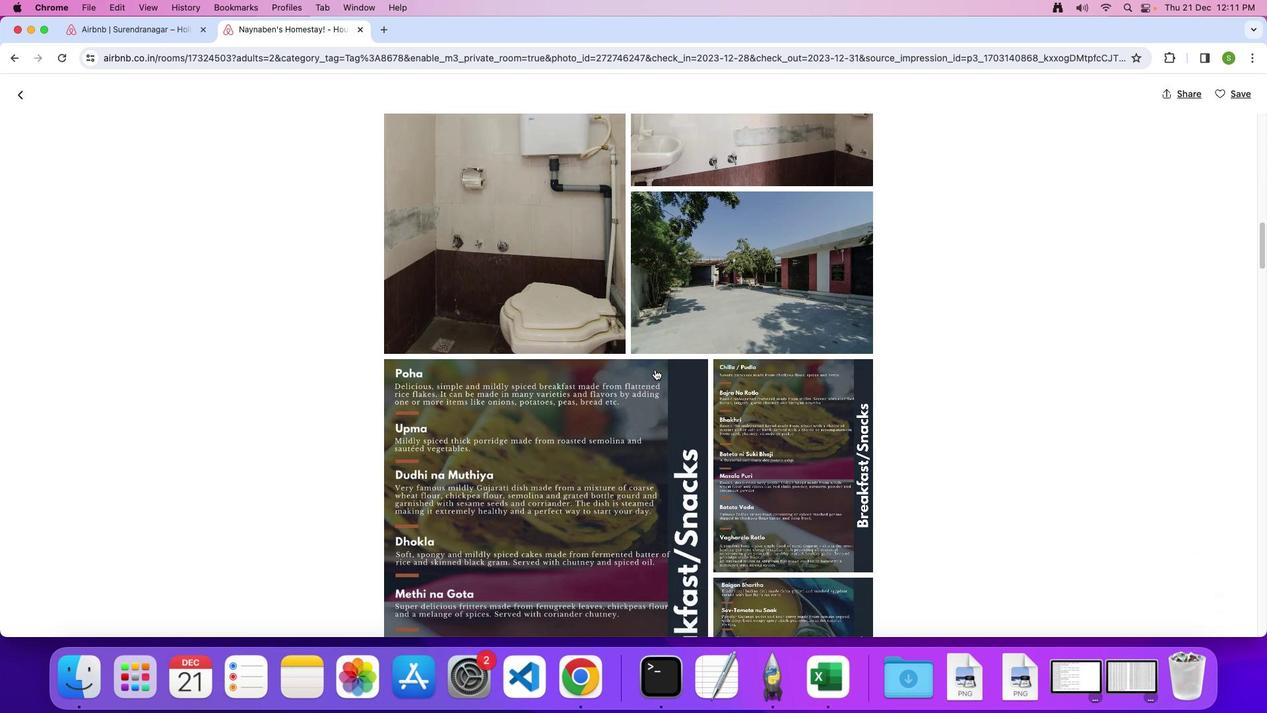 
Action: Mouse scrolled (654, 373) with delta (29, 99)
Screenshot: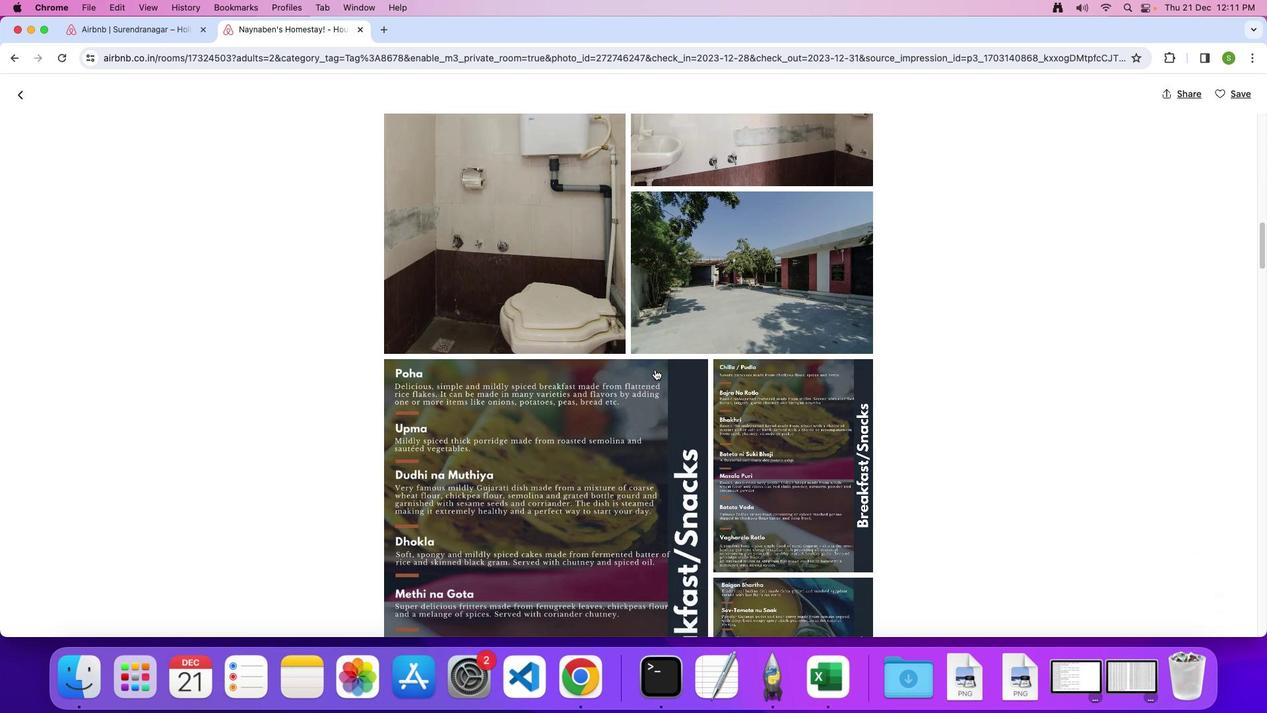 
Action: Mouse scrolled (654, 373) with delta (29, 99)
Screenshot: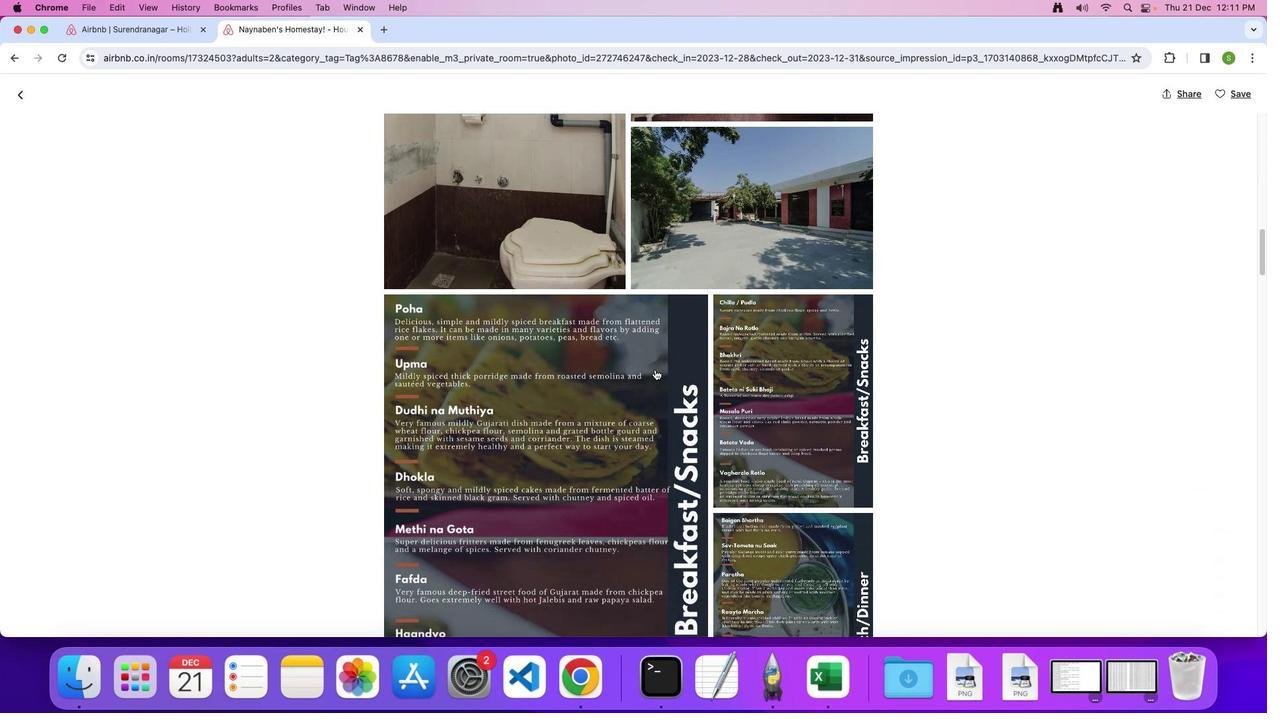 
Action: Mouse scrolled (654, 373) with delta (29, 99)
Screenshot: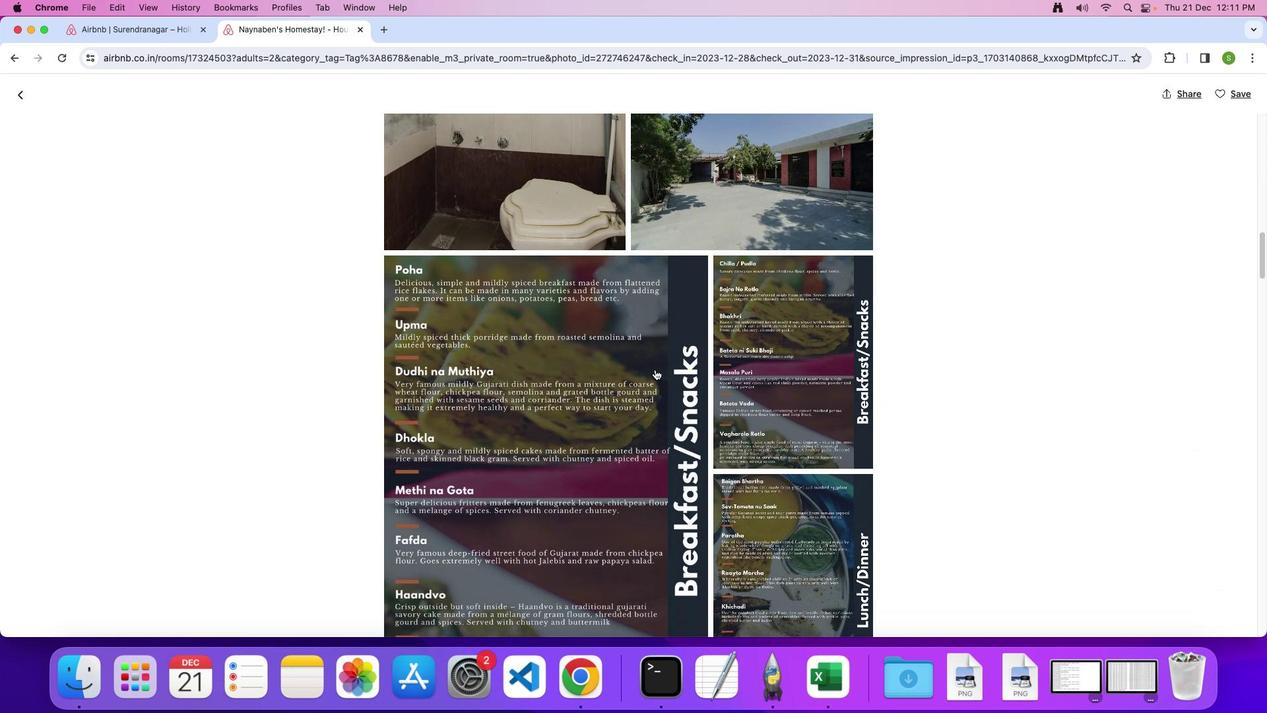 
Action: Mouse scrolled (654, 373) with delta (29, 99)
Screenshot: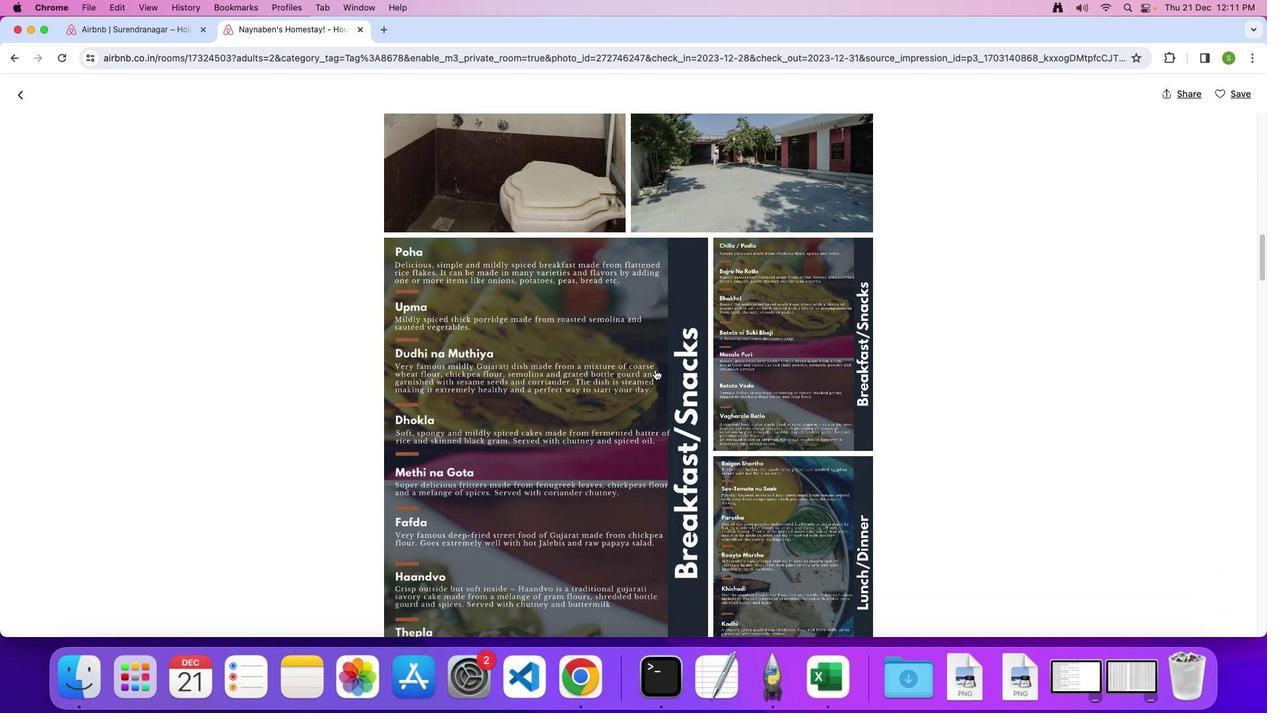 
Action: Mouse scrolled (654, 373) with delta (29, 99)
Screenshot: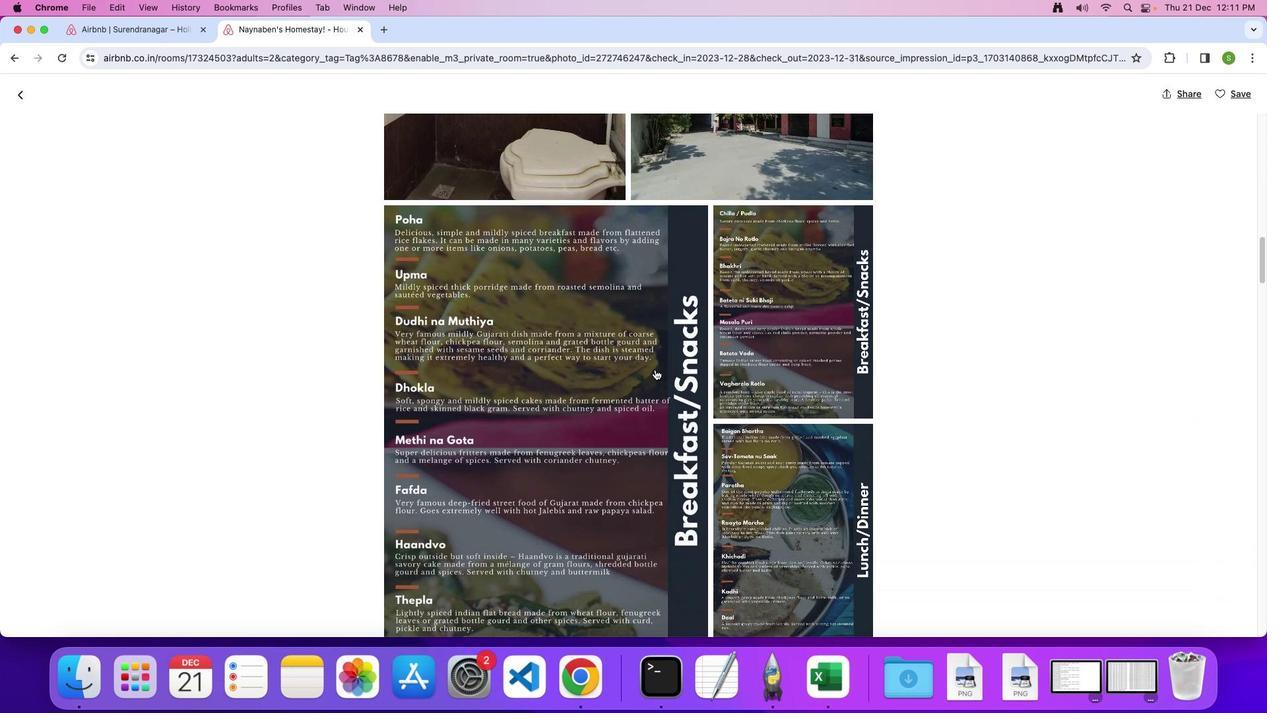 
Action: Mouse scrolled (654, 373) with delta (29, 99)
Screenshot: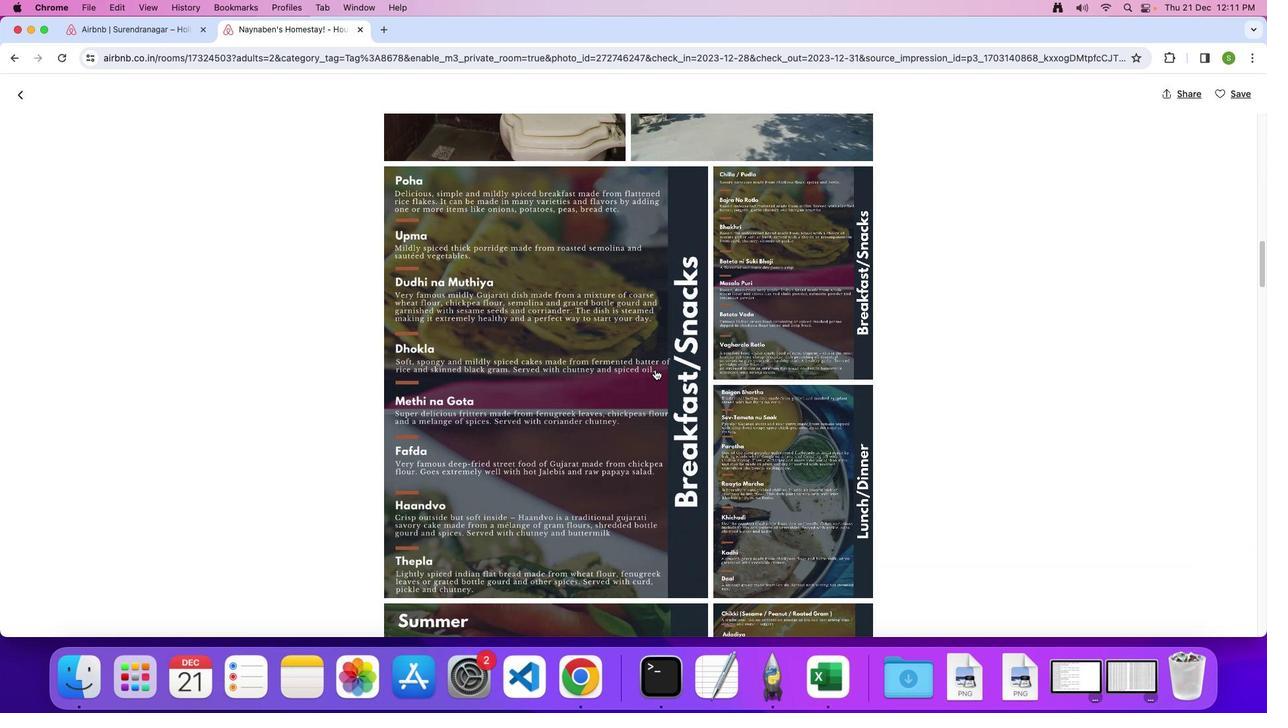 
Action: Mouse scrolled (654, 373) with delta (29, 99)
Screenshot: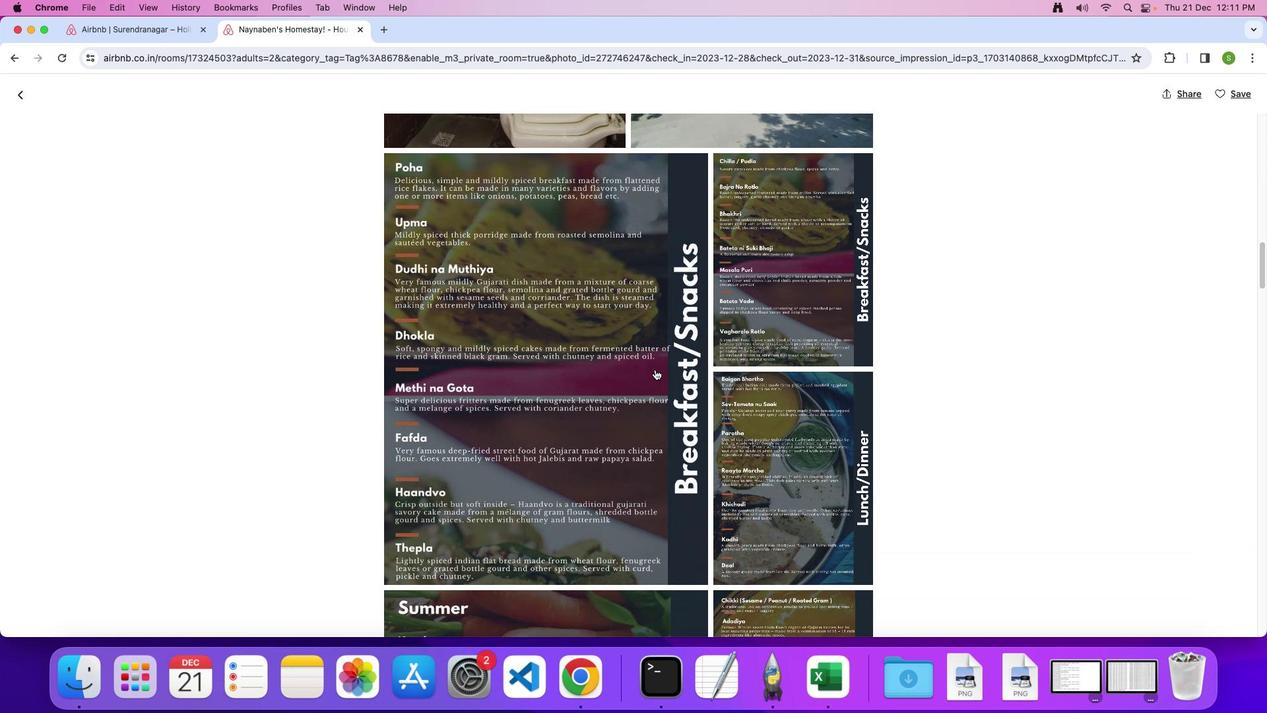 
Action: Mouse scrolled (654, 373) with delta (29, 99)
Screenshot: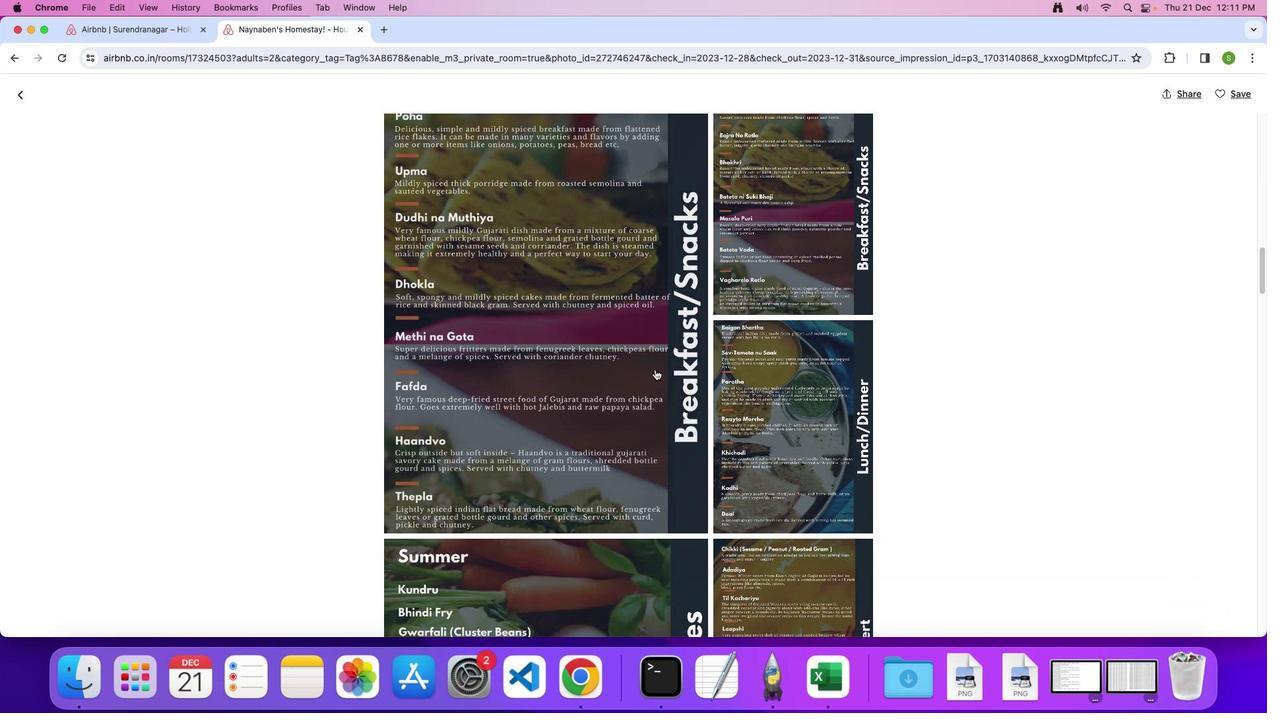 
Action: Mouse scrolled (654, 373) with delta (29, 99)
Screenshot: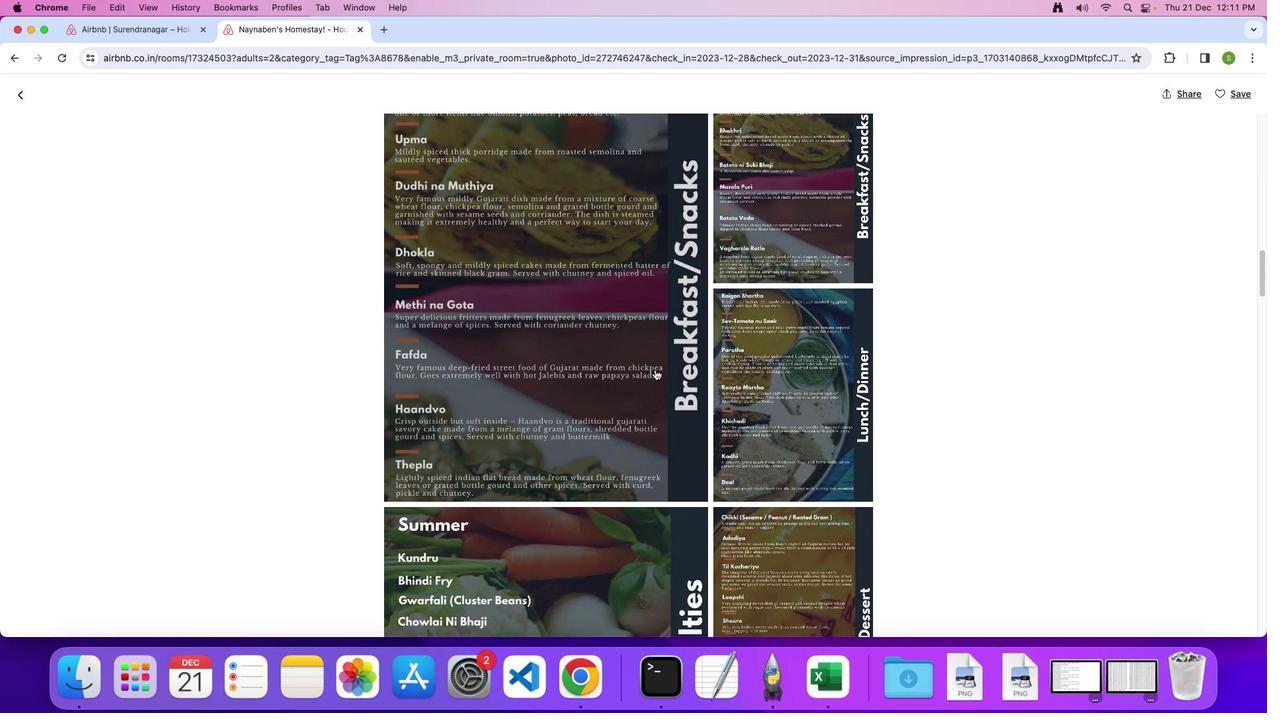 
Action: Mouse scrolled (654, 373) with delta (29, 99)
Screenshot: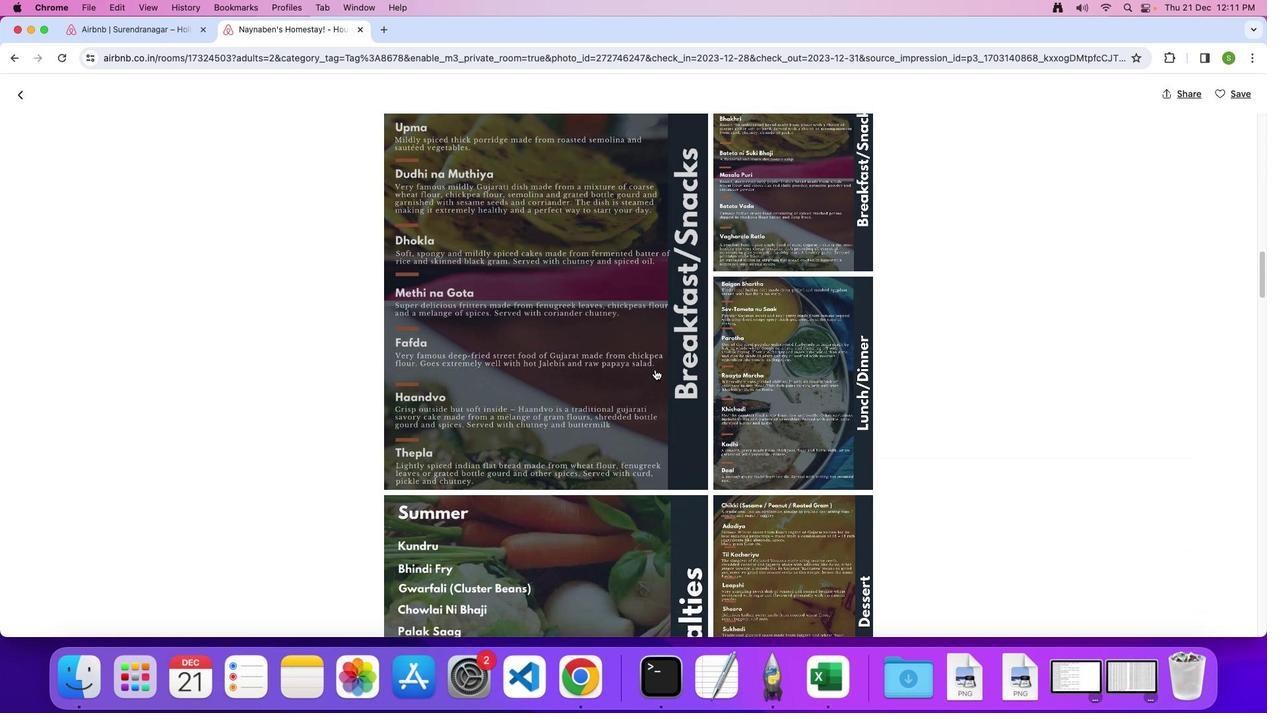 
Action: Mouse scrolled (654, 373) with delta (29, 99)
Screenshot: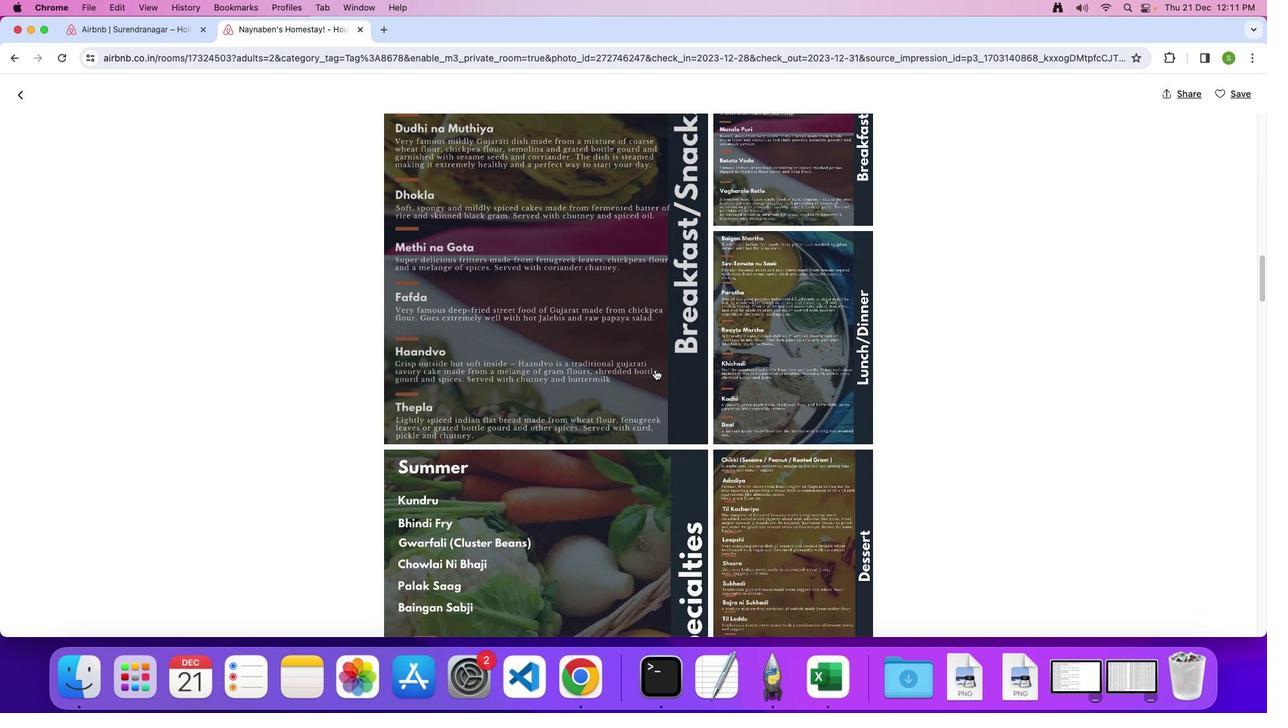 
Action: Mouse scrolled (654, 373) with delta (29, 99)
Screenshot: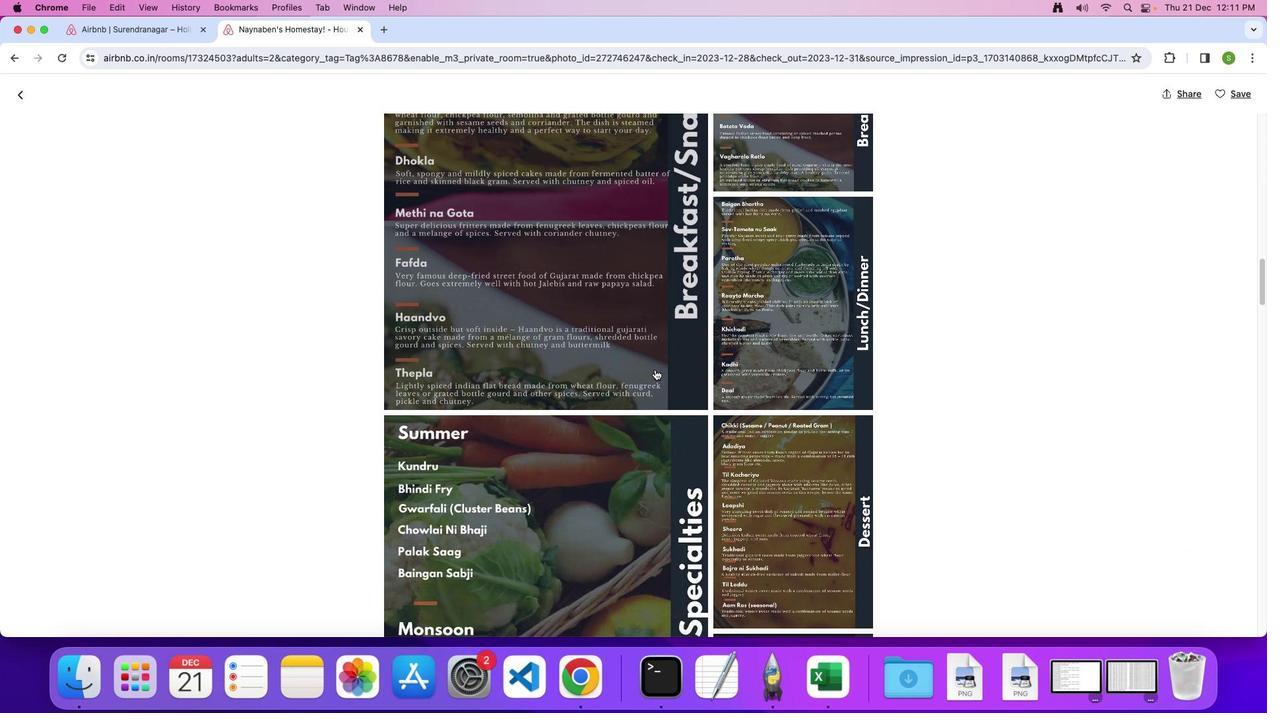 
Action: Mouse scrolled (654, 373) with delta (29, 99)
Screenshot: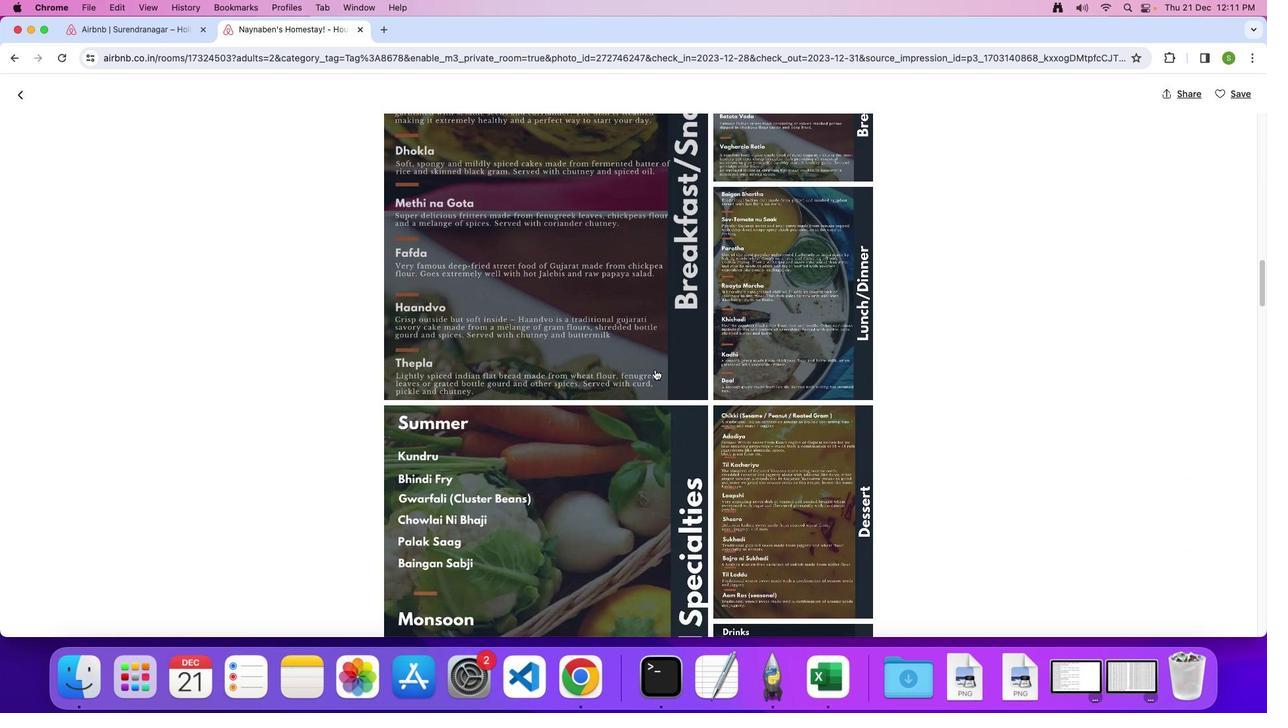
Action: Mouse scrolled (654, 373) with delta (29, 99)
Screenshot: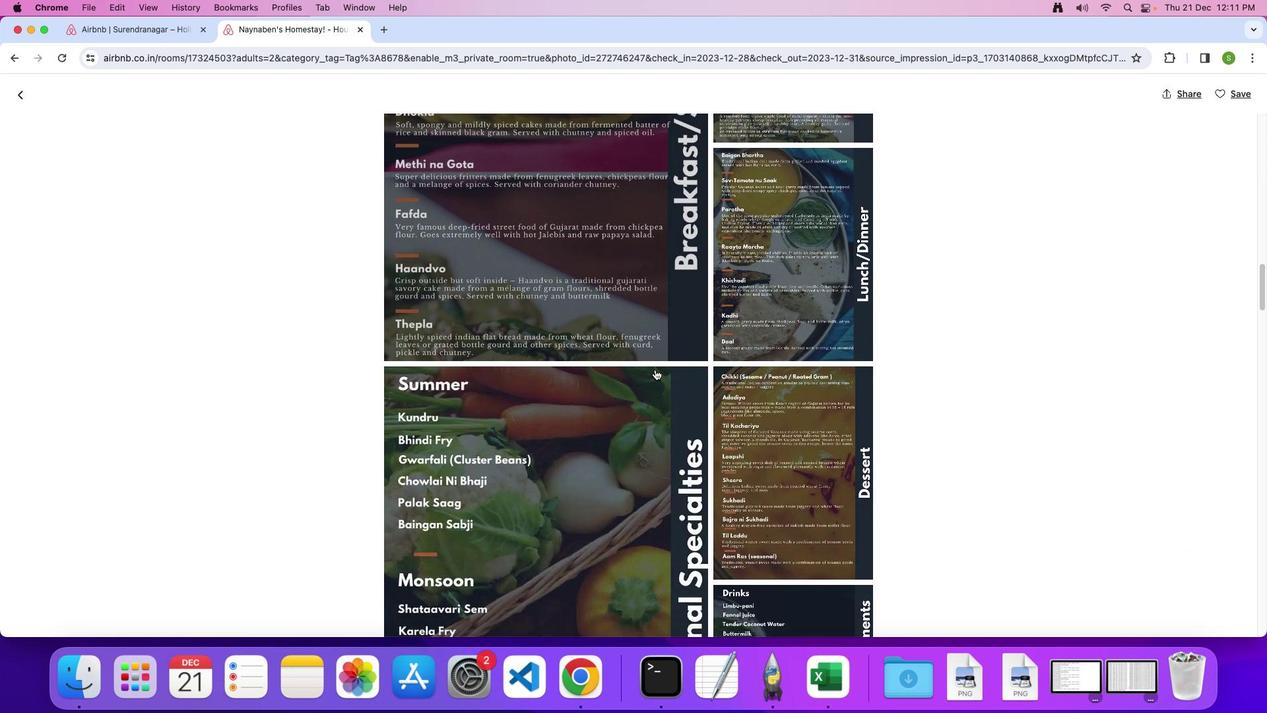 
Action: Mouse moved to (696, 393)
Screenshot: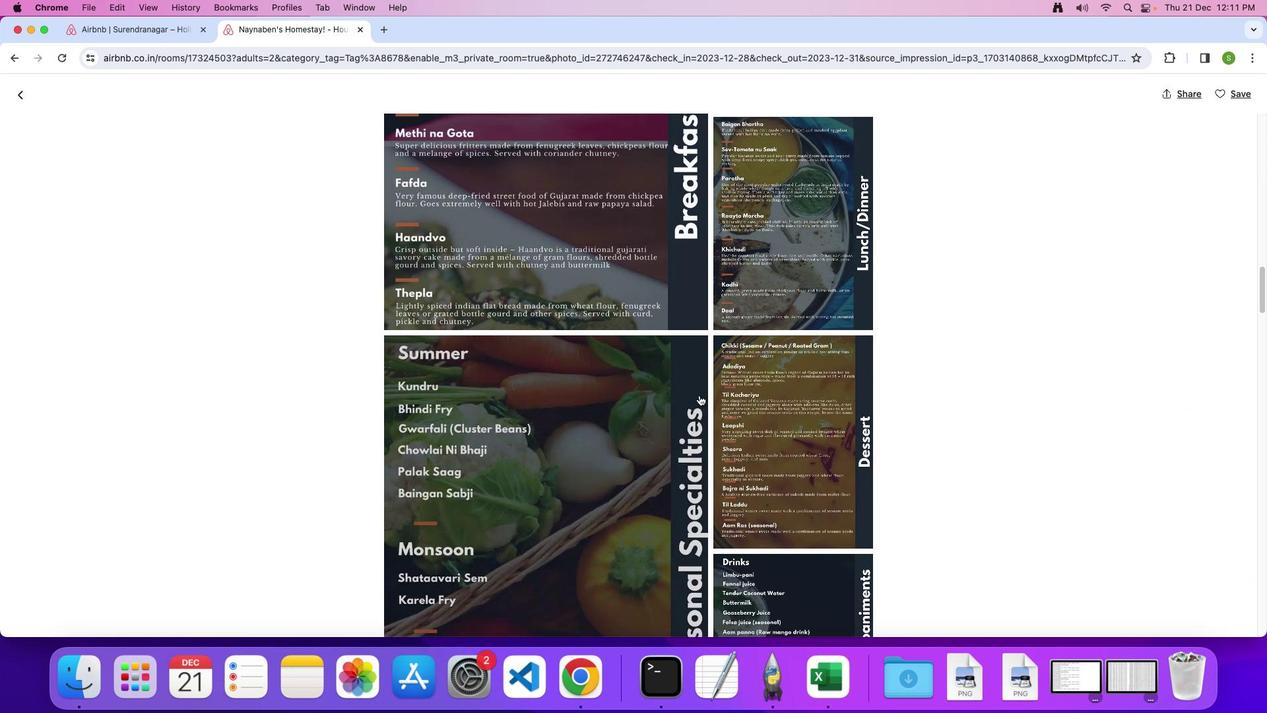 
Action: Mouse scrolled (696, 393) with delta (29, 99)
Screenshot: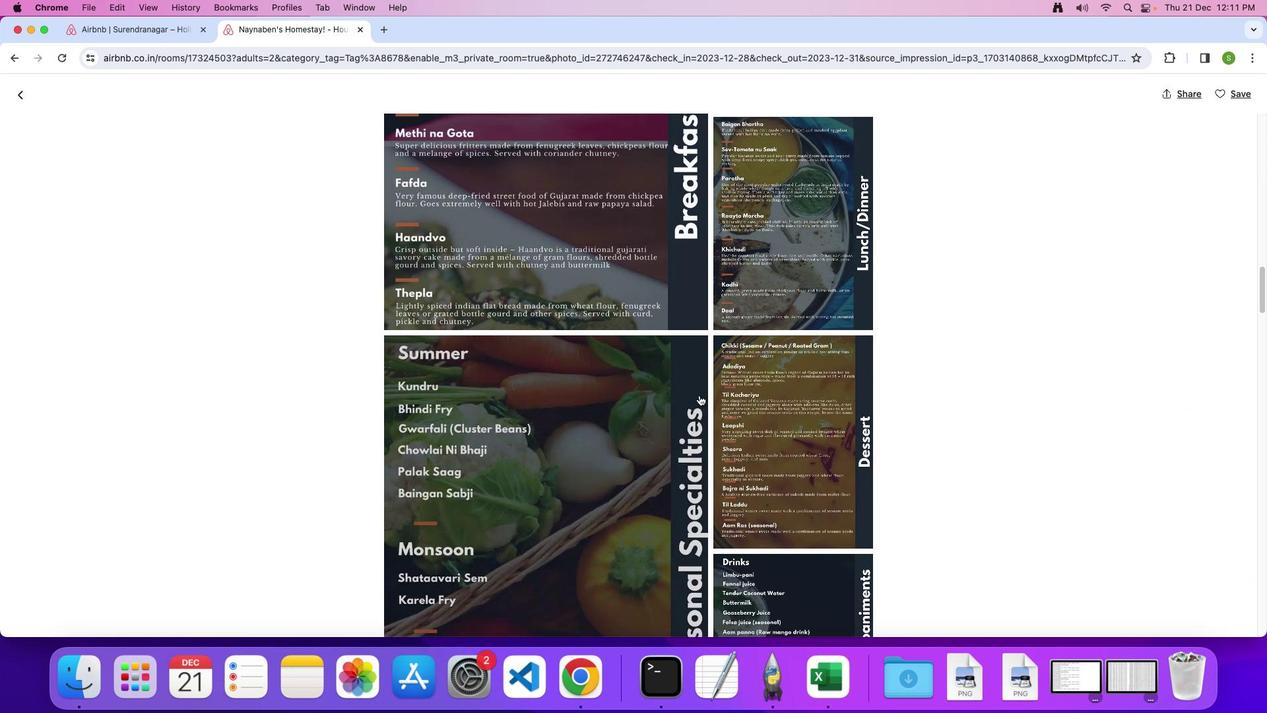 
Action: Mouse moved to (696, 392)
Screenshot: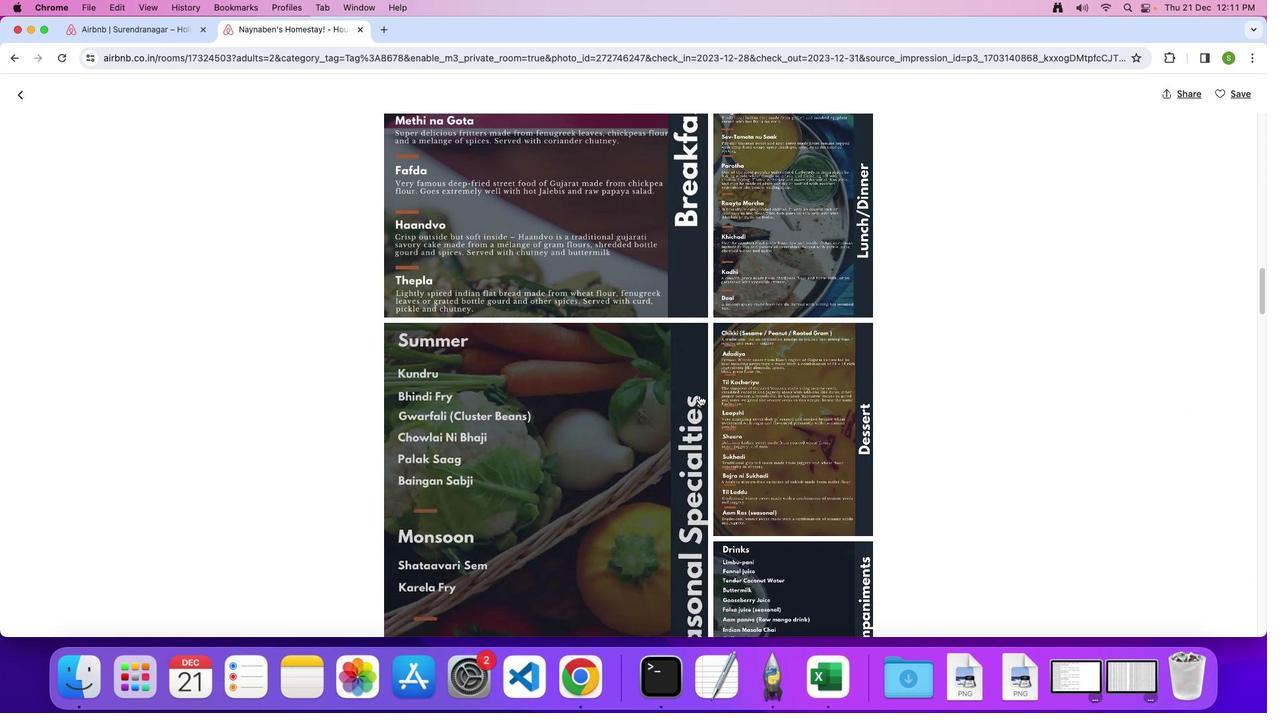 
Action: Mouse scrolled (696, 392) with delta (29, 99)
Screenshot: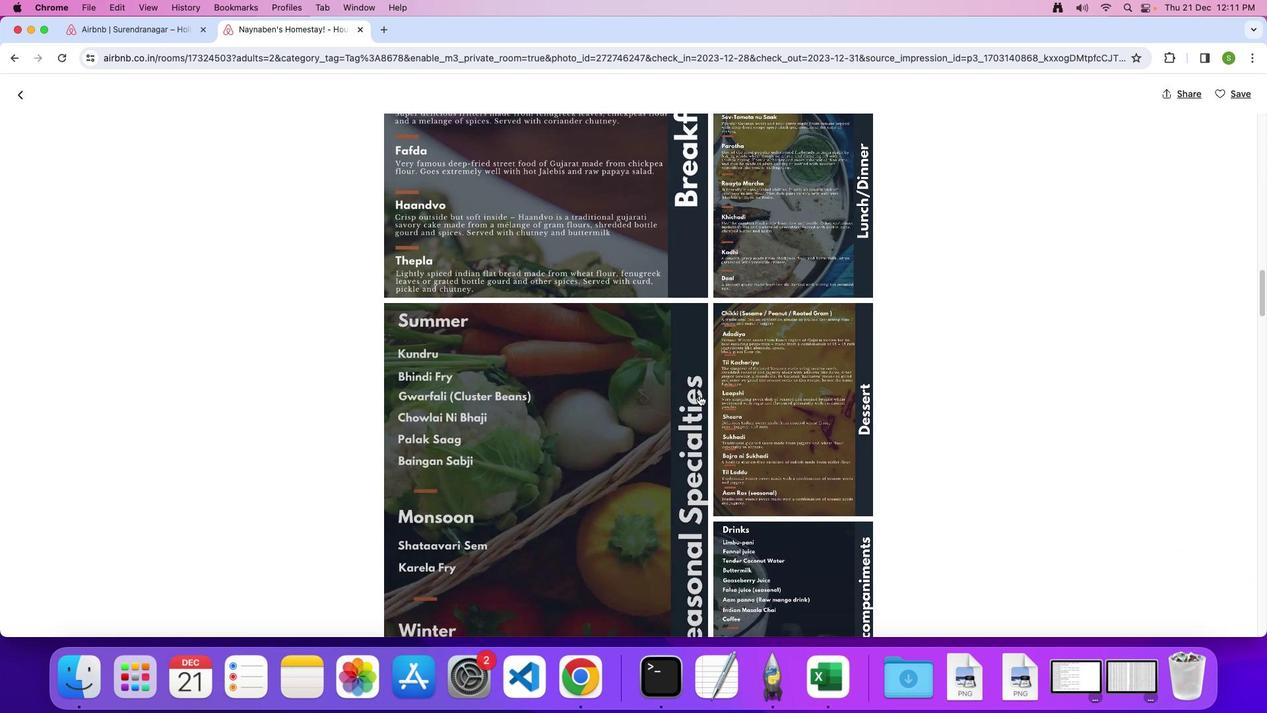 
Action: Mouse moved to (696, 392)
Screenshot: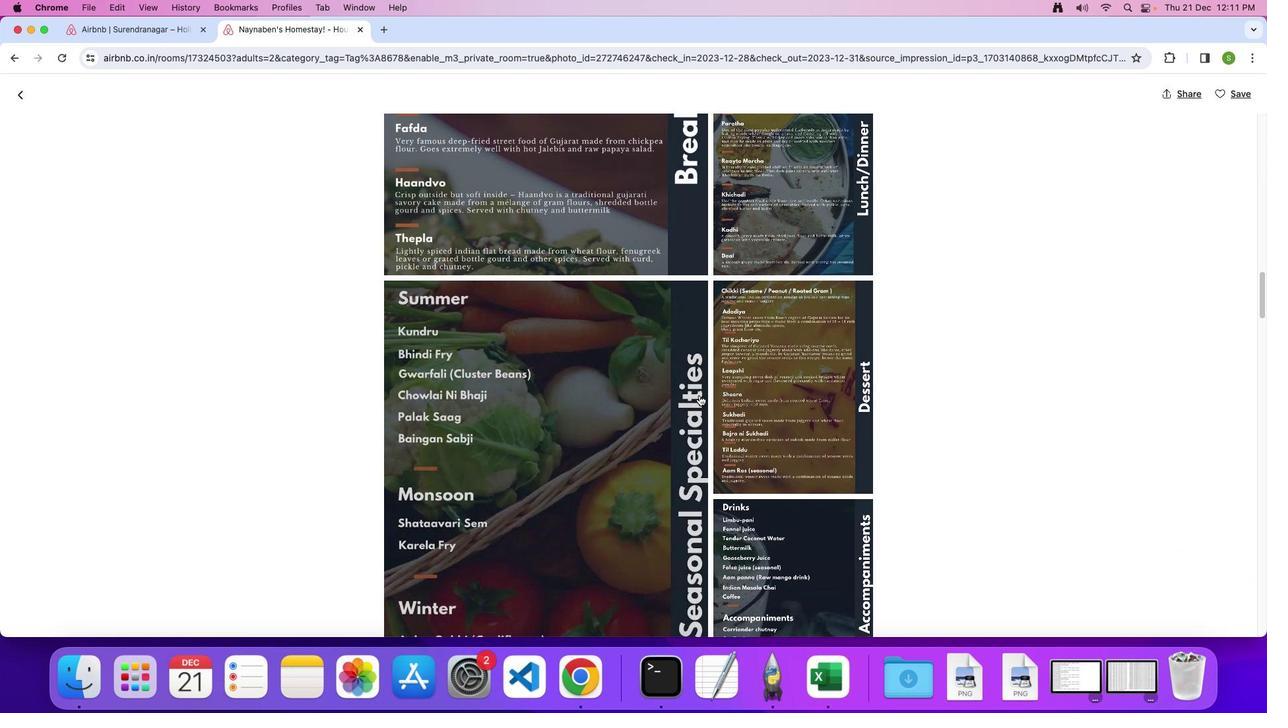 
Action: Mouse scrolled (696, 392) with delta (29, 99)
Screenshot: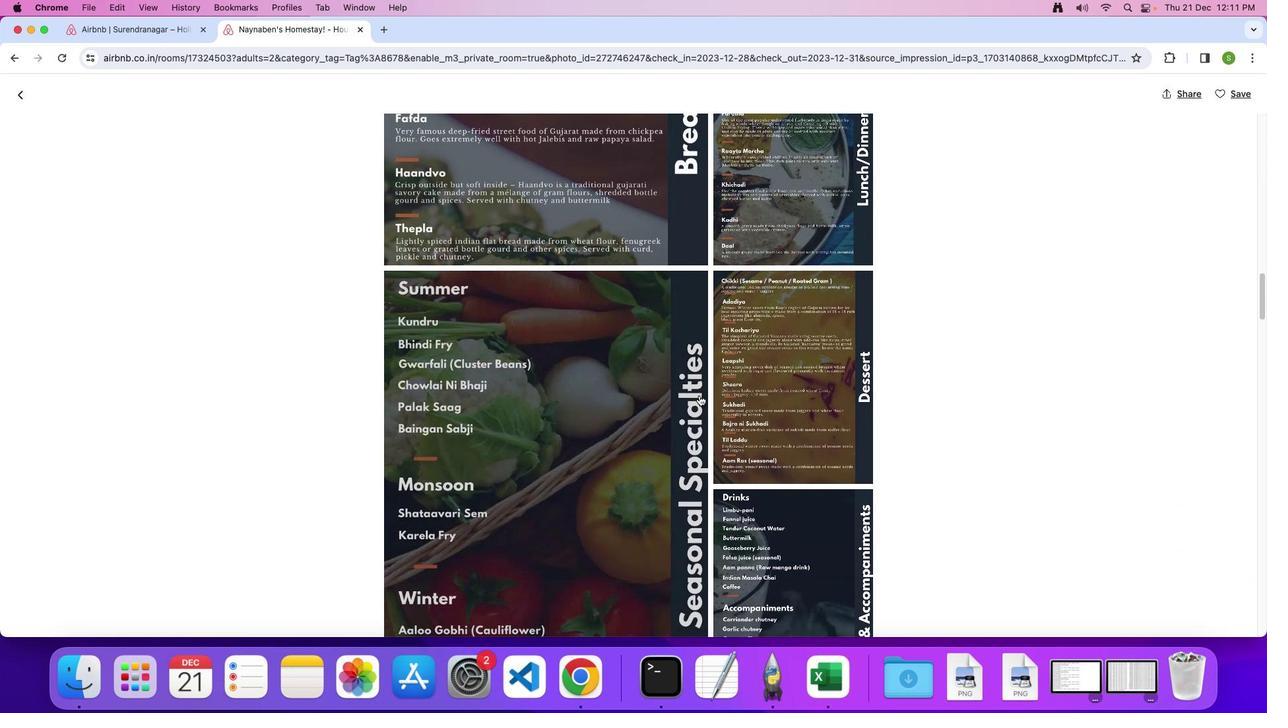 
Action: Mouse scrolled (696, 392) with delta (29, 99)
Screenshot: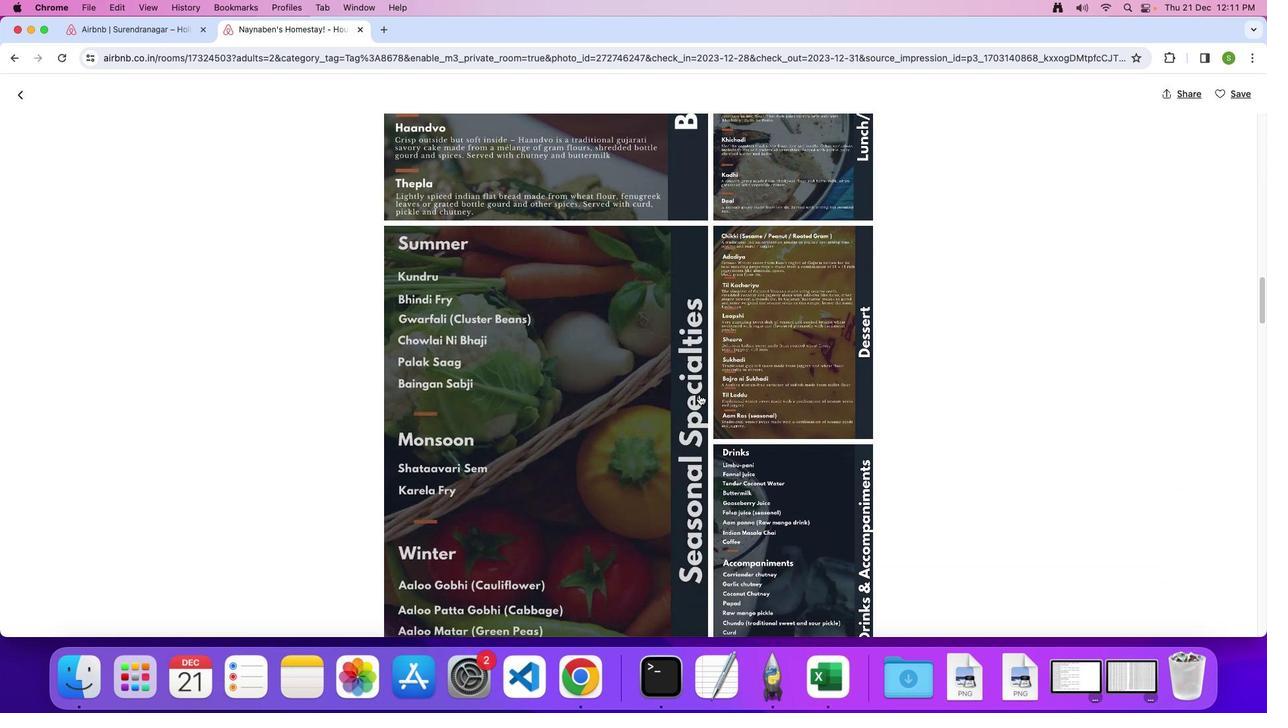 
Action: Mouse moved to (696, 392)
Screenshot: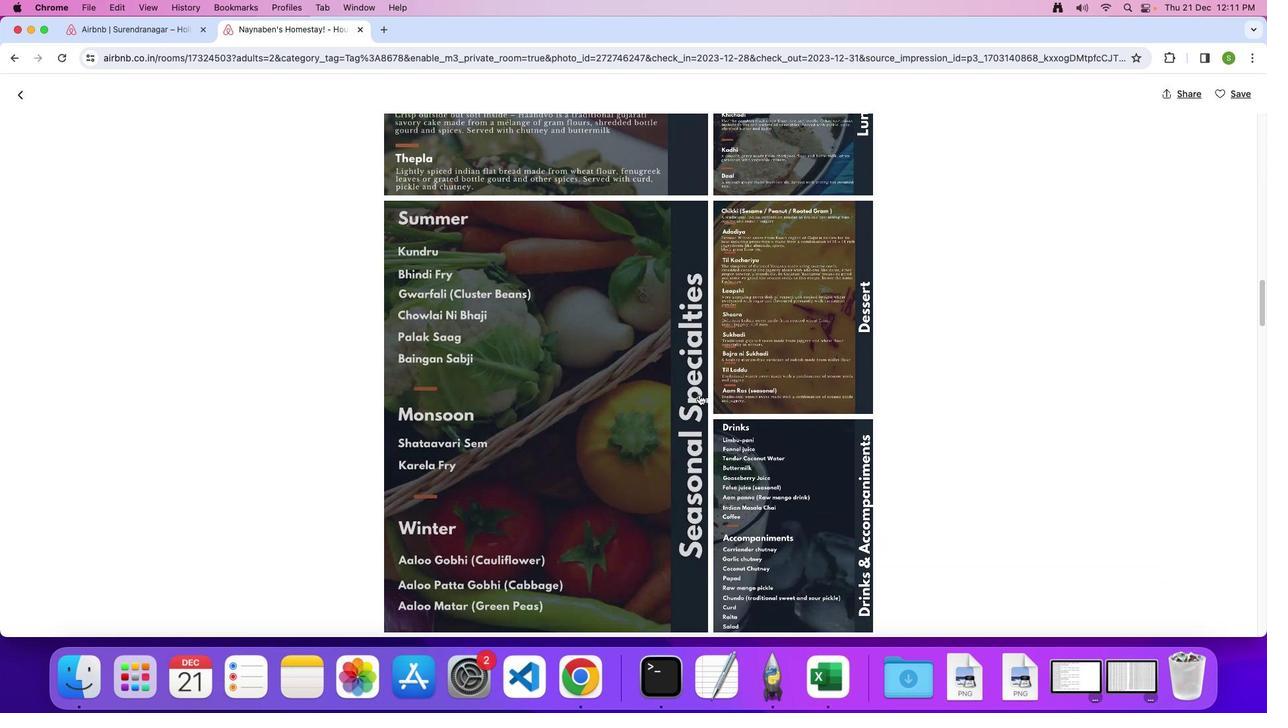 
Action: Mouse scrolled (696, 392) with delta (29, 99)
Screenshot: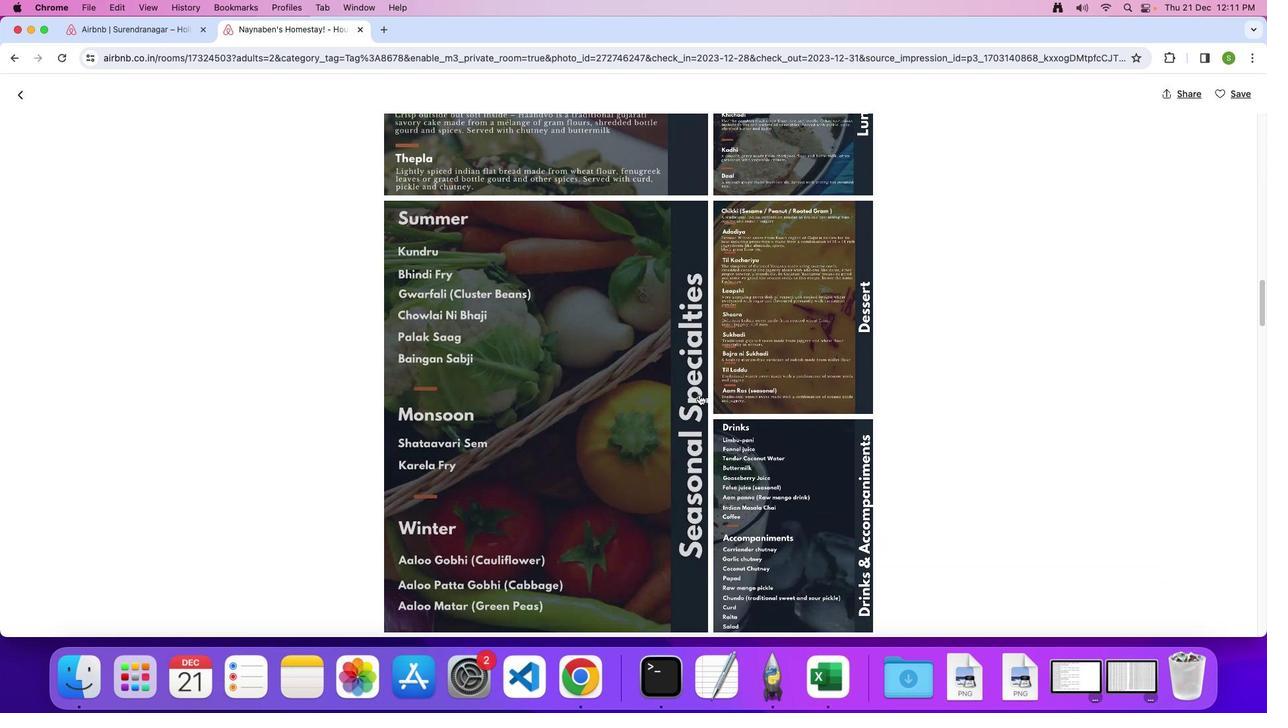 
Action: Mouse moved to (696, 392)
Screenshot: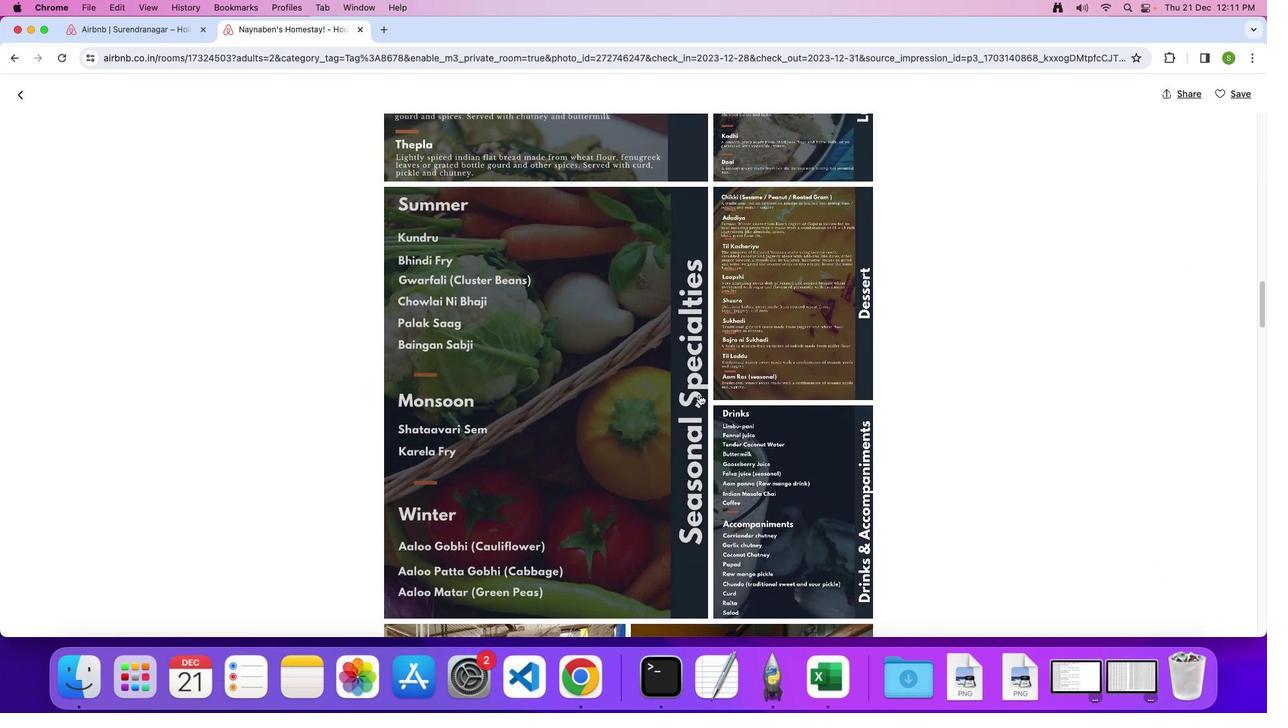 
Action: Mouse scrolled (696, 392) with delta (29, 99)
Screenshot: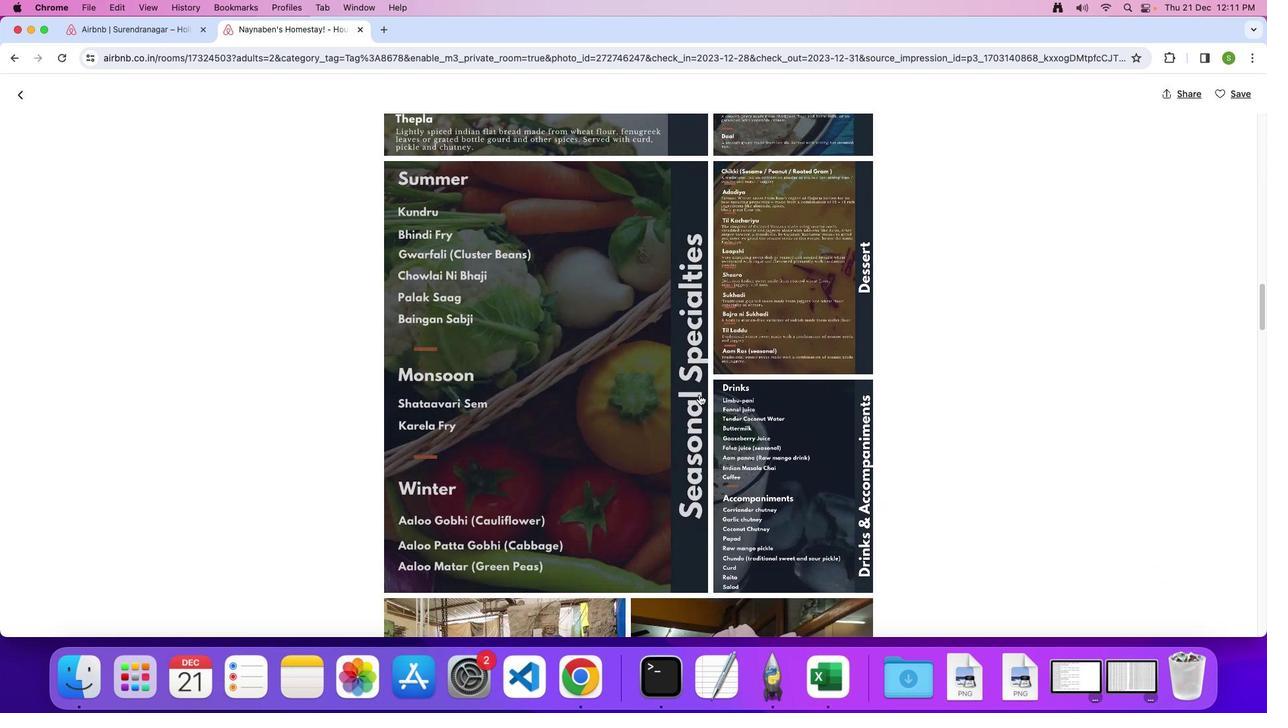 
Action: Mouse scrolled (696, 392) with delta (29, 99)
Screenshot: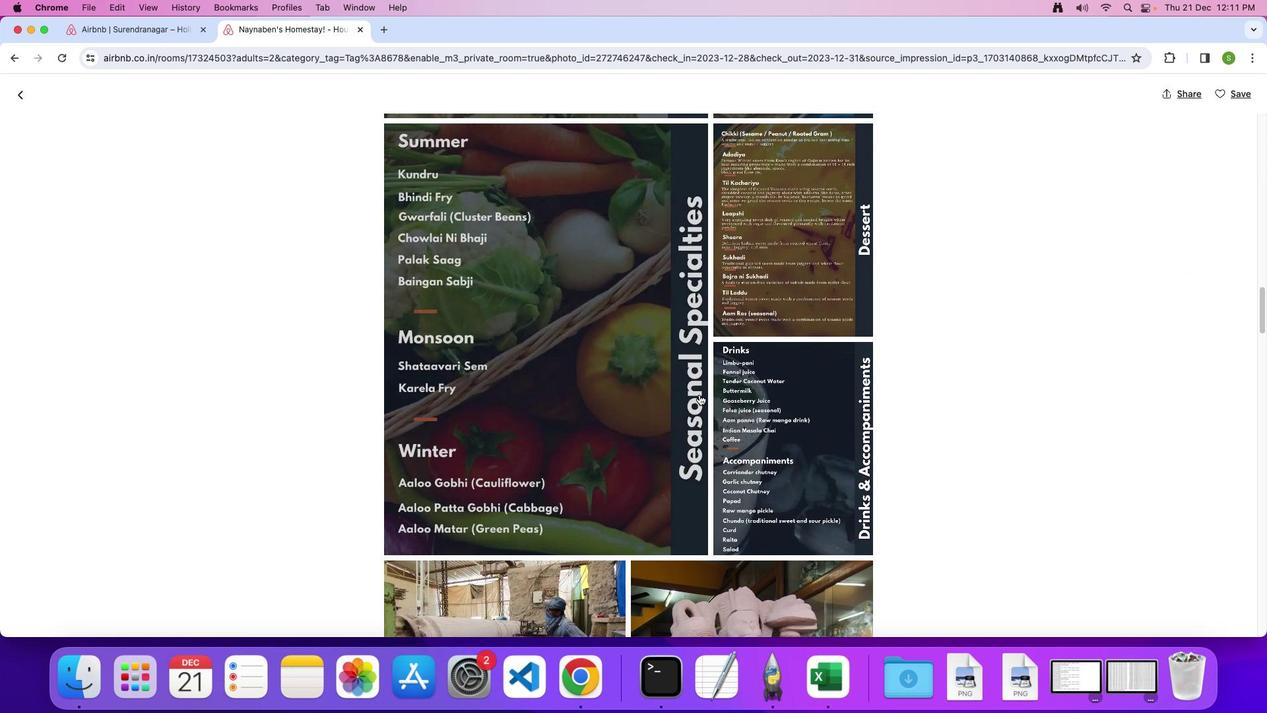 
Action: Mouse scrolled (696, 392) with delta (29, 99)
Screenshot: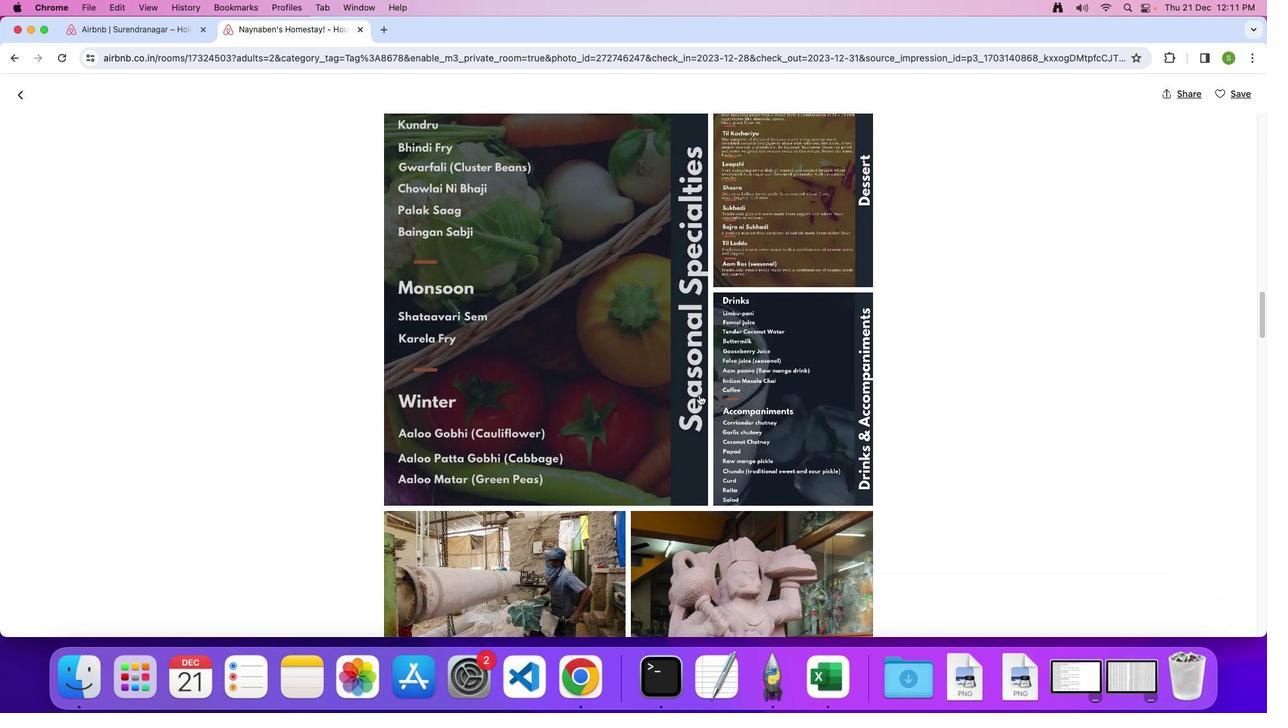 
Action: Mouse scrolled (696, 392) with delta (29, 99)
Screenshot: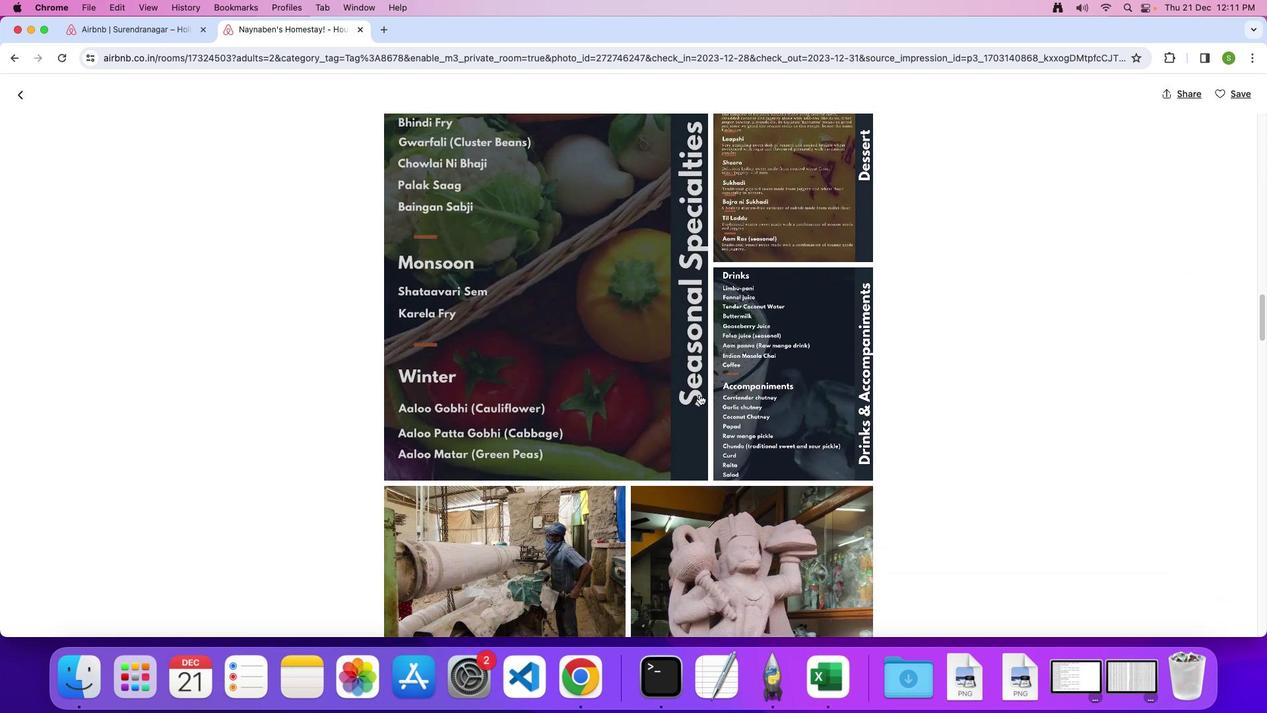 
Action: Mouse scrolled (696, 392) with delta (29, 99)
Screenshot: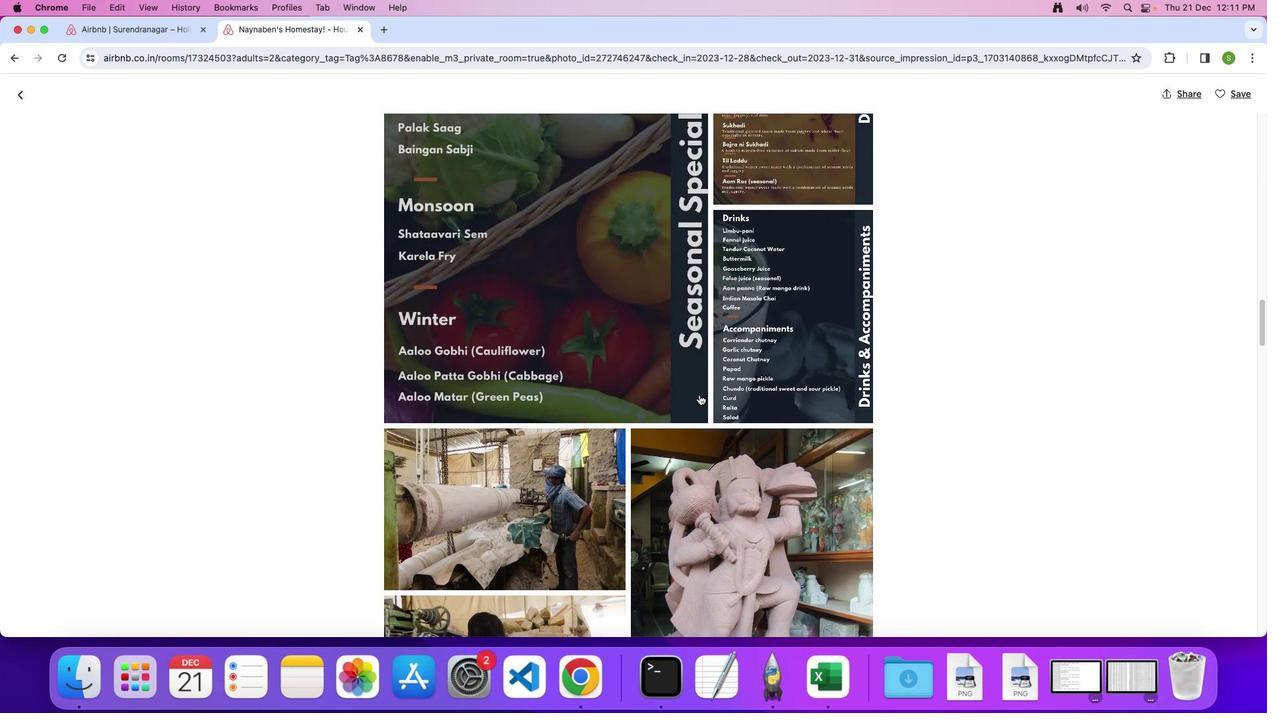 
Action: Mouse scrolled (696, 392) with delta (29, 99)
Screenshot: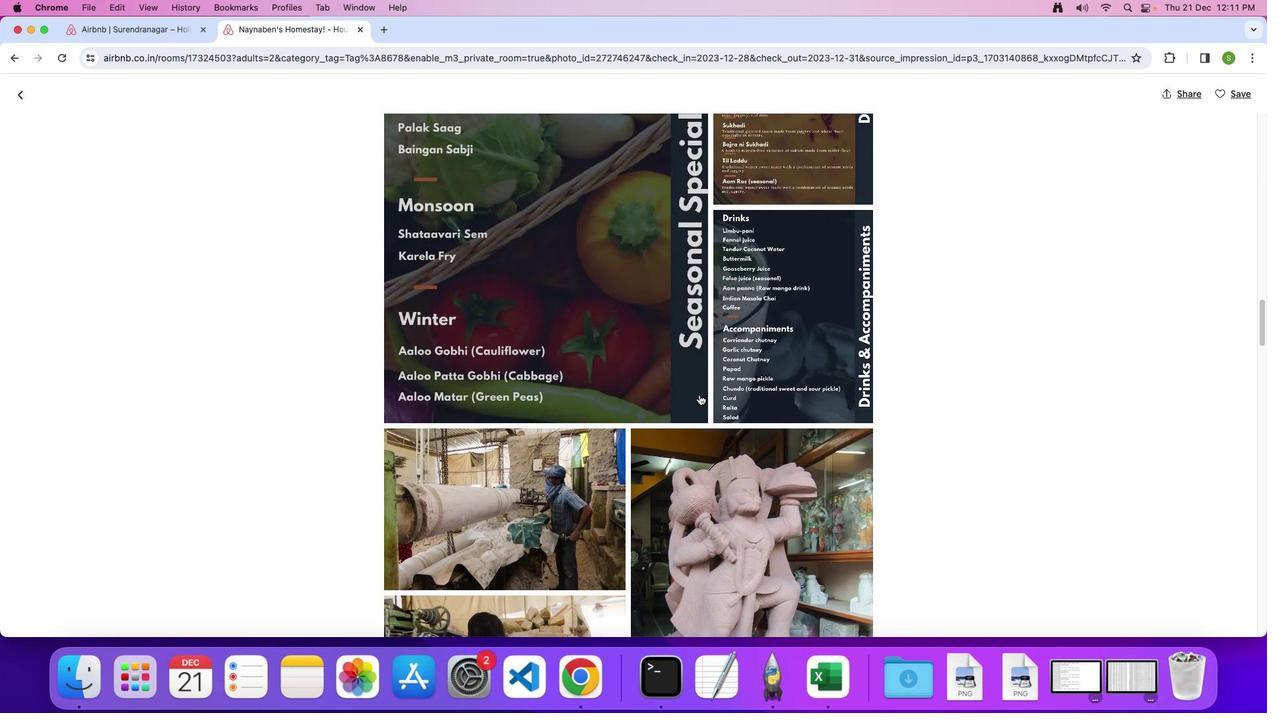 
Action: Mouse scrolled (696, 392) with delta (29, 99)
Screenshot: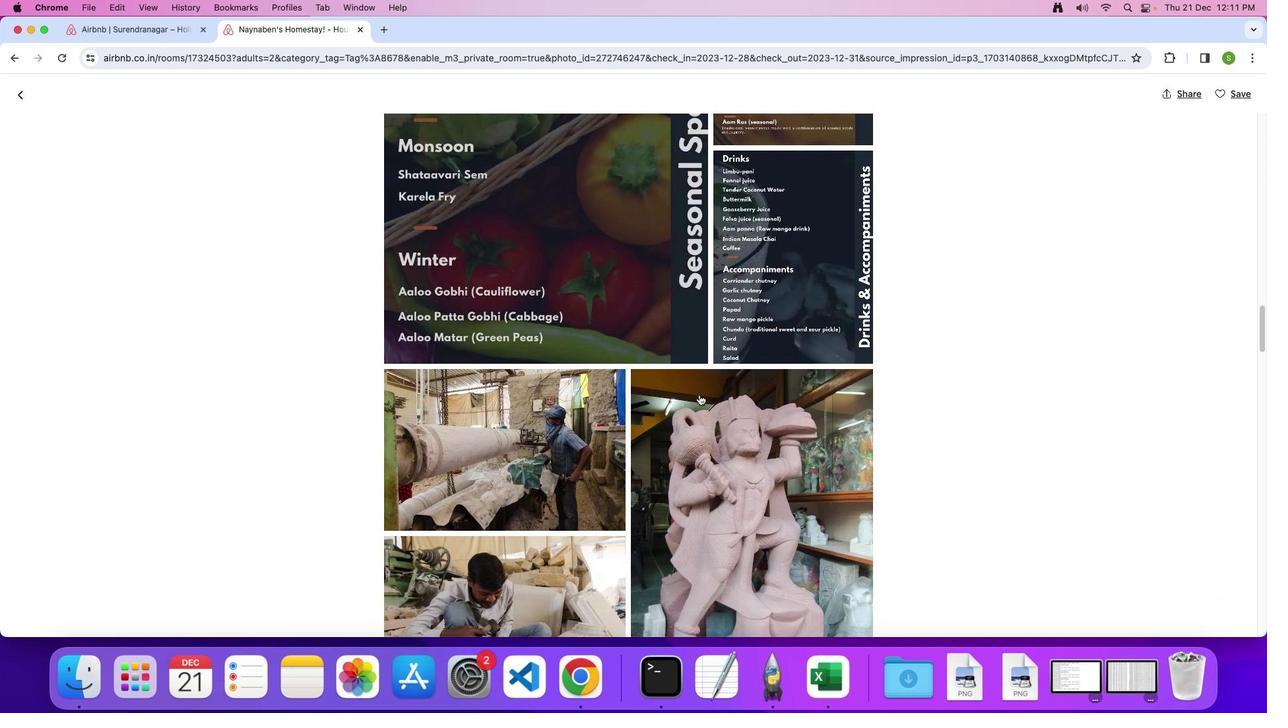 
Action: Mouse moved to (696, 392)
Screenshot: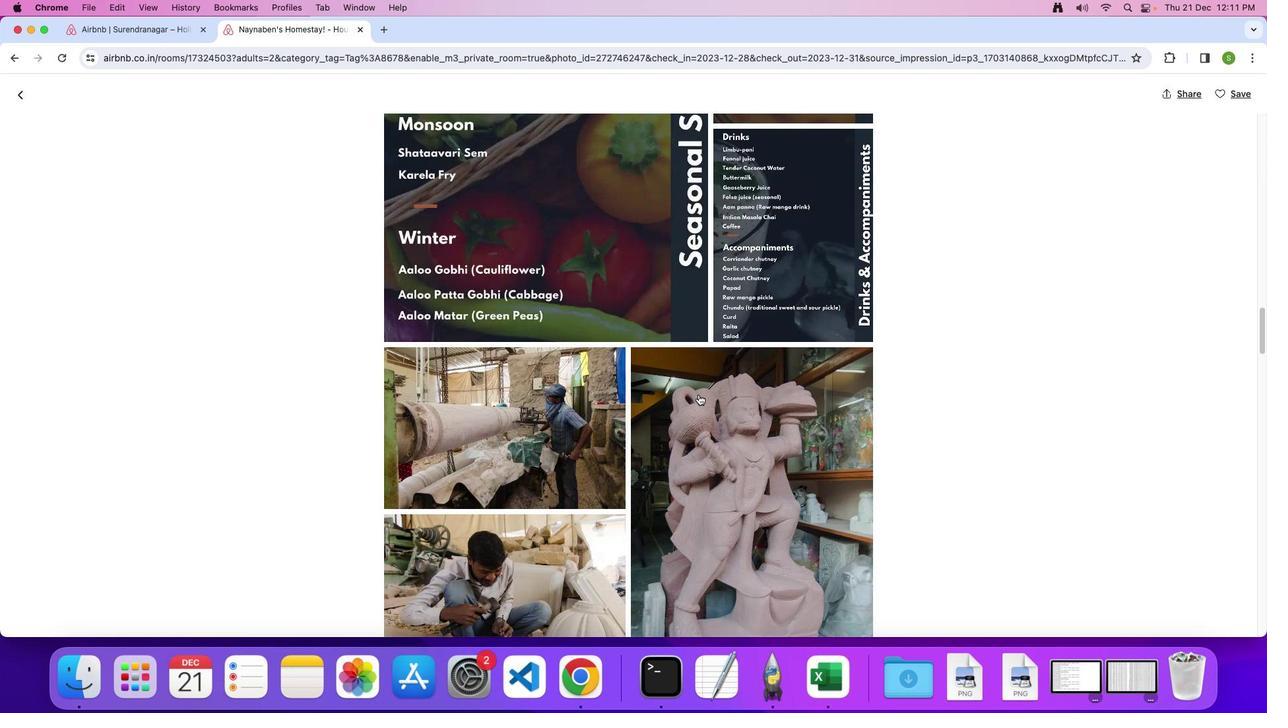 
Action: Mouse scrolled (696, 392) with delta (29, 99)
Screenshot: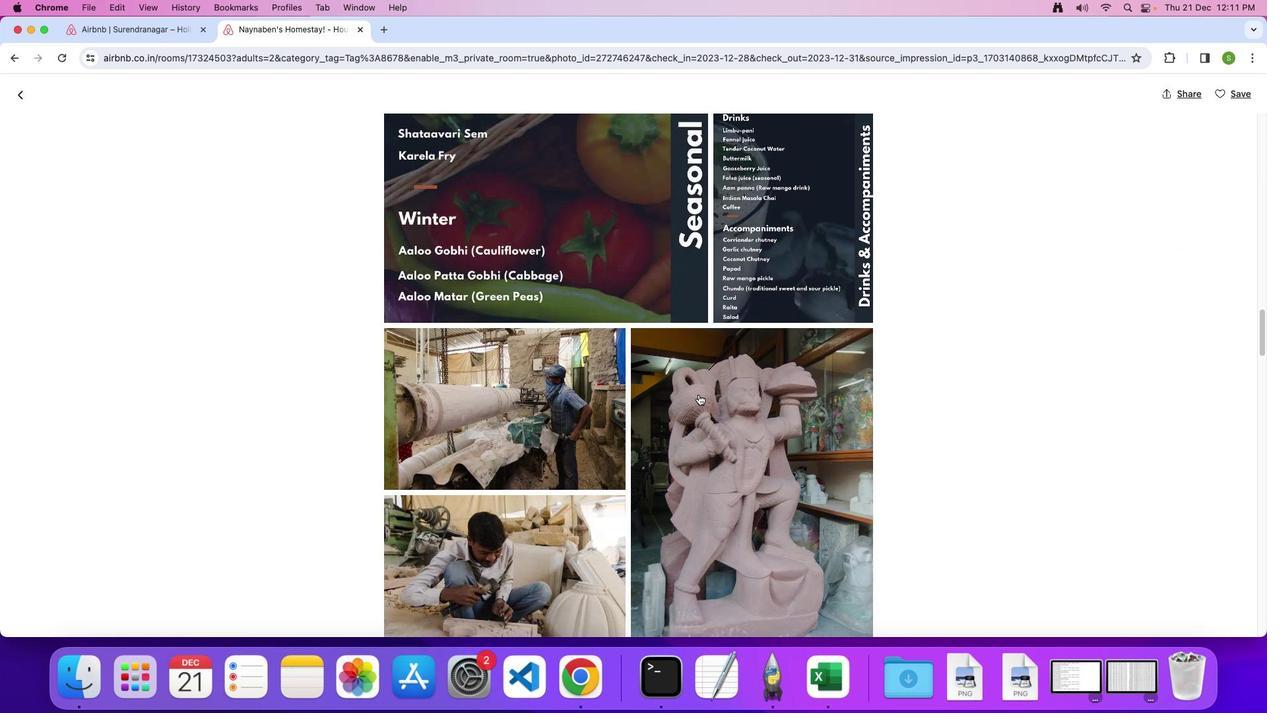 
Action: Mouse scrolled (696, 392) with delta (29, 99)
Screenshot: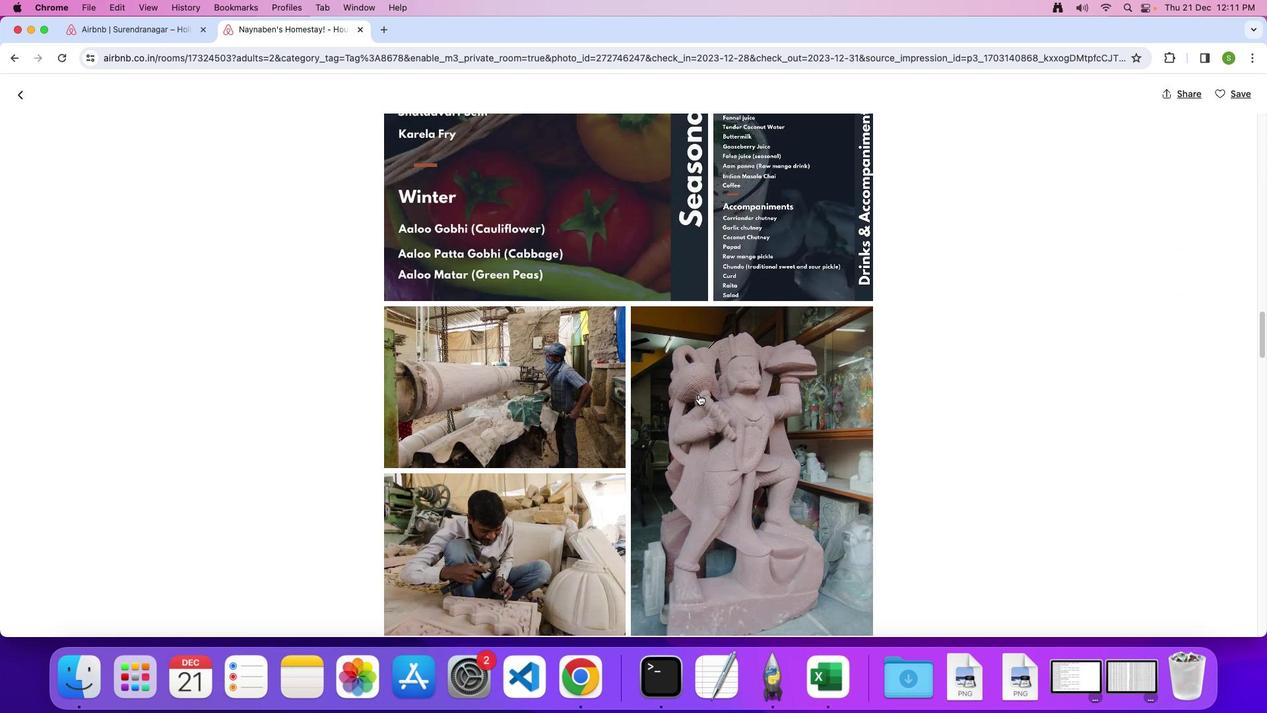 
Action: Mouse scrolled (696, 392) with delta (29, 99)
Screenshot: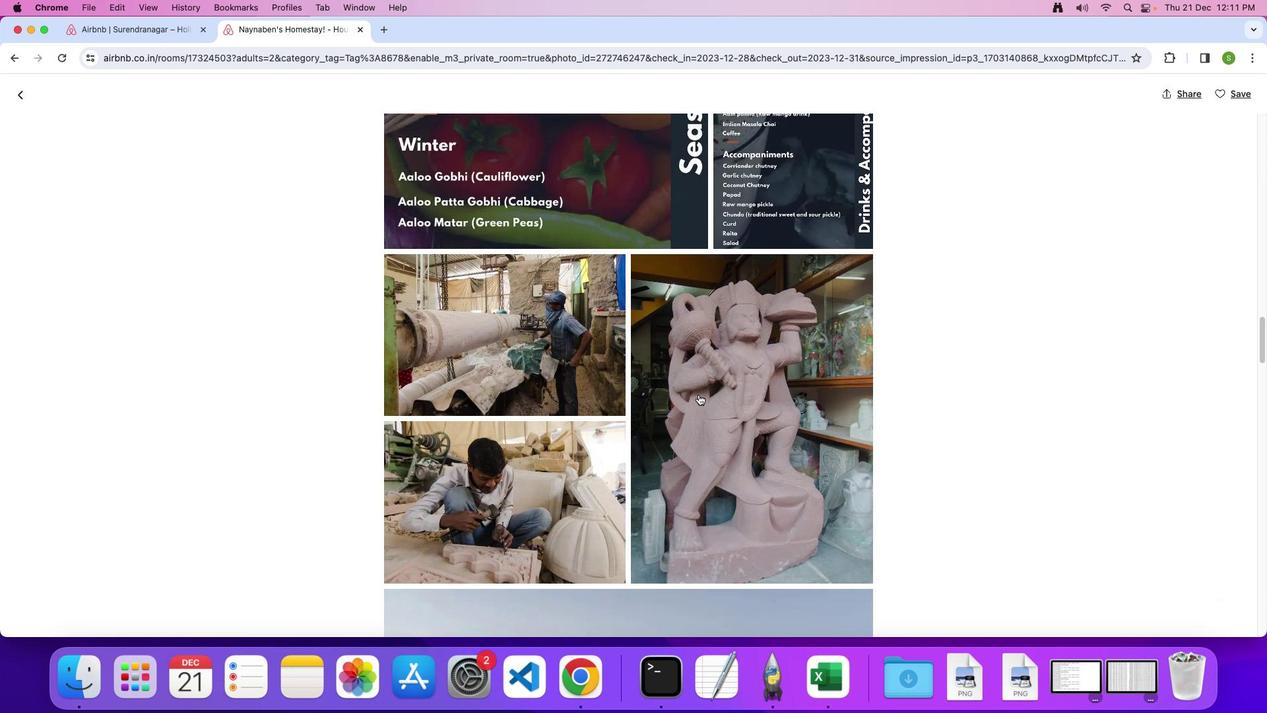 
Action: Mouse scrolled (696, 392) with delta (29, 99)
Screenshot: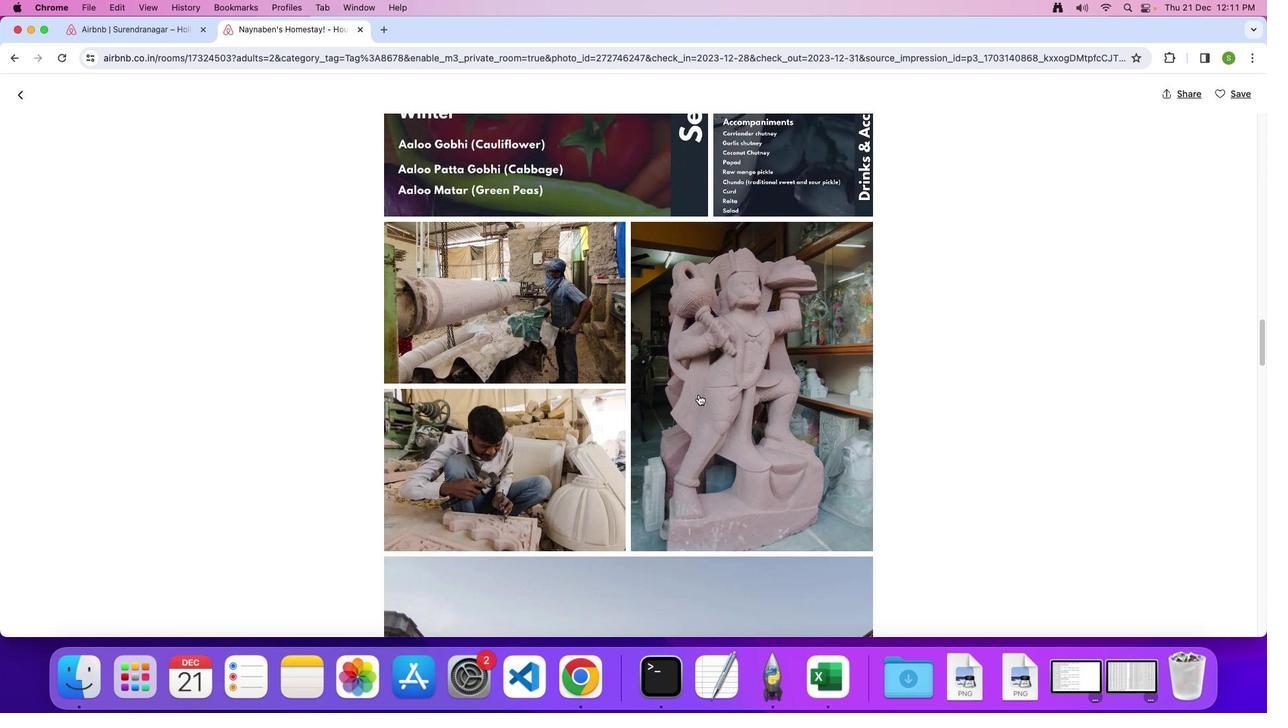 
Action: Mouse scrolled (696, 392) with delta (29, 99)
Screenshot: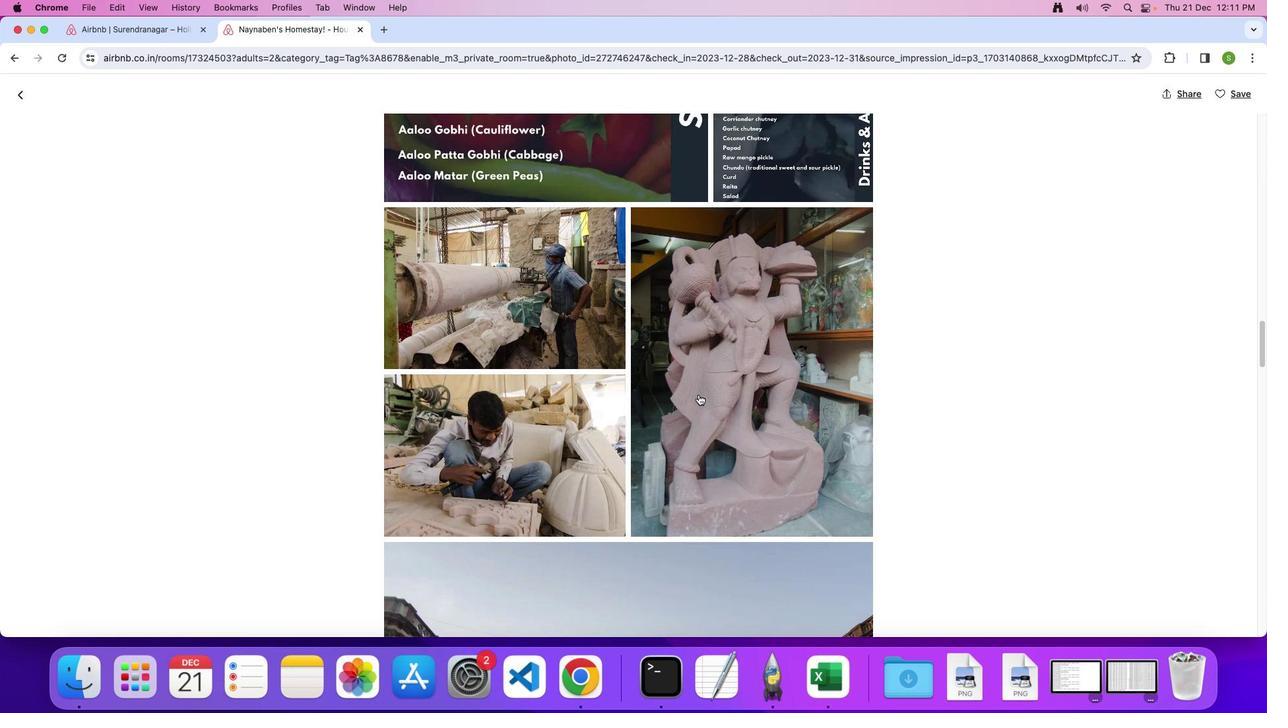 
Action: Mouse scrolled (696, 392) with delta (29, 99)
Screenshot: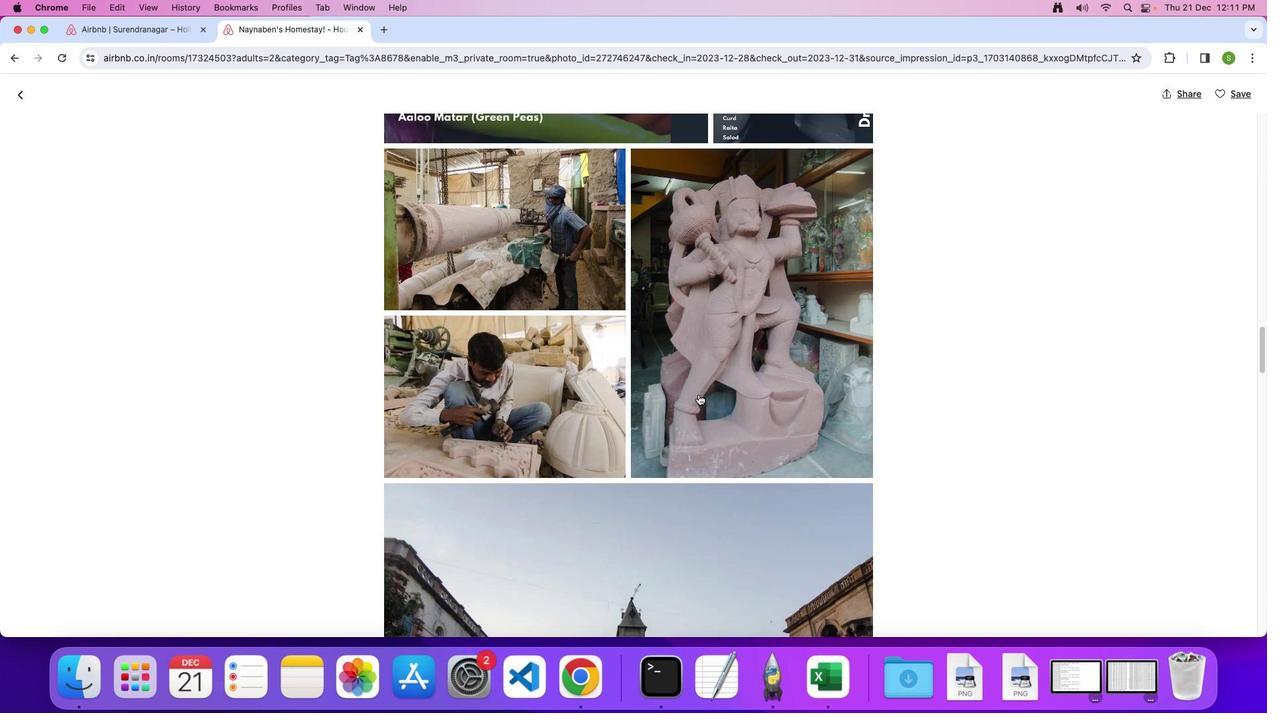 
Action: Mouse scrolled (696, 392) with delta (29, 99)
Screenshot: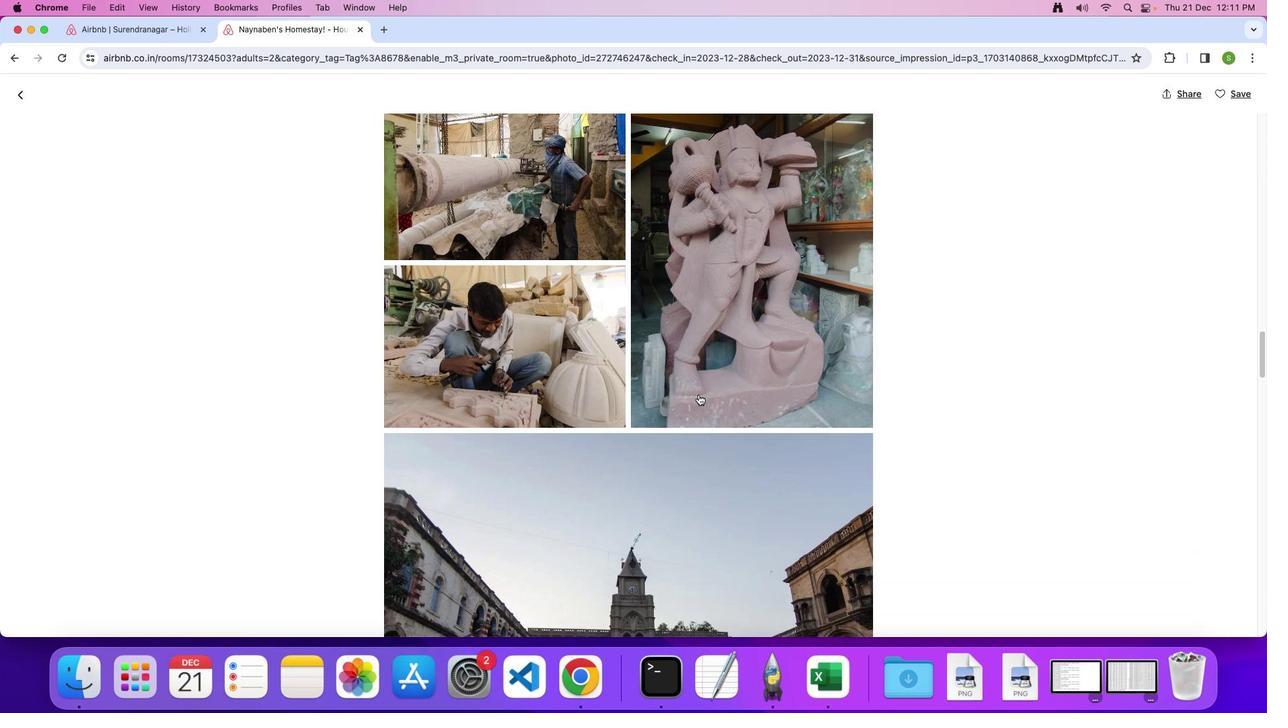
Action: Mouse scrolled (696, 392) with delta (29, 99)
Screenshot: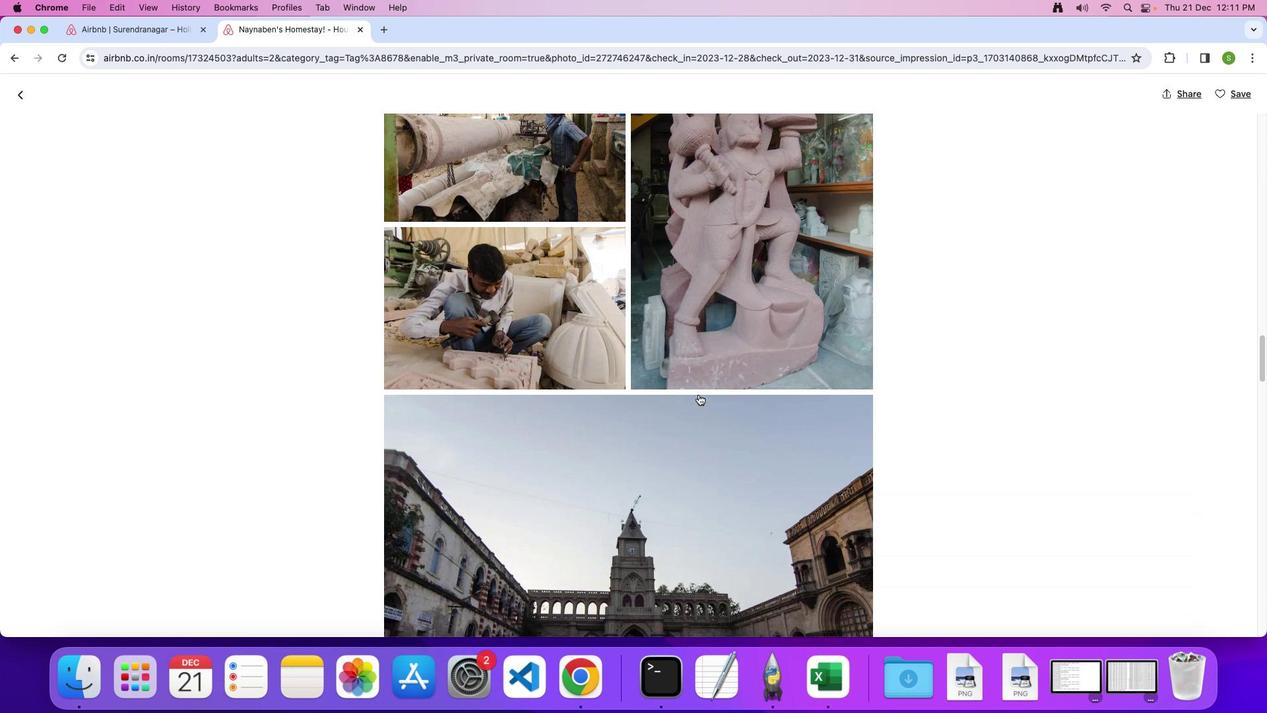 
Action: Mouse scrolled (696, 392) with delta (29, 99)
Screenshot: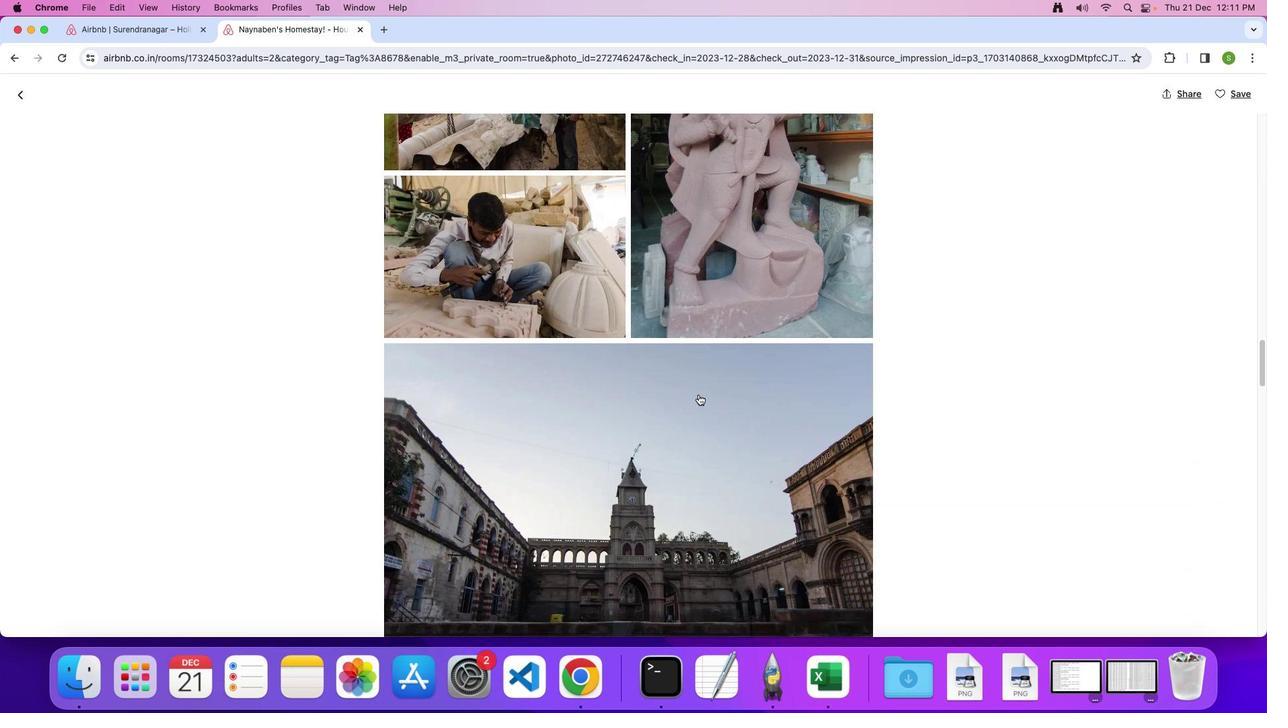 
Action: Mouse scrolled (696, 392) with delta (29, 99)
Screenshot: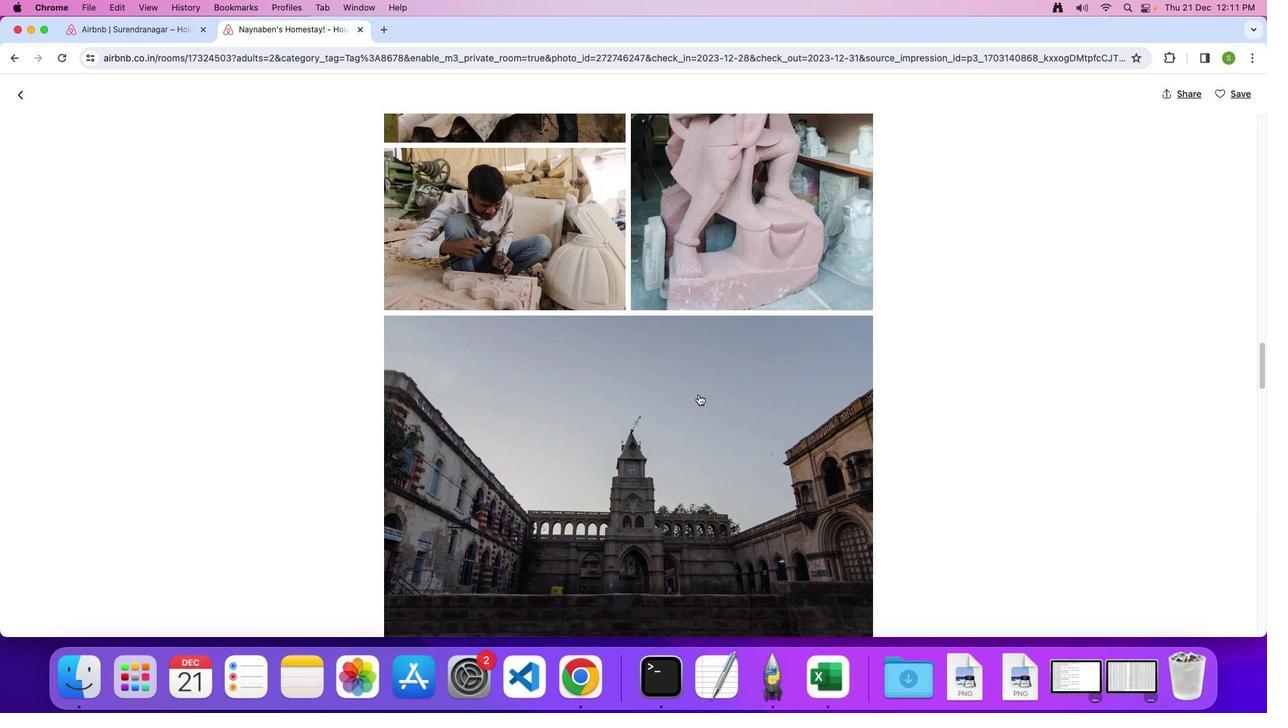 
Action: Mouse scrolled (696, 392) with delta (29, 99)
Screenshot: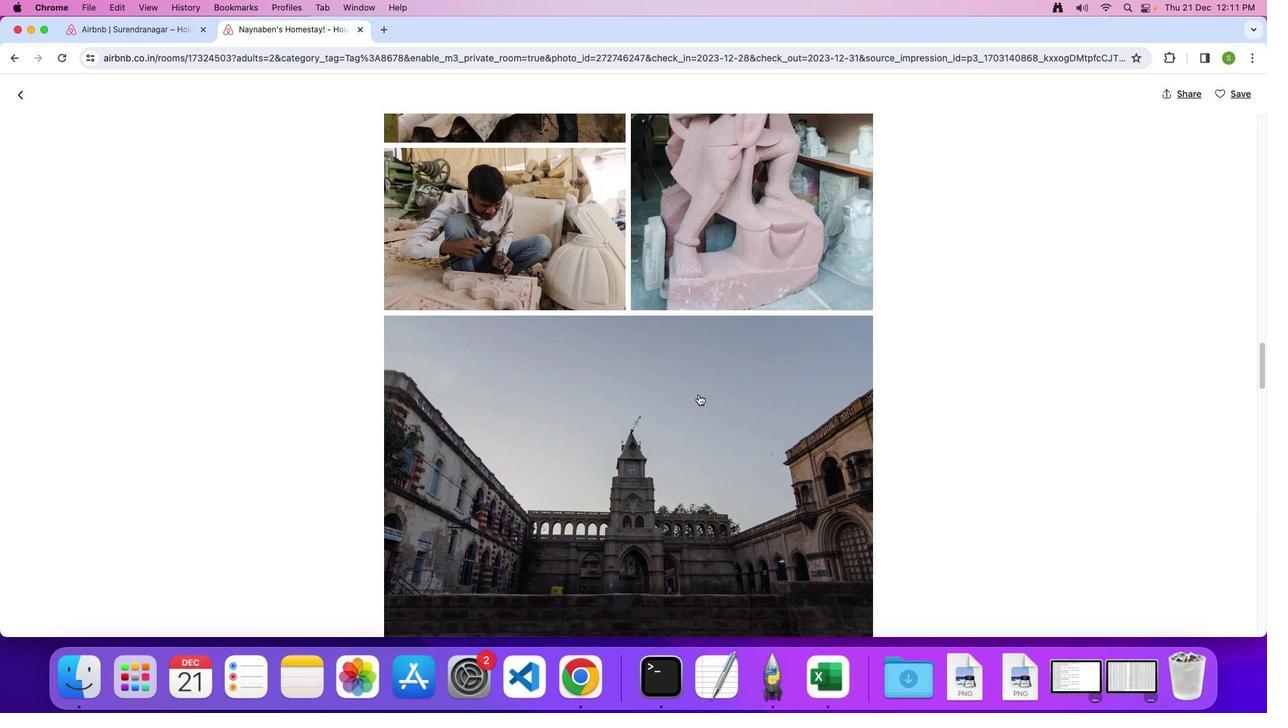 
Action: Mouse scrolled (696, 392) with delta (29, 99)
Screenshot: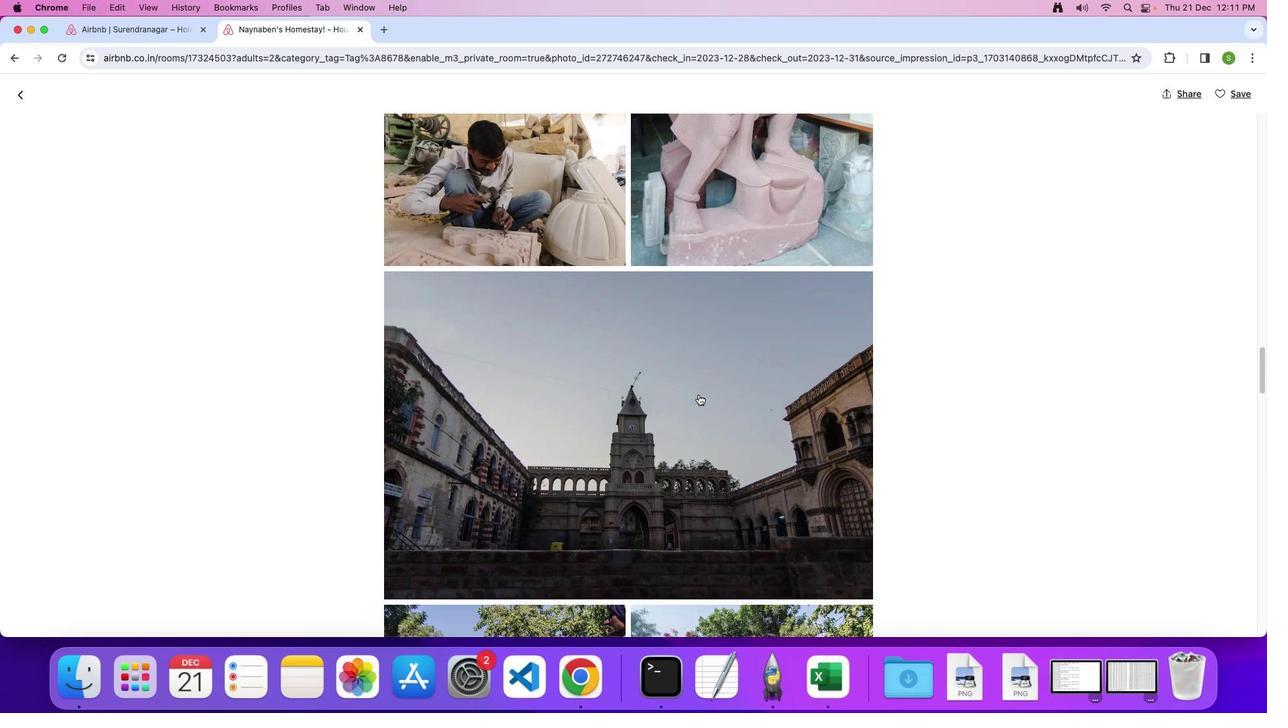 
Action: Mouse scrolled (696, 392) with delta (29, 99)
Screenshot: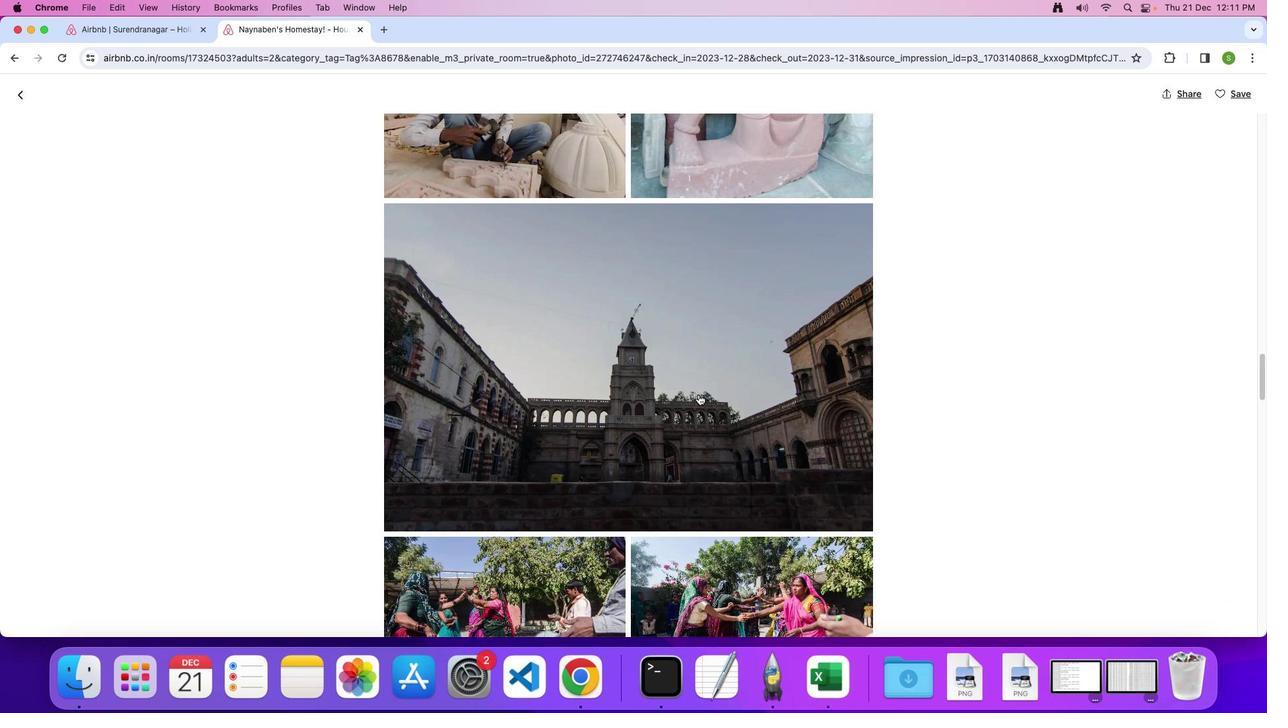 
Action: Mouse scrolled (696, 392) with delta (29, 99)
Screenshot: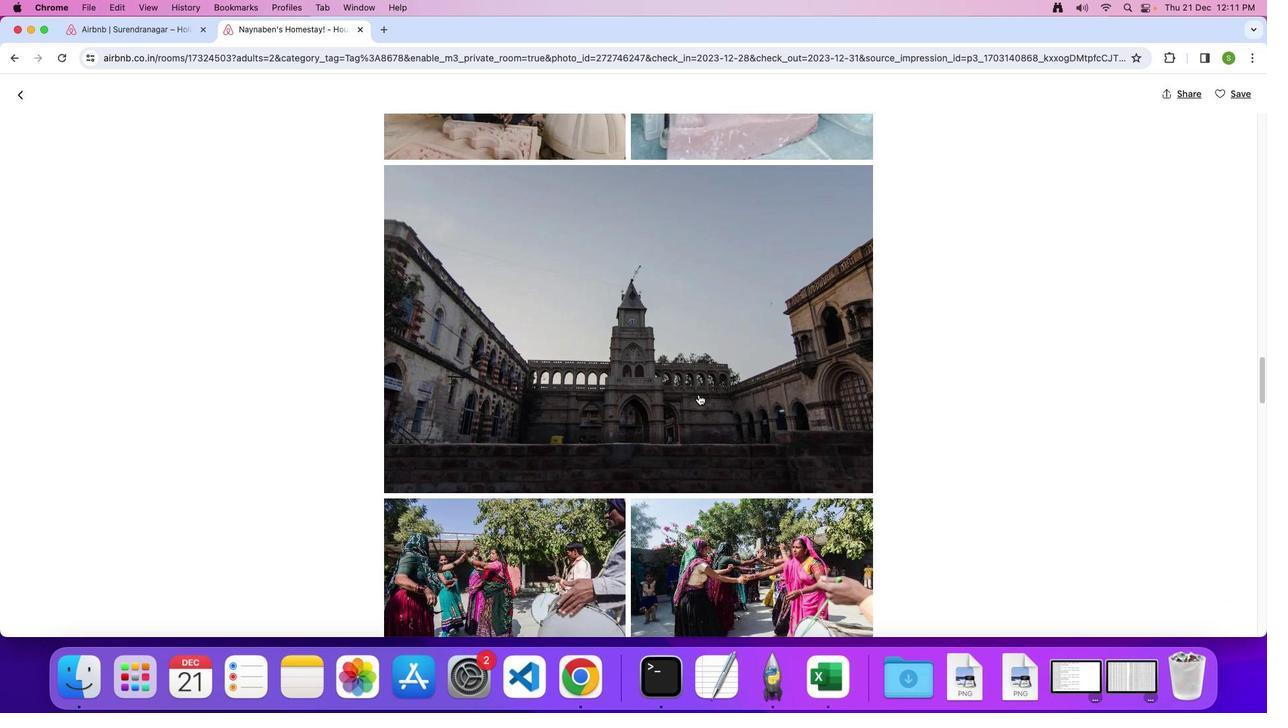 
Action: Mouse scrolled (696, 392) with delta (29, 99)
Screenshot: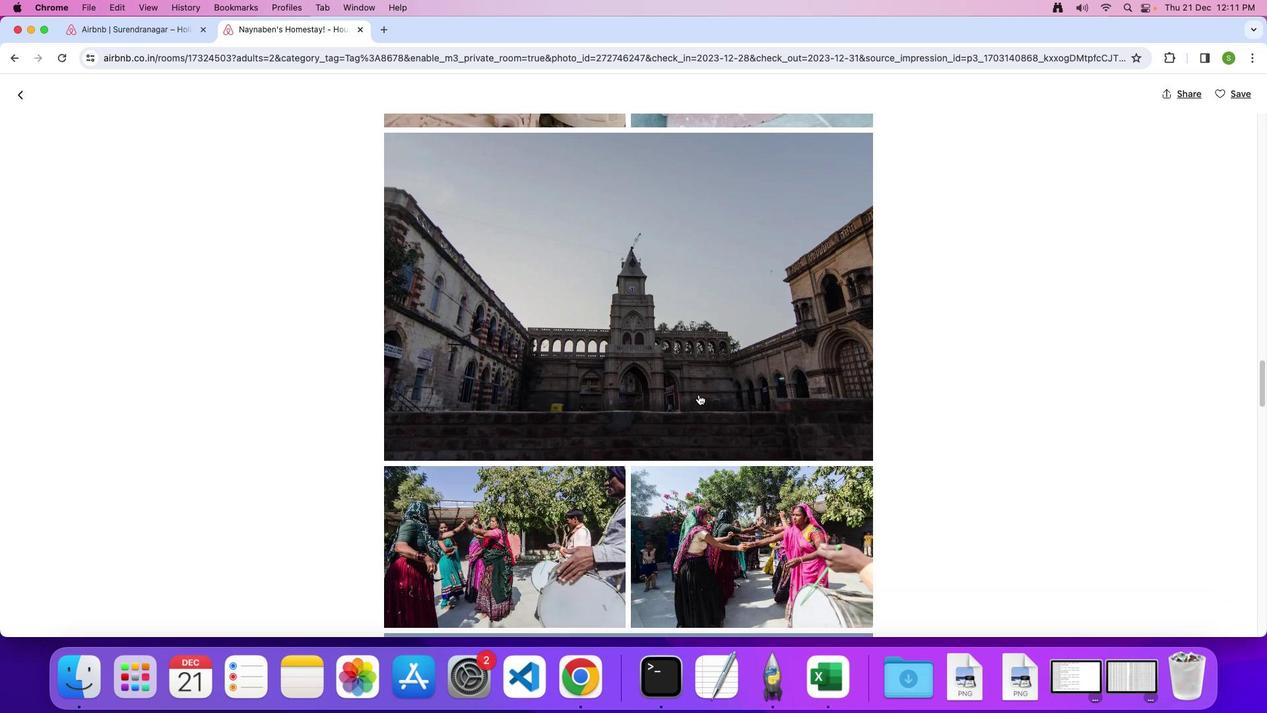 
Action: Mouse moved to (696, 392)
Screenshot: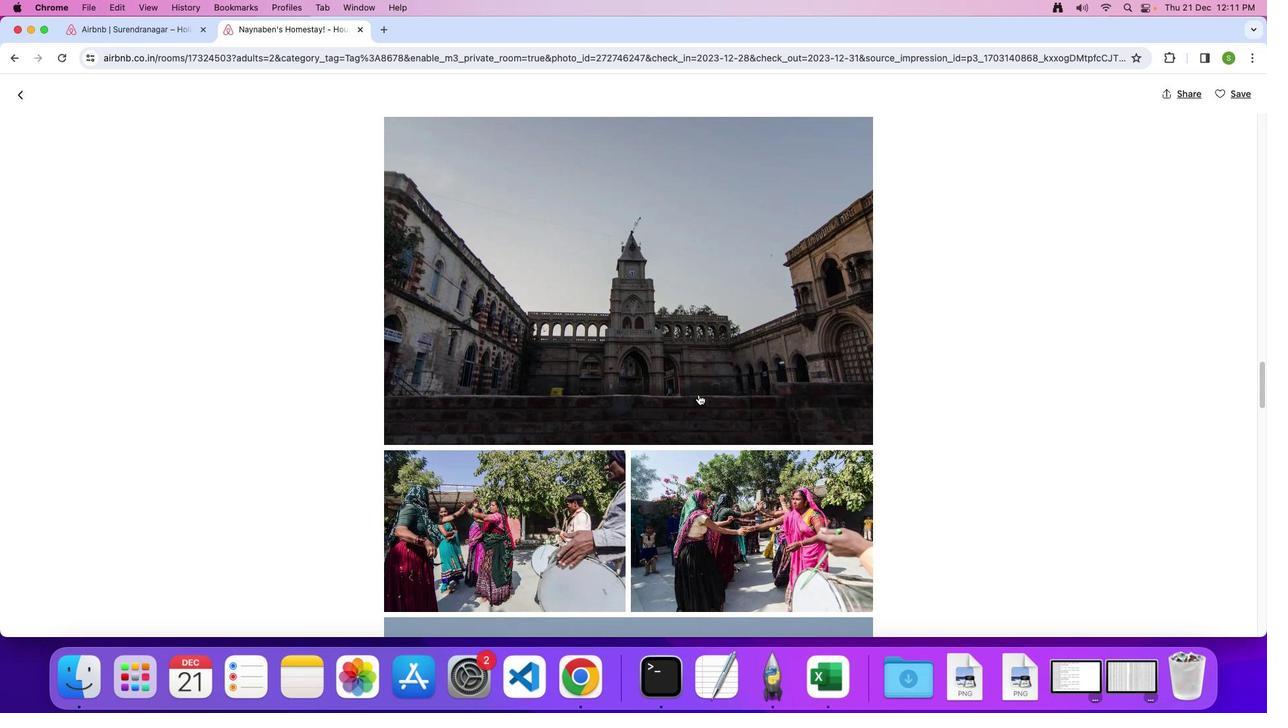 
Action: Mouse scrolled (696, 392) with delta (29, 99)
Screenshot: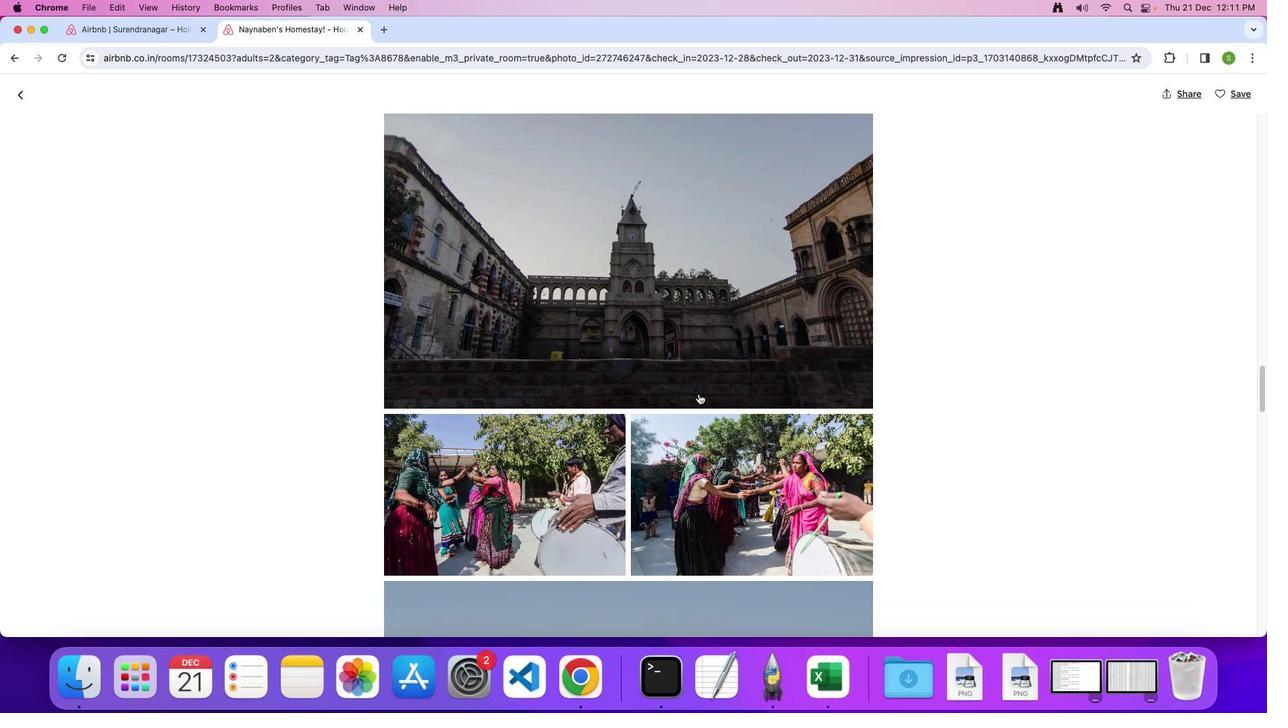 
Action: Mouse scrolled (696, 392) with delta (29, 99)
Screenshot: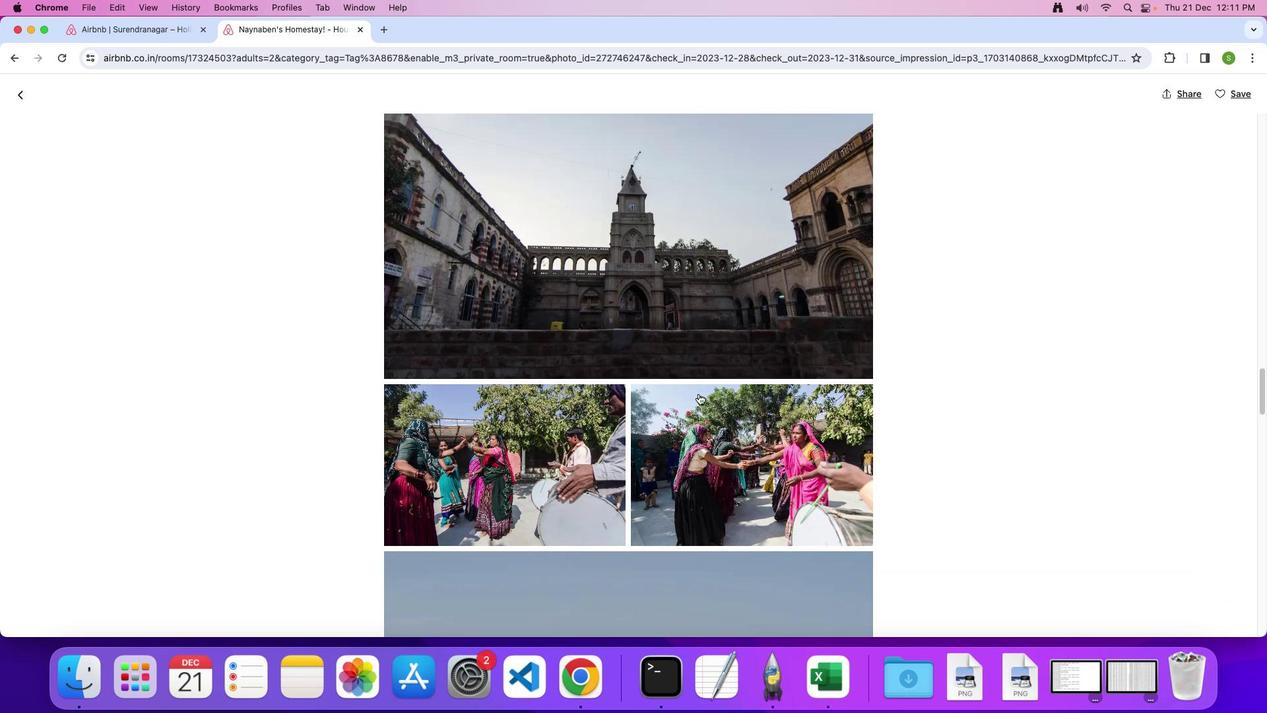 
Action: Mouse moved to (696, 392)
Screenshot: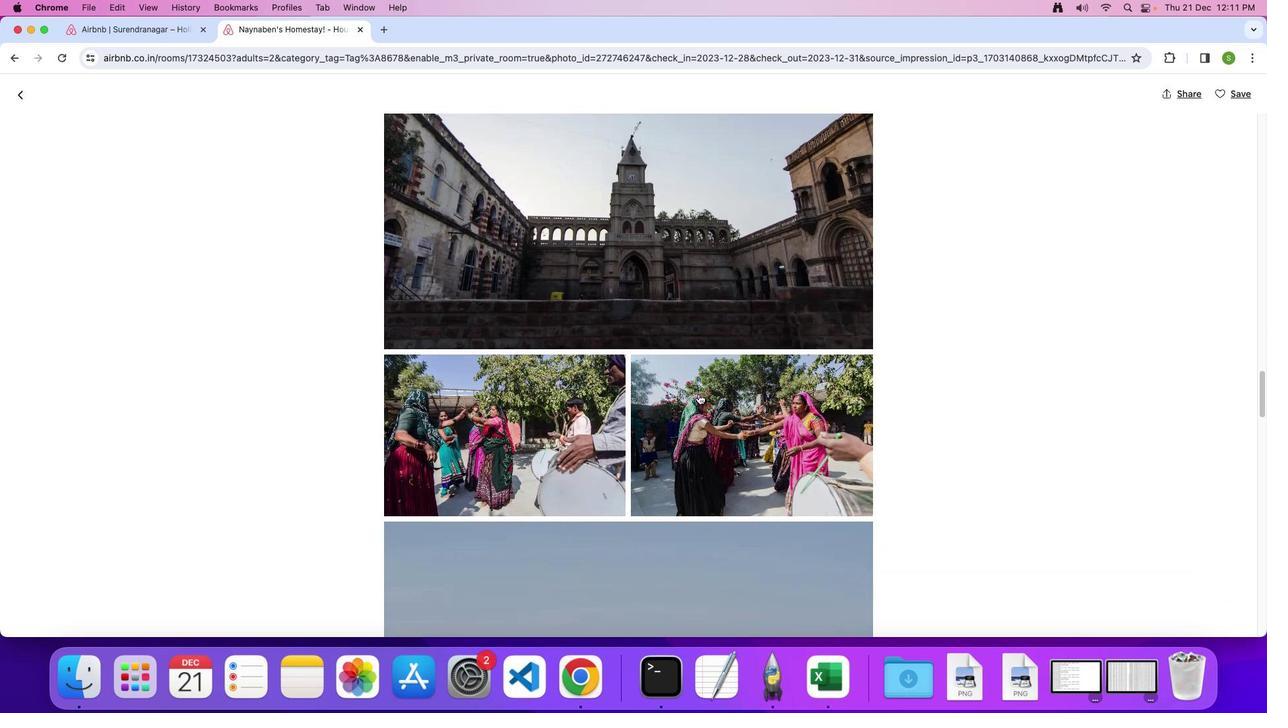 
Action: Mouse scrolled (696, 392) with delta (29, 99)
Screenshot: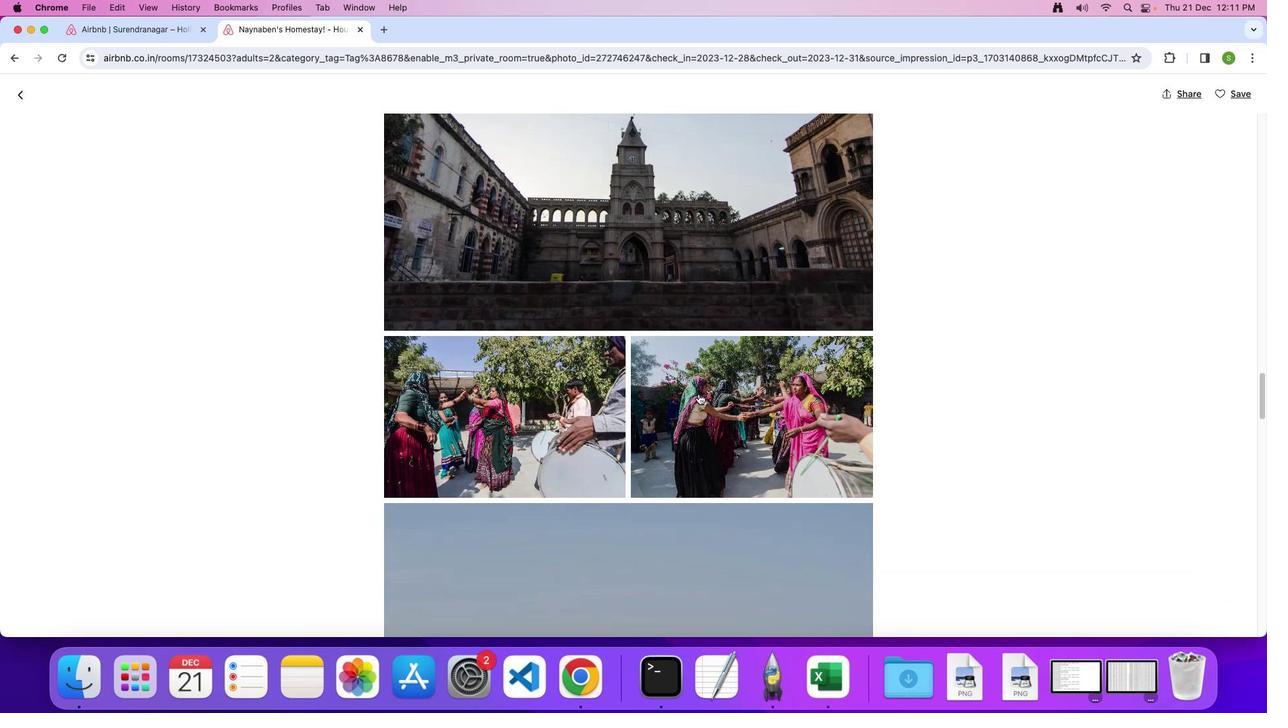 
Action: Mouse moved to (696, 391)
Screenshot: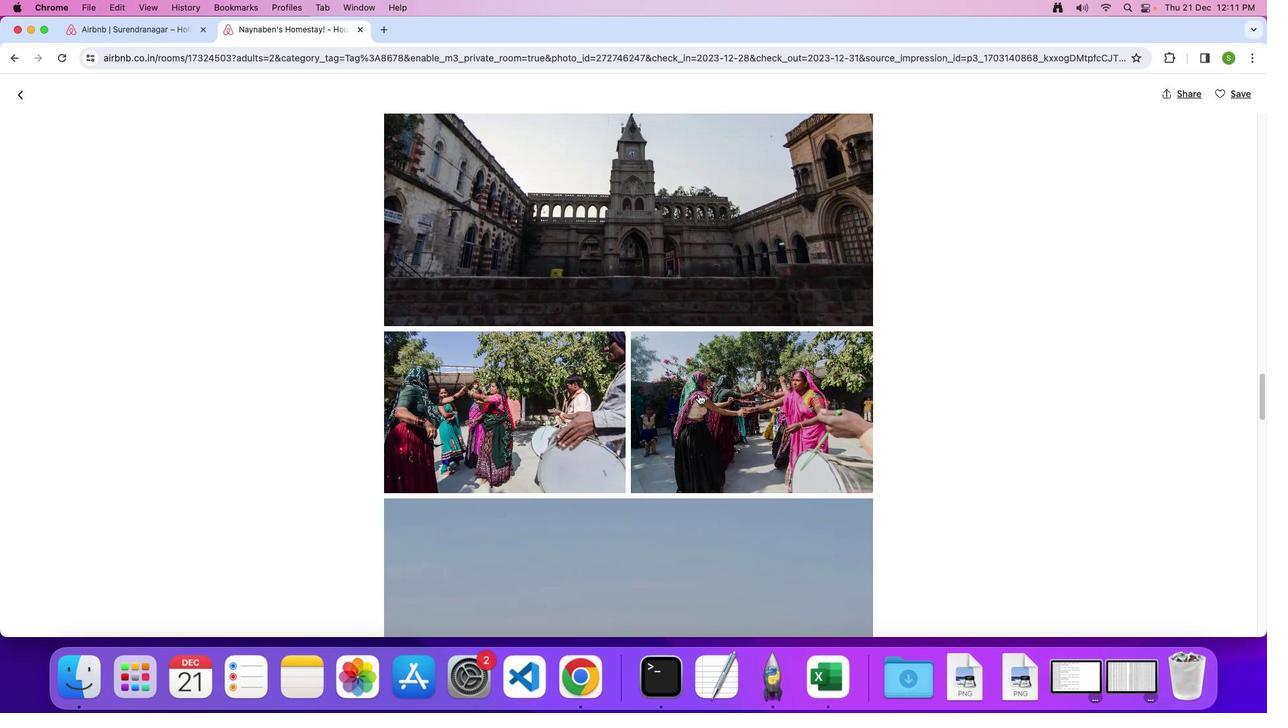 
Action: Mouse scrolled (696, 391) with delta (29, 99)
Screenshot: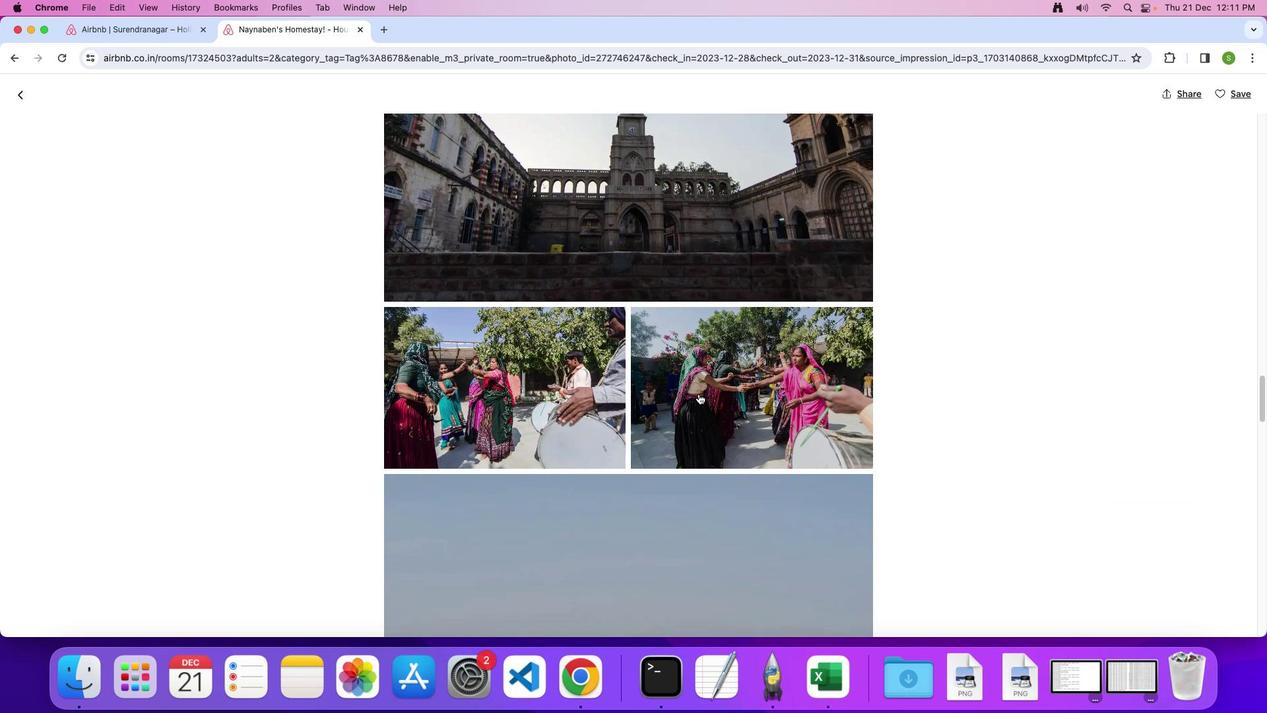 
Action: Mouse scrolled (696, 391) with delta (29, 99)
Screenshot: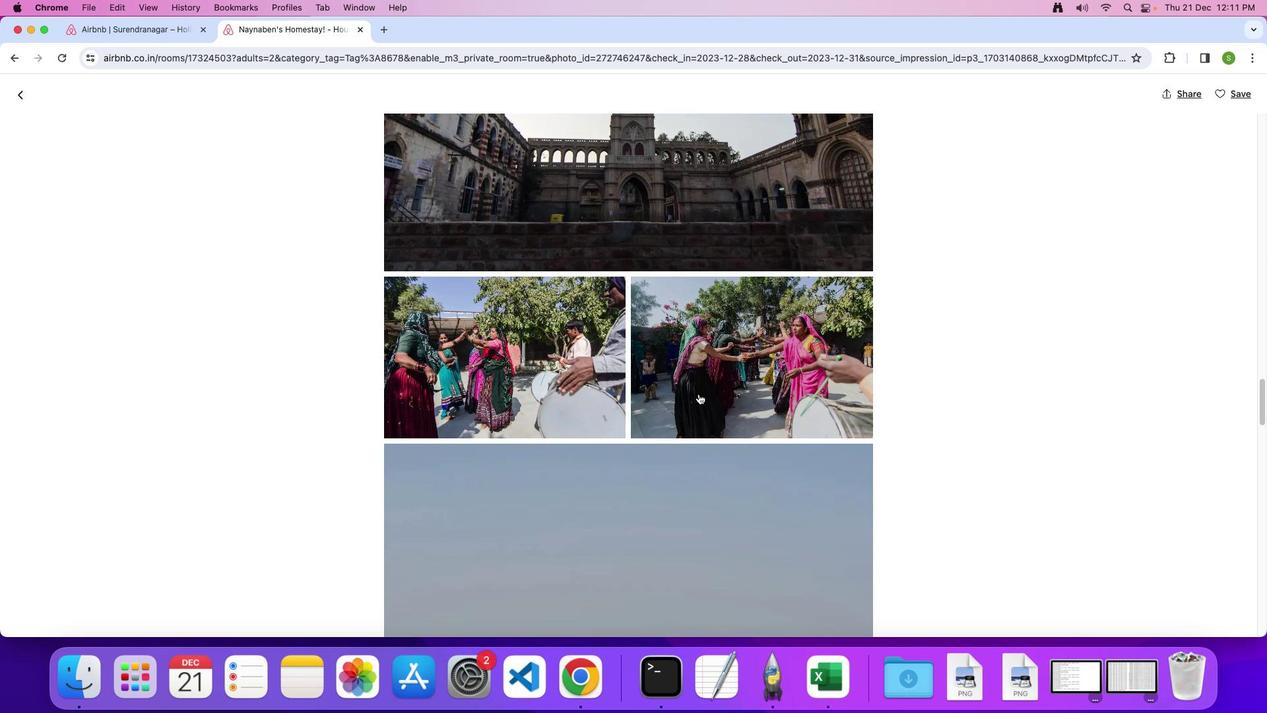 
Action: Mouse scrolled (696, 391) with delta (29, 99)
Screenshot: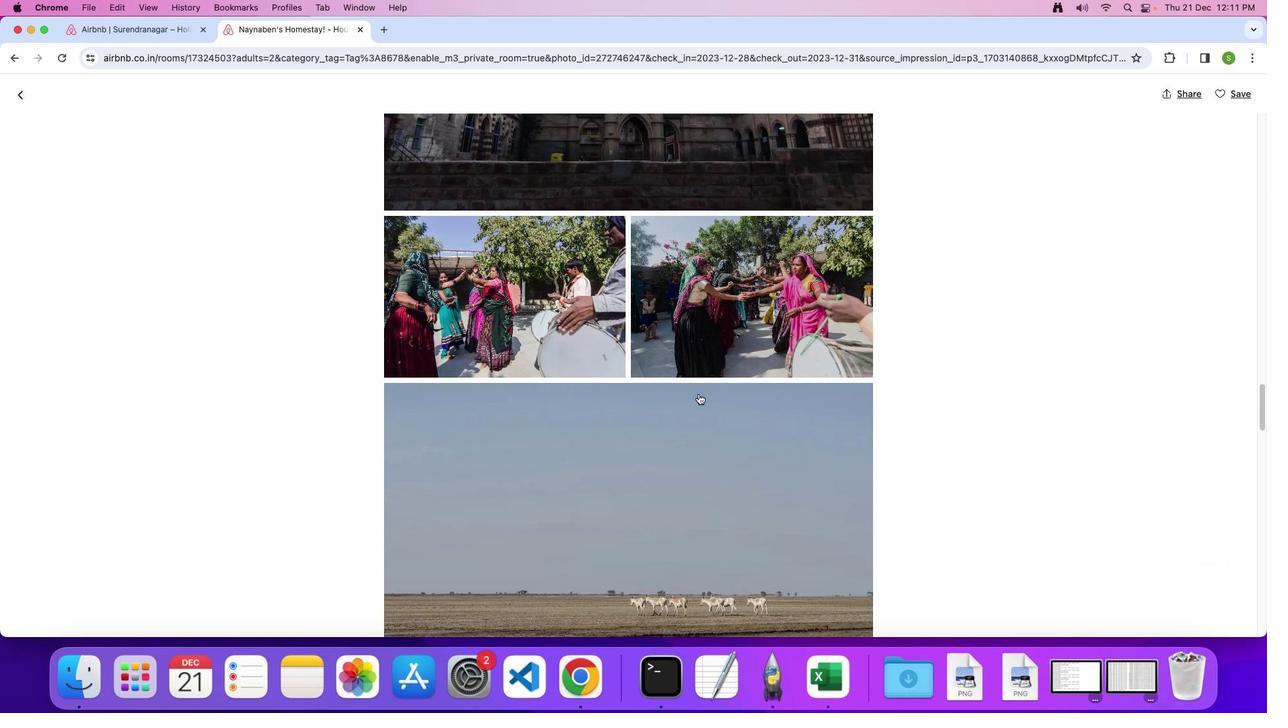 
Action: Mouse scrolled (696, 391) with delta (29, 99)
Screenshot: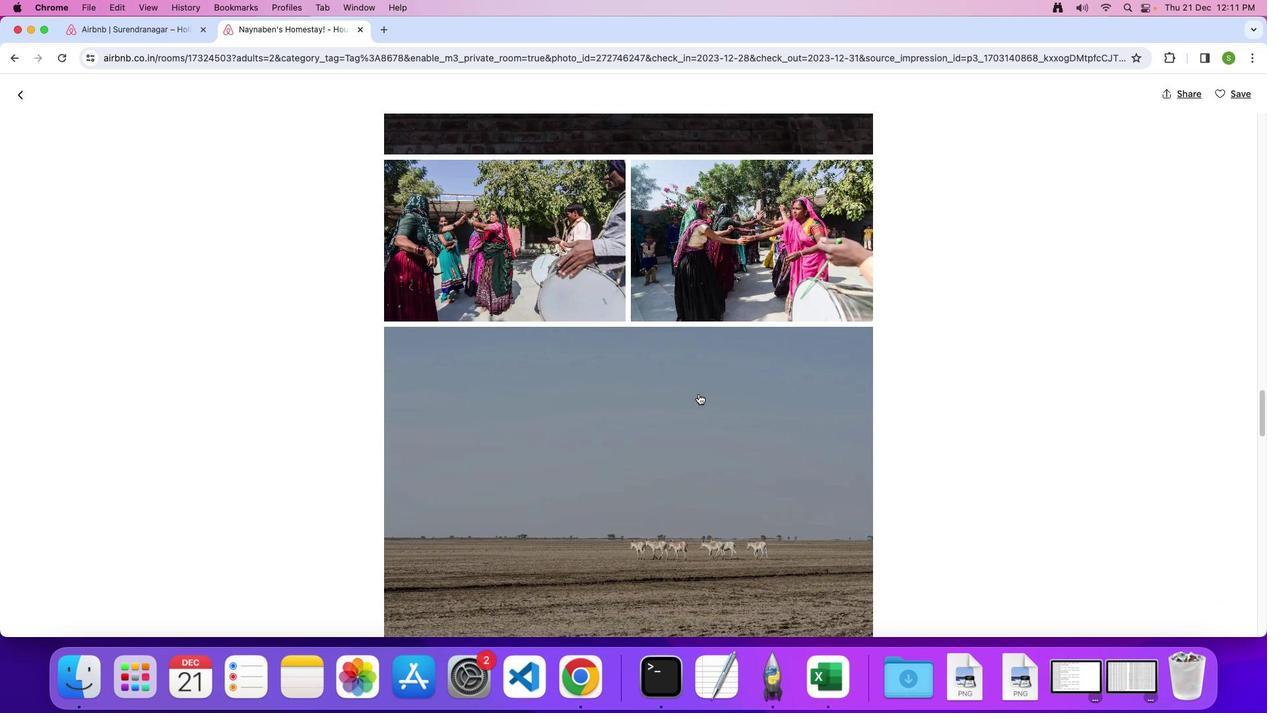 
Action: Mouse scrolled (696, 391) with delta (29, 99)
Screenshot: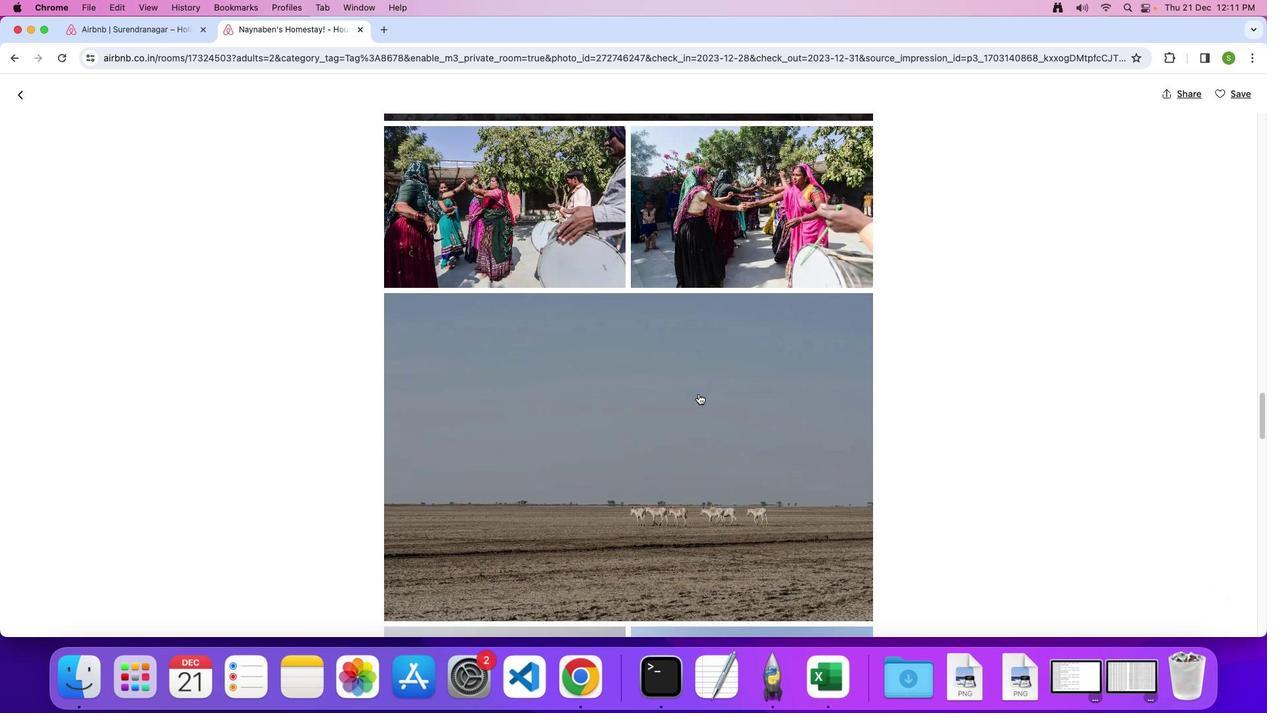 
Action: Mouse scrolled (696, 391) with delta (29, 99)
Screenshot: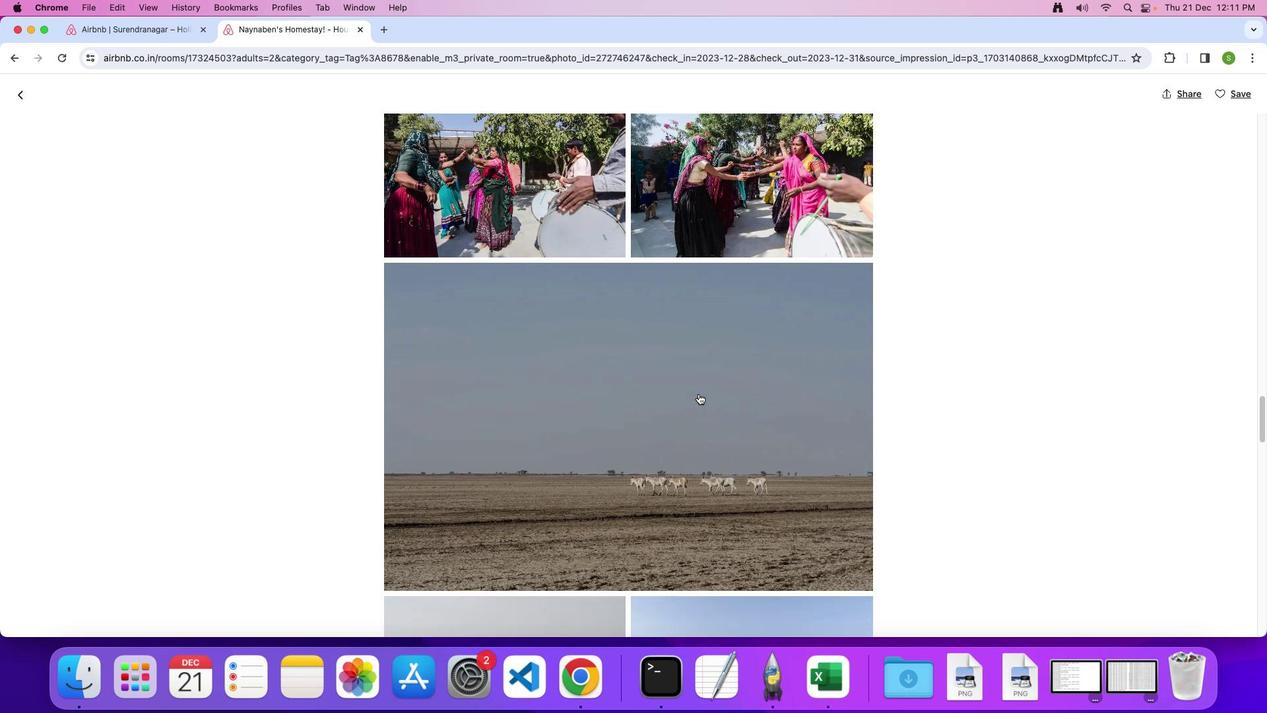 
Action: Mouse scrolled (696, 391) with delta (29, 99)
Screenshot: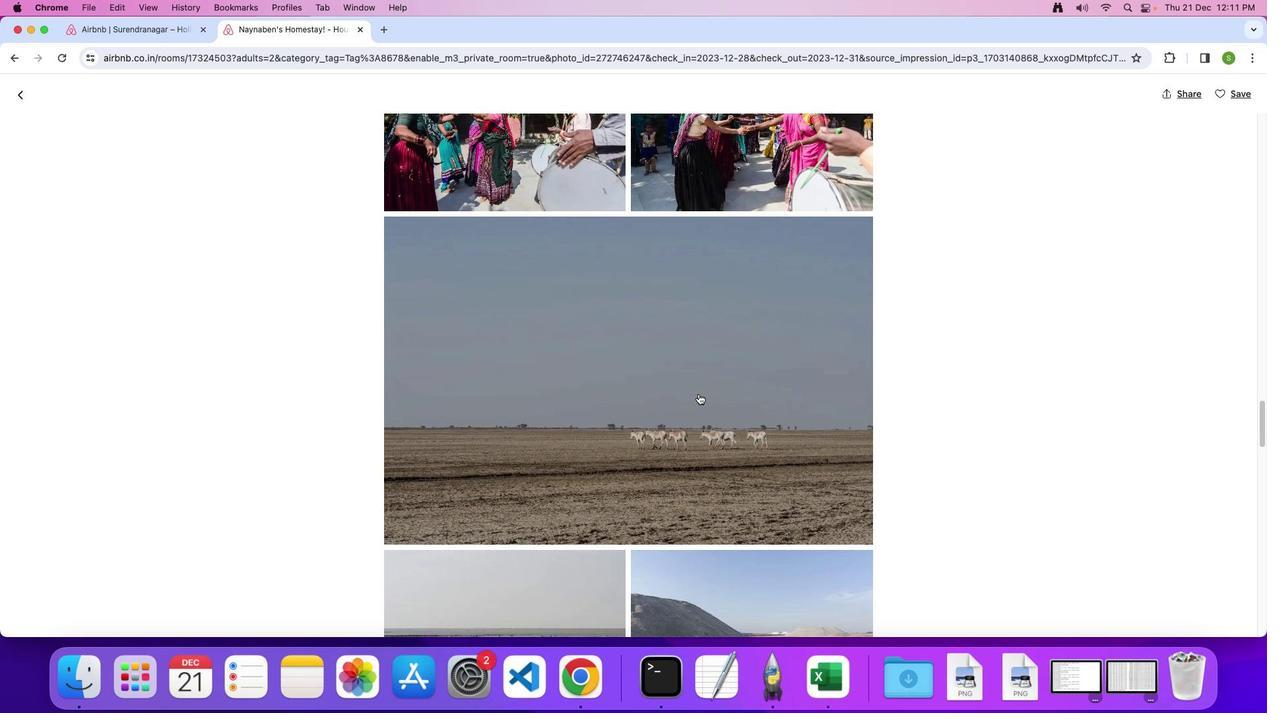
Action: Mouse scrolled (696, 391) with delta (29, 99)
Screenshot: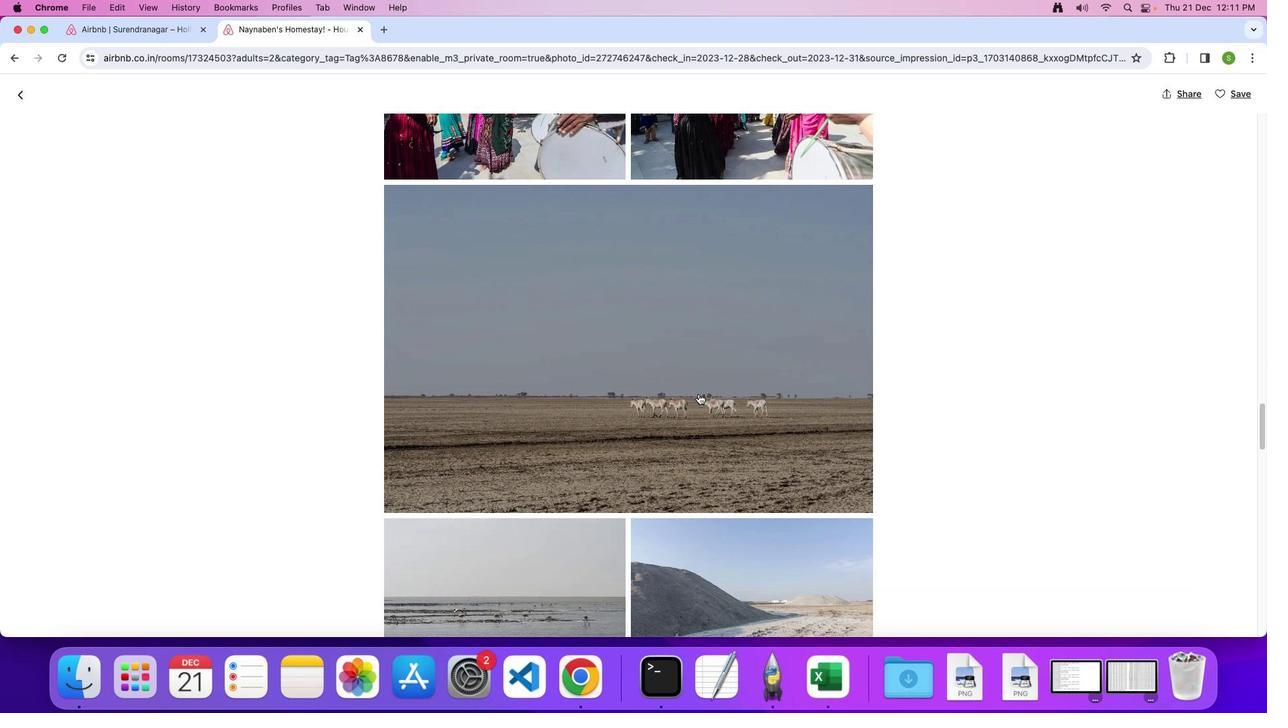 
Action: Mouse scrolled (696, 391) with delta (29, 99)
Screenshot: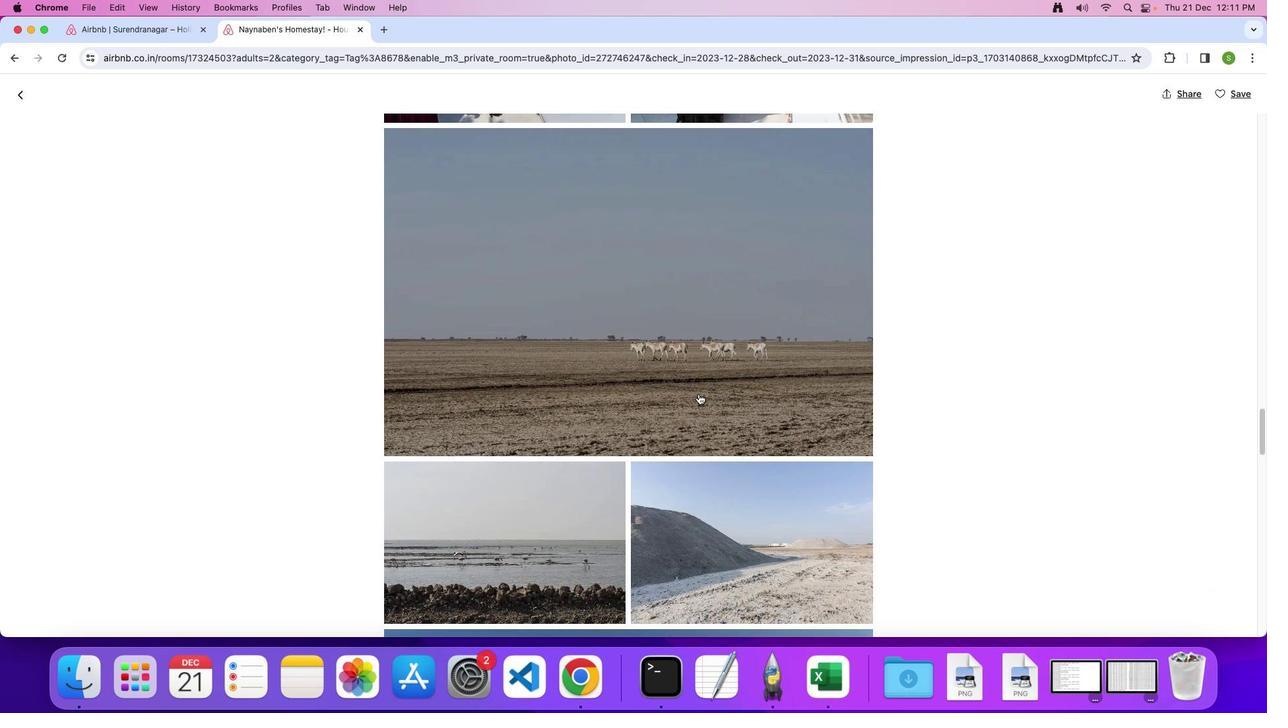 
Action: Mouse scrolled (696, 391) with delta (29, 99)
Screenshot: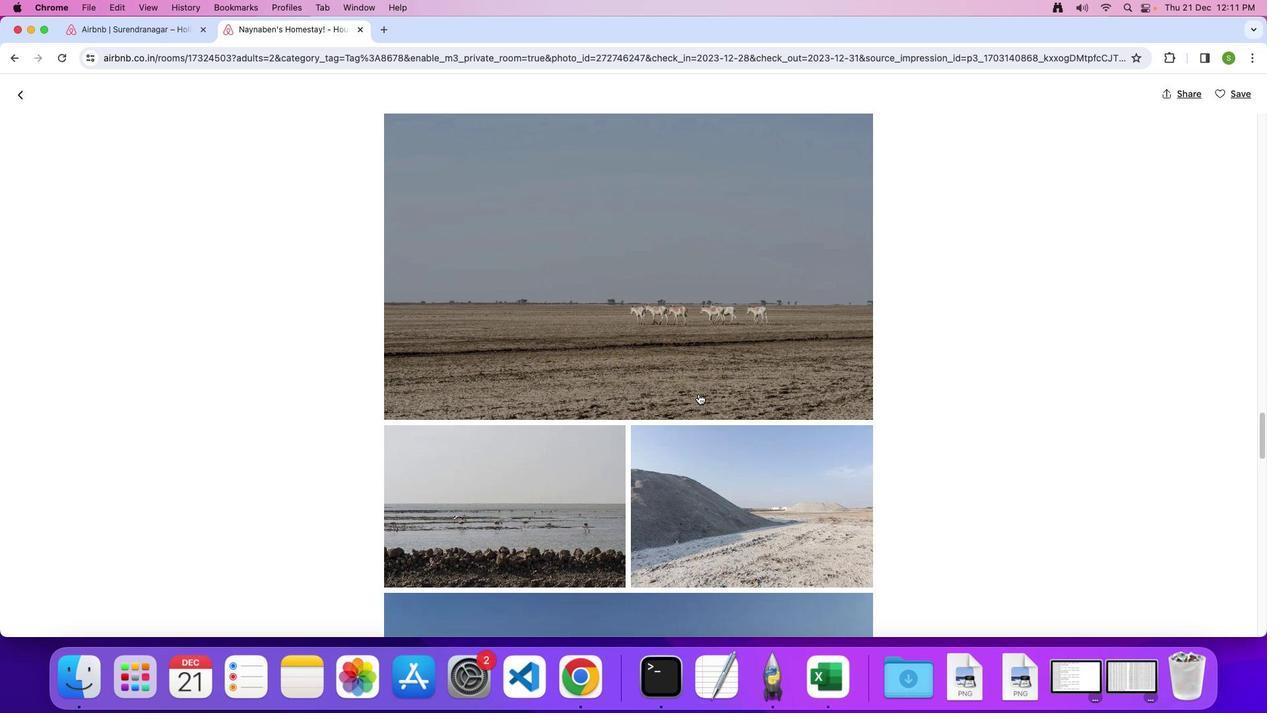 
Action: Mouse scrolled (696, 391) with delta (29, 99)
Screenshot: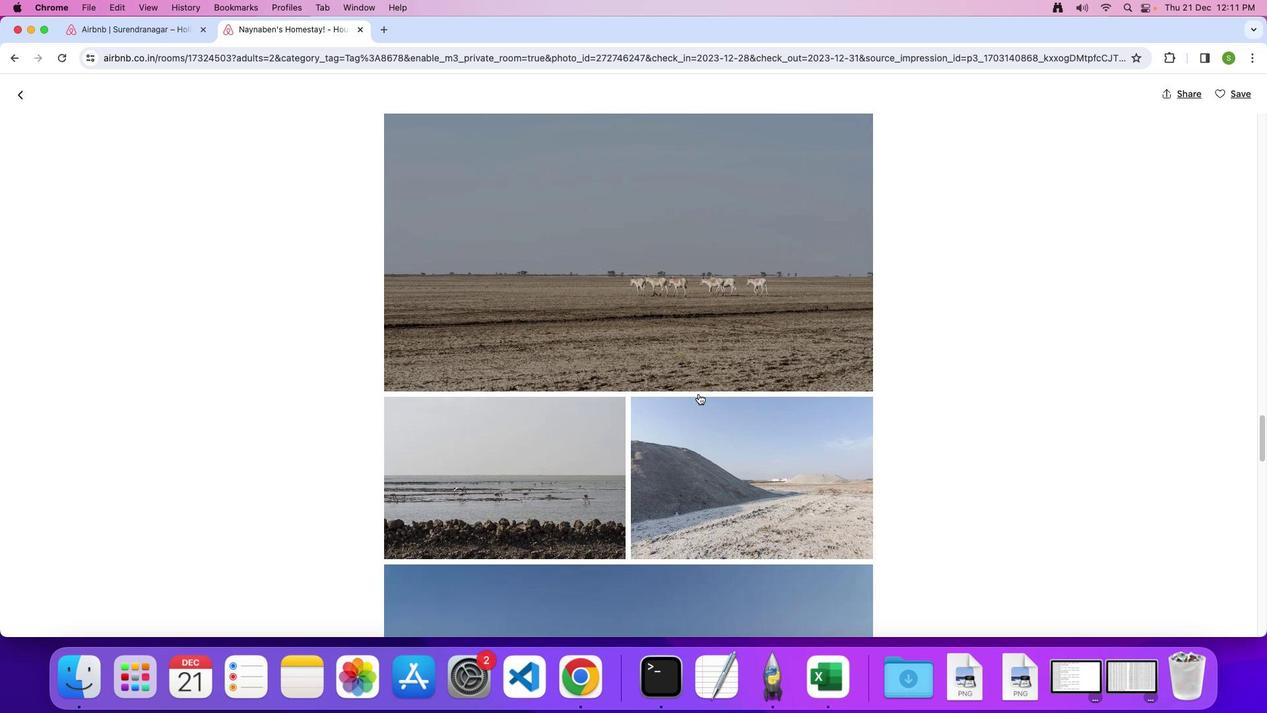 
Action: Mouse scrolled (696, 391) with delta (29, 99)
Screenshot: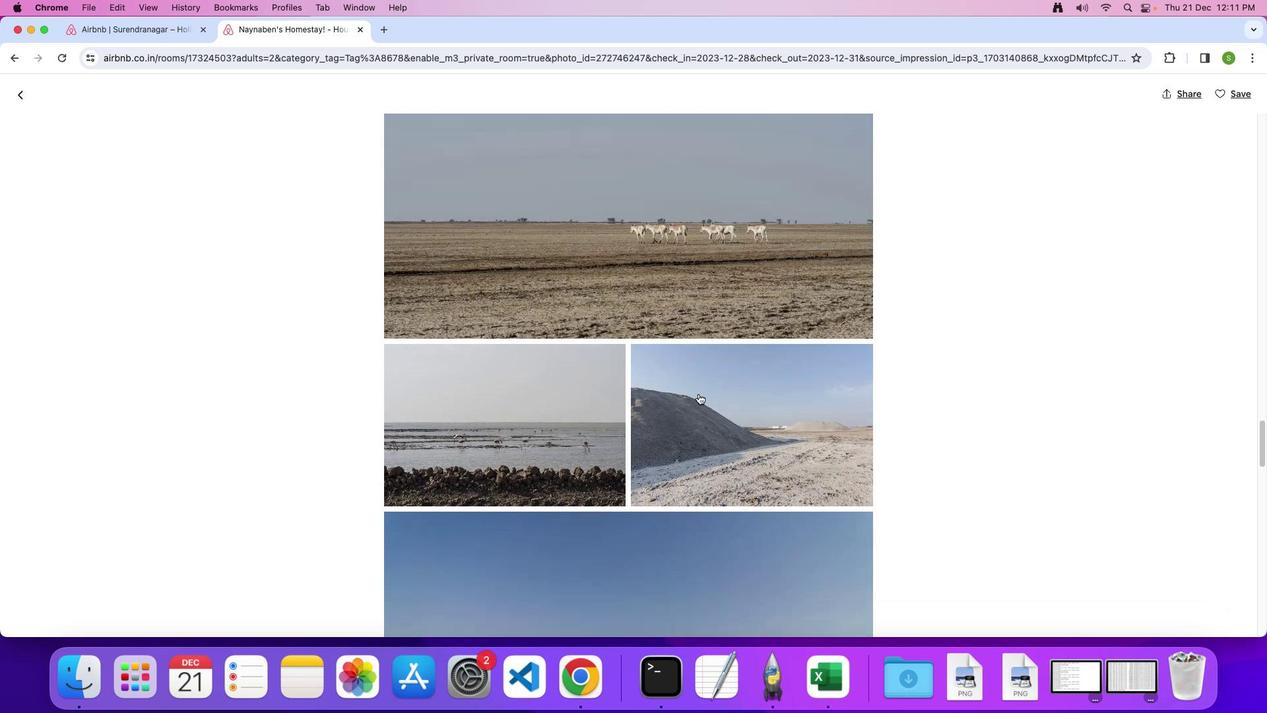 
Action: Mouse scrolled (696, 391) with delta (29, 99)
Screenshot: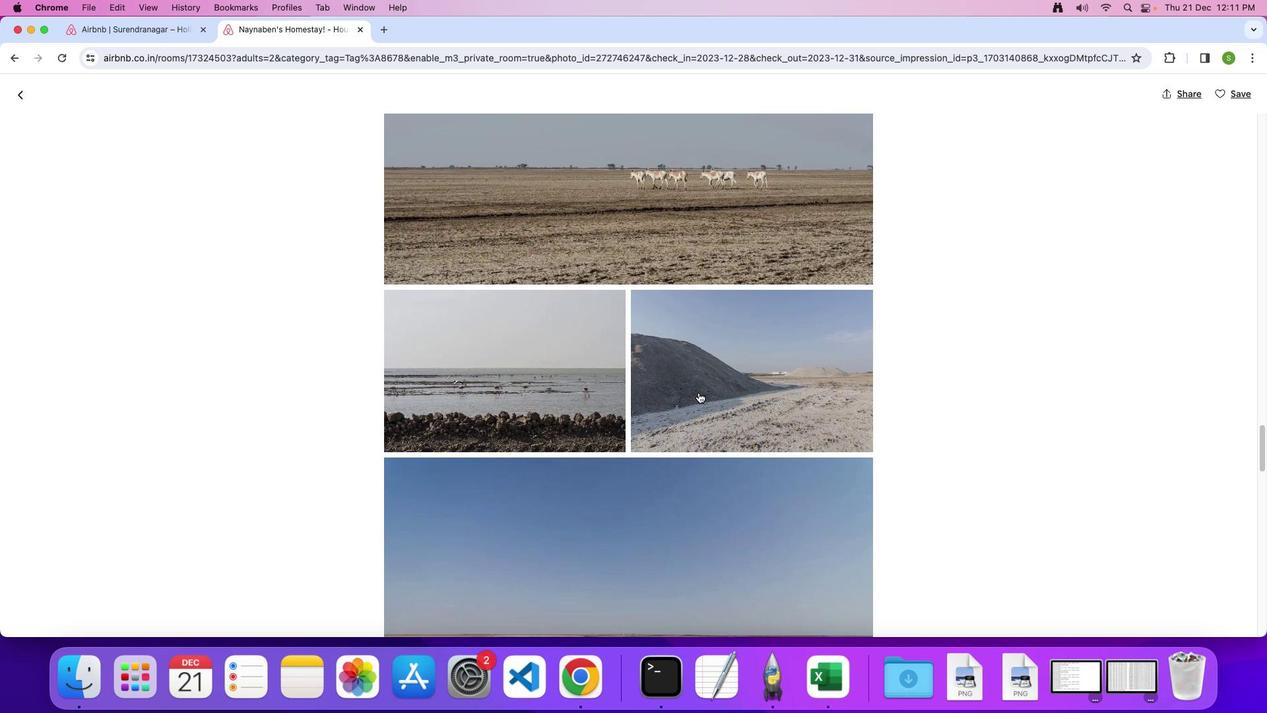 
Action: Mouse scrolled (696, 391) with delta (29, 99)
Screenshot: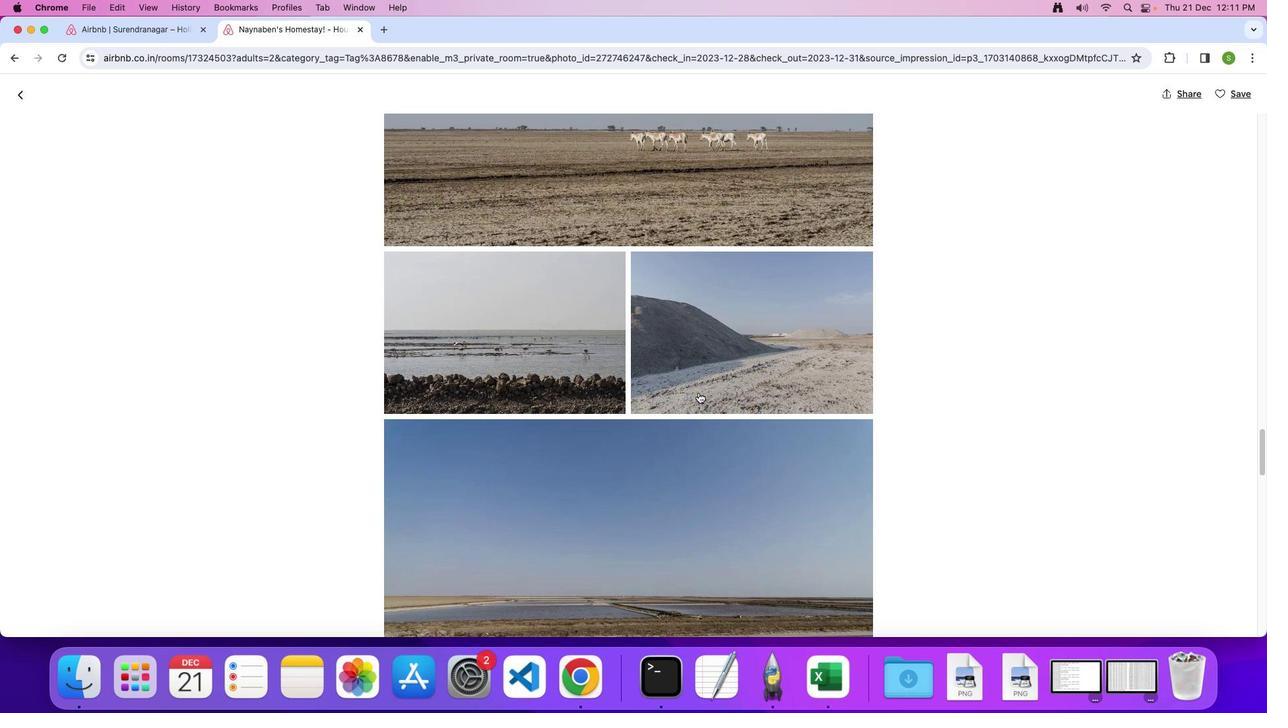 
Action: Mouse scrolled (696, 391) with delta (29, 99)
Screenshot: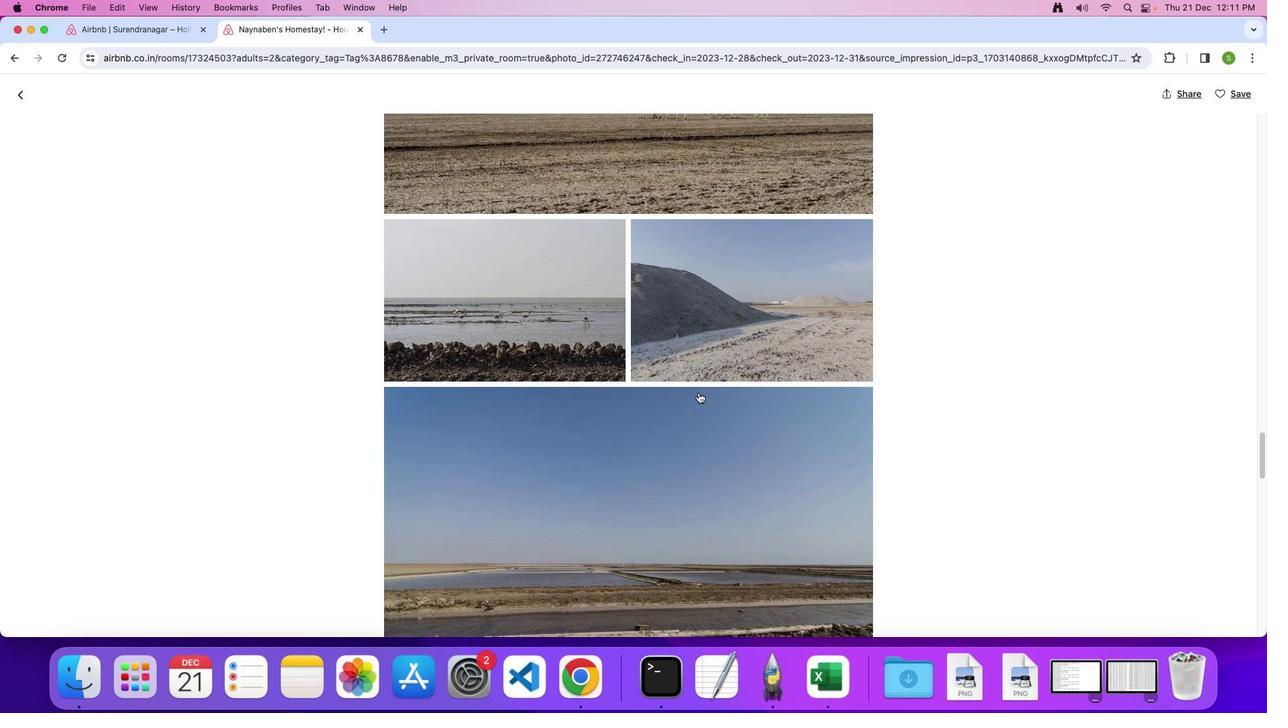 
Action: Mouse moved to (696, 390)
Screenshot: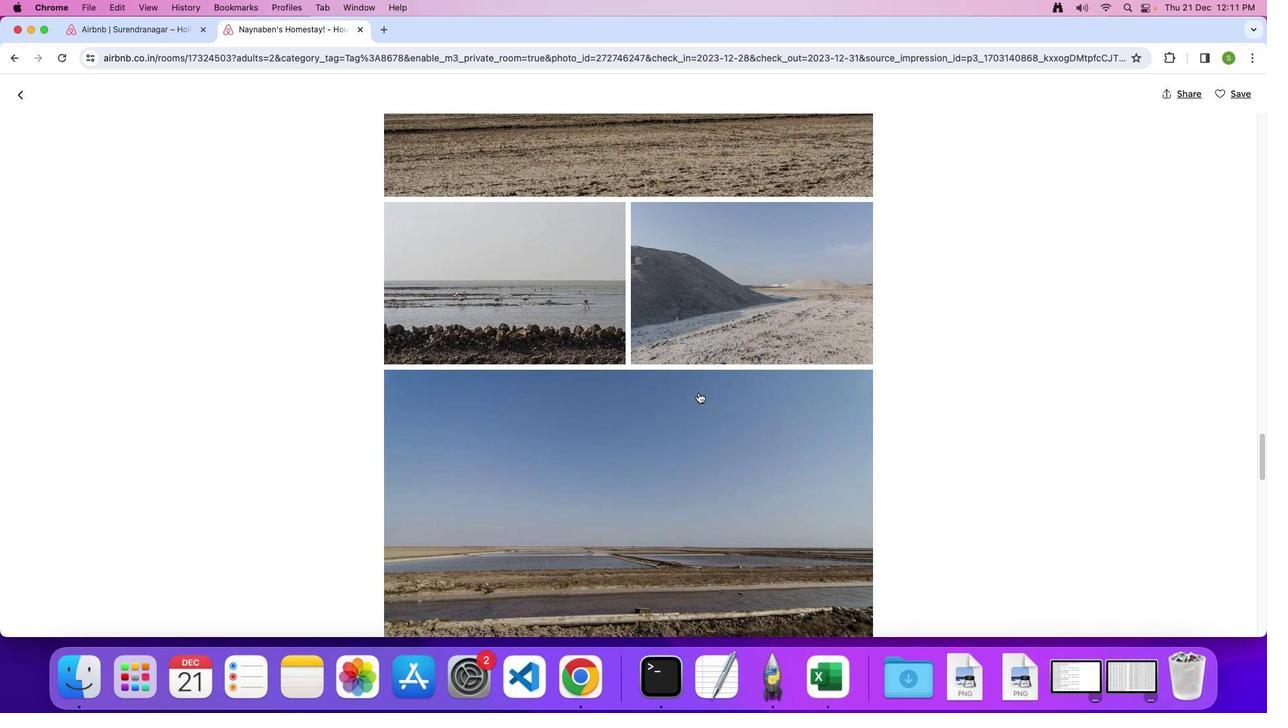 
Action: Mouse scrolled (696, 390) with delta (29, 99)
Screenshot: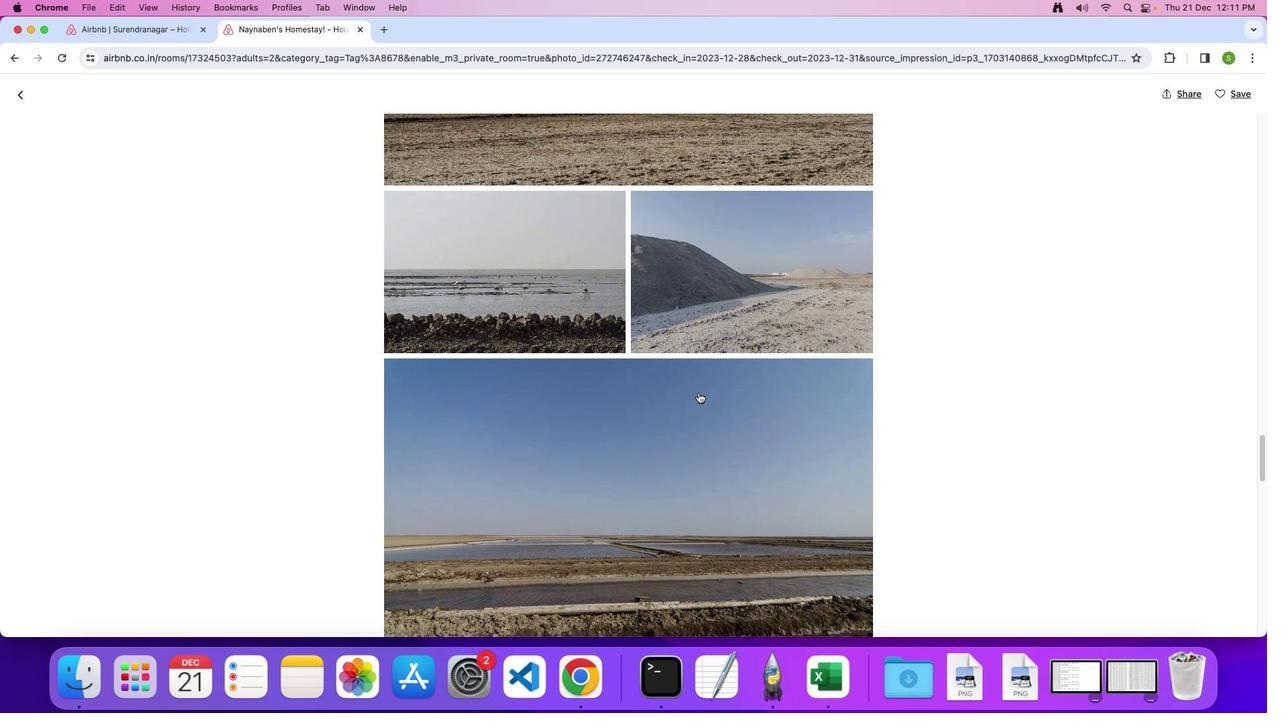 
Action: Mouse scrolled (696, 390) with delta (29, 99)
Screenshot: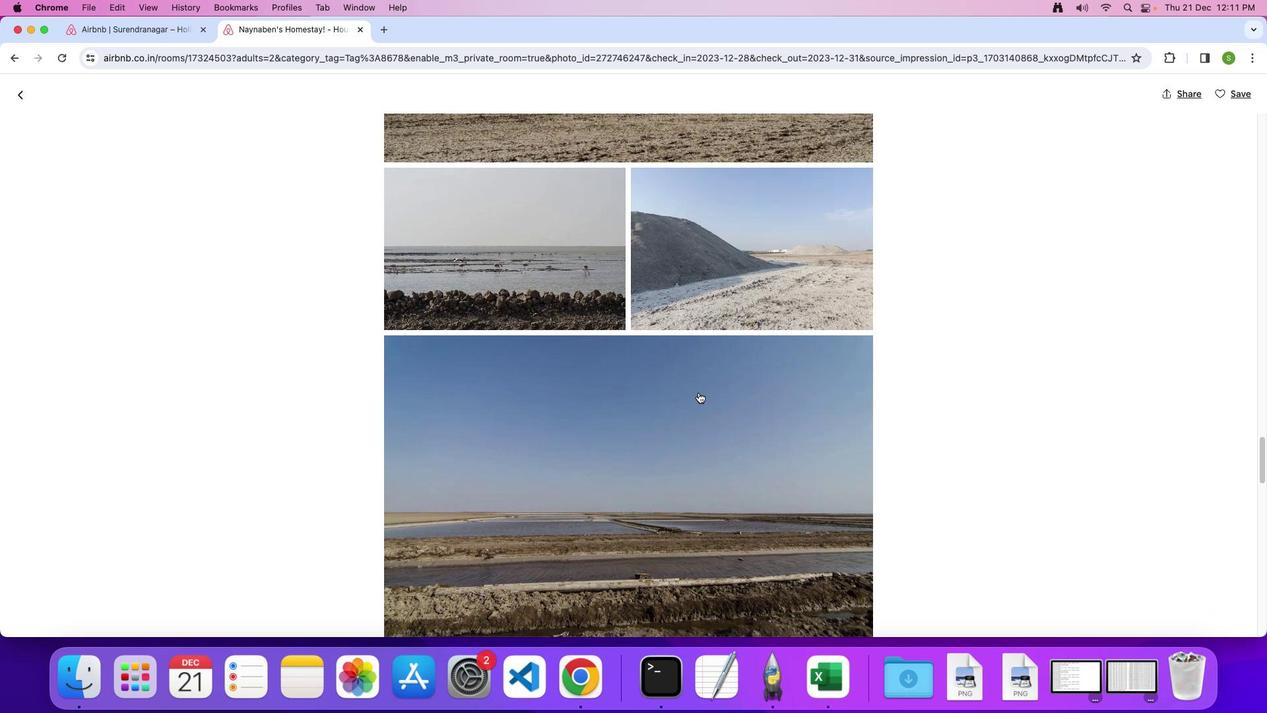 
Action: Mouse scrolled (696, 390) with delta (29, 99)
Screenshot: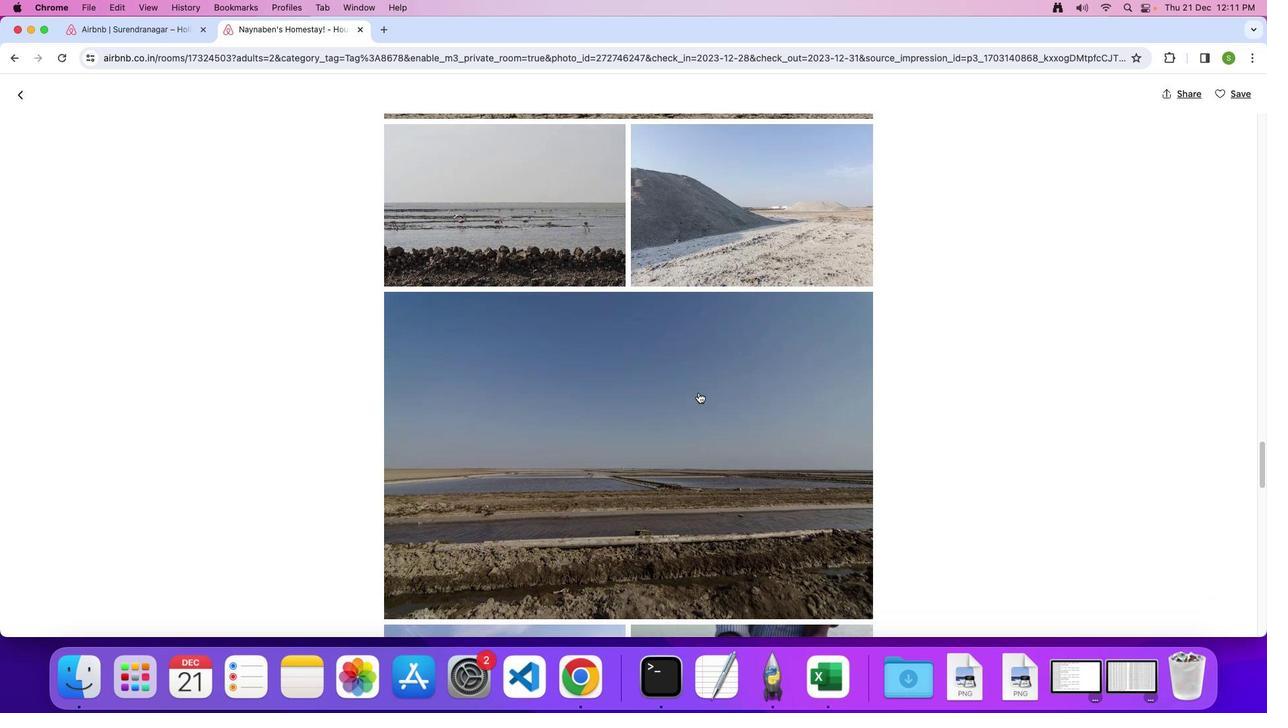 
Action: Mouse scrolled (696, 390) with delta (29, 99)
Screenshot: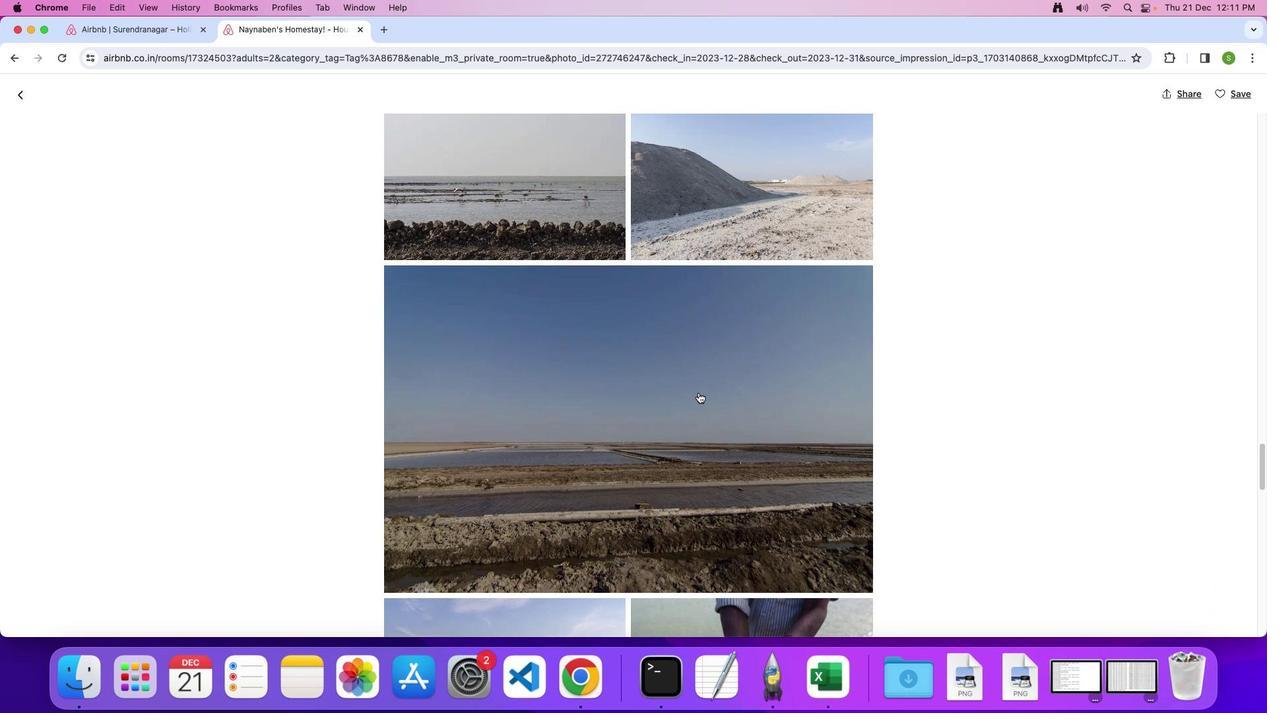 
Action: Mouse scrolled (696, 390) with delta (29, 99)
Screenshot: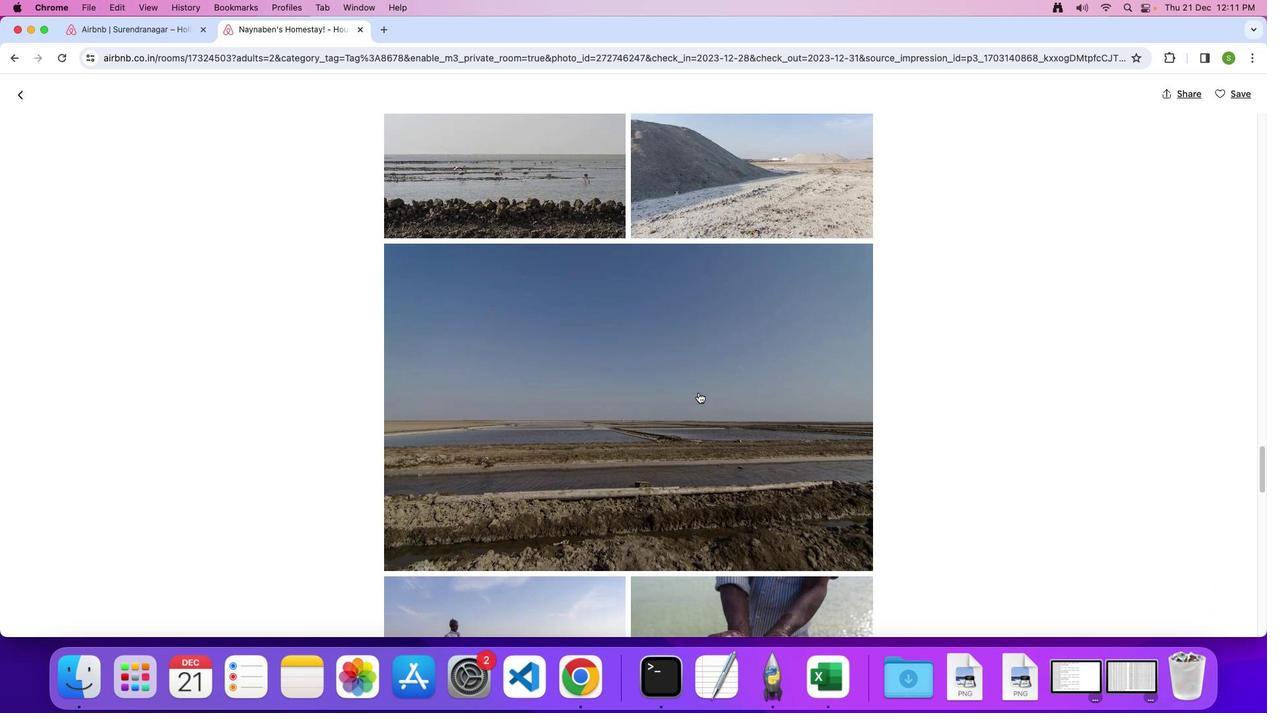 
Action: Mouse scrolled (696, 390) with delta (29, 99)
Screenshot: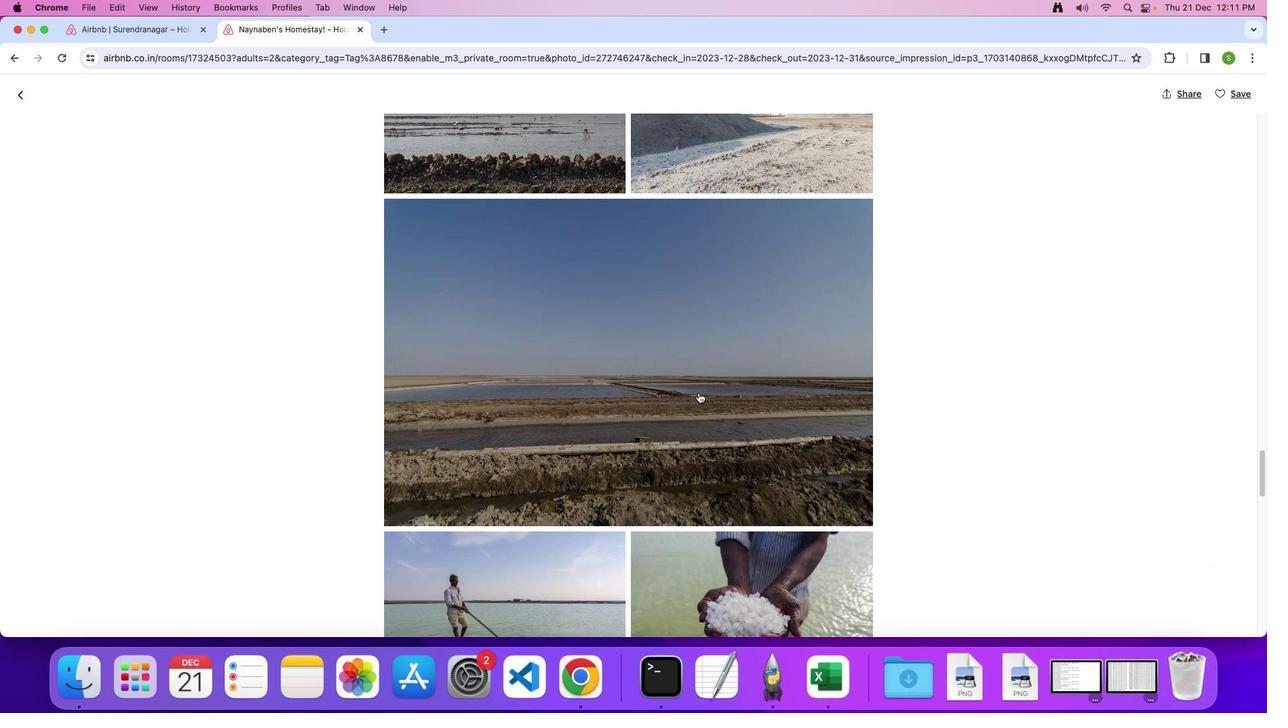 
Action: Mouse scrolled (696, 390) with delta (29, 99)
Screenshot: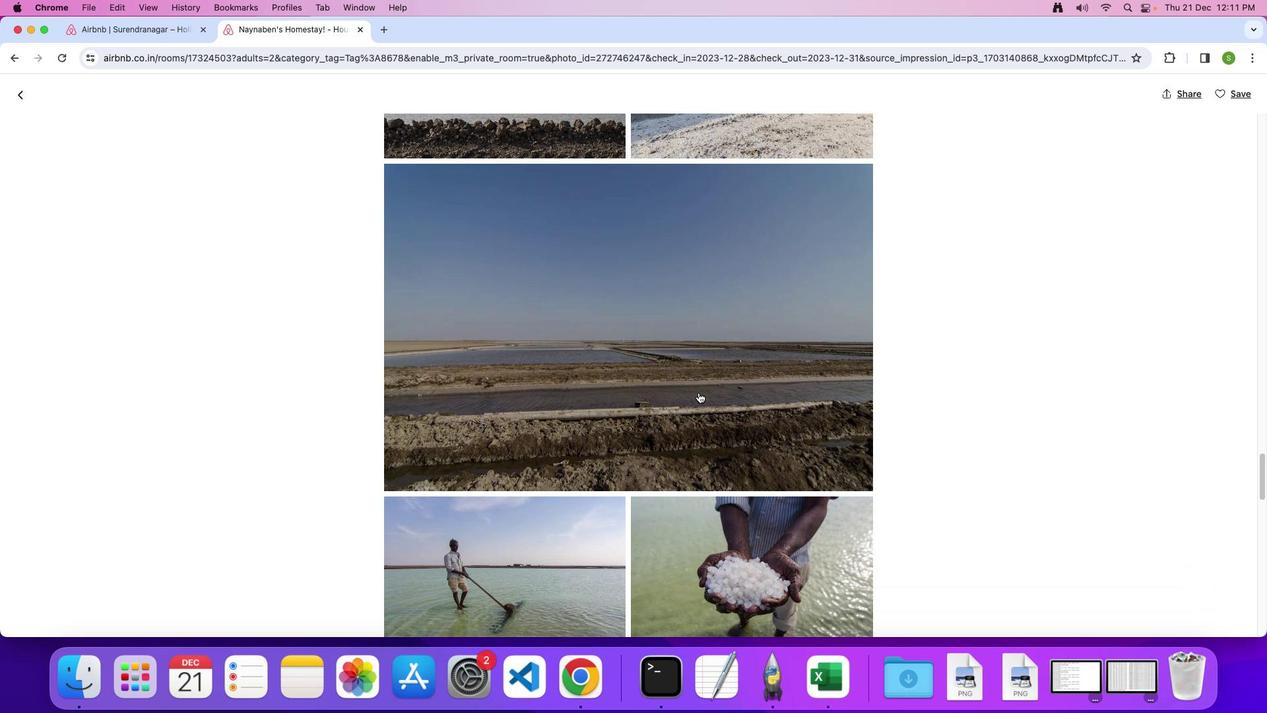 
Action: Mouse scrolled (696, 390) with delta (29, 99)
Screenshot: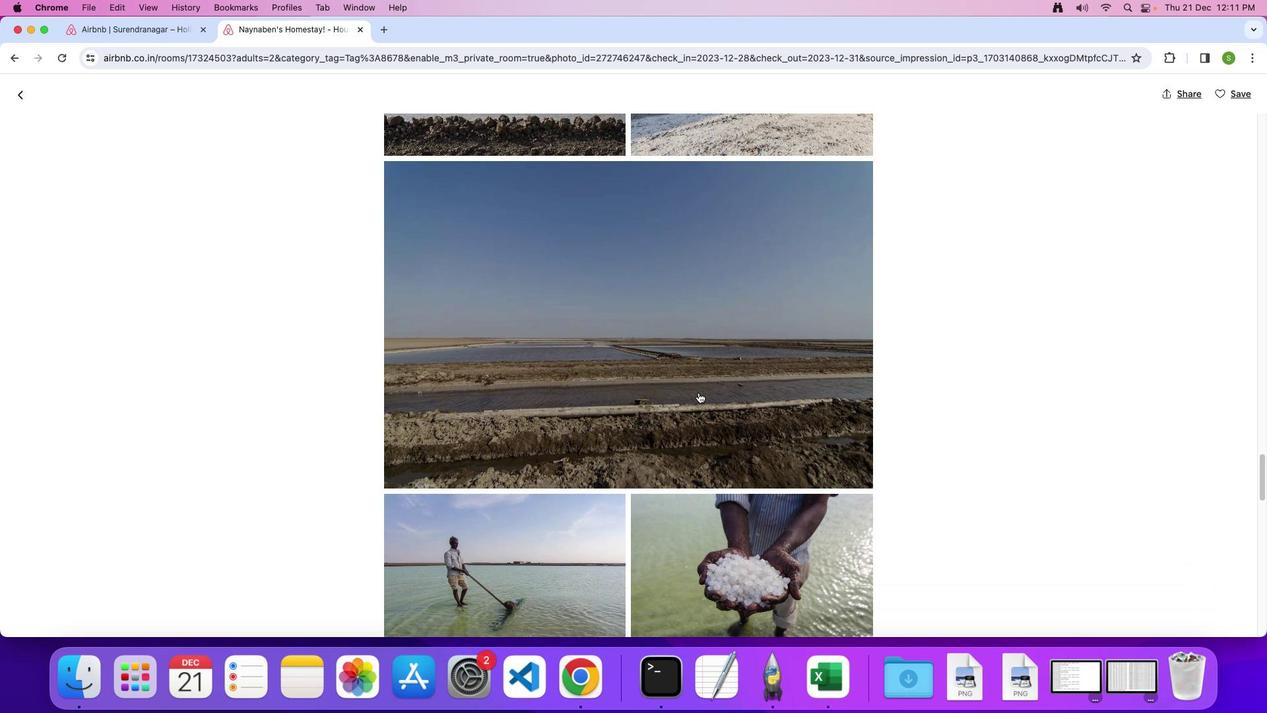 
Action: Mouse scrolled (696, 390) with delta (29, 99)
Screenshot: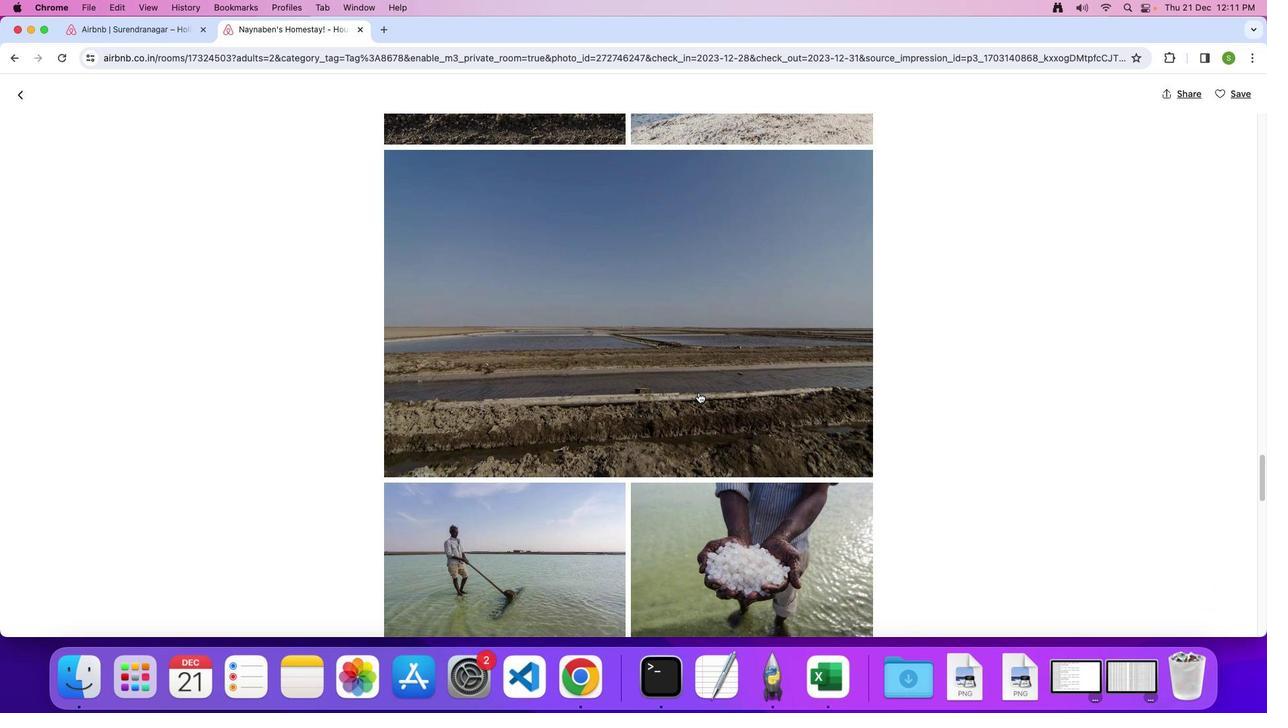 
Action: Mouse scrolled (696, 390) with delta (29, 99)
Screenshot: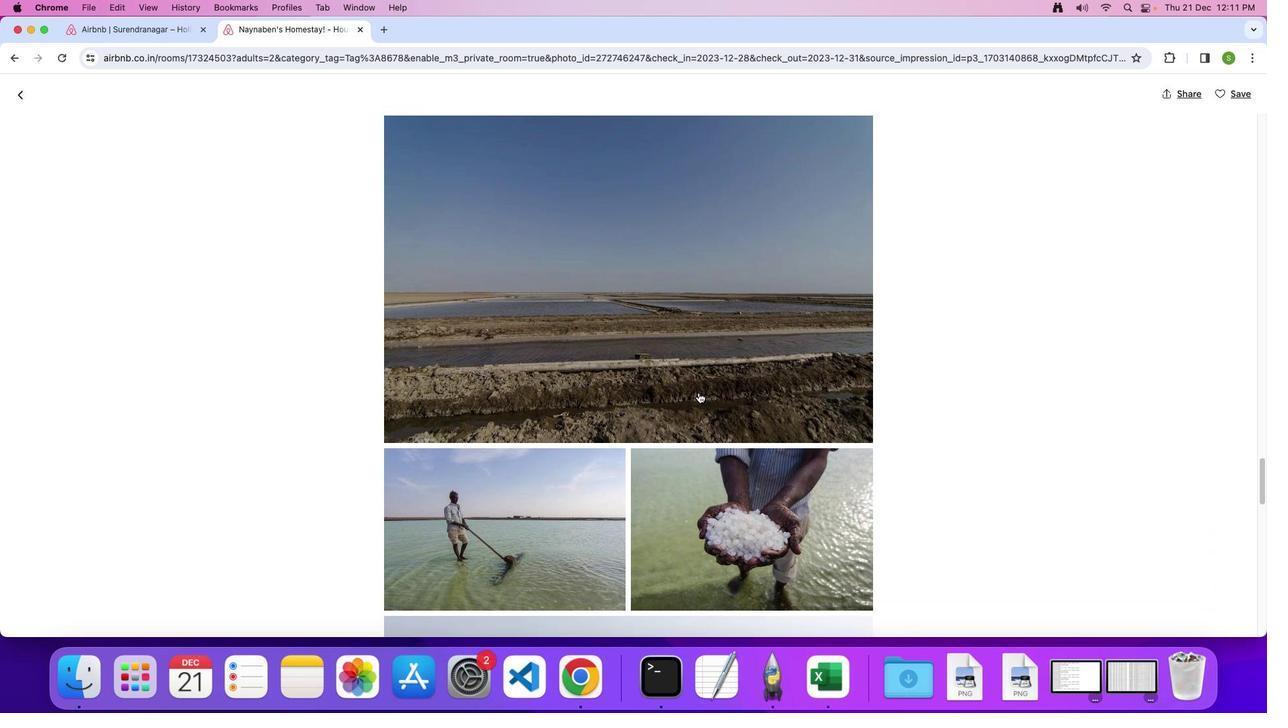
Action: Mouse scrolled (696, 390) with delta (29, 99)
Screenshot: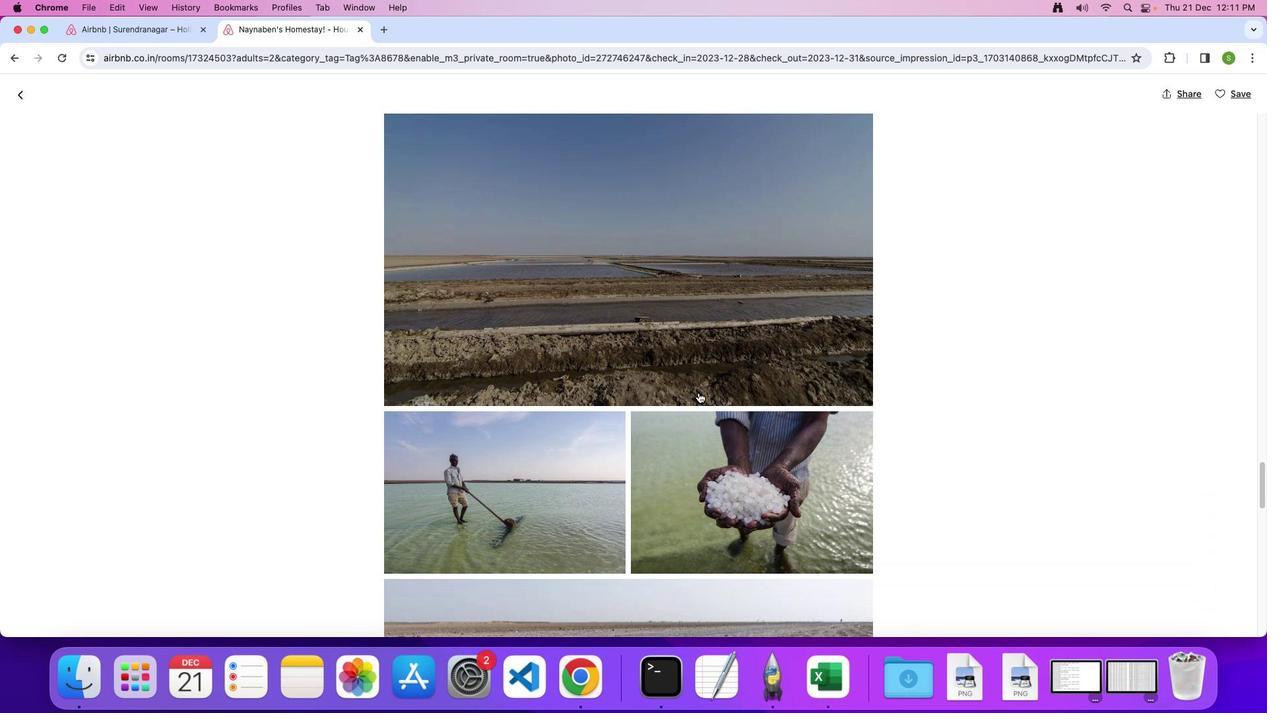 
Action: Mouse scrolled (696, 390) with delta (29, 99)
Screenshot: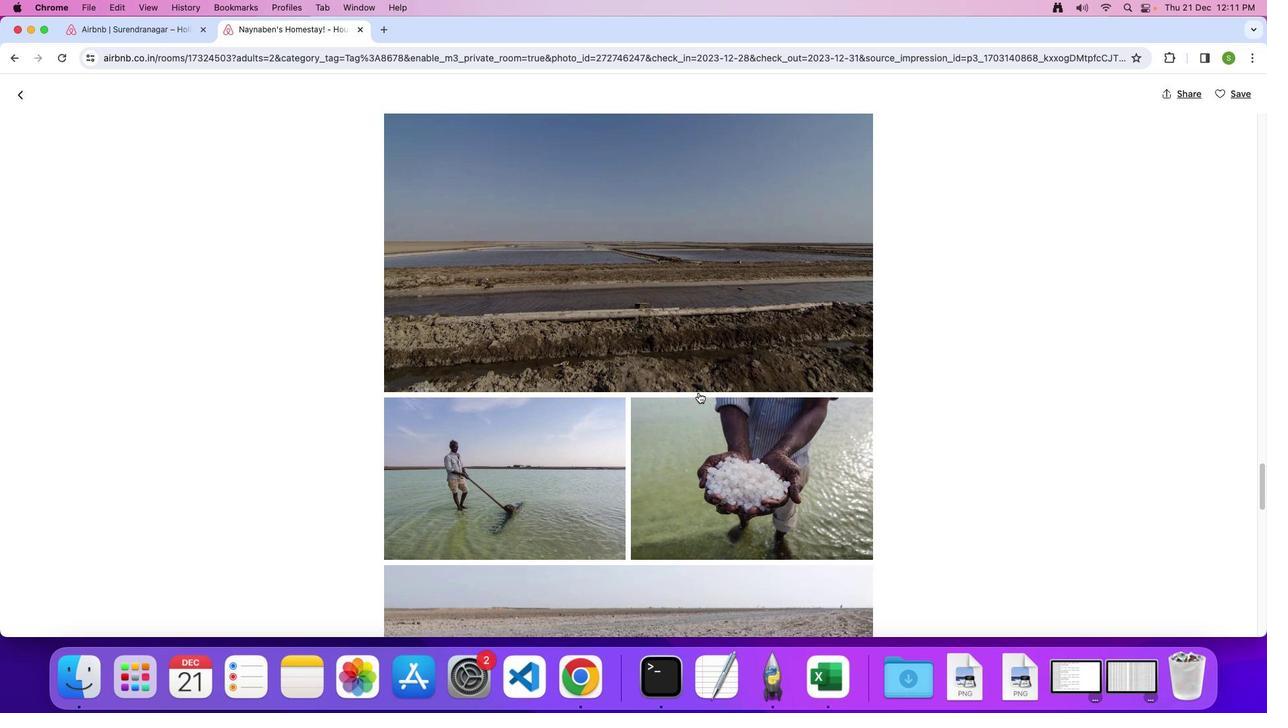 
Action: Mouse scrolled (696, 390) with delta (29, 99)
Screenshot: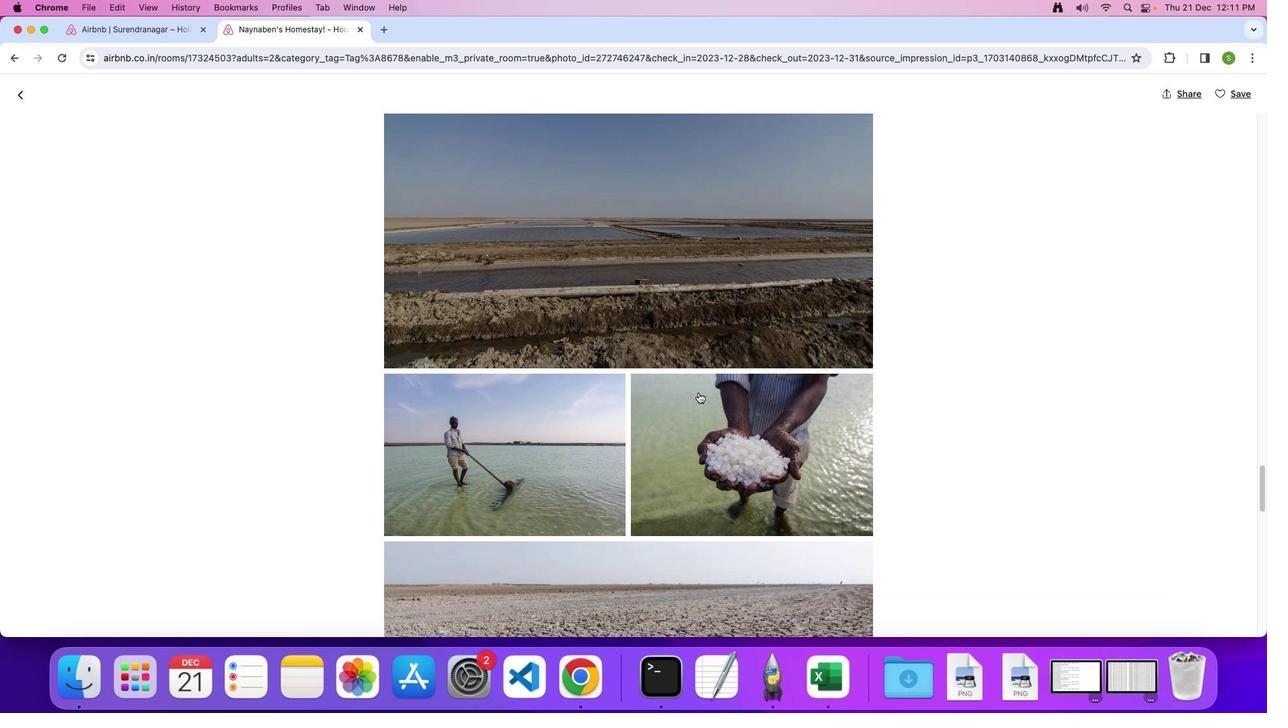 
Action: Mouse moved to (695, 390)
Screenshot: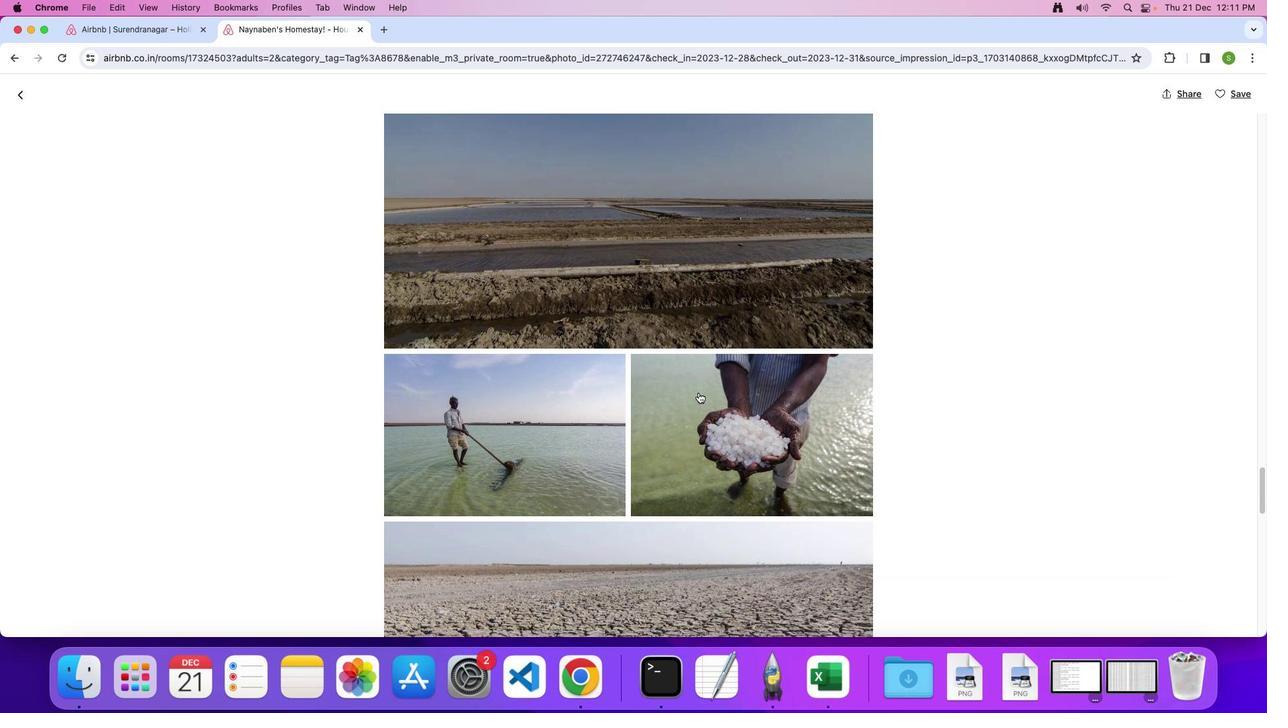 
Action: Mouse scrolled (695, 390) with delta (29, 99)
Screenshot: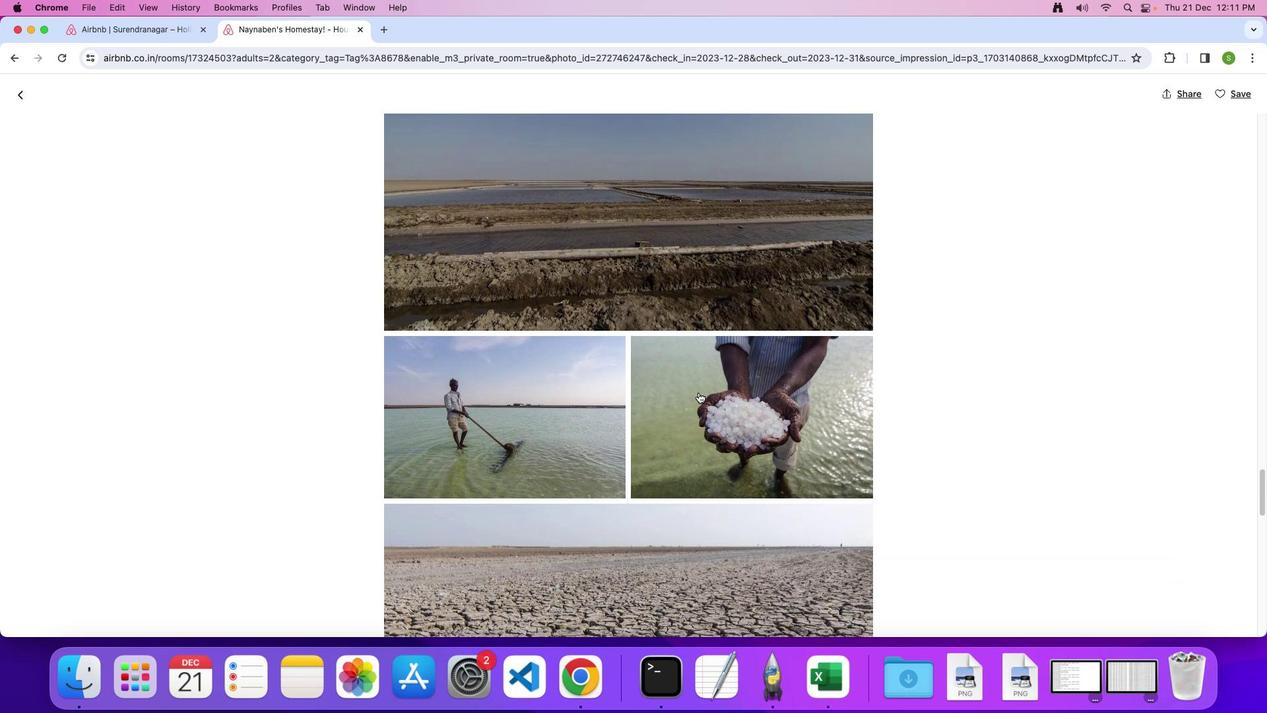 
Action: Mouse scrolled (695, 390) with delta (29, 99)
Screenshot: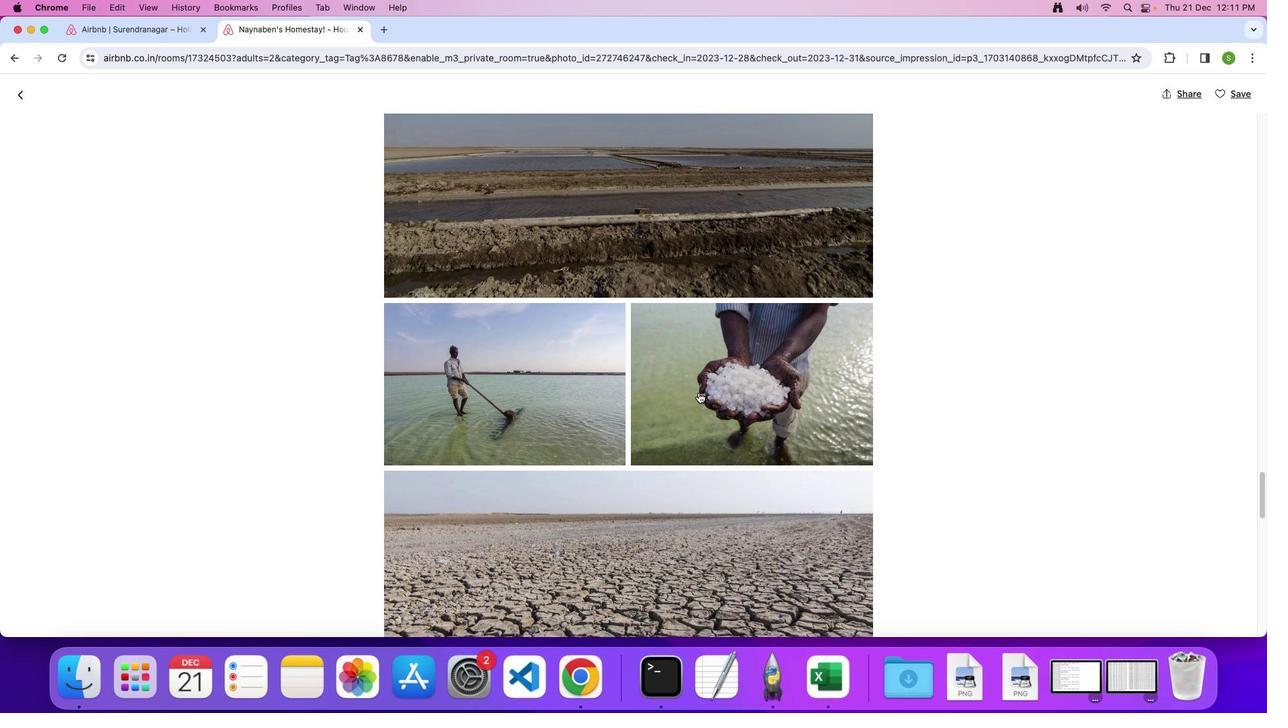 
Action: Mouse scrolled (695, 390) with delta (29, 99)
Screenshot: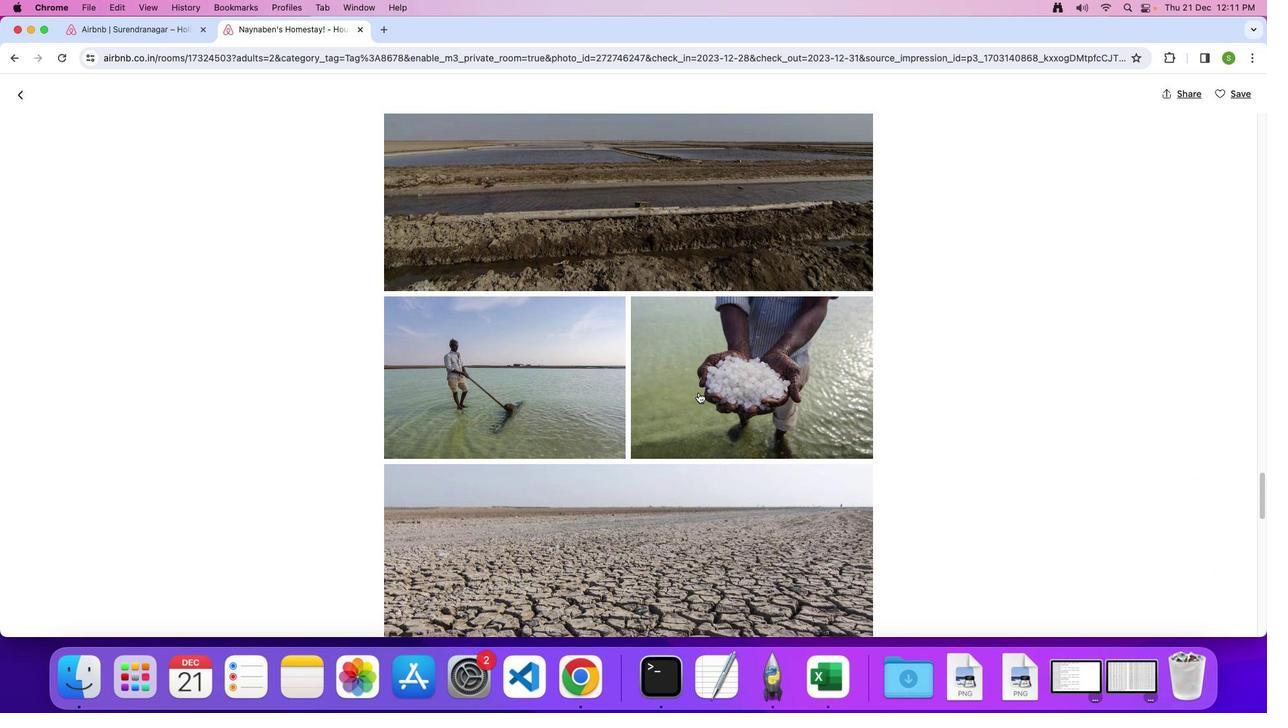 
Action: Mouse scrolled (695, 390) with delta (29, 99)
Screenshot: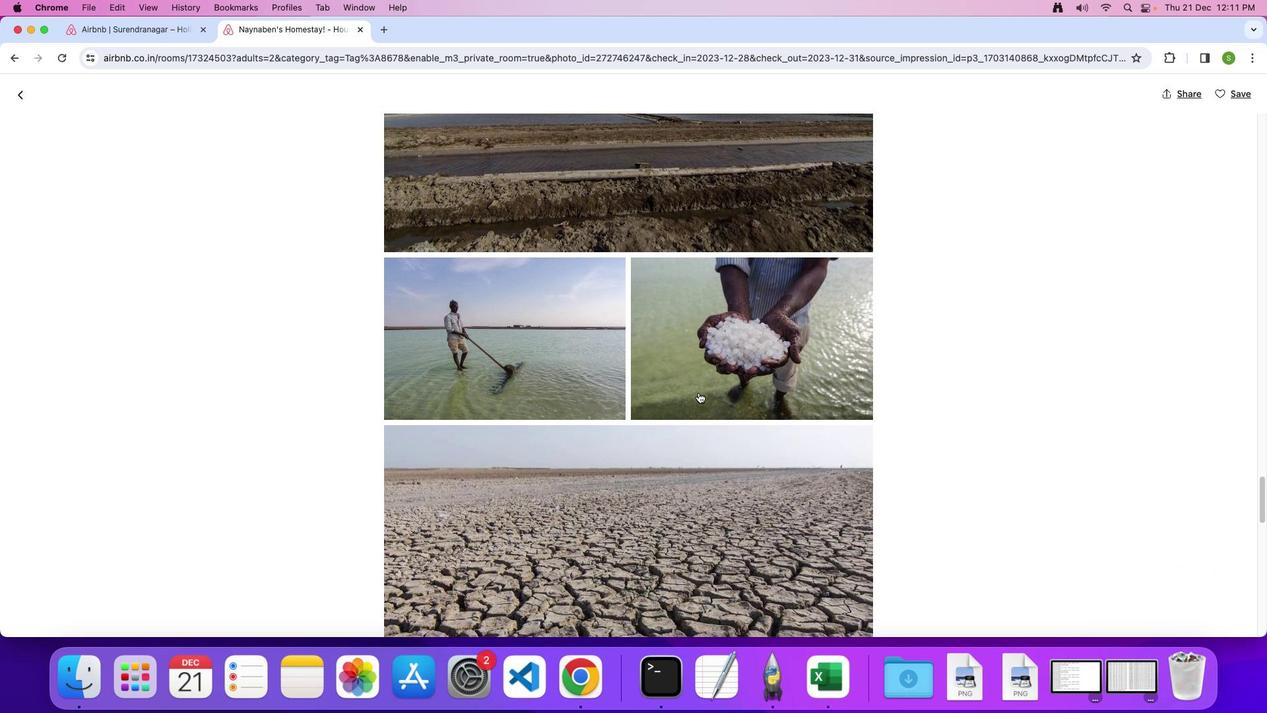 
Action: Mouse scrolled (695, 390) with delta (29, 99)
Screenshot: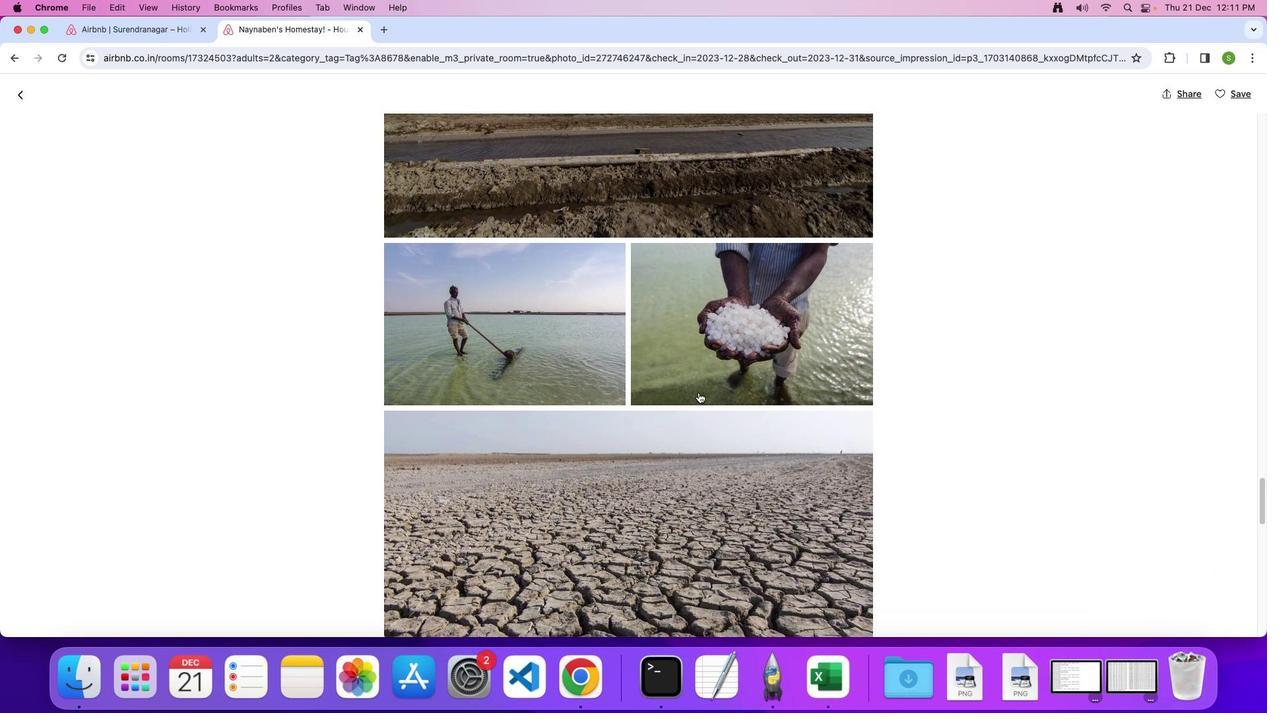 
Action: Mouse scrolled (695, 390) with delta (29, 99)
Screenshot: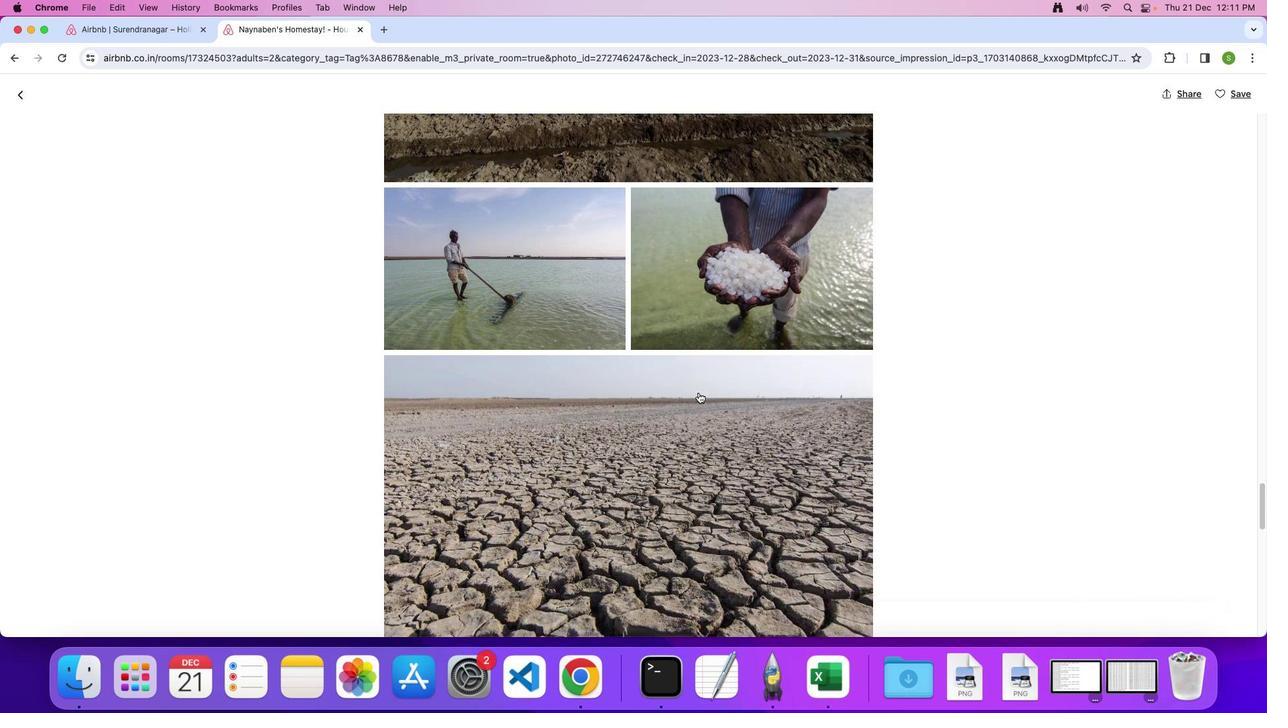 
Action: Mouse scrolled (695, 390) with delta (29, 99)
Screenshot: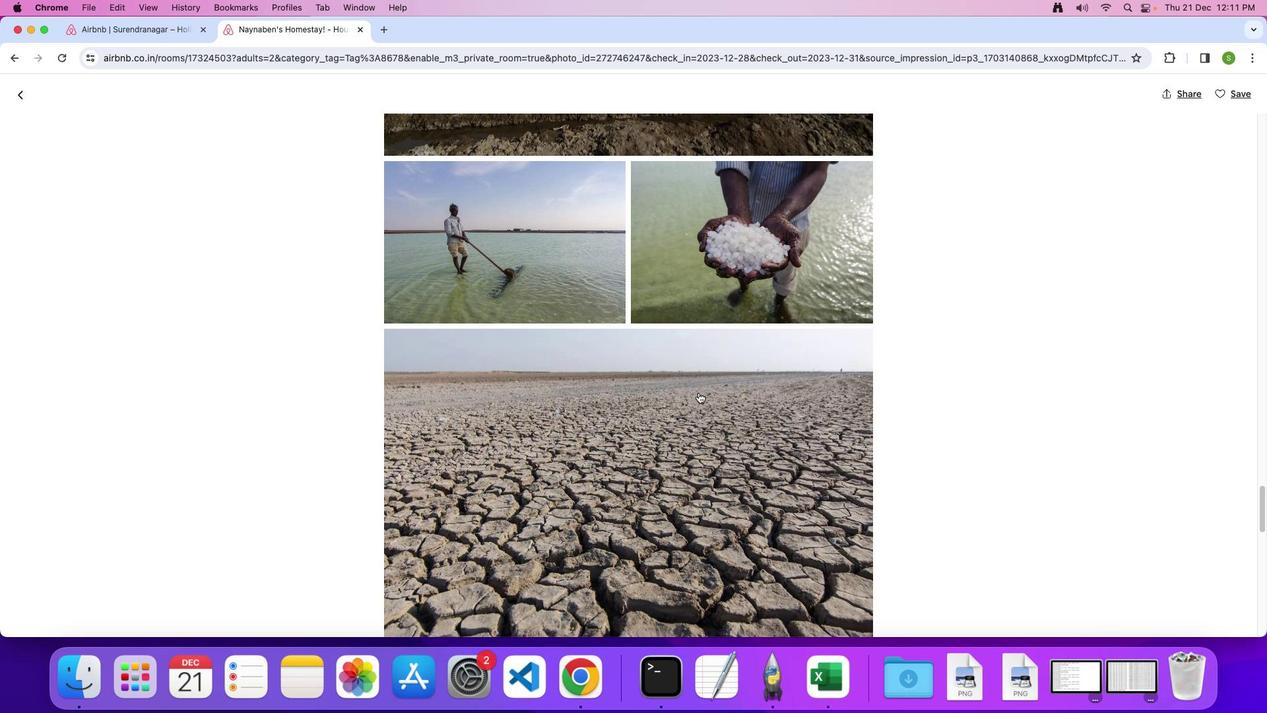 
Action: Mouse scrolled (695, 390) with delta (29, 99)
Screenshot: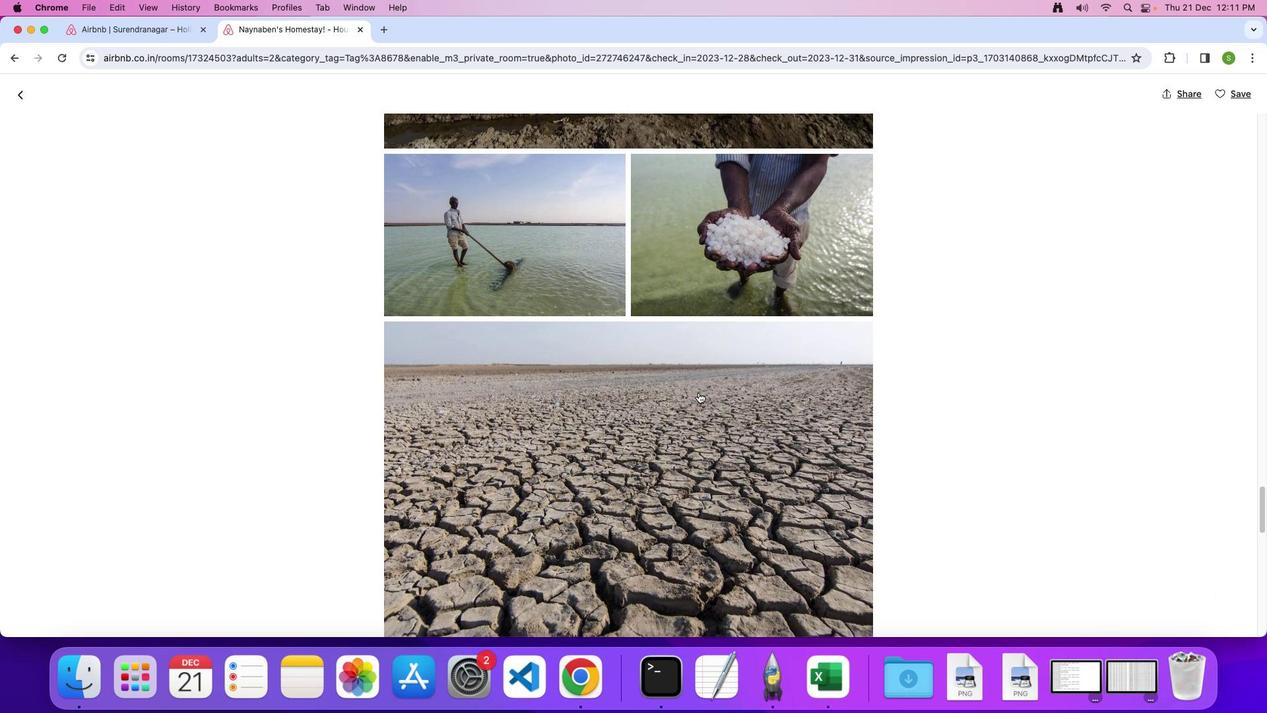 
Action: Mouse scrolled (695, 390) with delta (29, 99)
Screenshot: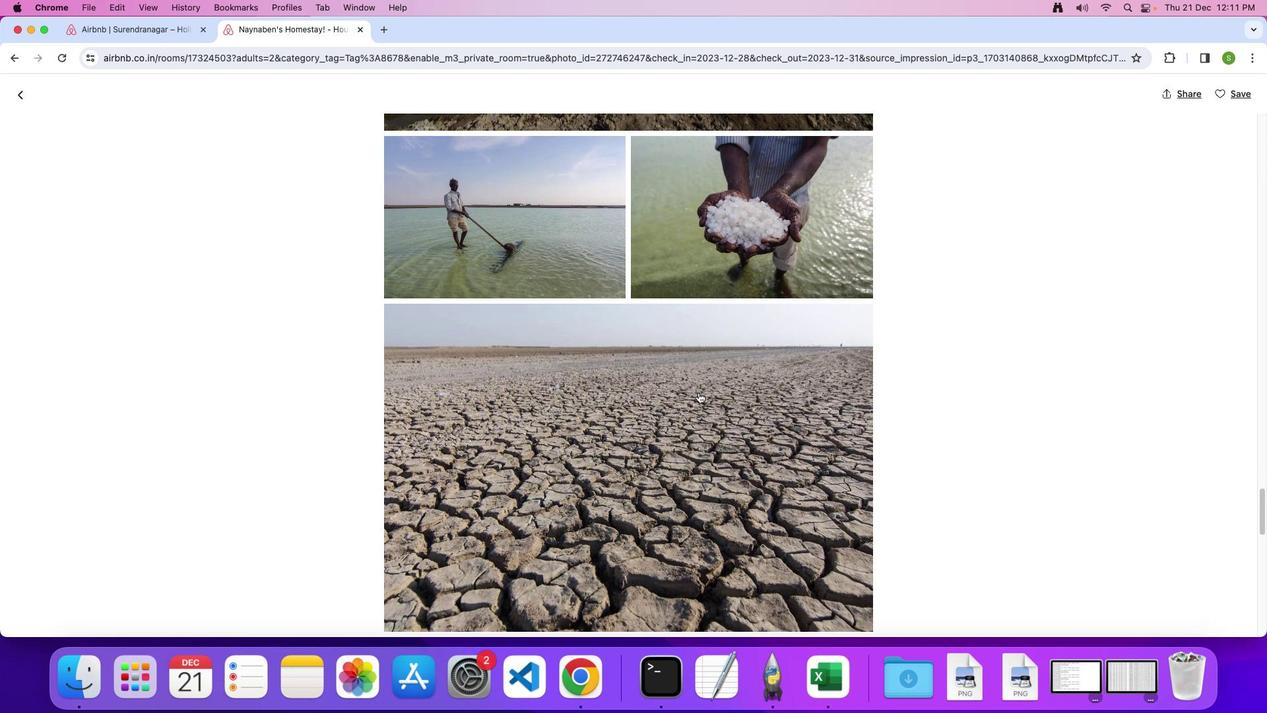 
Action: Mouse scrolled (695, 390) with delta (29, 99)
Screenshot: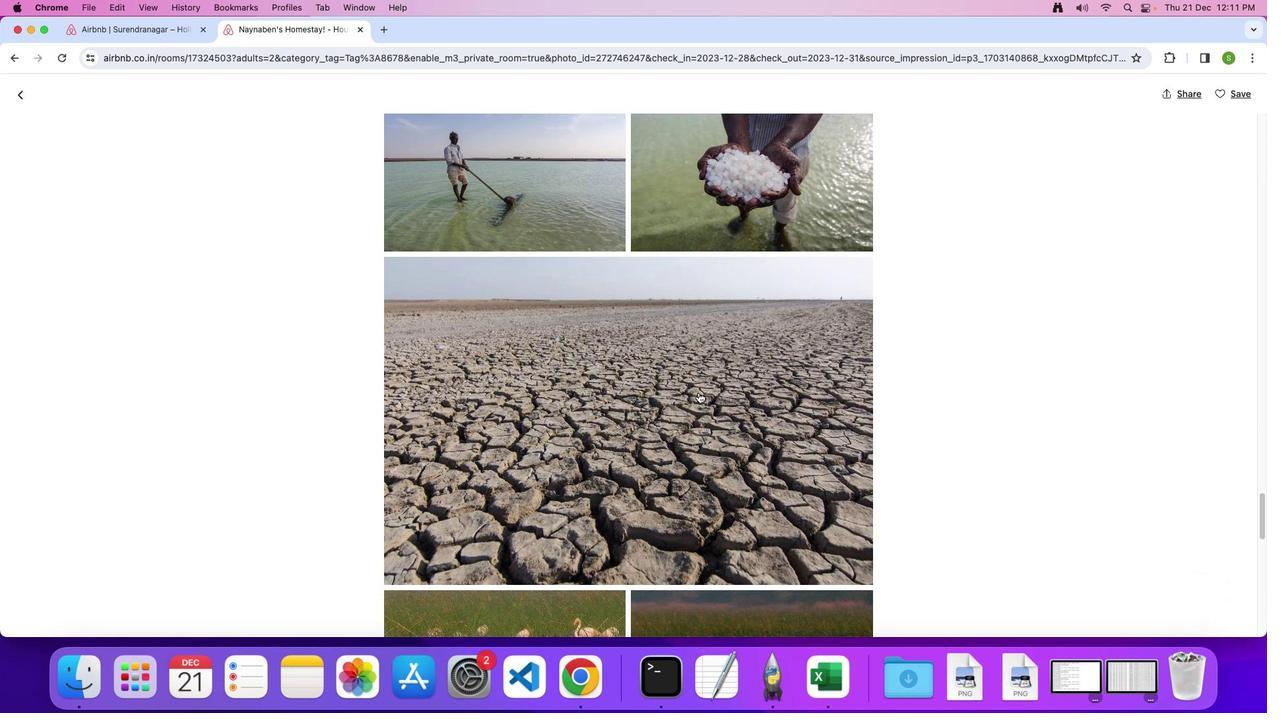 
Action: Mouse scrolled (695, 390) with delta (29, 99)
